 Task: Research Airbnb accommodation in Umm al Qaywayn, United Arab Emirates from 12th December, 2023 to 25th December, 2023 for 2 adults, 1 child. Place can be shared room with 2 bedrooms having 2 beds and 2 bathrooms. Property type can be guest house. Amenities needed are: wifi, air conditioning, kitchen, TV, pool, free parkinig on premises, gym, breakfast. Booking option can be shelf check-in. Look for 3 properties as per requirement.
Action: Mouse moved to (556, 121)
Screenshot: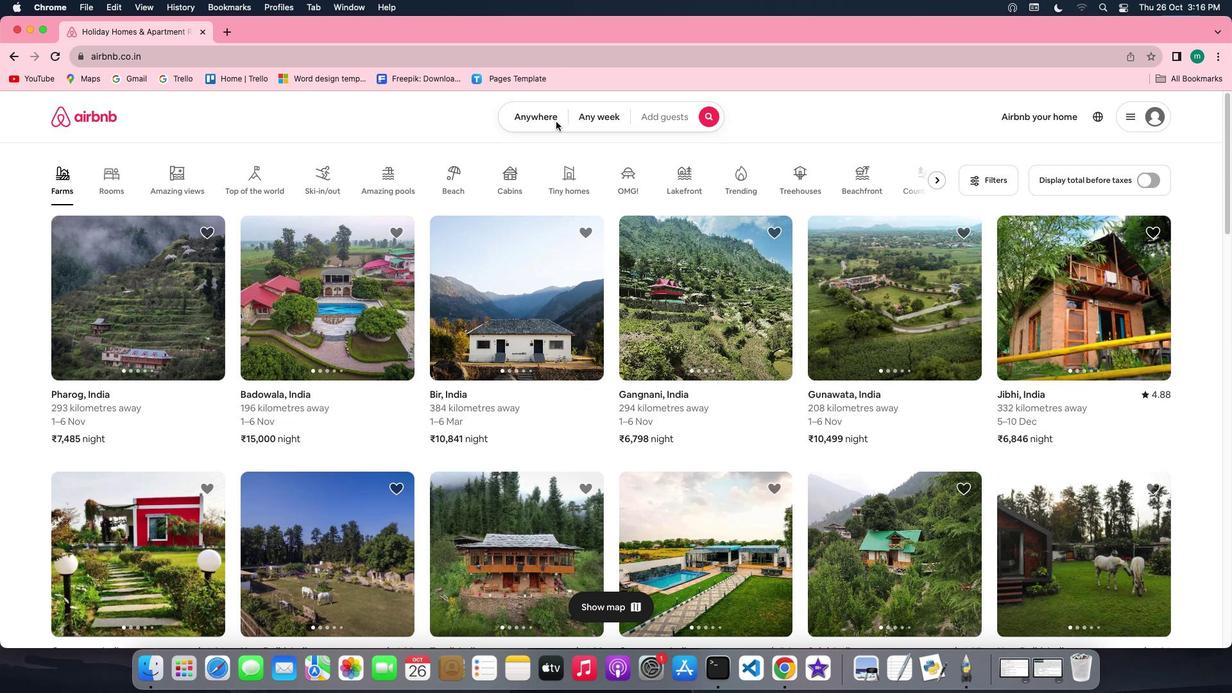 
Action: Mouse pressed left at (556, 121)
Screenshot: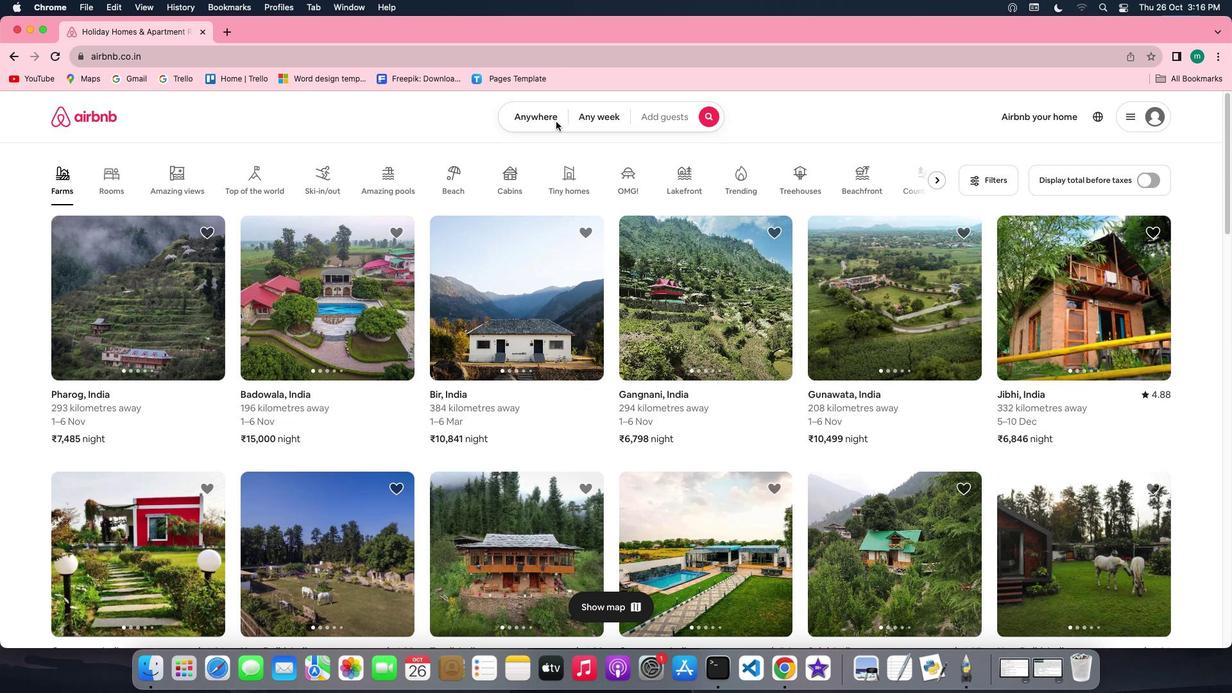 
Action: Mouse pressed left at (556, 121)
Screenshot: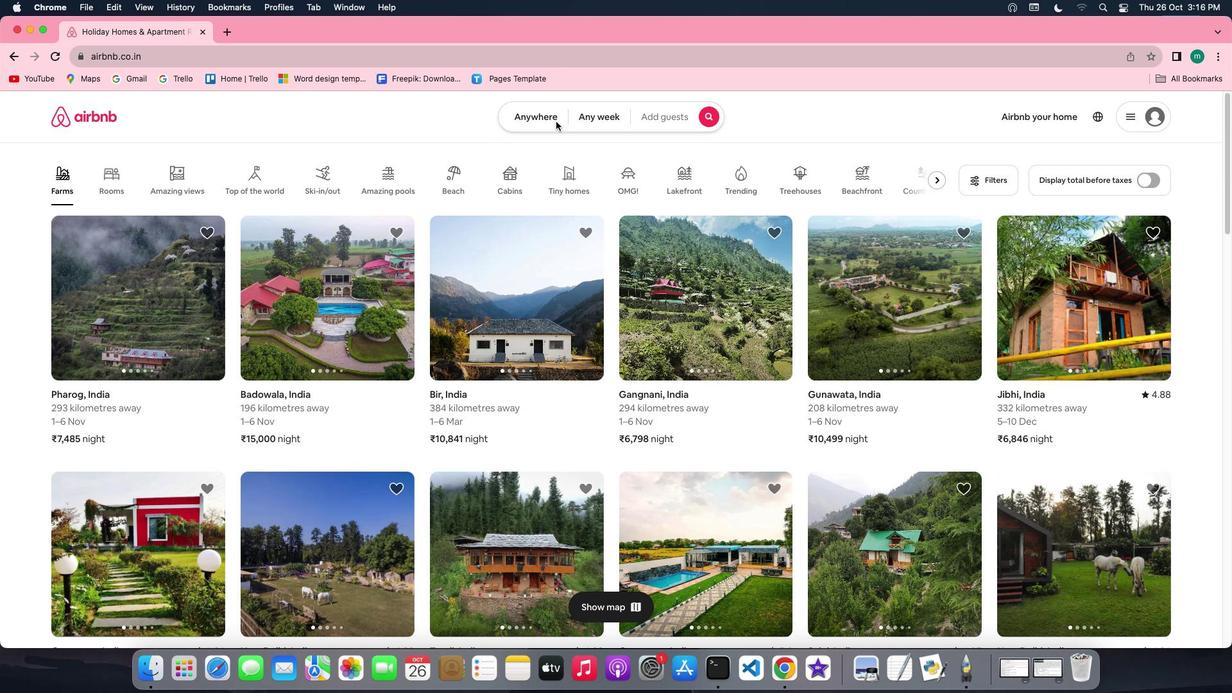 
Action: Mouse moved to (457, 165)
Screenshot: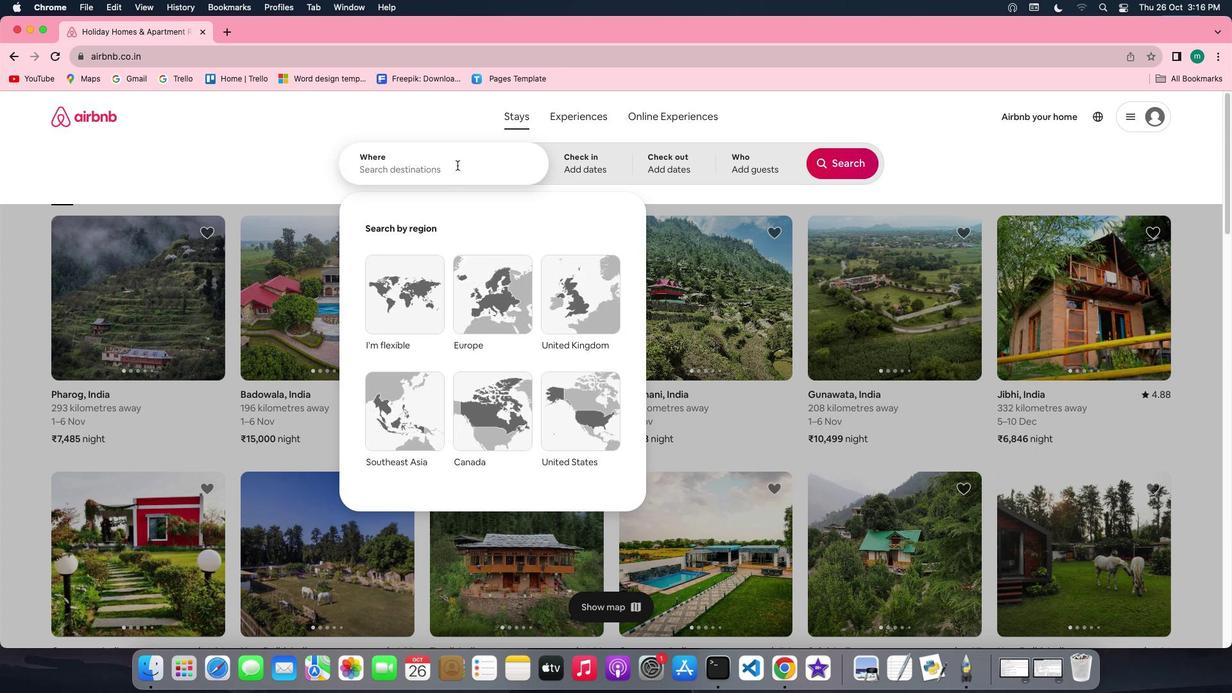
Action: Key pressed Key.shift'U''m''m'Key.space'a''l'Key.spaceKey.shift'Q''a''y''w''a''y''n'','Key.spaceKey.shift'u''n''i''t''e''d'Key.spaceKey.shift'A''r''a''b'Key.spaceKey.shift'E''m''i''r''a''t''e''s'
Screenshot: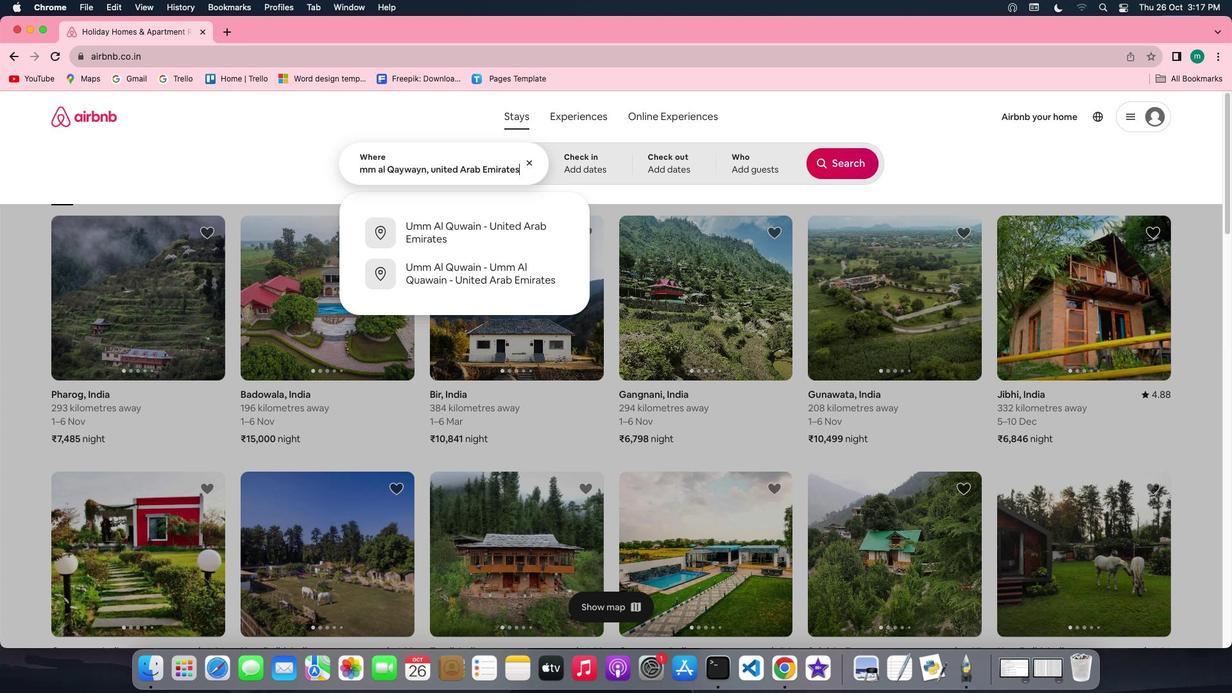 
Action: Mouse moved to (605, 158)
Screenshot: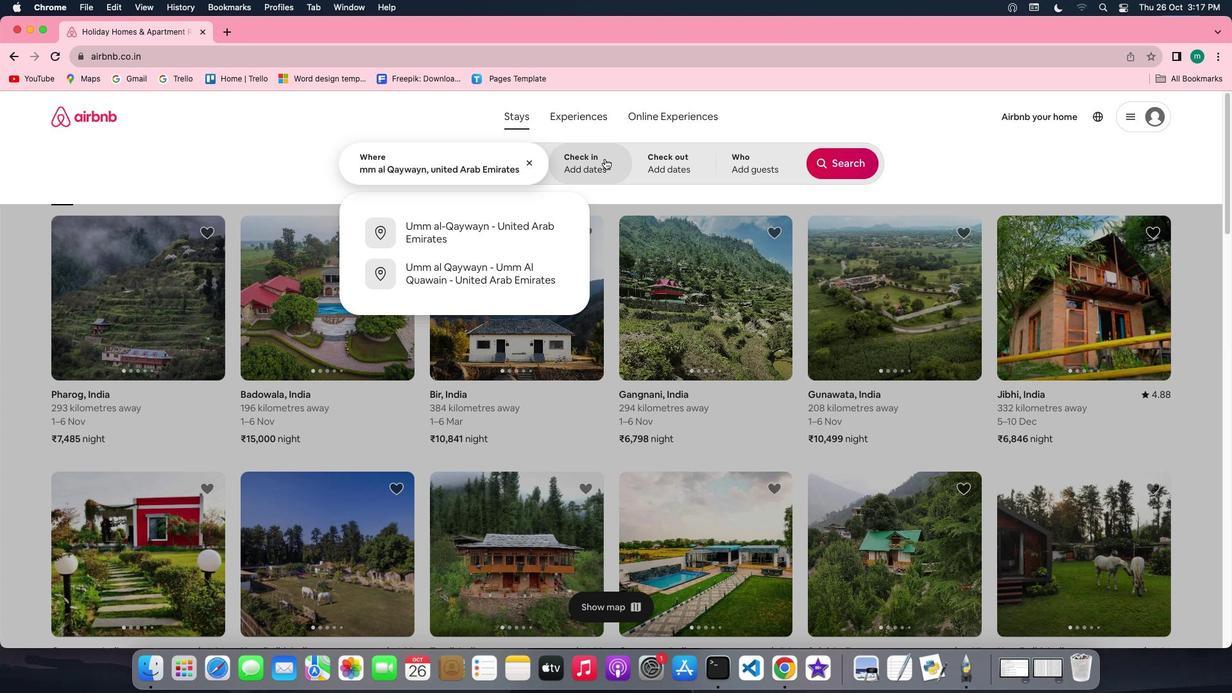 
Action: Mouse pressed left at (605, 158)
Screenshot: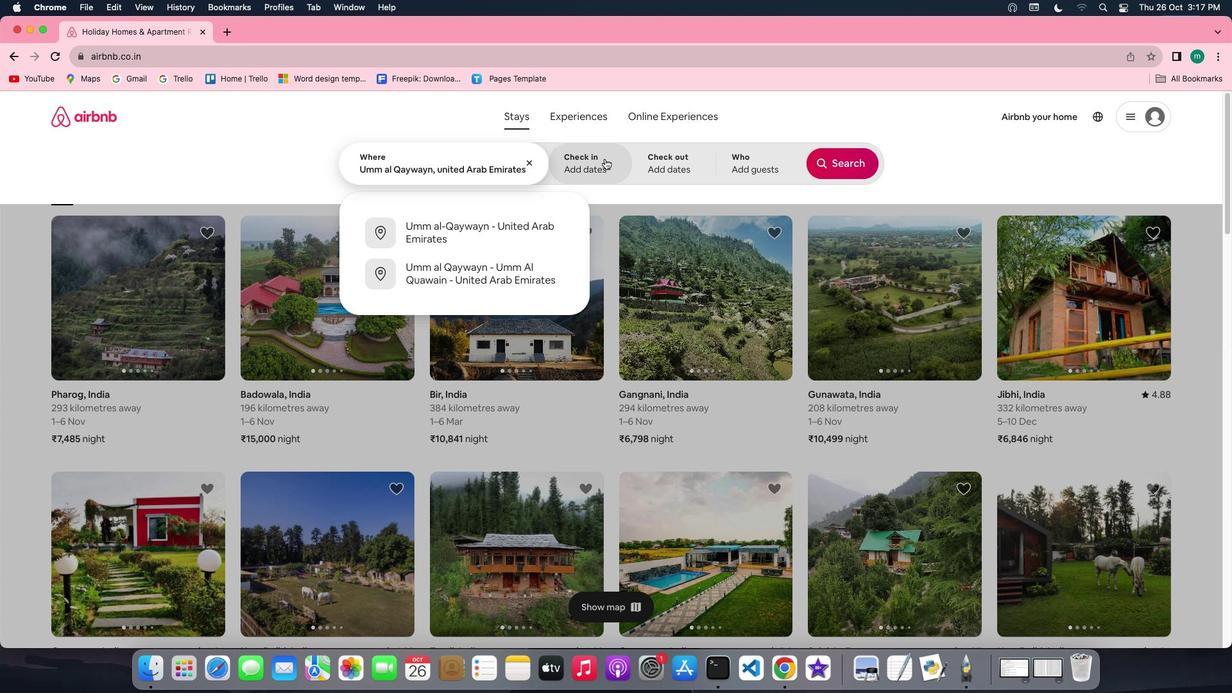
Action: Mouse moved to (840, 267)
Screenshot: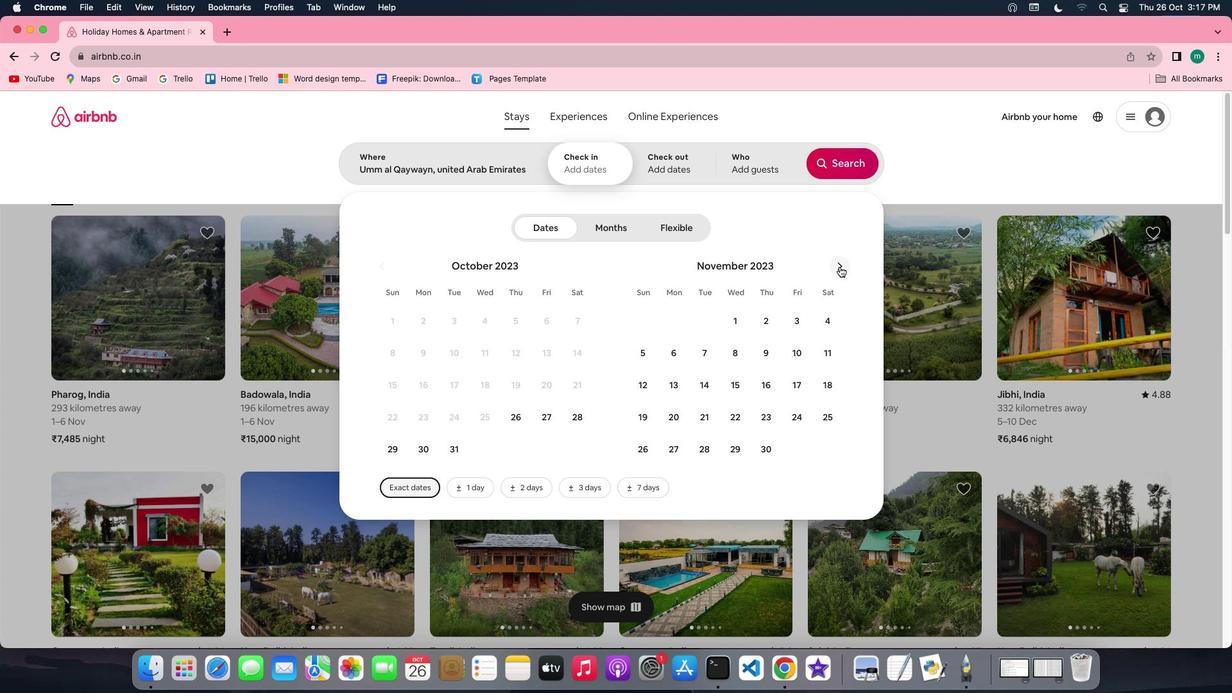 
Action: Mouse pressed left at (840, 267)
Screenshot: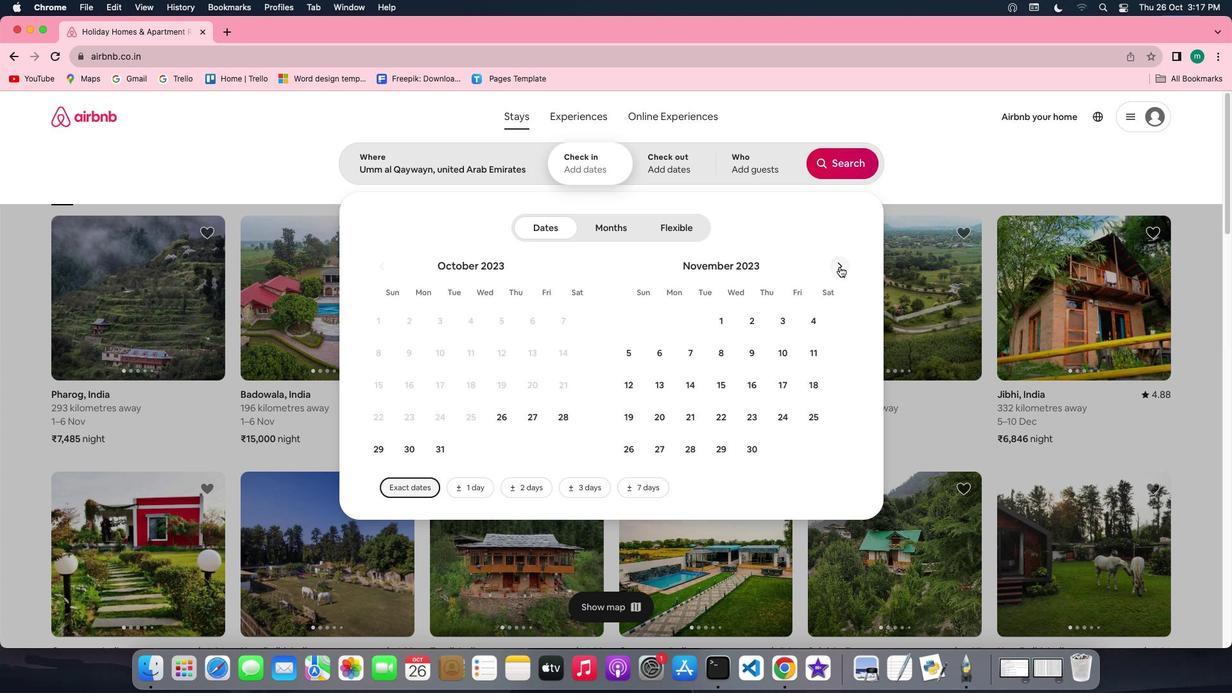 
Action: Mouse moved to (699, 383)
Screenshot: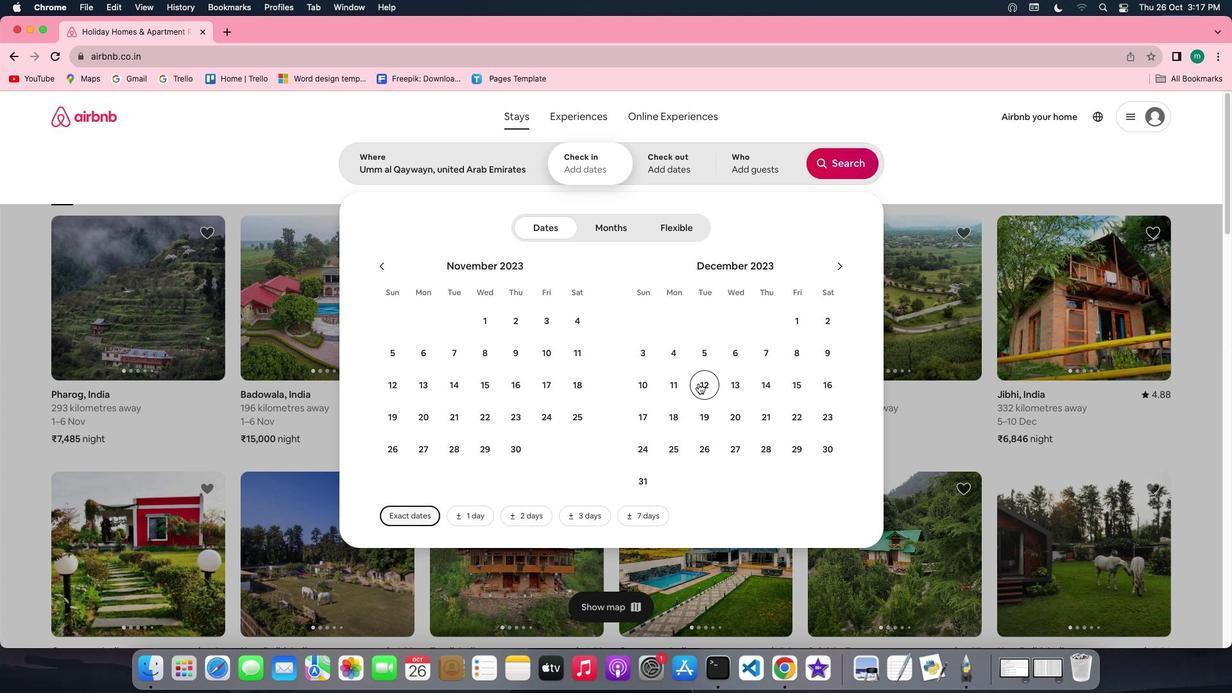
Action: Mouse pressed left at (699, 383)
Screenshot: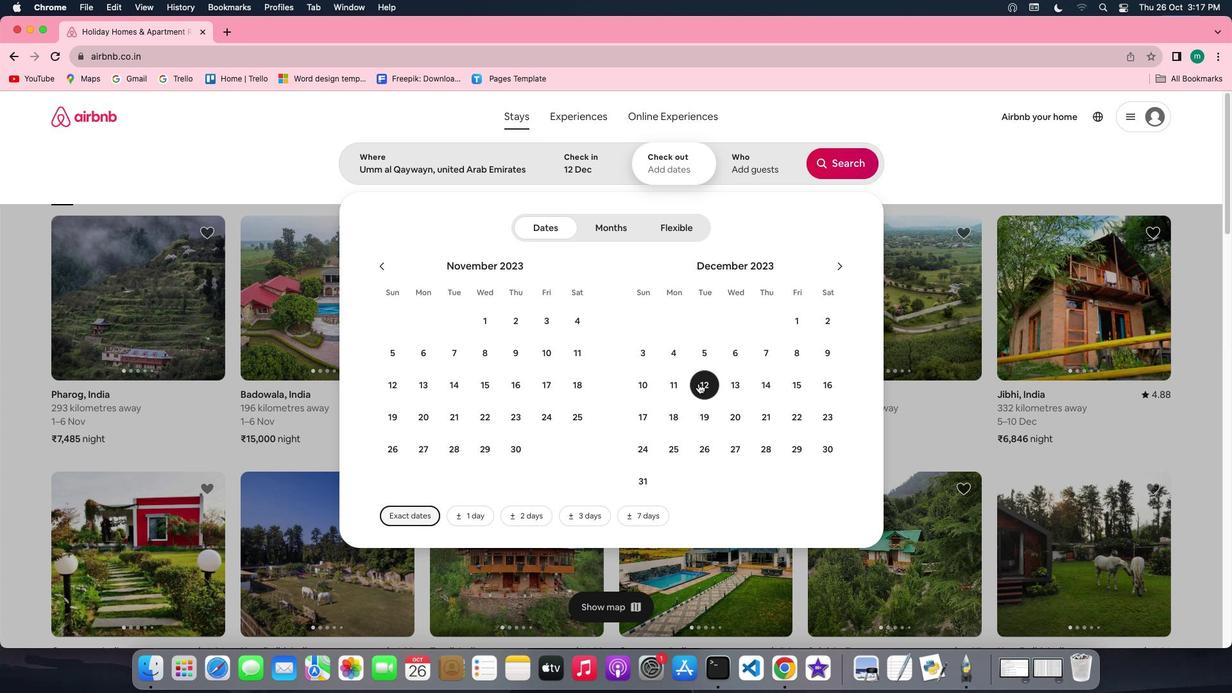 
Action: Mouse moved to (673, 442)
Screenshot: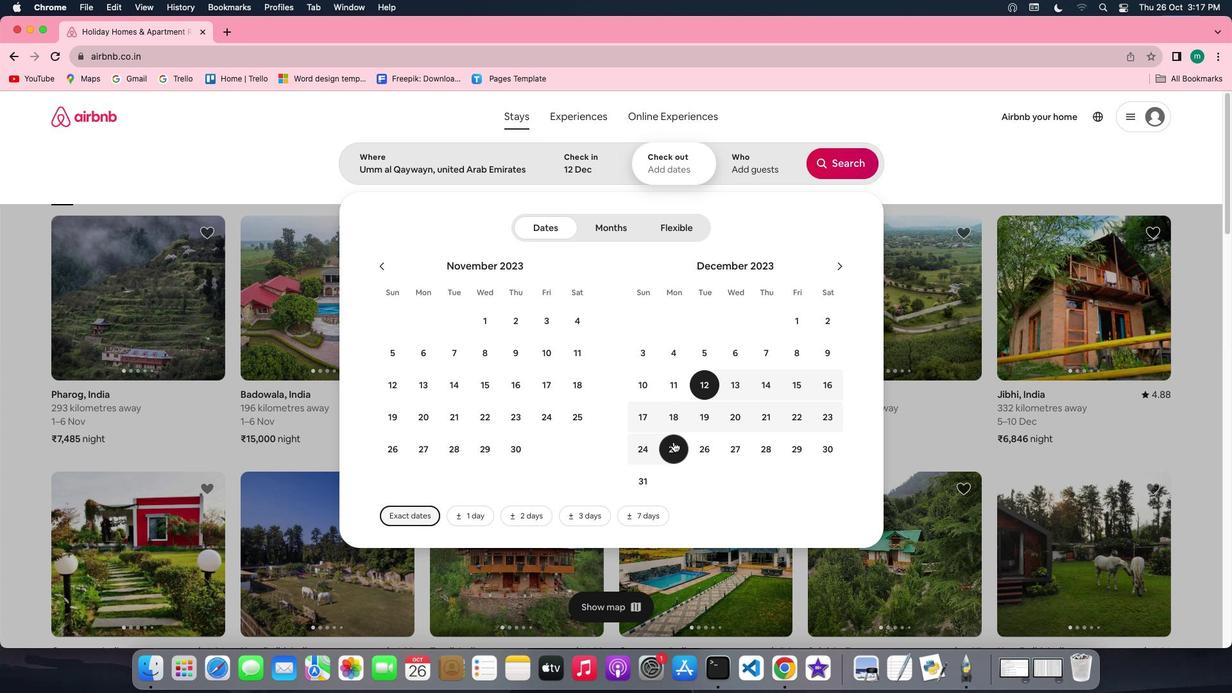 
Action: Mouse pressed left at (673, 442)
Screenshot: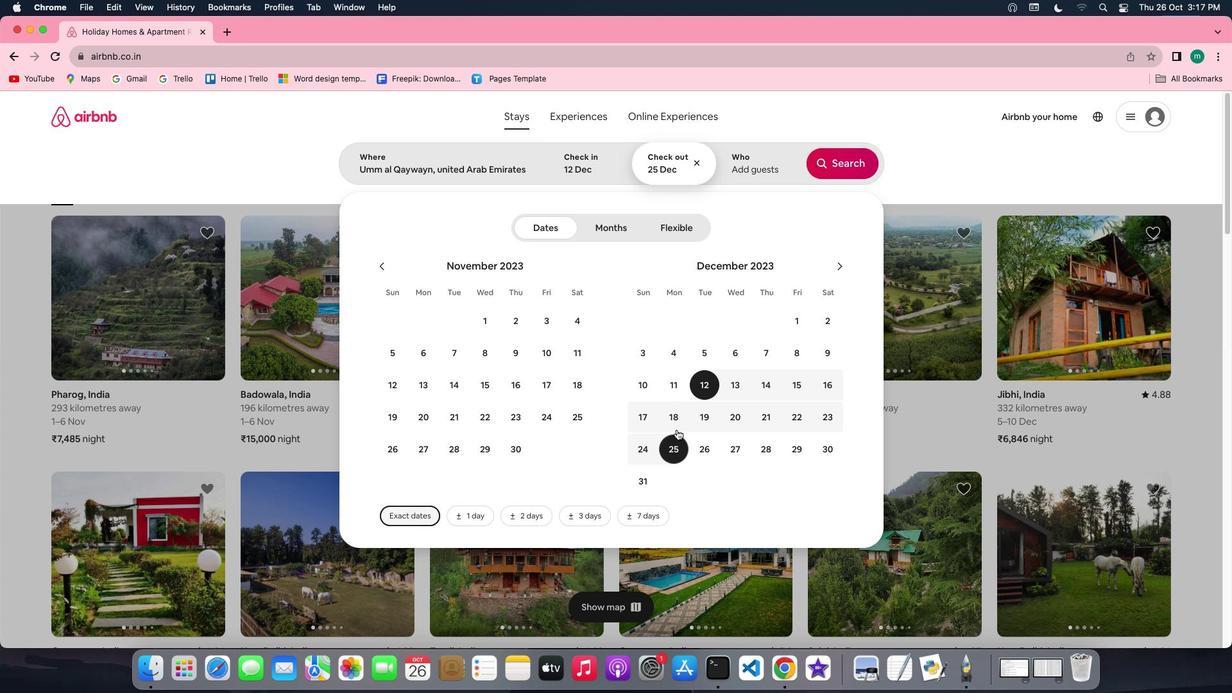 
Action: Mouse moved to (728, 159)
Screenshot: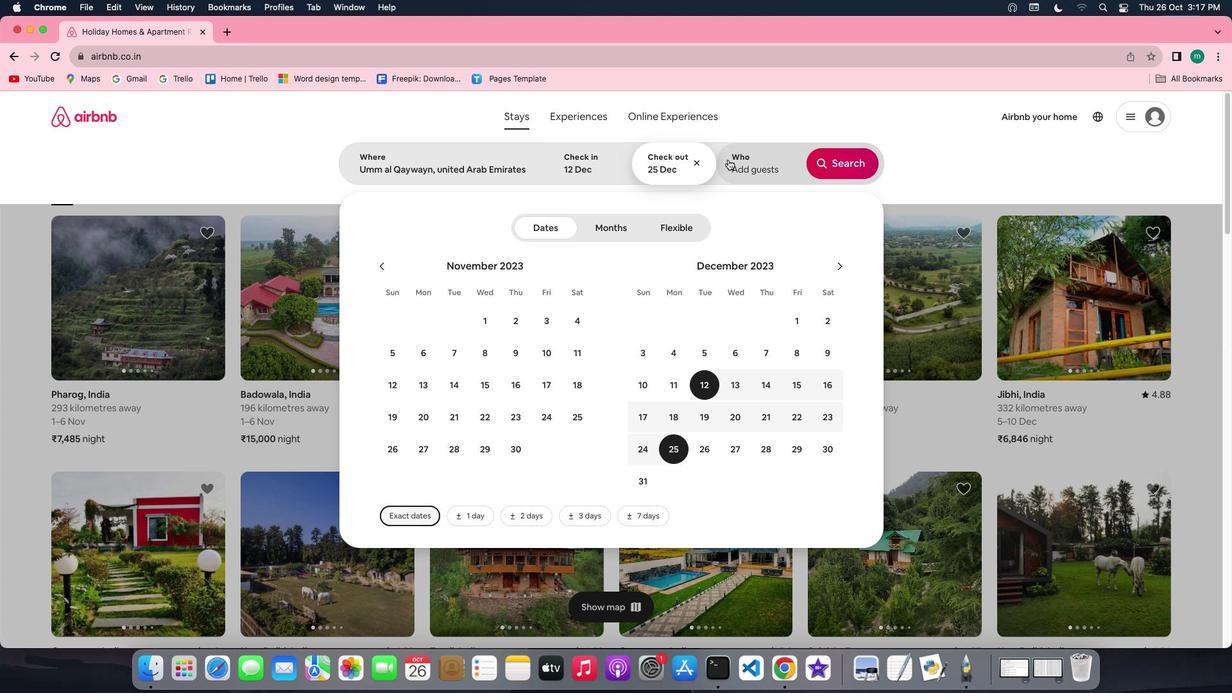 
Action: Mouse pressed left at (728, 159)
Screenshot: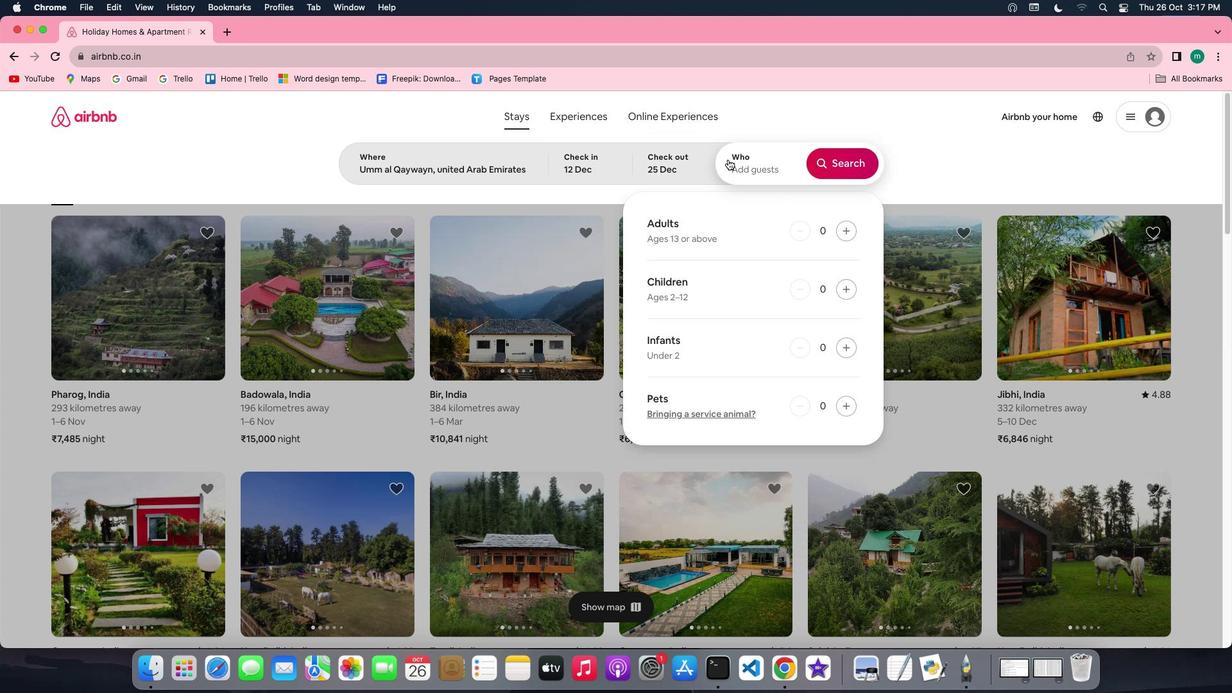 
Action: Mouse moved to (842, 225)
Screenshot: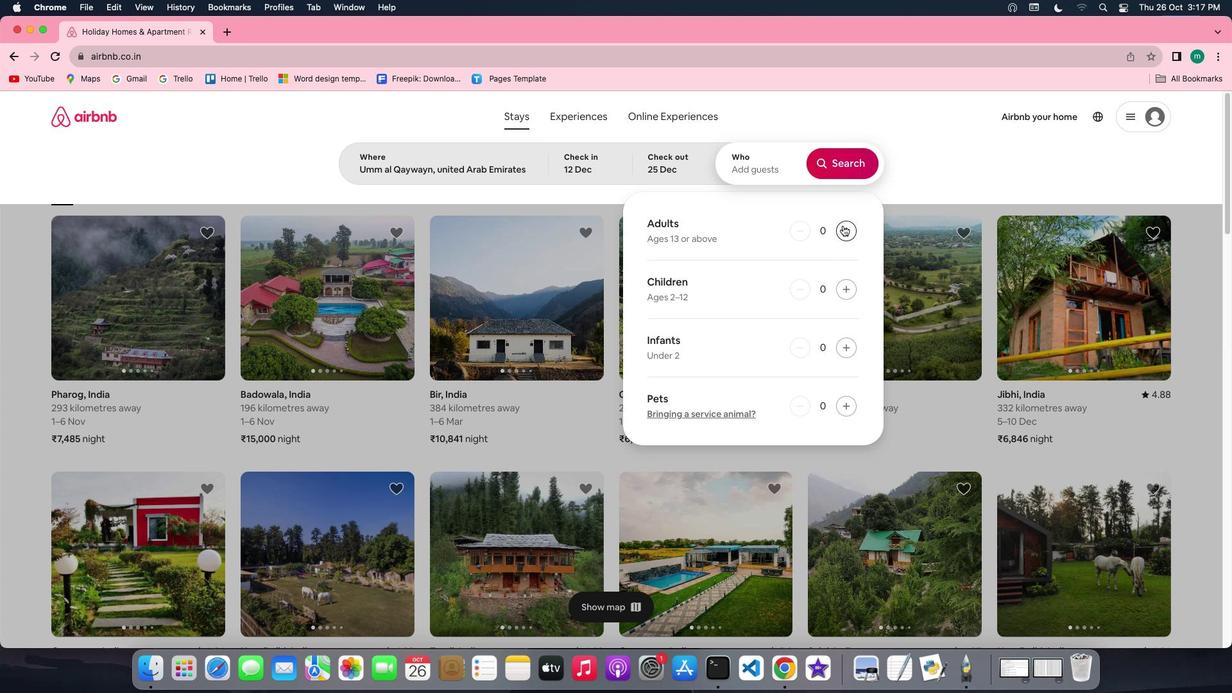 
Action: Mouse pressed left at (842, 225)
Screenshot: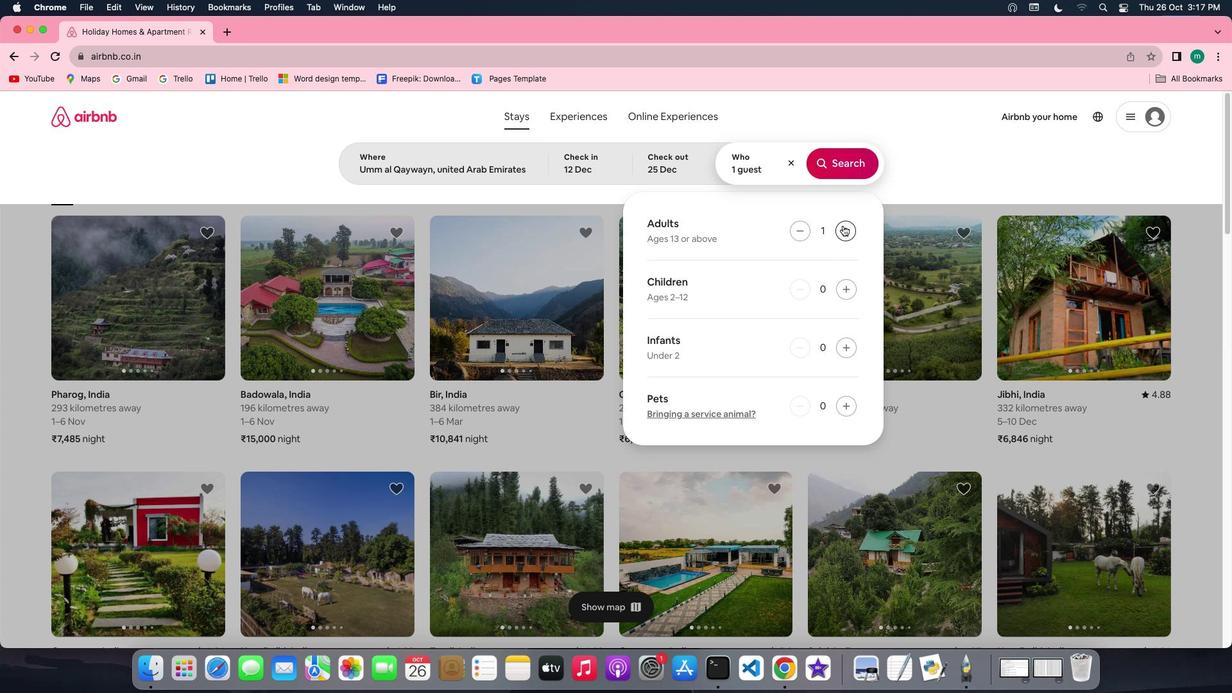 
Action: Mouse pressed left at (842, 225)
Screenshot: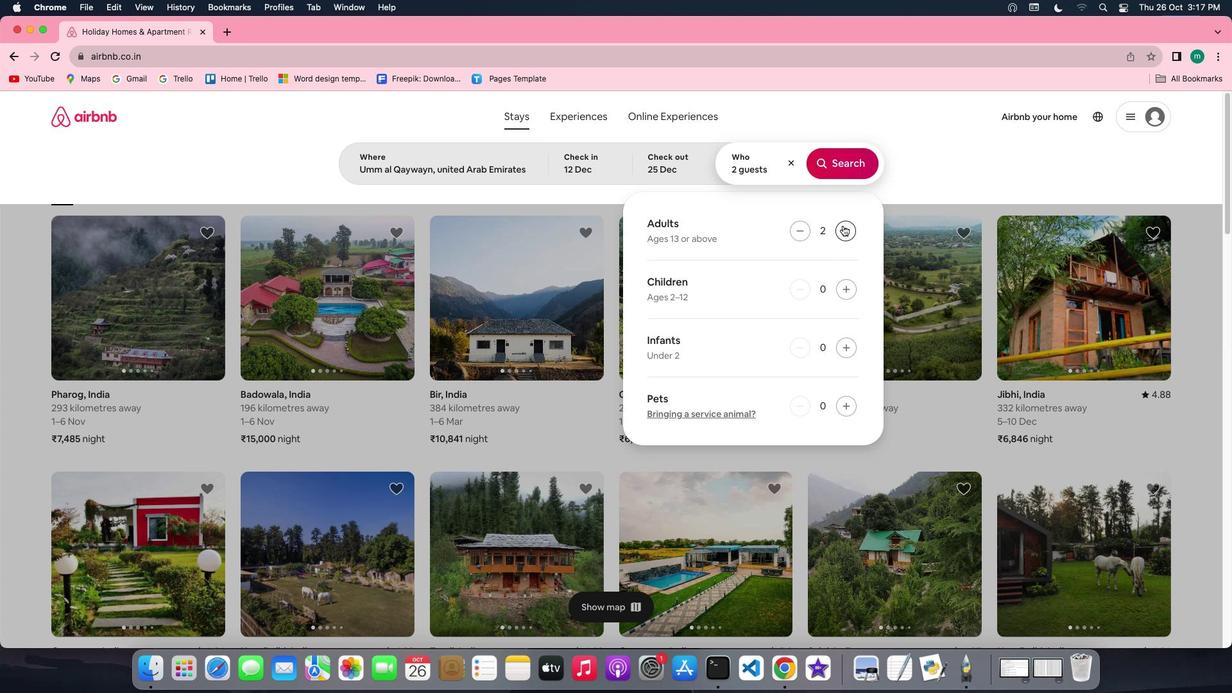 
Action: Mouse moved to (840, 284)
Screenshot: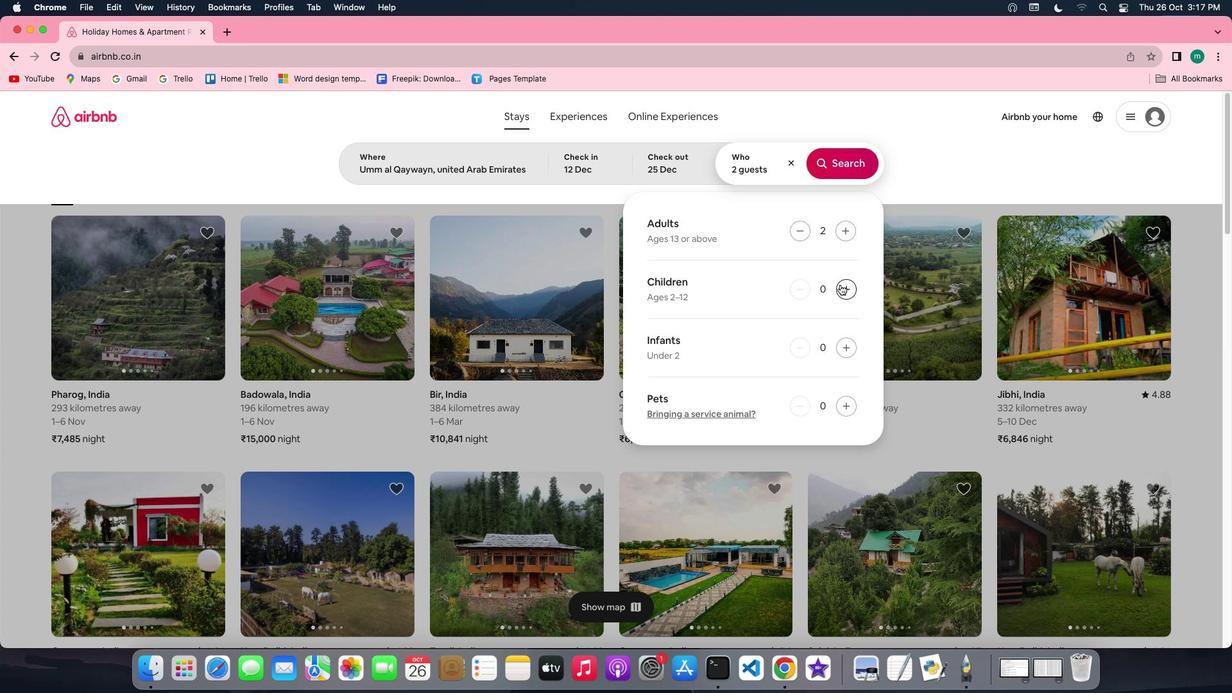 
Action: Mouse pressed left at (840, 284)
Screenshot: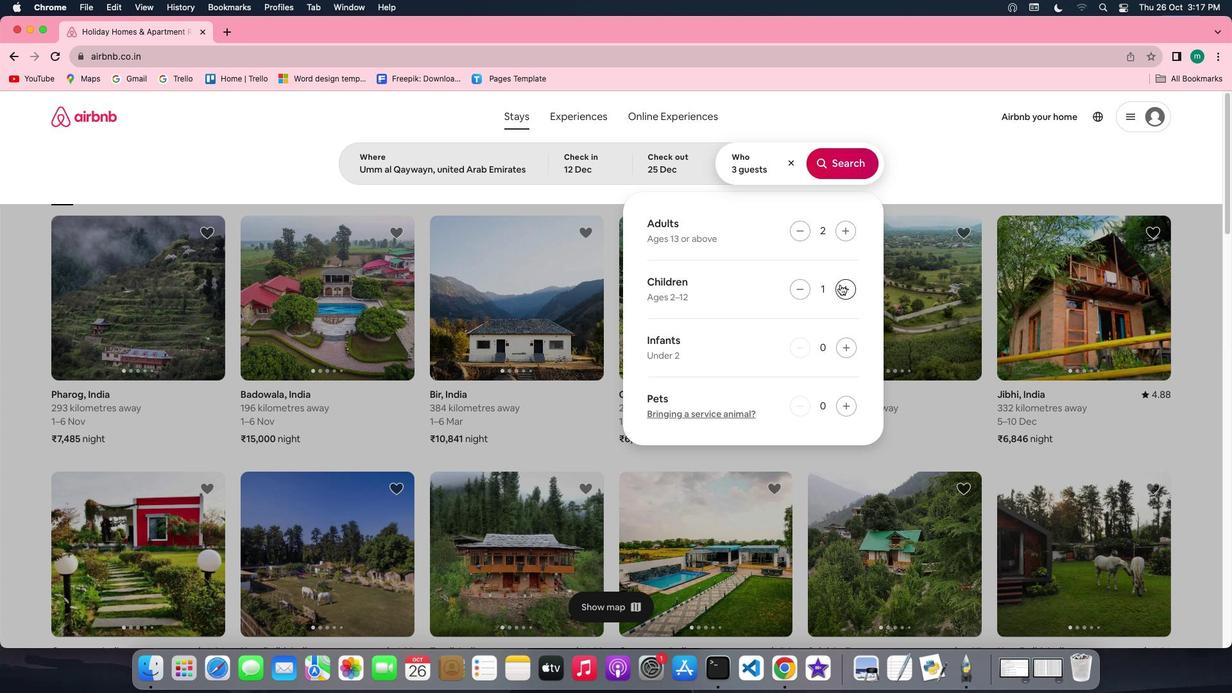 
Action: Mouse moved to (858, 167)
Screenshot: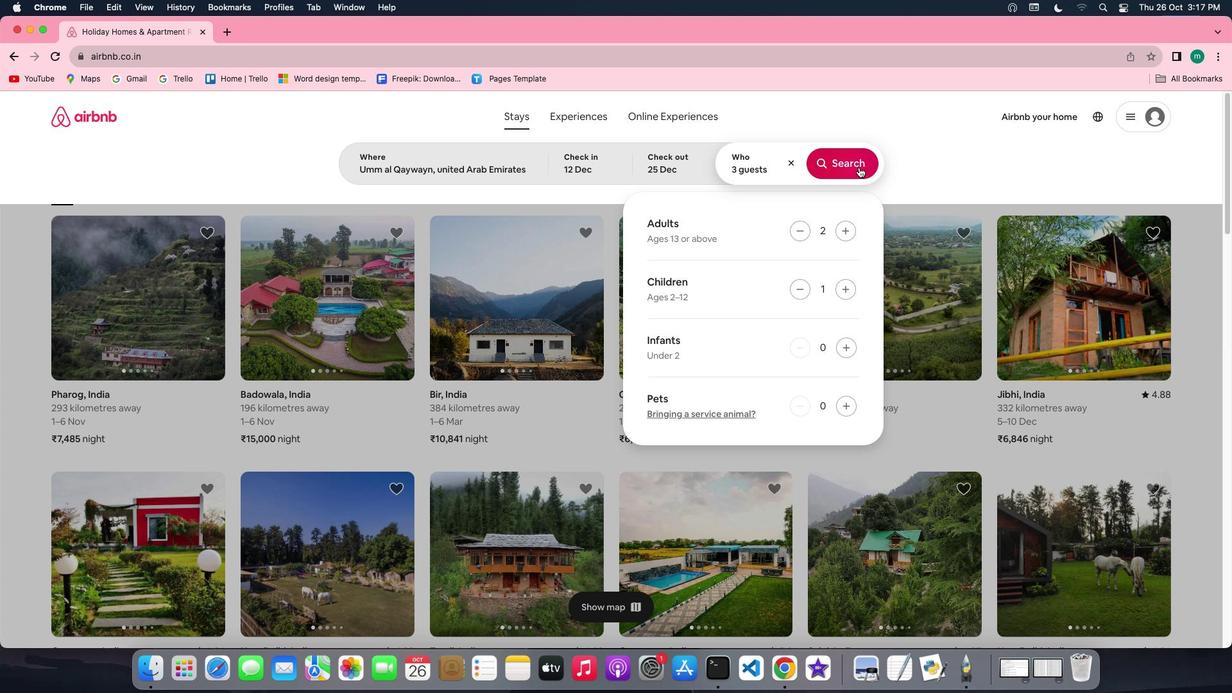 
Action: Mouse pressed left at (858, 167)
Screenshot: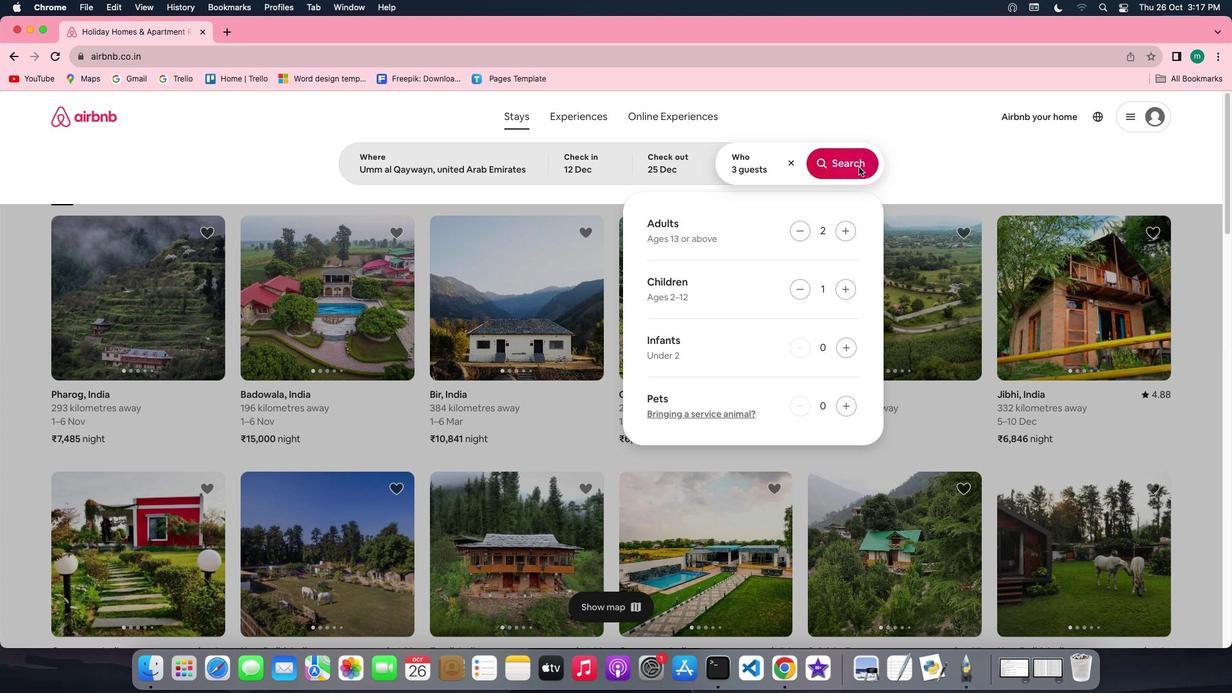 
Action: Mouse moved to (1038, 166)
Screenshot: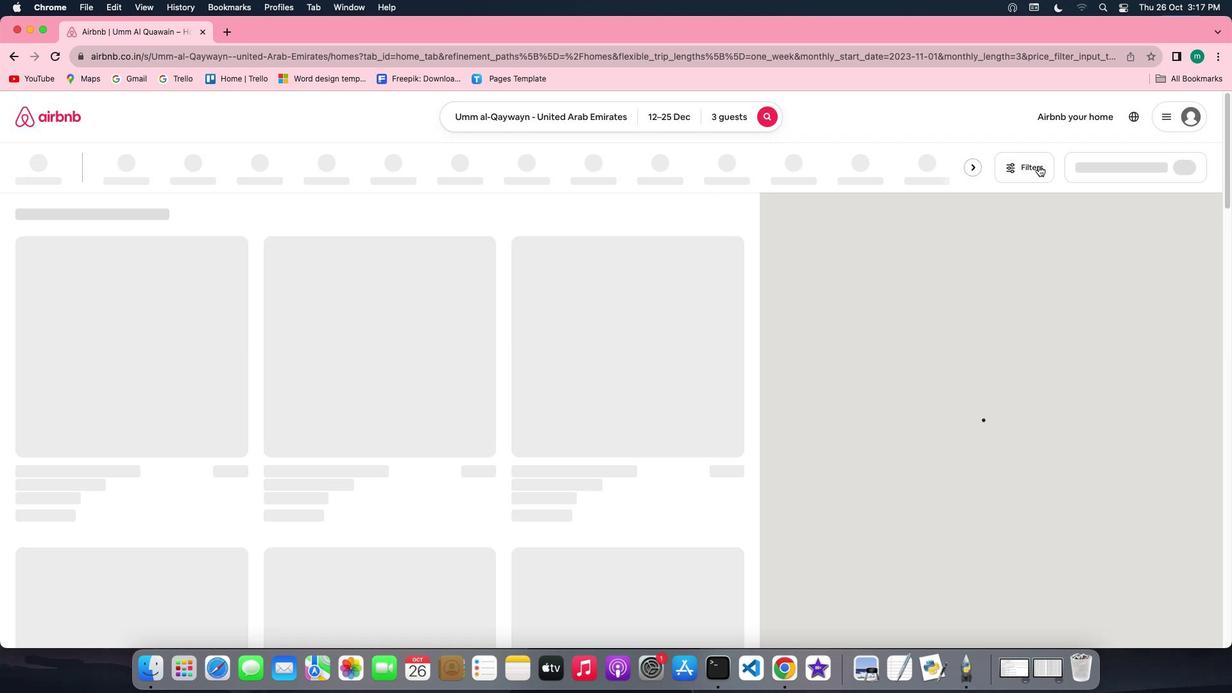 
Action: Mouse pressed left at (1038, 166)
Screenshot: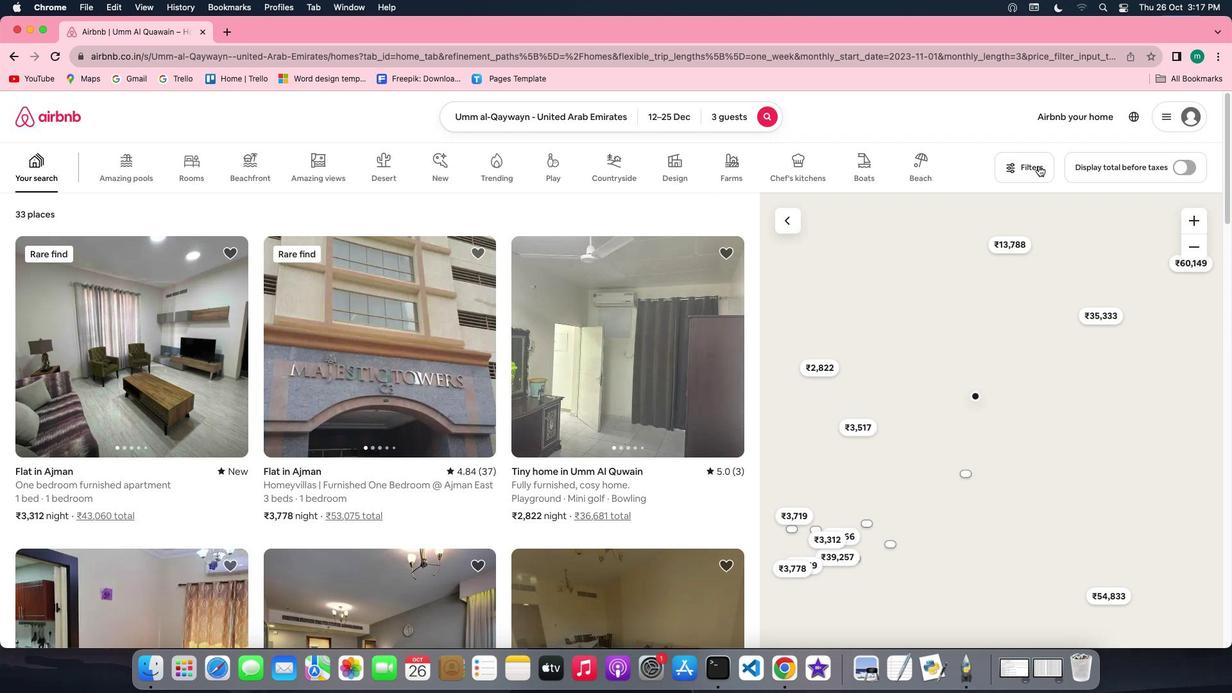 
Action: Mouse moved to (654, 382)
Screenshot: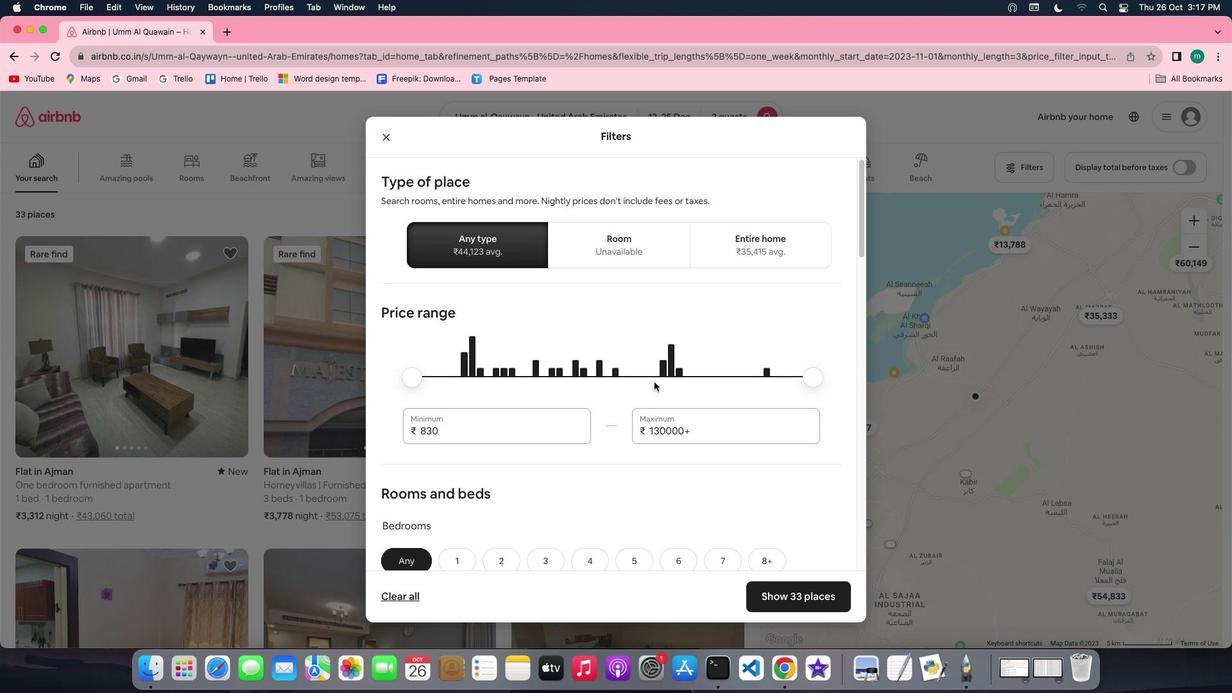 
Action: Mouse scrolled (654, 382) with delta (0, 0)
Screenshot: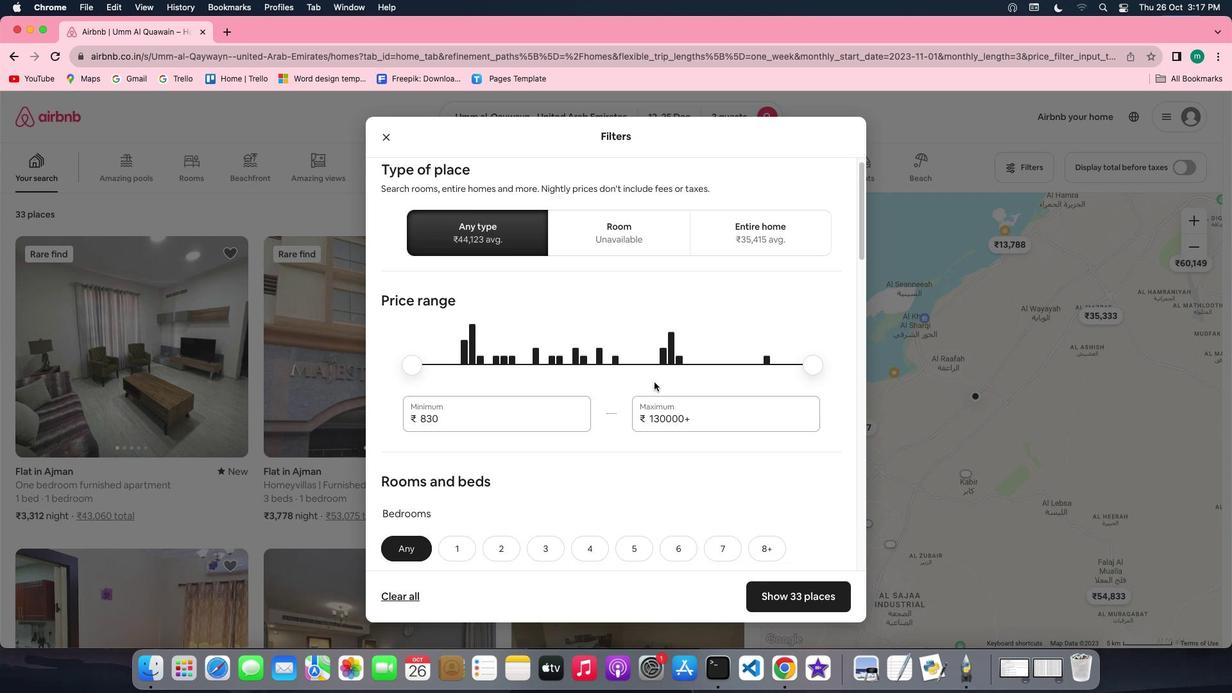 
Action: Mouse scrolled (654, 382) with delta (0, 0)
Screenshot: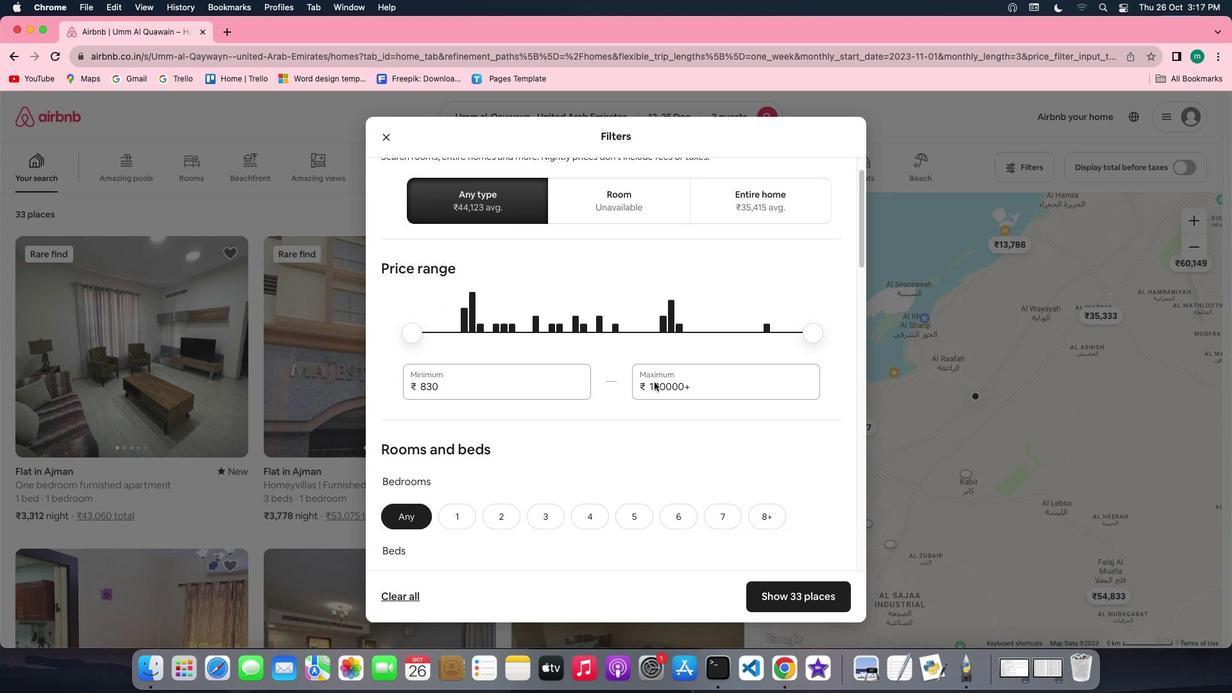 
Action: Mouse scrolled (654, 382) with delta (0, -1)
Screenshot: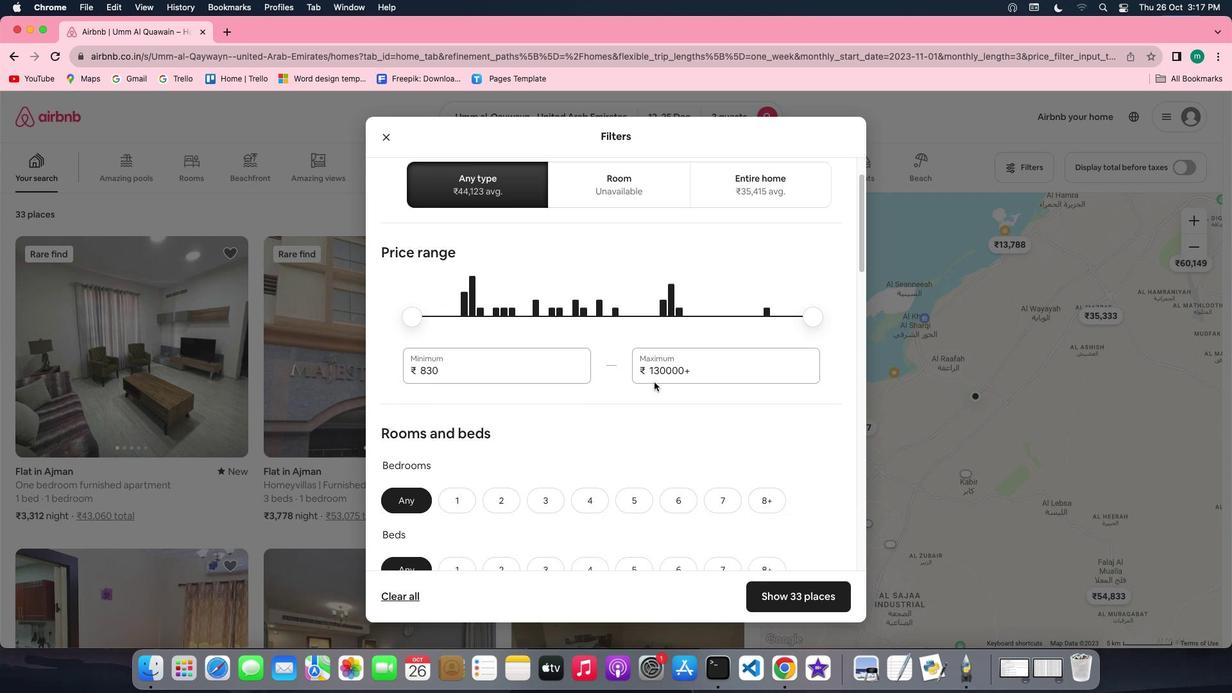 
Action: Mouse scrolled (654, 382) with delta (0, 0)
Screenshot: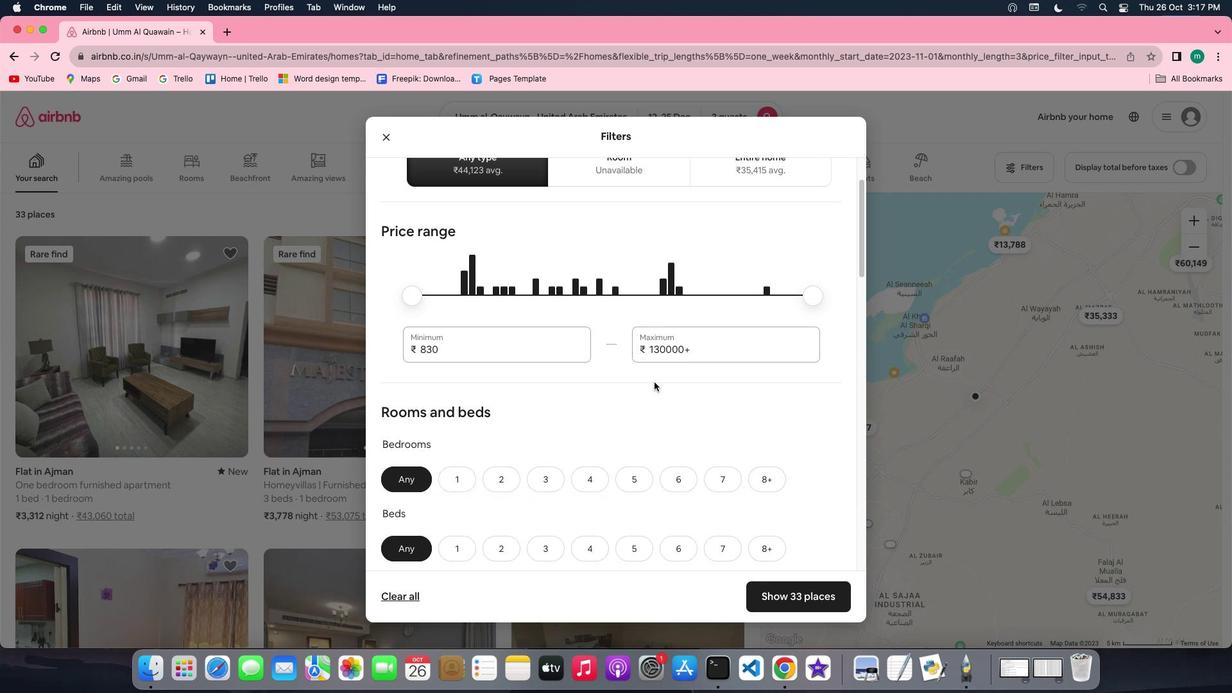 
Action: Mouse scrolled (654, 382) with delta (0, 0)
Screenshot: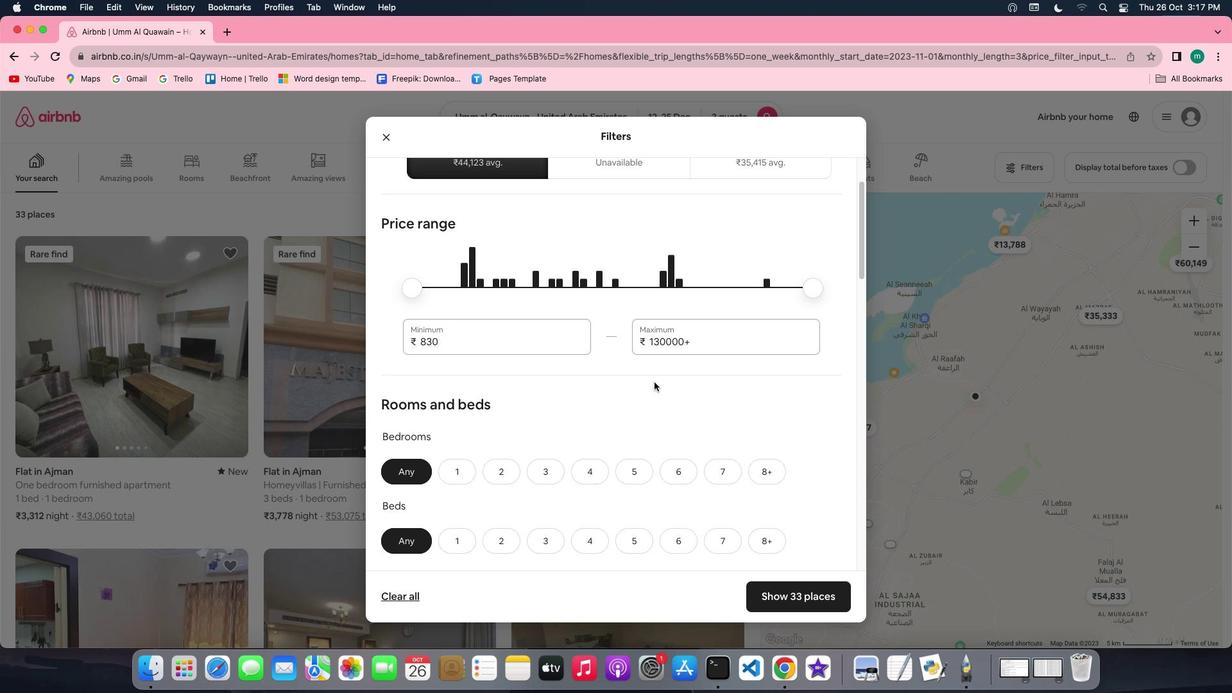 
Action: Mouse scrolled (654, 382) with delta (0, 0)
Screenshot: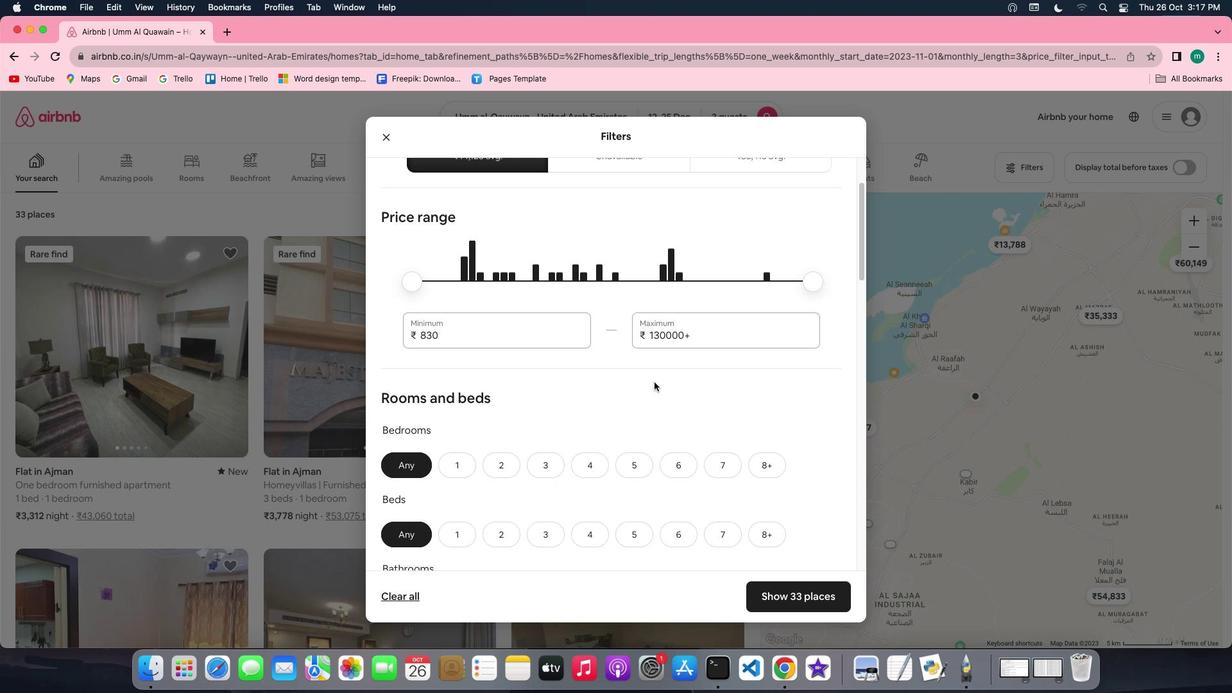 
Action: Mouse scrolled (654, 382) with delta (0, 0)
Screenshot: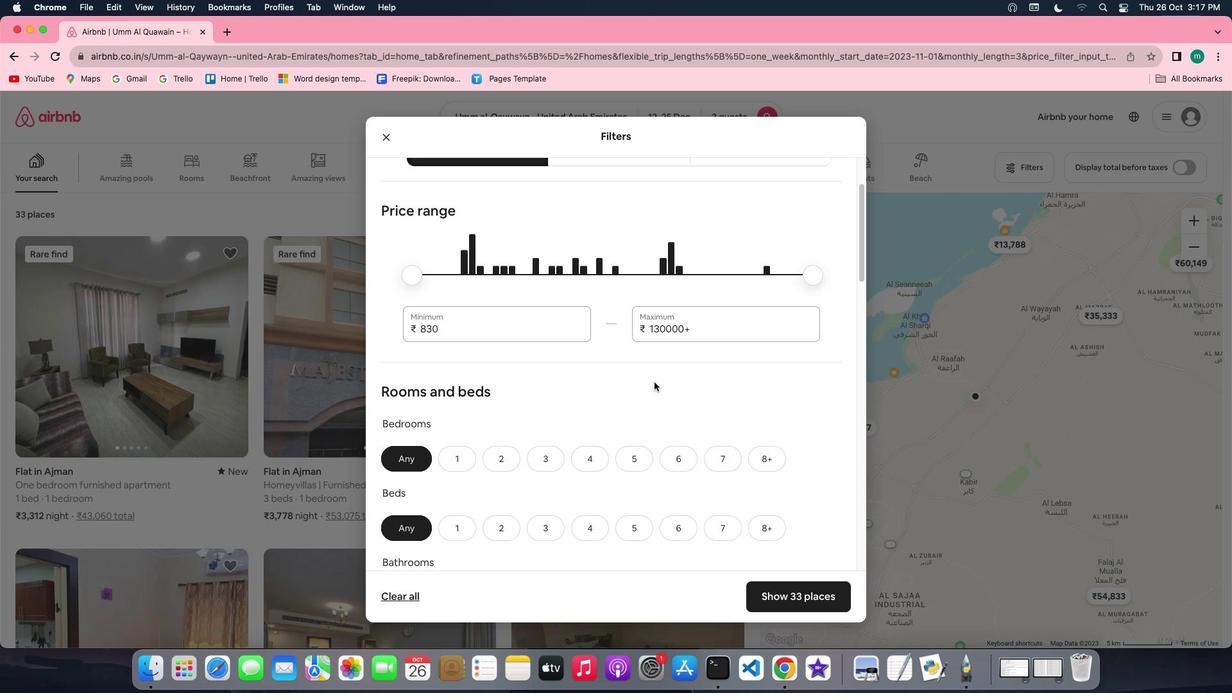 
Action: Mouse scrolled (654, 382) with delta (0, 0)
Screenshot: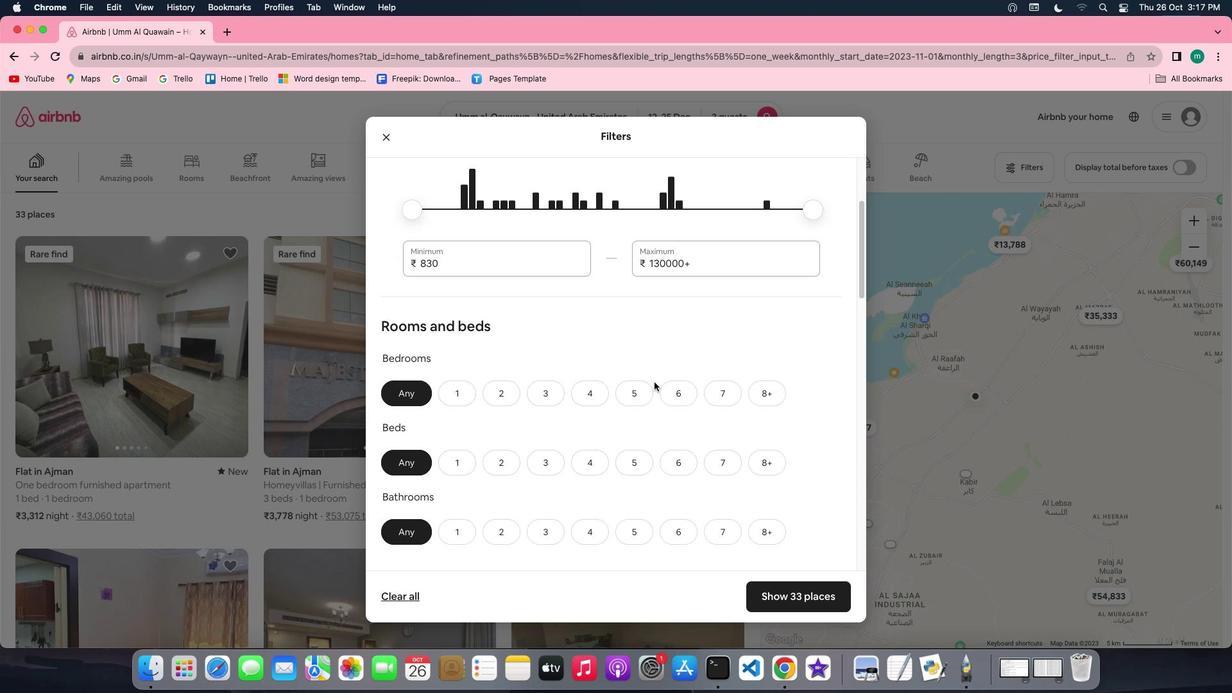 
Action: Mouse scrolled (654, 382) with delta (0, 0)
Screenshot: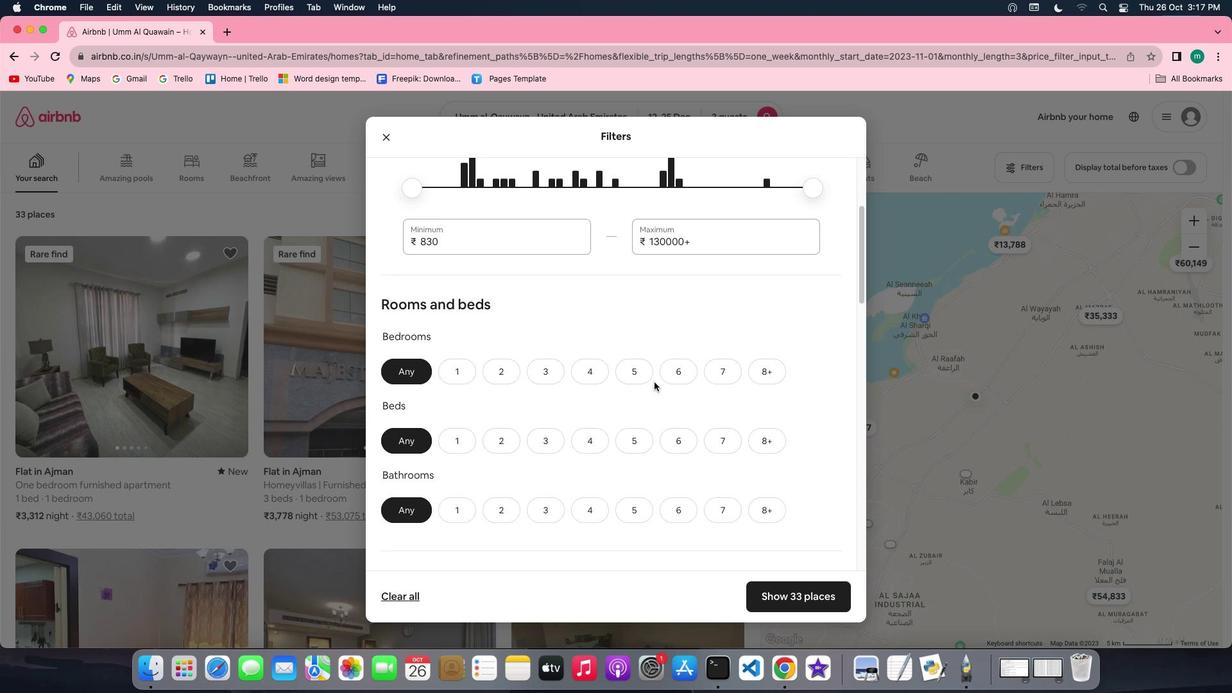 
Action: Mouse scrolled (654, 382) with delta (0, -1)
Screenshot: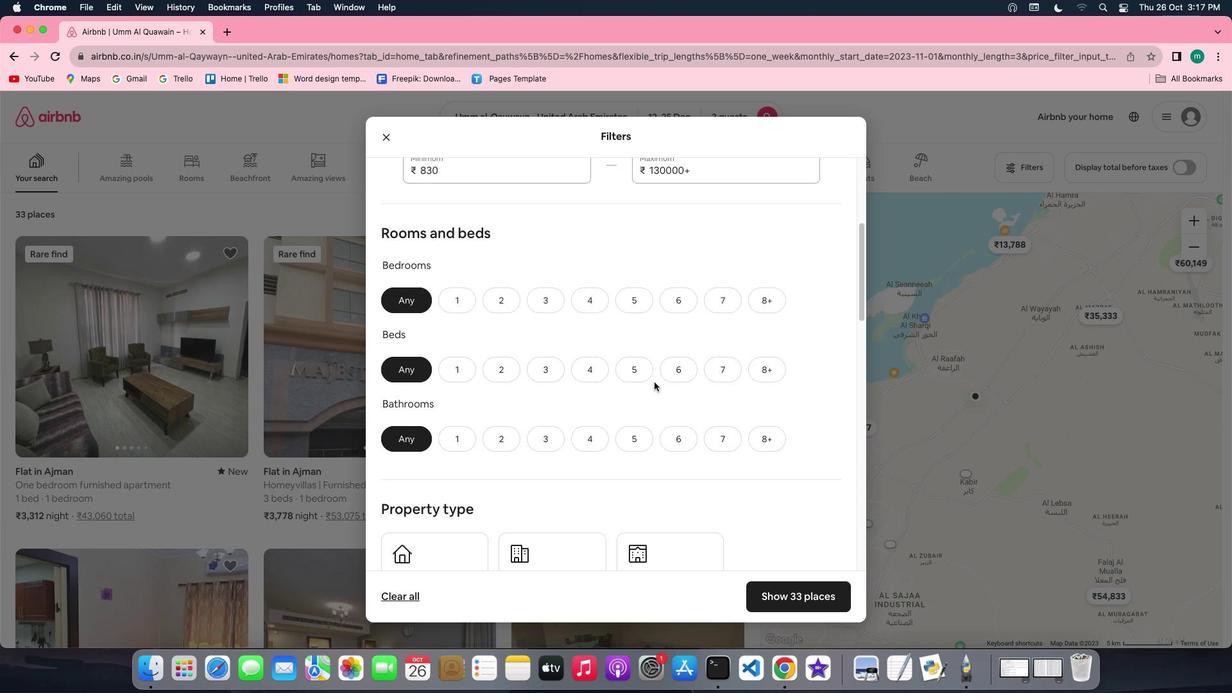 
Action: Mouse scrolled (654, 382) with delta (0, -1)
Screenshot: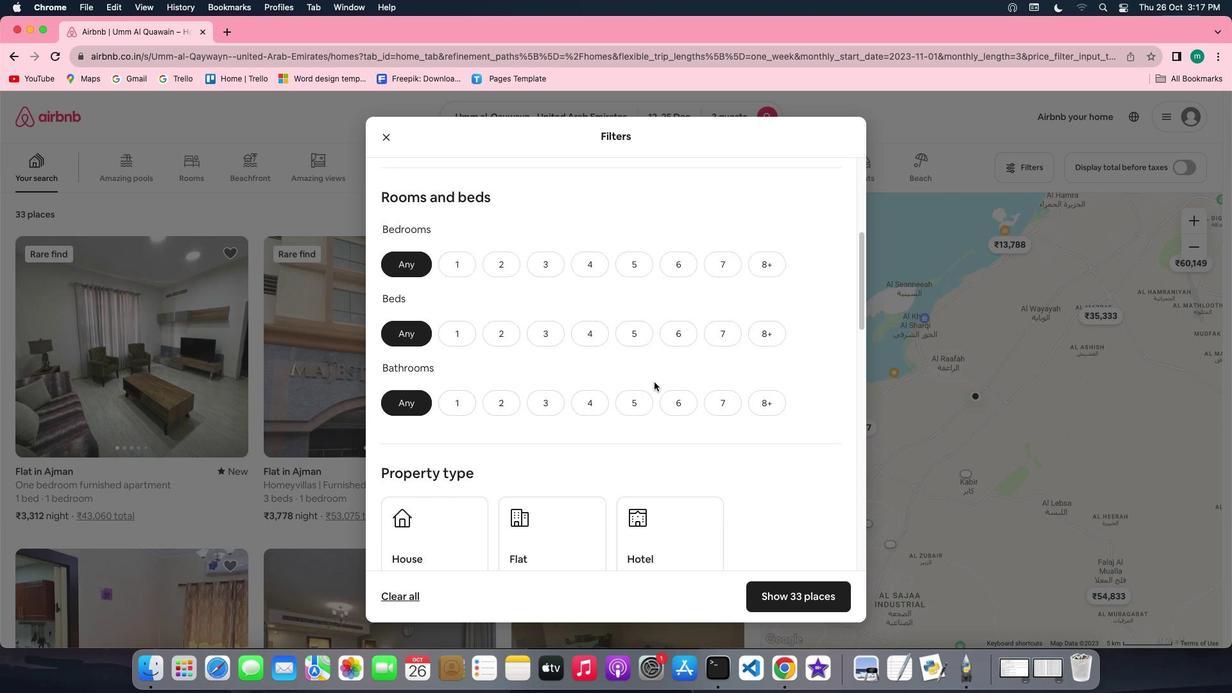 
Action: Mouse moved to (716, 380)
Screenshot: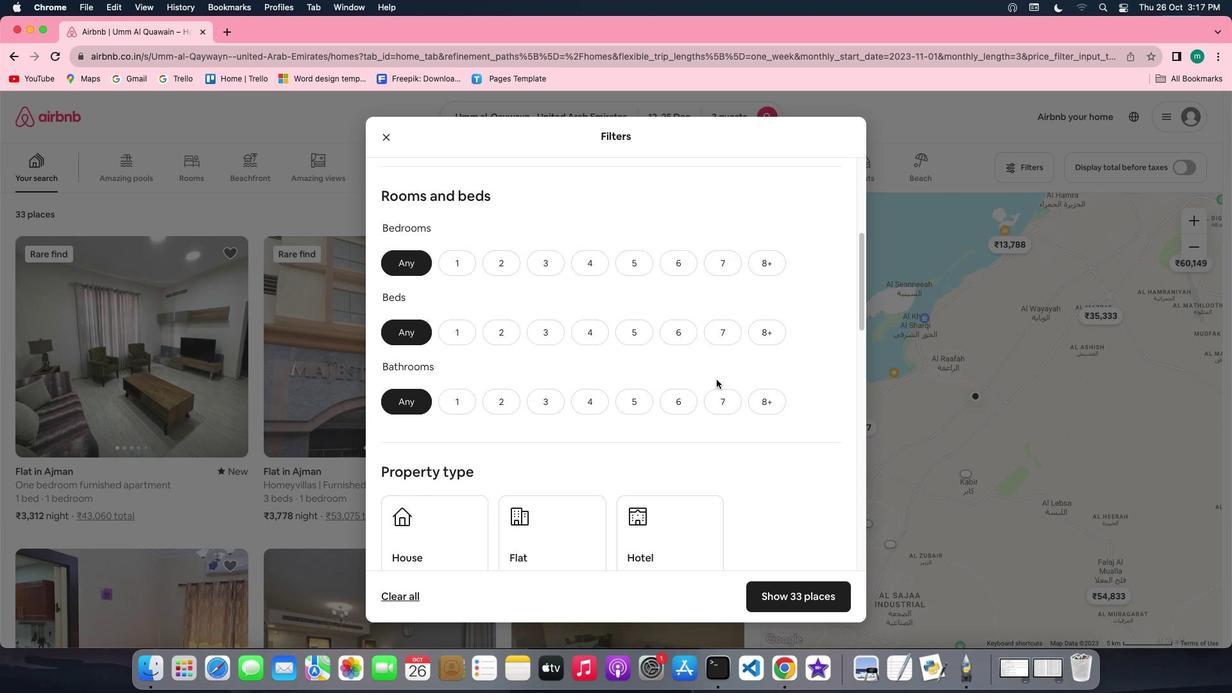 
Action: Mouse scrolled (716, 380) with delta (0, 0)
Screenshot: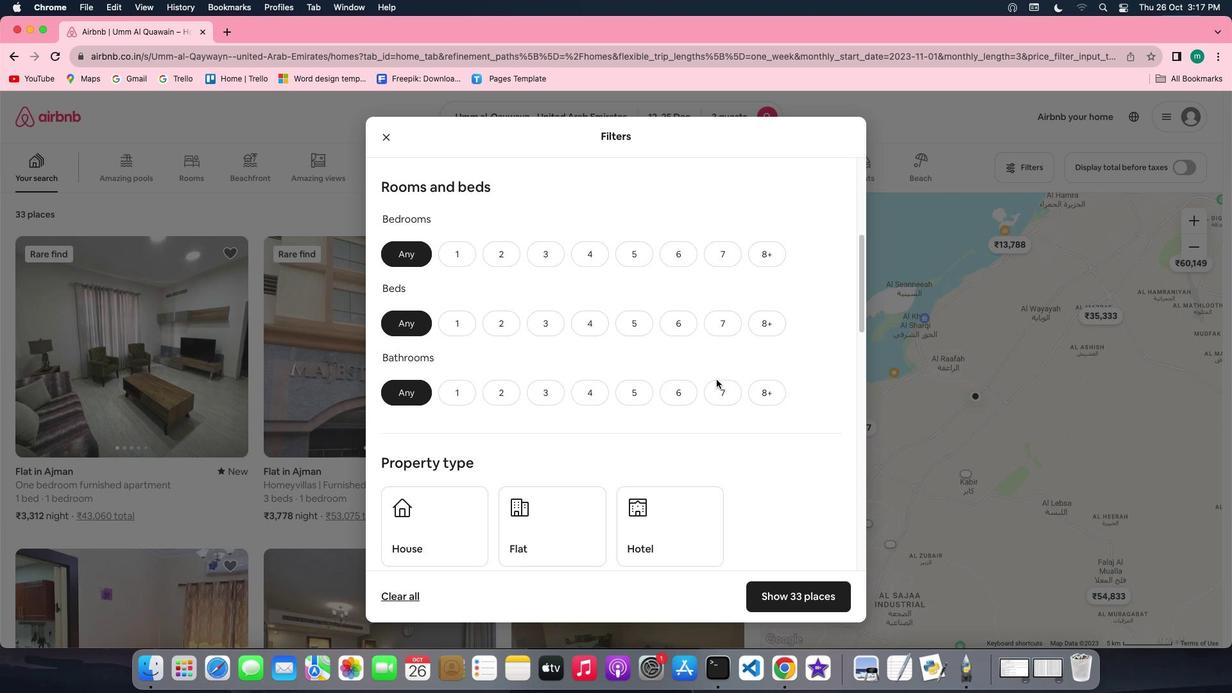 
Action: Mouse scrolled (716, 380) with delta (0, 0)
Screenshot: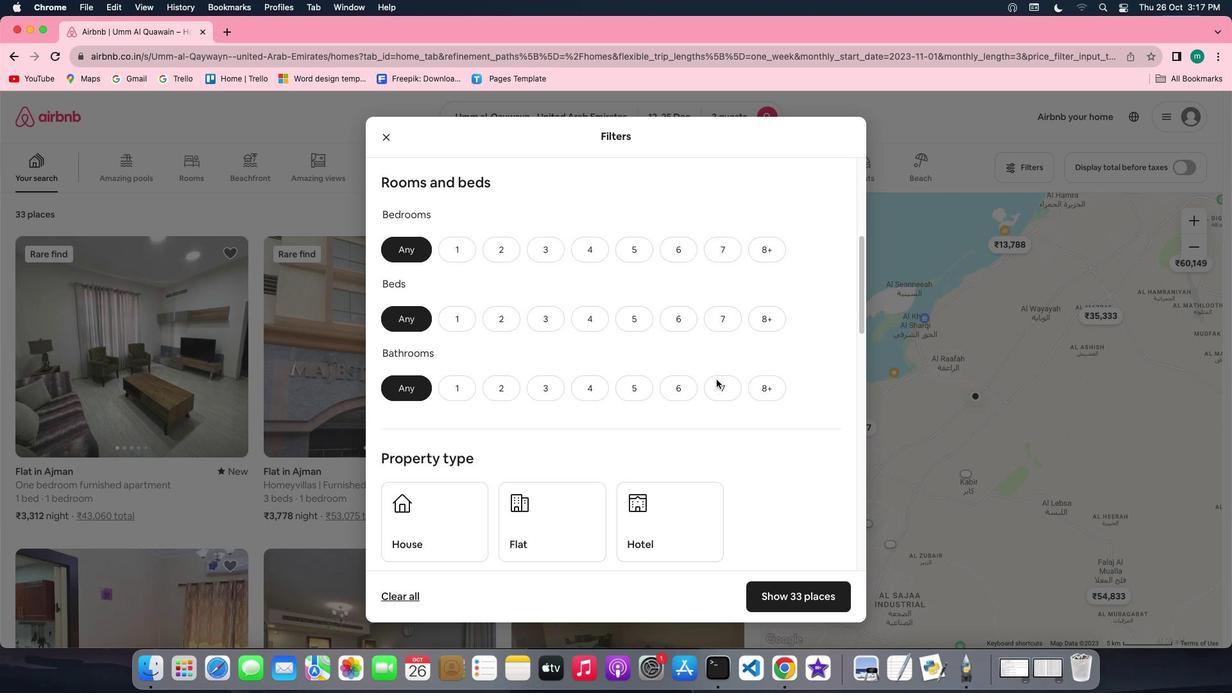 
Action: Mouse scrolled (716, 380) with delta (0, 0)
Screenshot: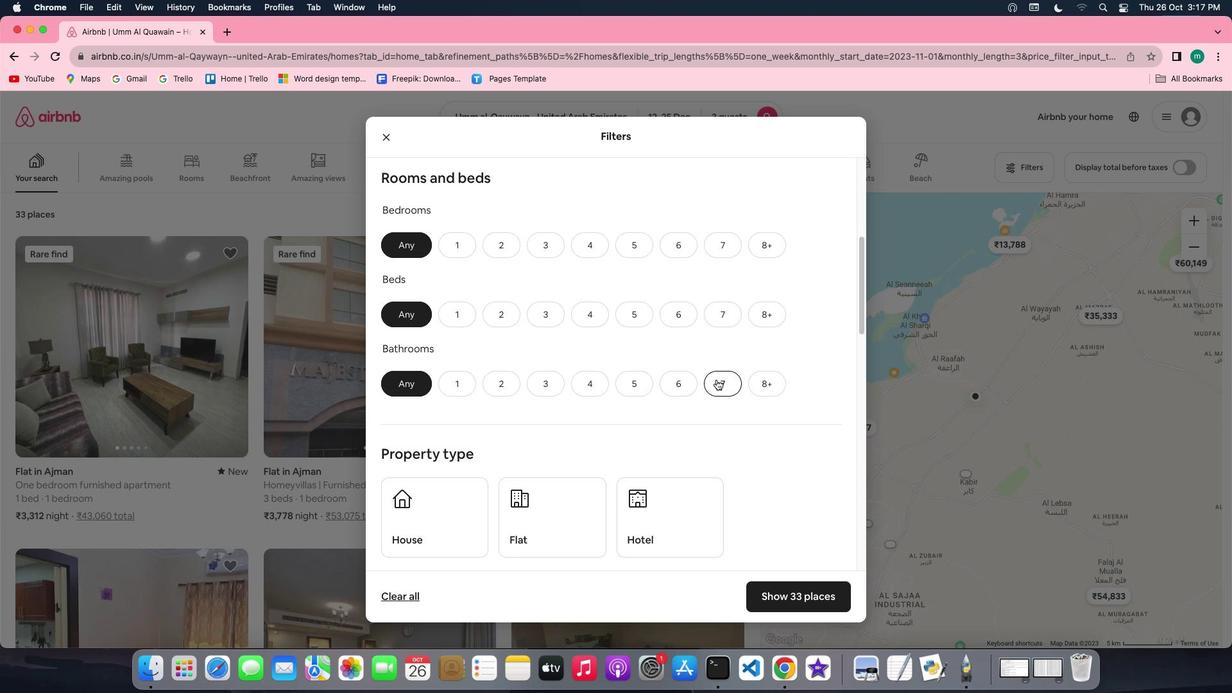 
Action: Mouse moved to (512, 257)
Screenshot: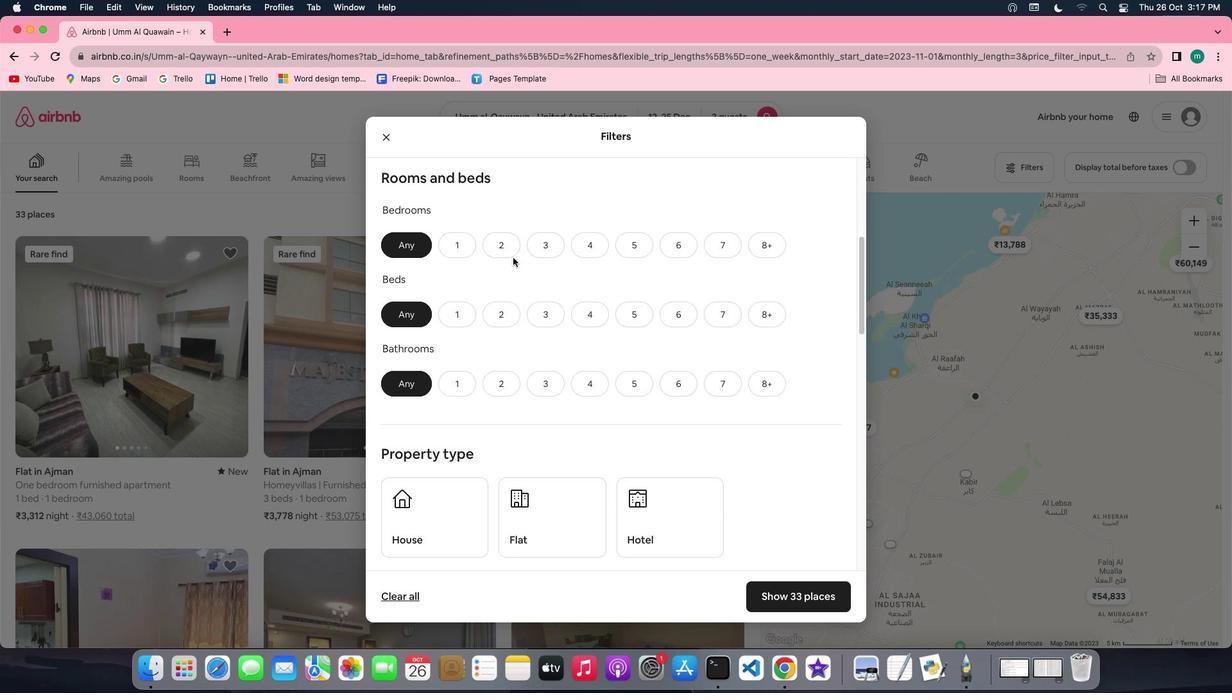 
Action: Mouse pressed left at (512, 257)
Screenshot: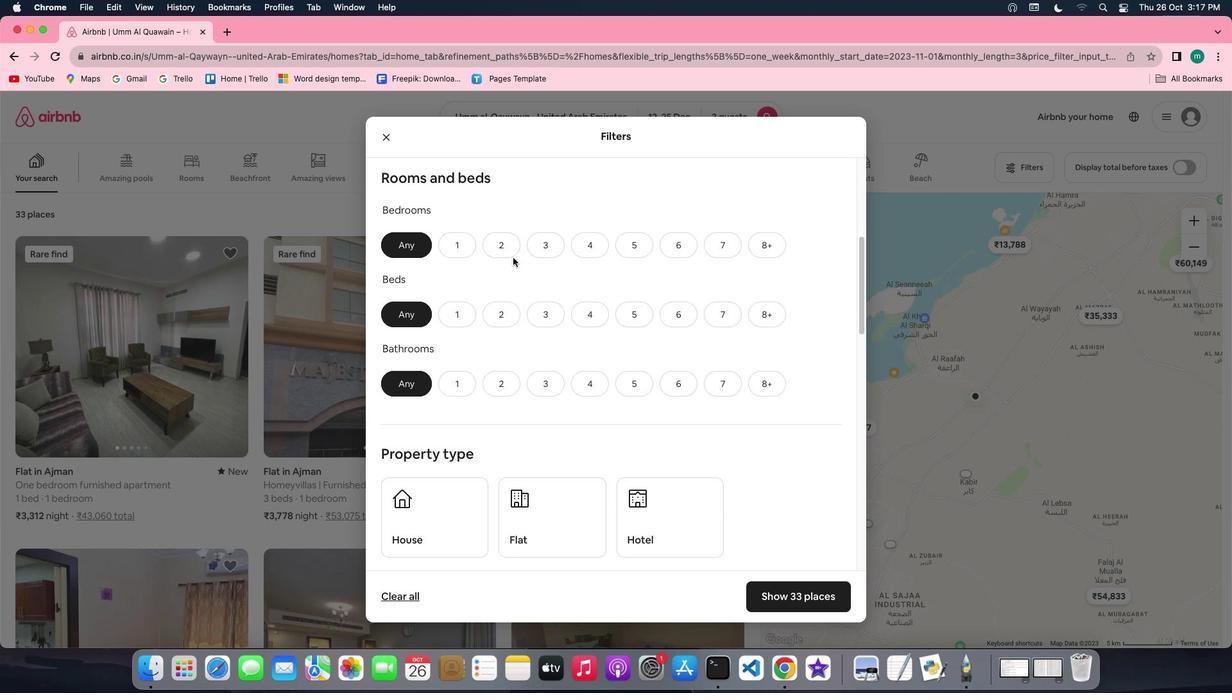 
Action: Mouse moved to (505, 246)
Screenshot: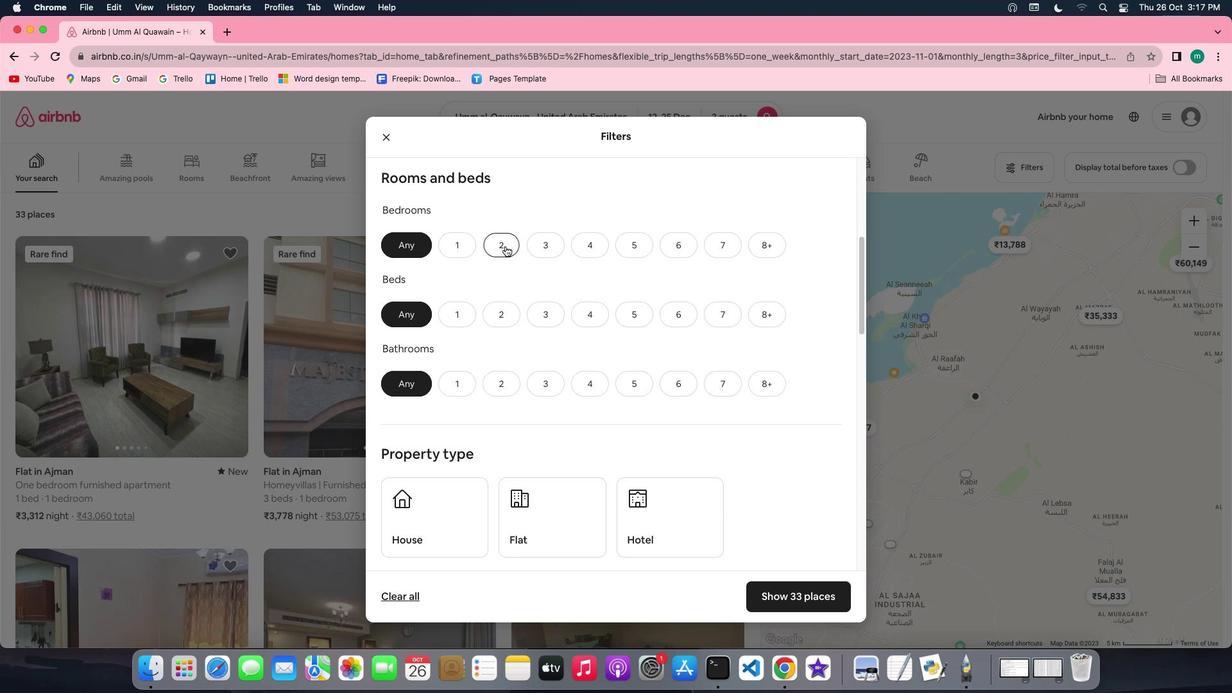 
Action: Mouse pressed left at (505, 246)
Screenshot: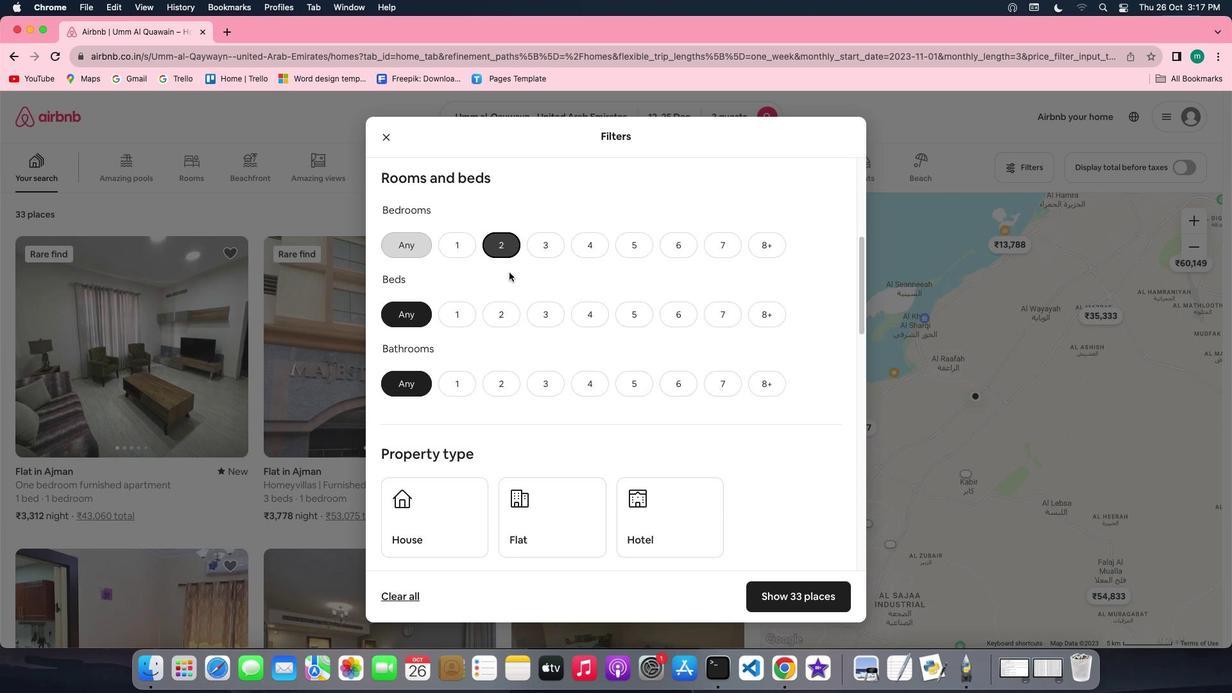 
Action: Mouse moved to (498, 322)
Screenshot: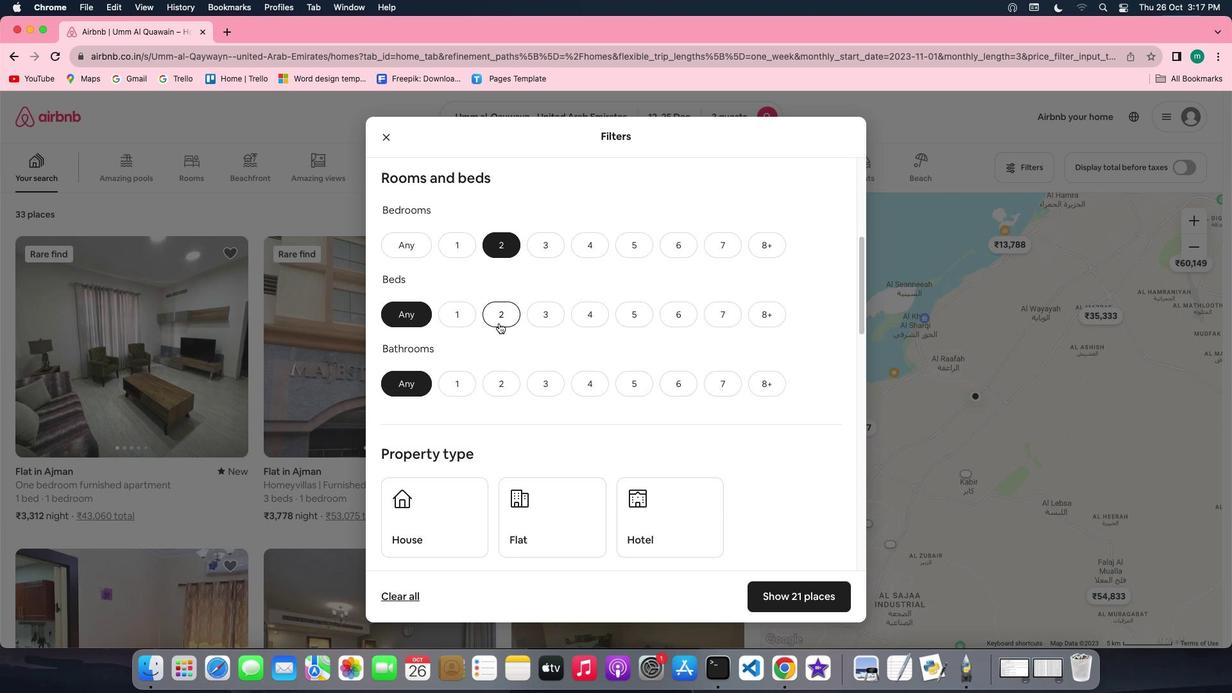 
Action: Mouse pressed left at (498, 322)
Screenshot: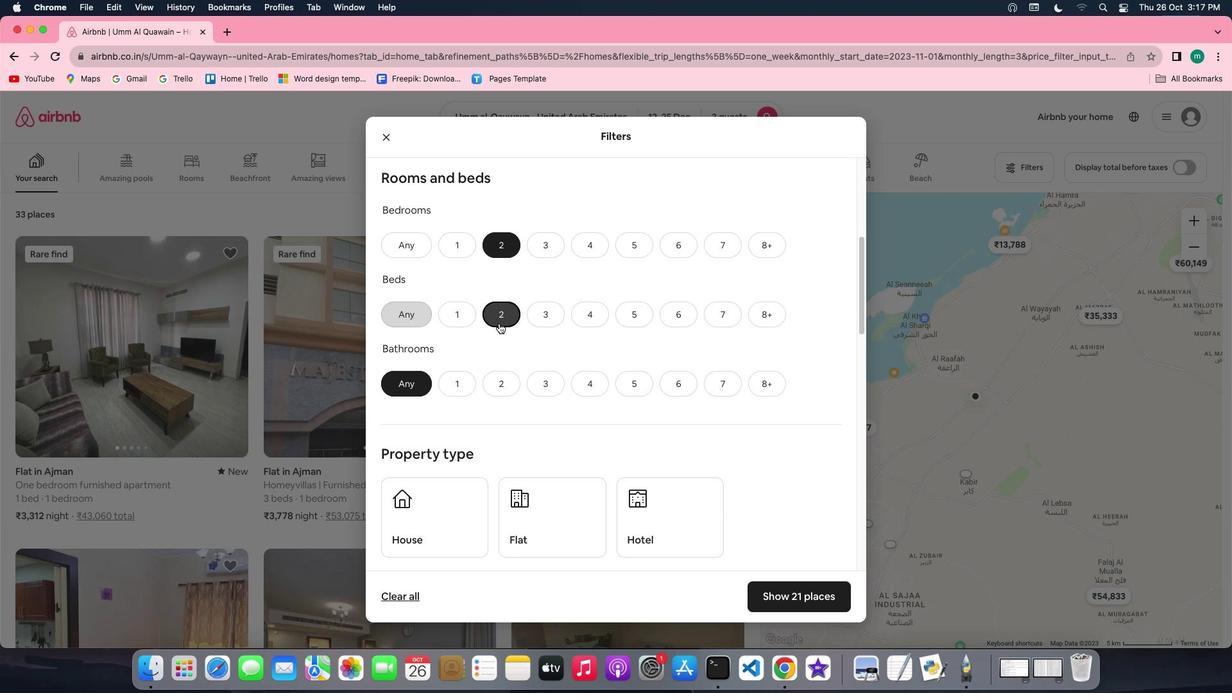 
Action: Mouse moved to (513, 385)
Screenshot: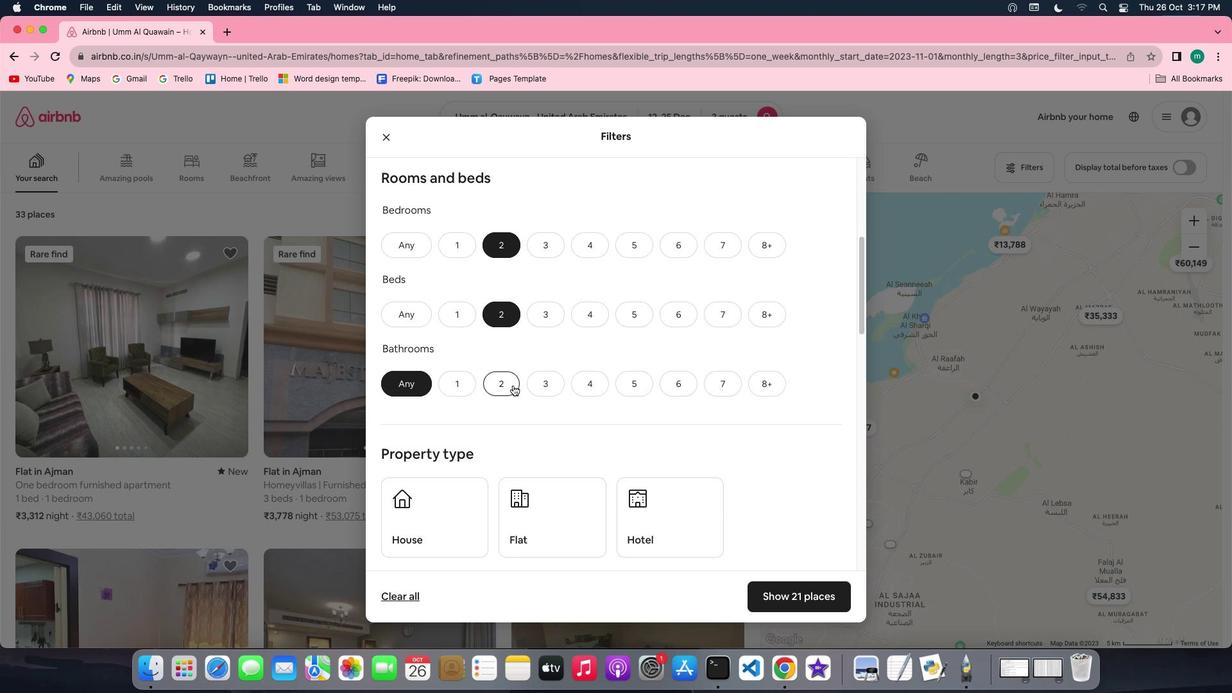 
Action: Mouse pressed left at (513, 385)
Screenshot: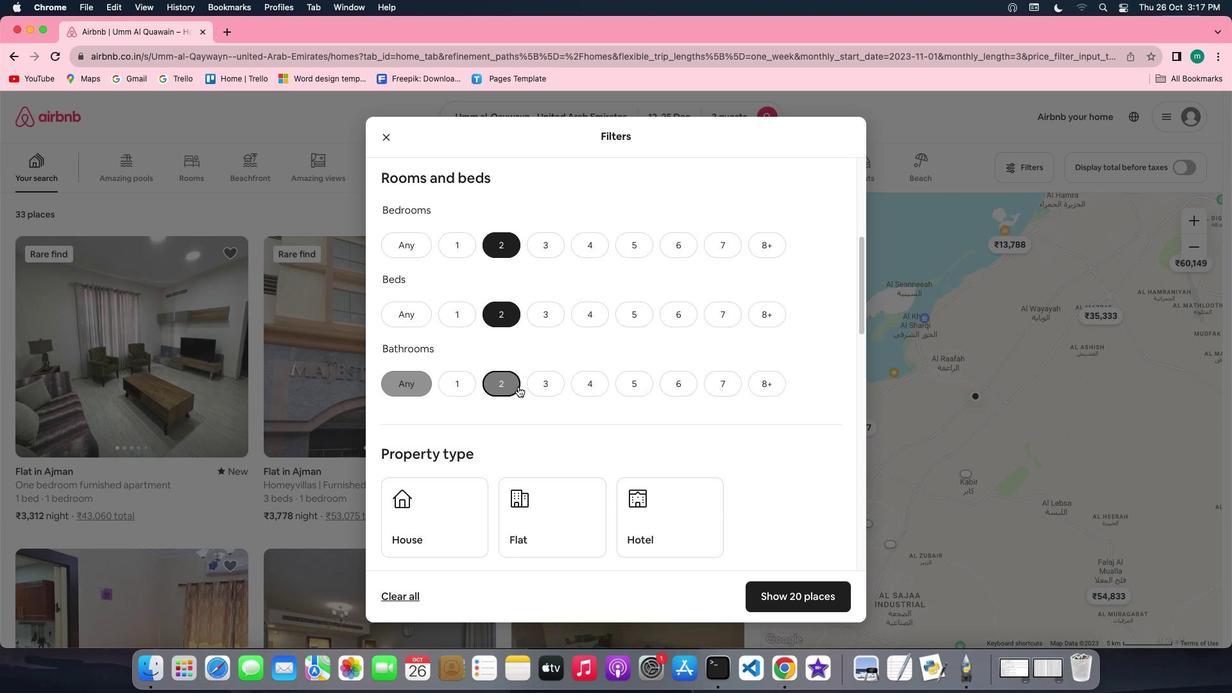 
Action: Mouse moved to (667, 420)
Screenshot: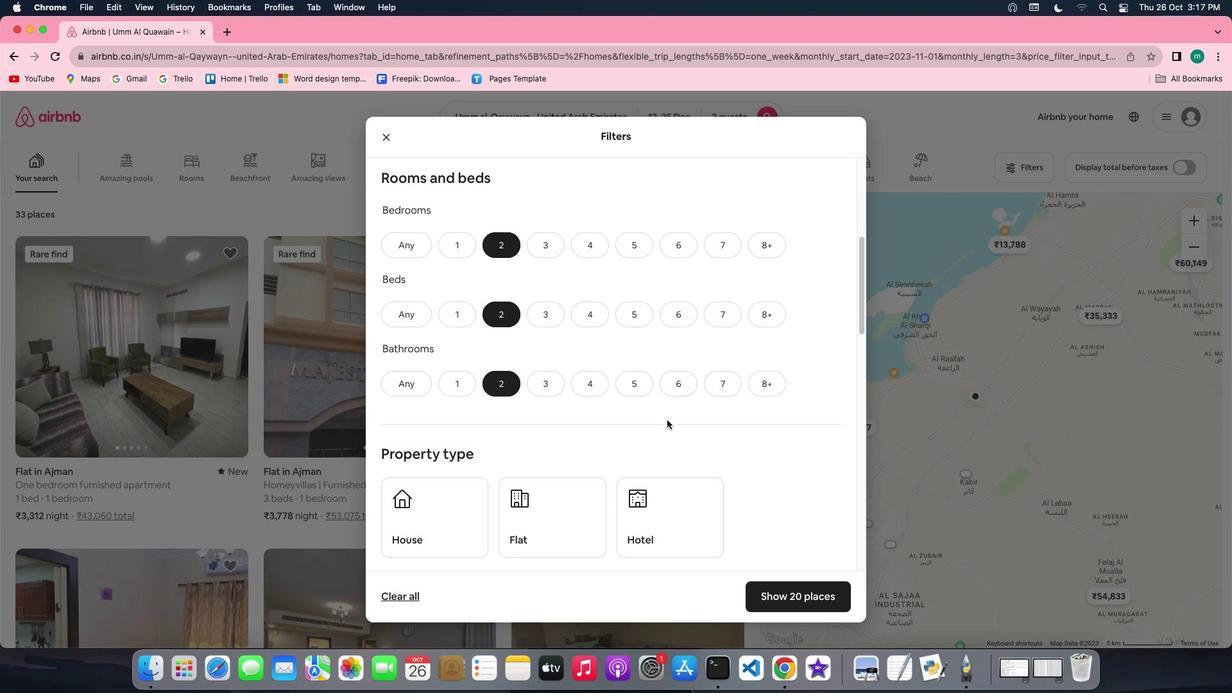 
Action: Mouse scrolled (667, 420) with delta (0, 0)
Screenshot: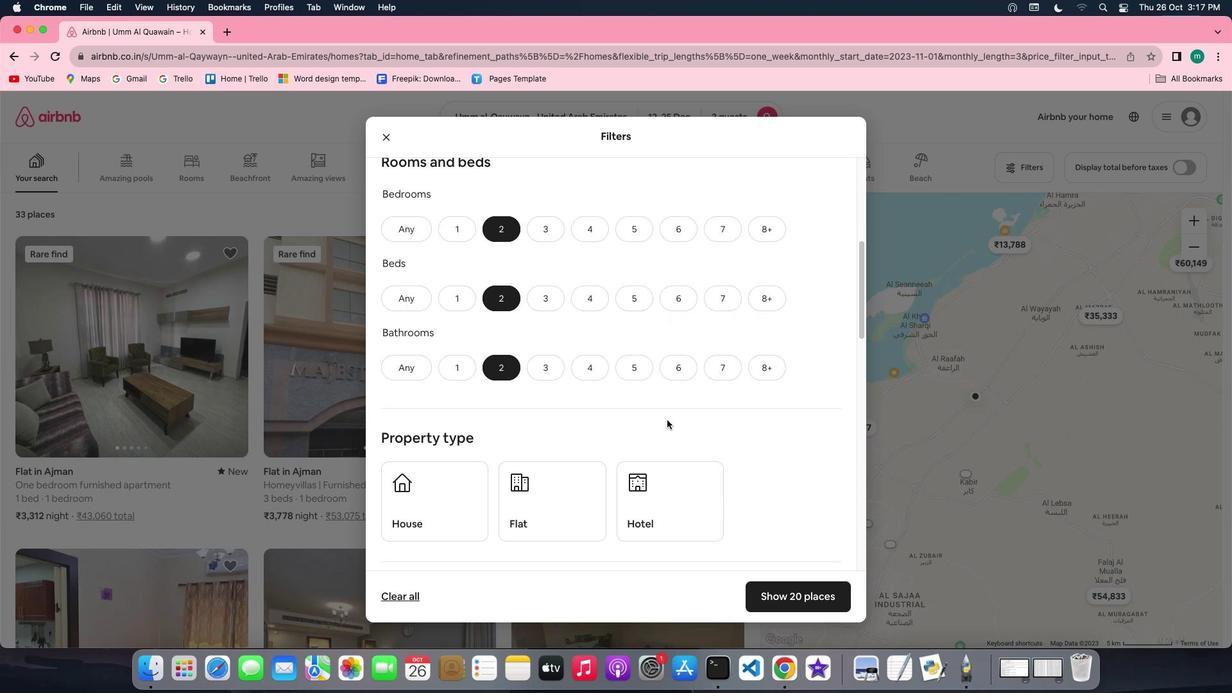 
Action: Mouse scrolled (667, 420) with delta (0, 0)
Screenshot: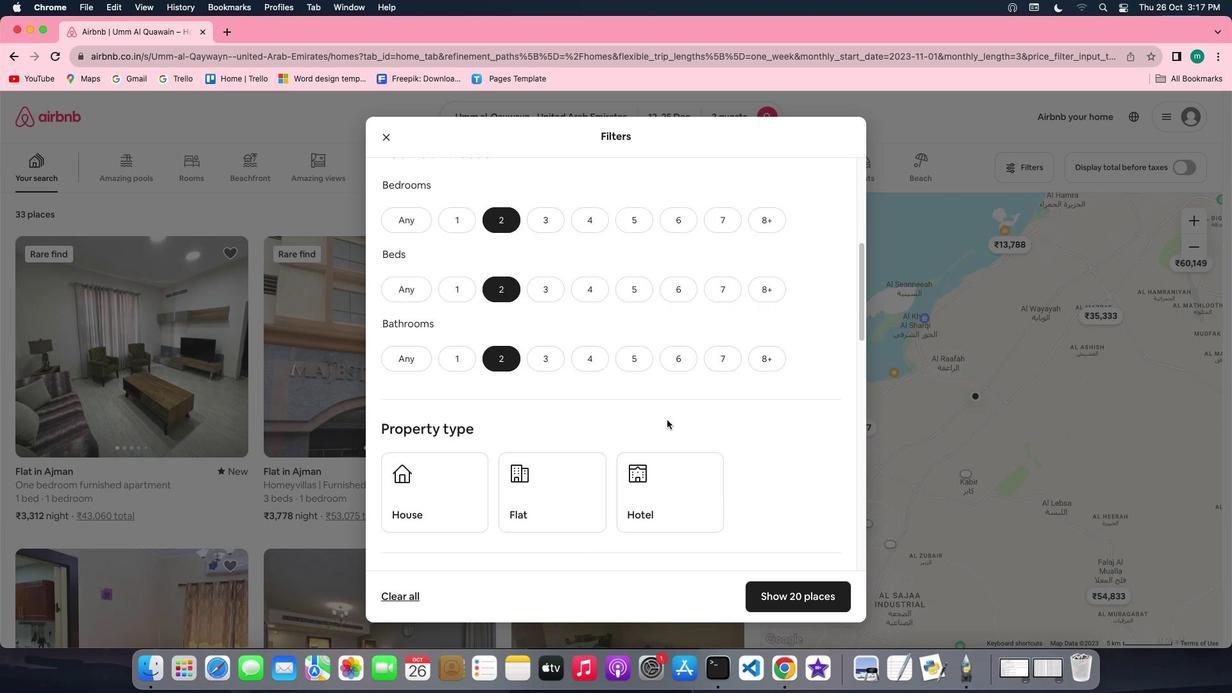 
Action: Mouse scrolled (667, 420) with delta (0, 0)
Screenshot: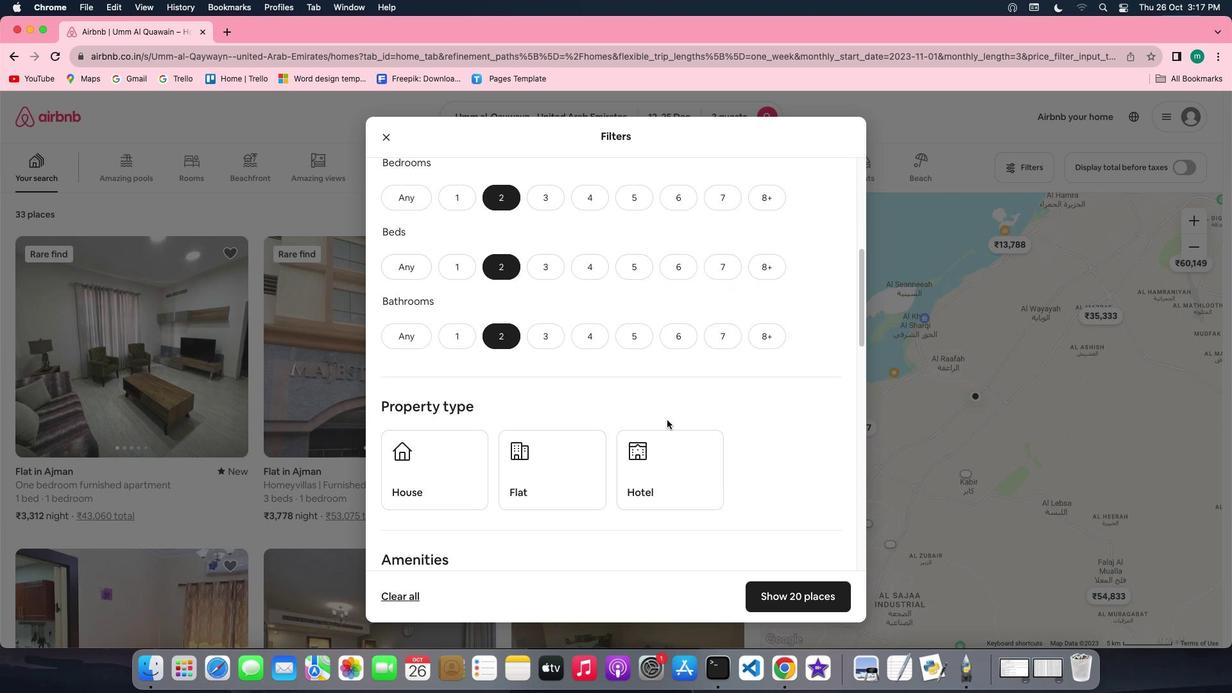 
Action: Mouse scrolled (667, 420) with delta (0, 0)
Screenshot: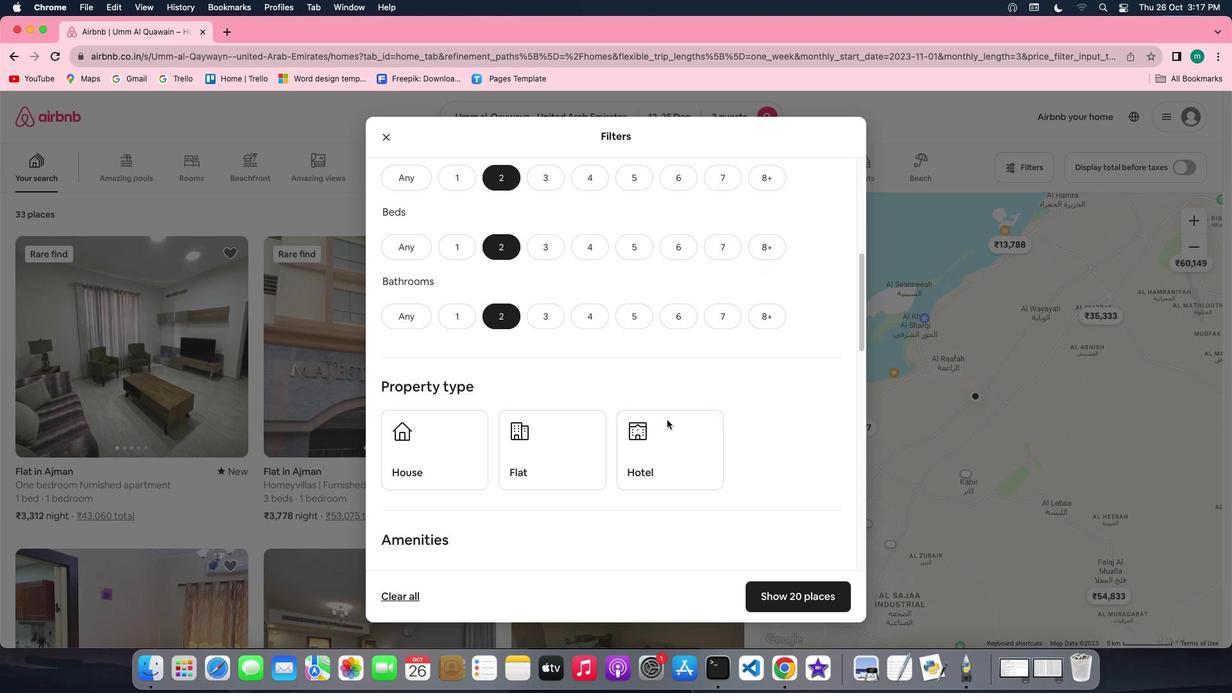 
Action: Mouse scrolled (667, 420) with delta (0, 0)
Screenshot: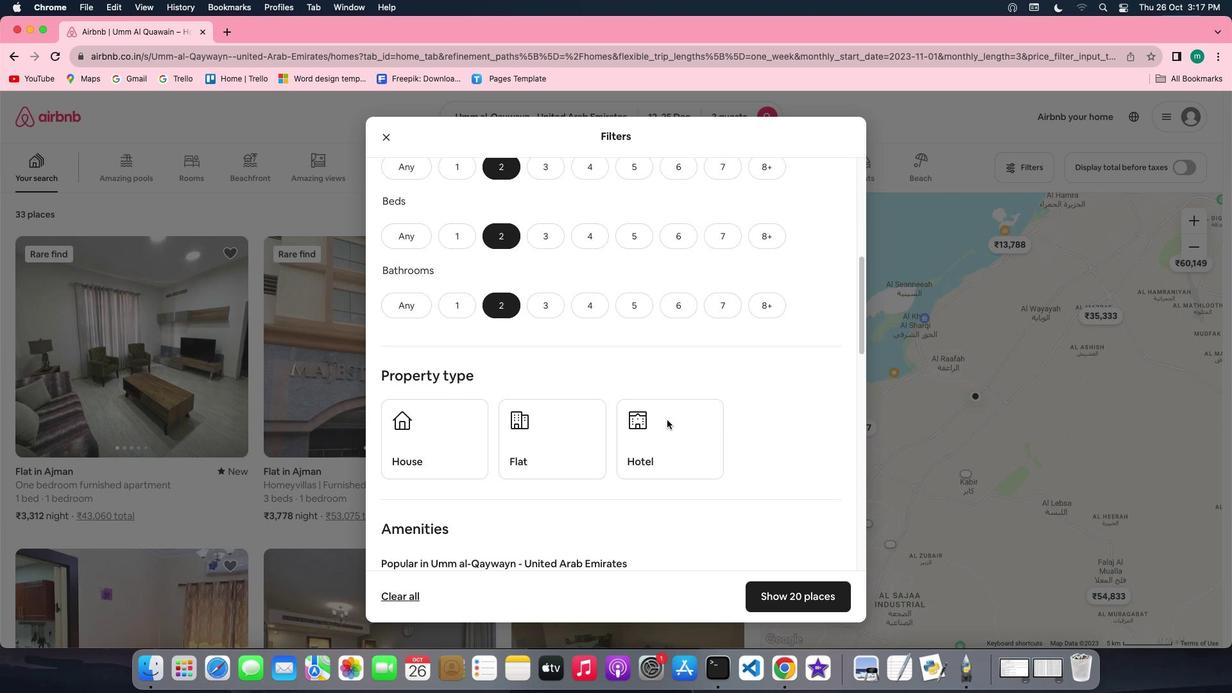 
Action: Mouse scrolled (667, 420) with delta (0, 0)
Screenshot: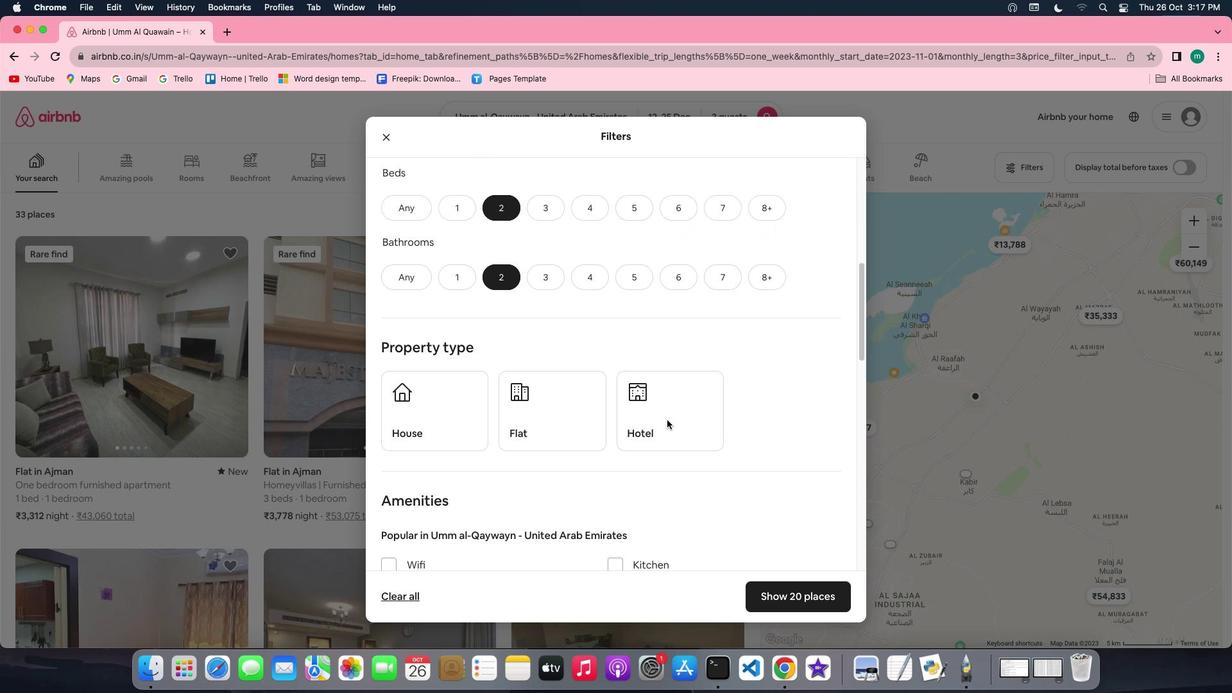 
Action: Mouse scrolled (667, 420) with delta (0, 0)
Screenshot: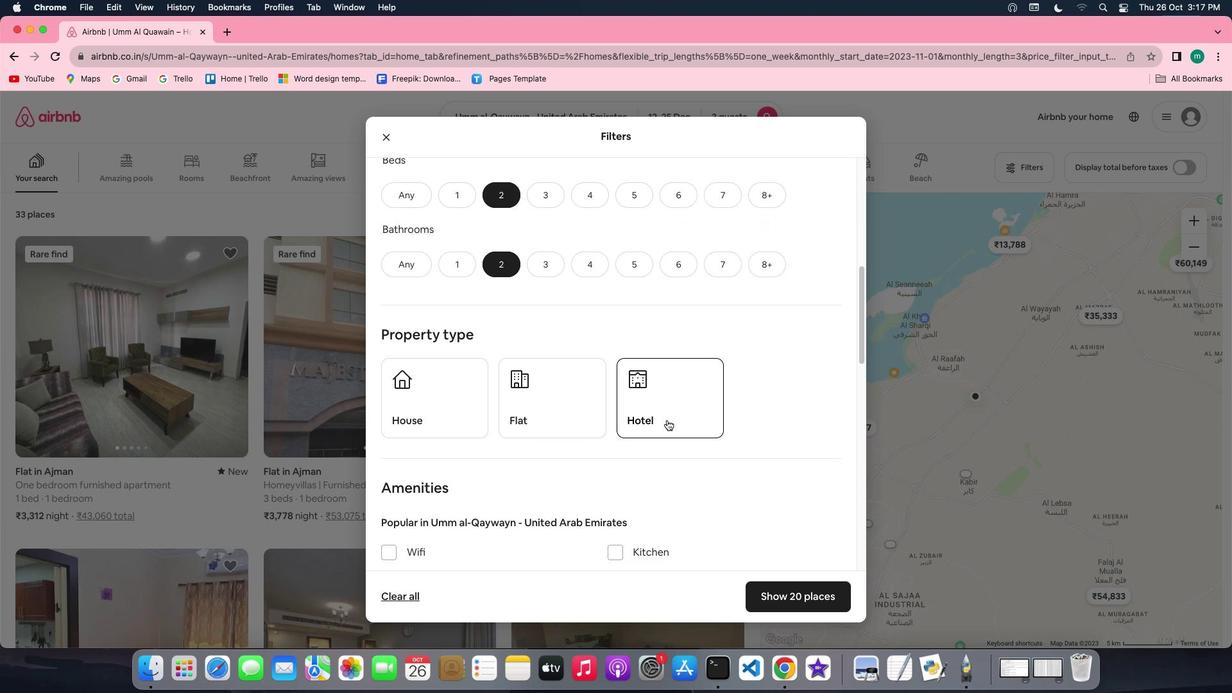 
Action: Mouse scrolled (667, 420) with delta (0, 0)
Screenshot: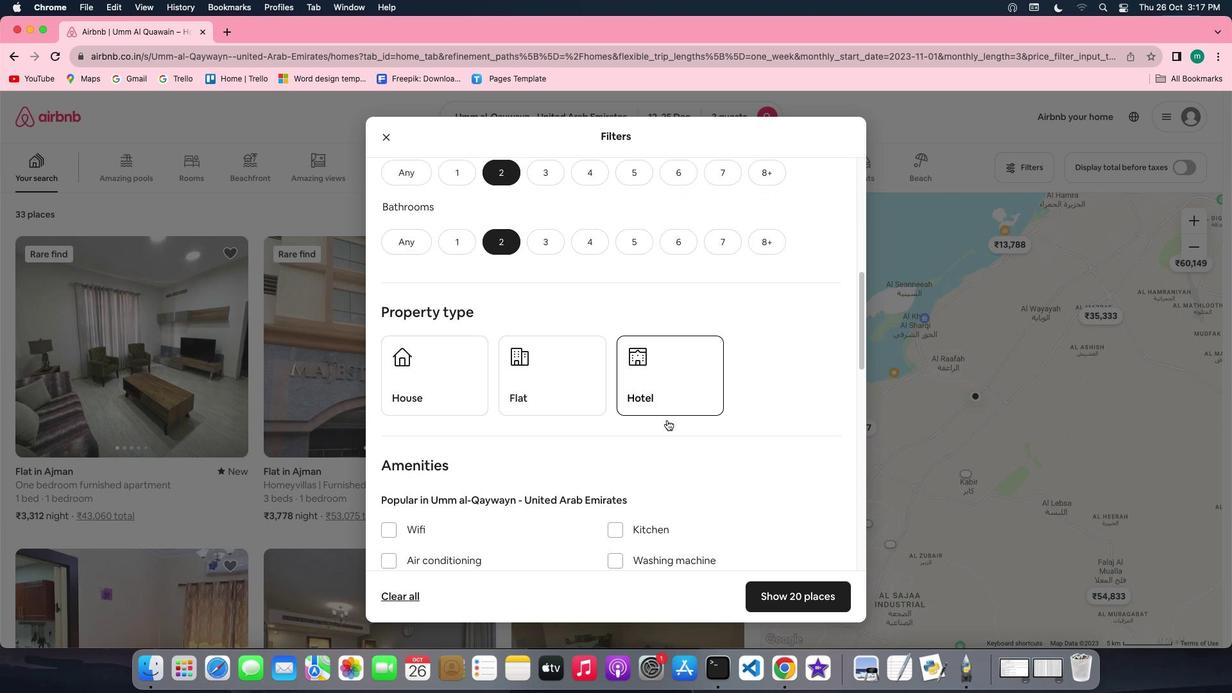 
Action: Mouse scrolled (667, 420) with delta (0, 0)
Screenshot: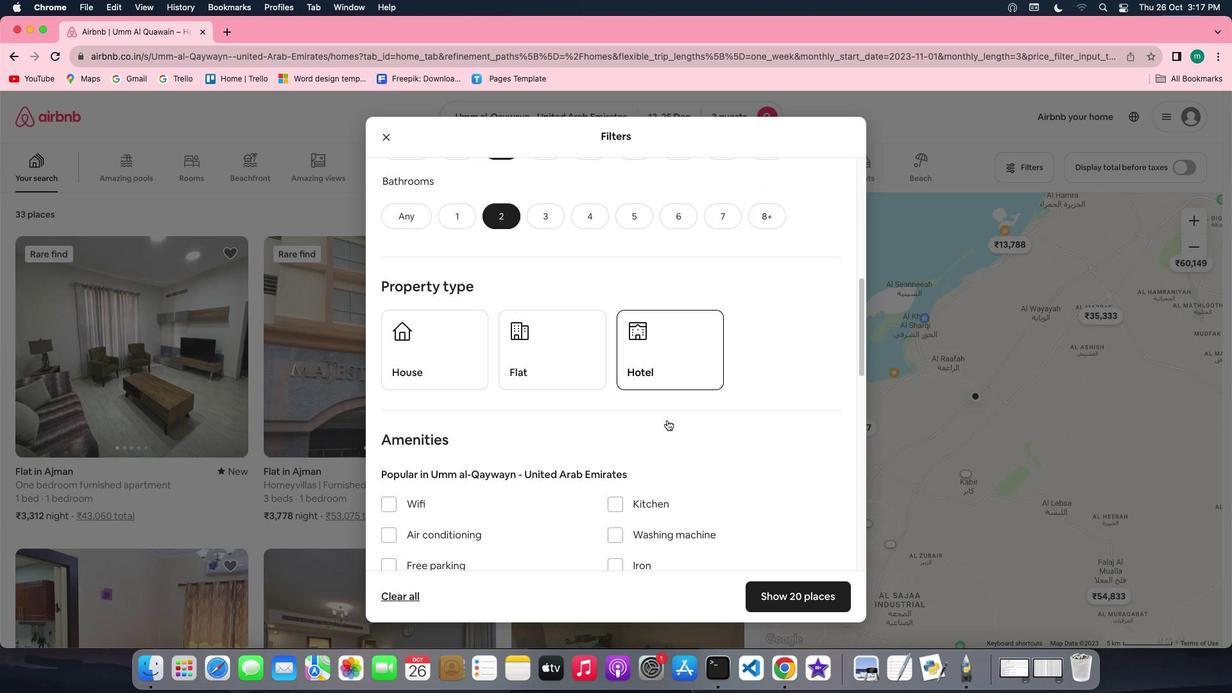 
Action: Mouse scrolled (667, 420) with delta (0, 0)
Screenshot: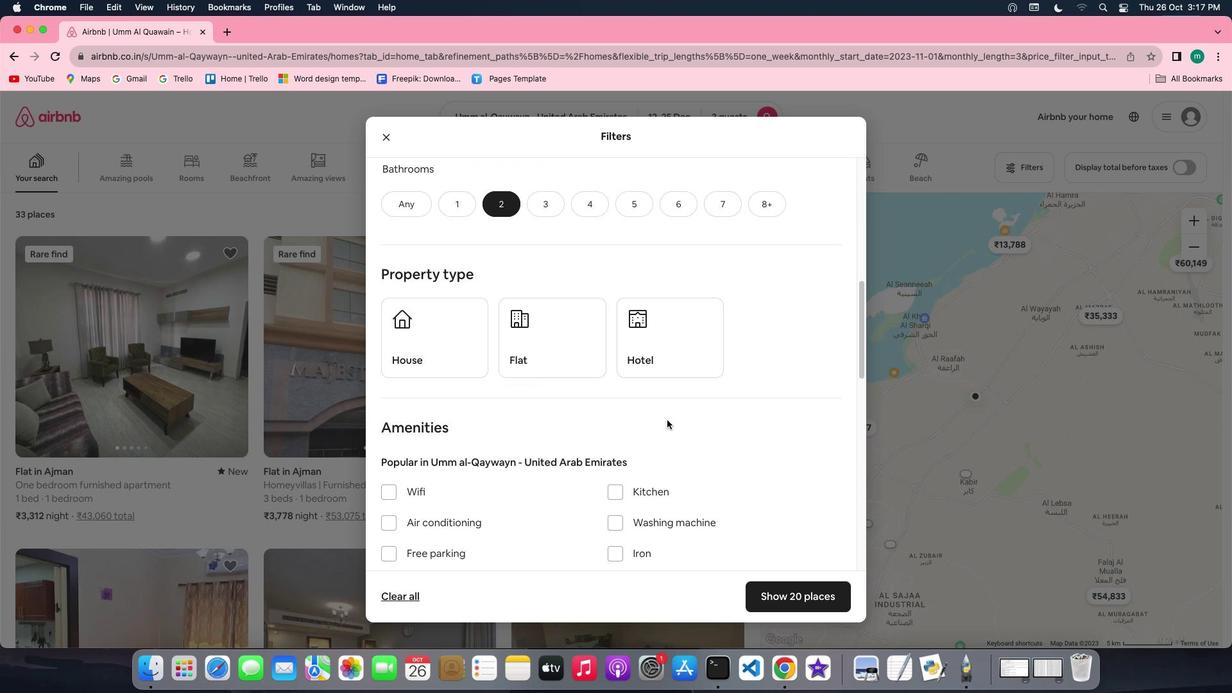 
Action: Mouse scrolled (667, 420) with delta (0, 0)
Screenshot: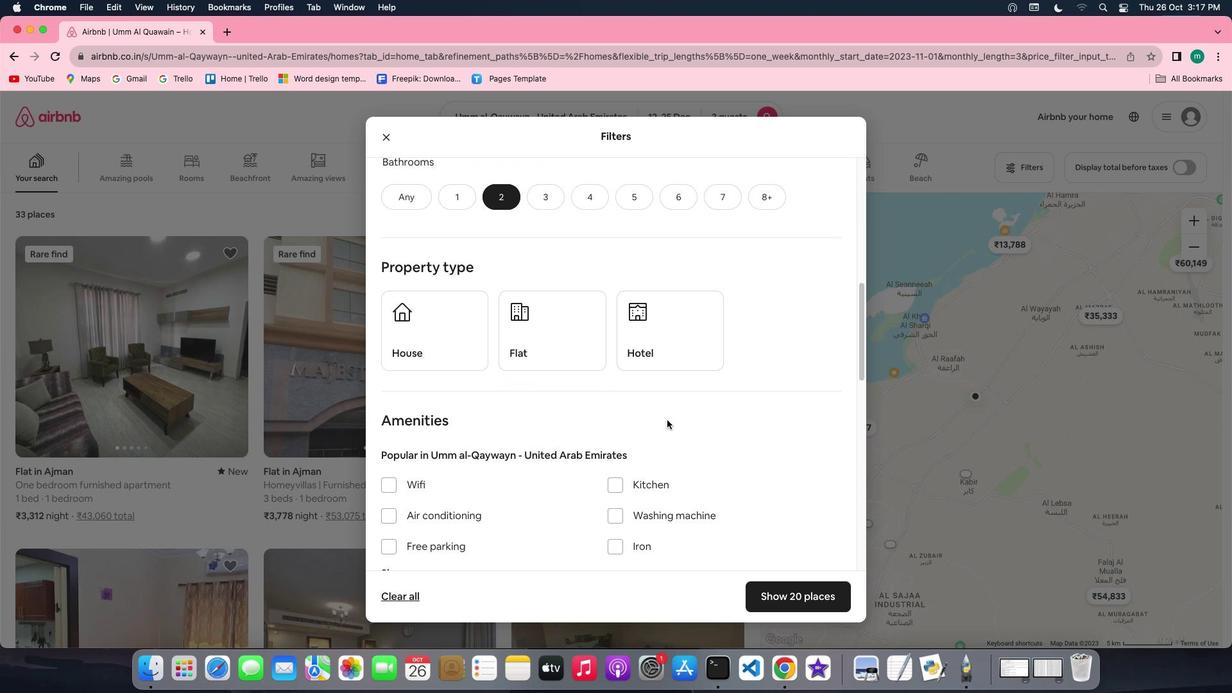 
Action: Mouse moved to (738, 385)
Screenshot: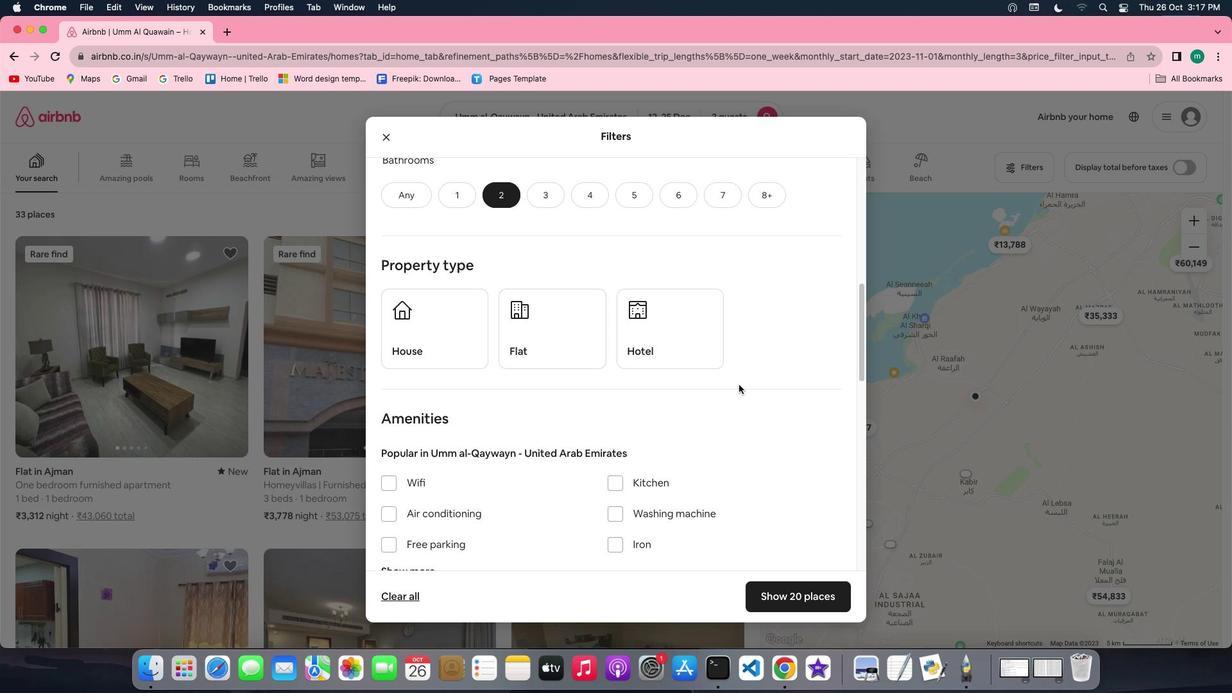 
Action: Mouse scrolled (738, 385) with delta (0, 0)
Screenshot: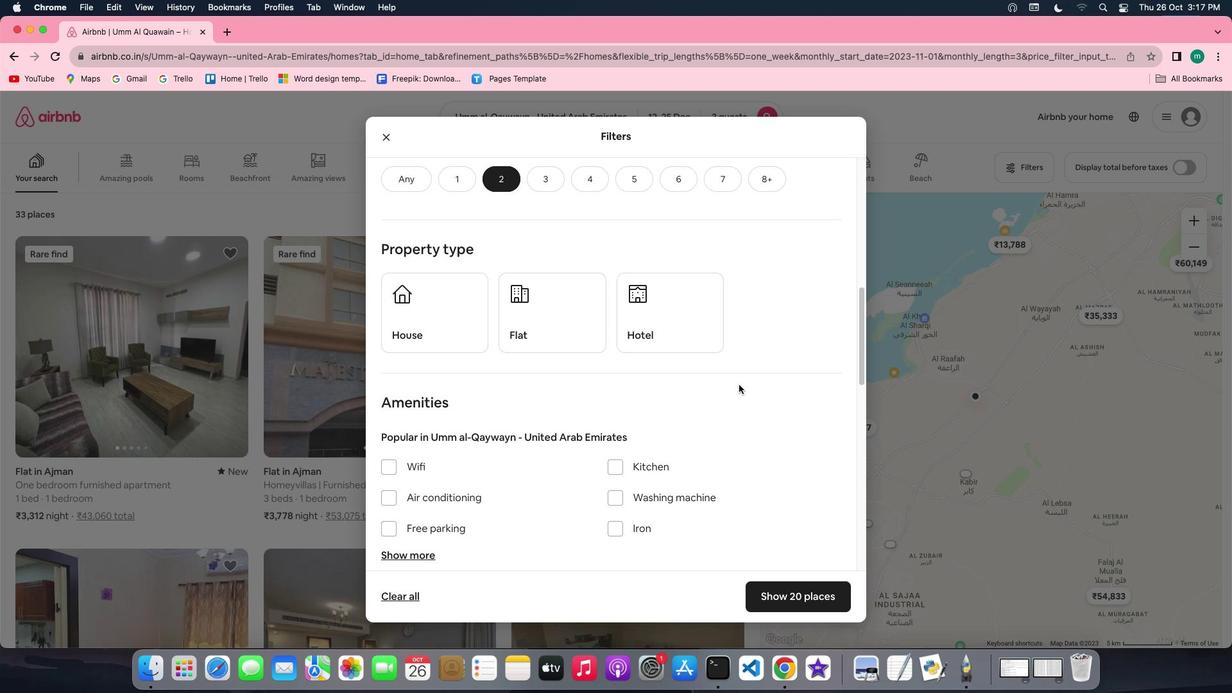 
Action: Mouse scrolled (738, 385) with delta (0, 0)
Screenshot: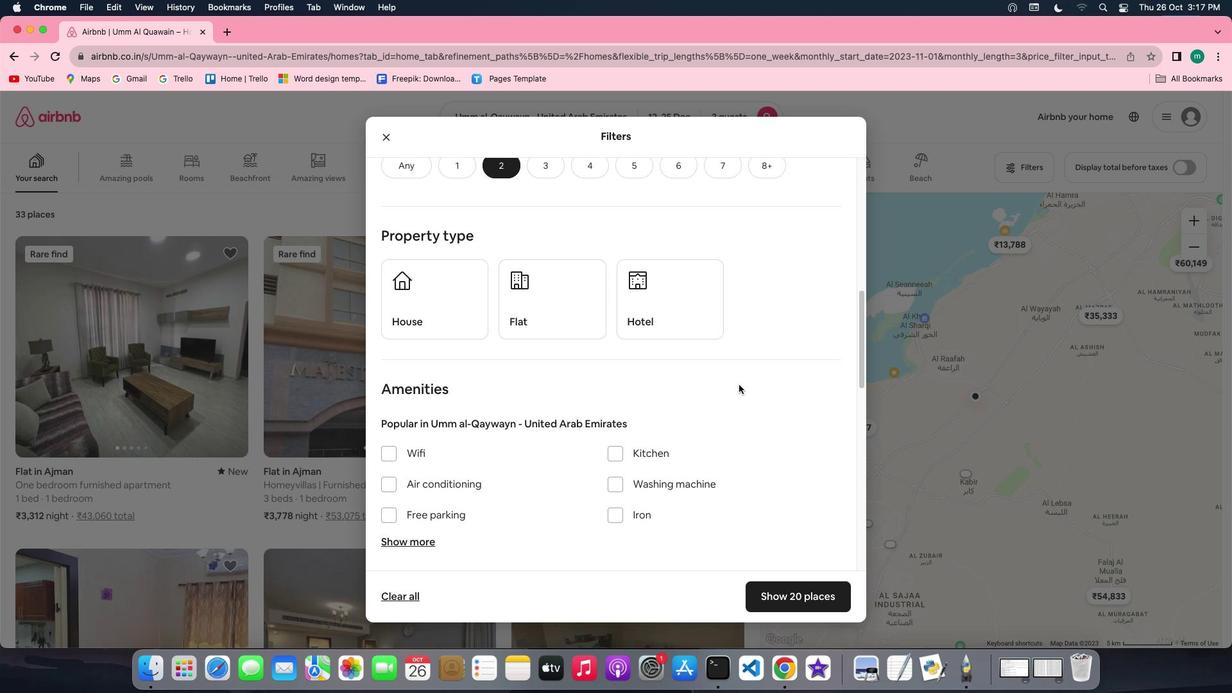 
Action: Mouse scrolled (738, 385) with delta (0, 0)
Screenshot: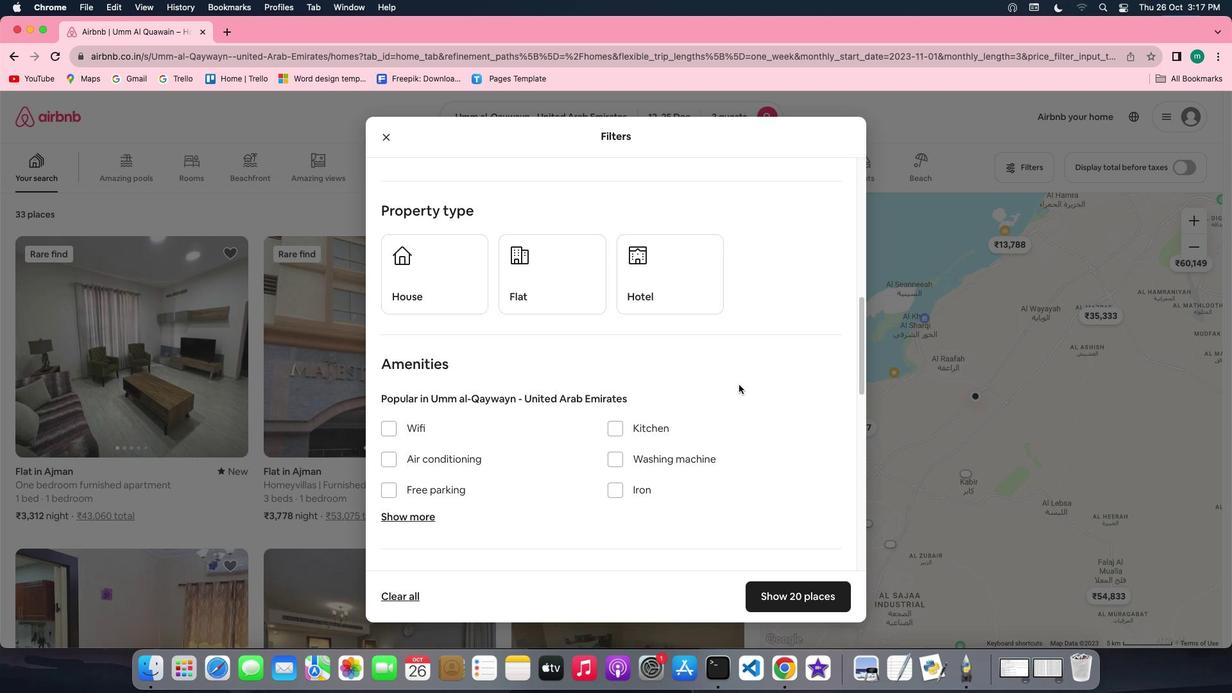 
Action: Mouse scrolled (738, 385) with delta (0, 0)
Screenshot: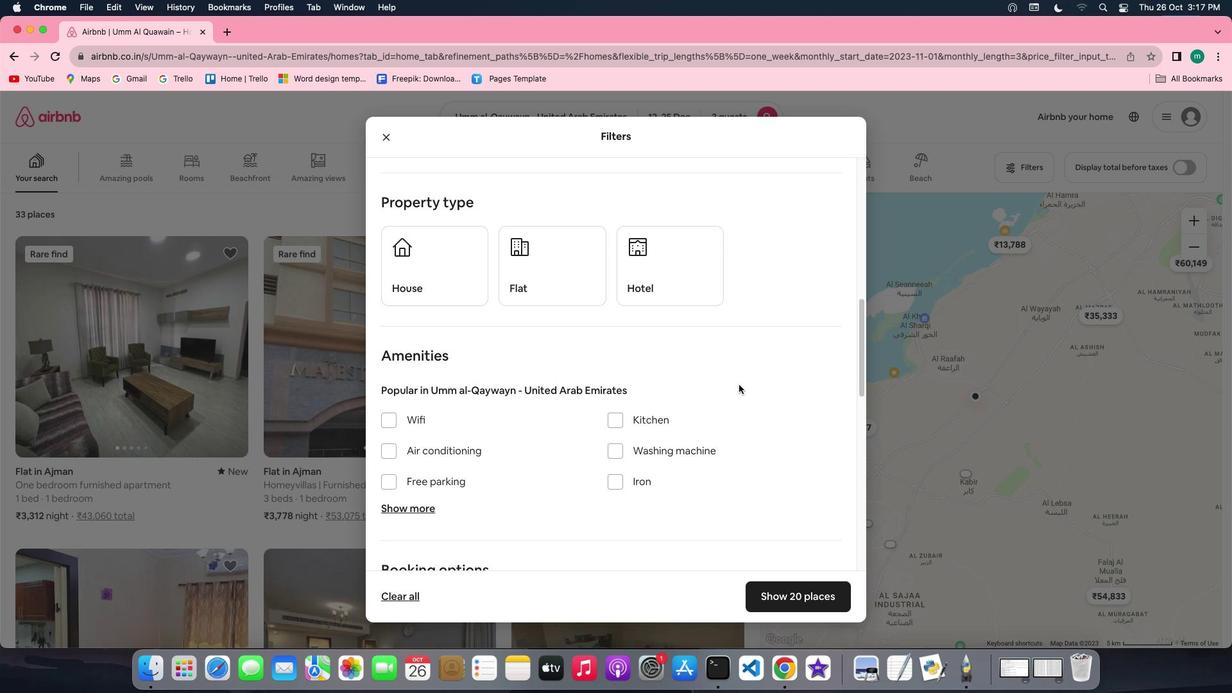 
Action: Mouse scrolled (738, 385) with delta (0, 0)
Screenshot: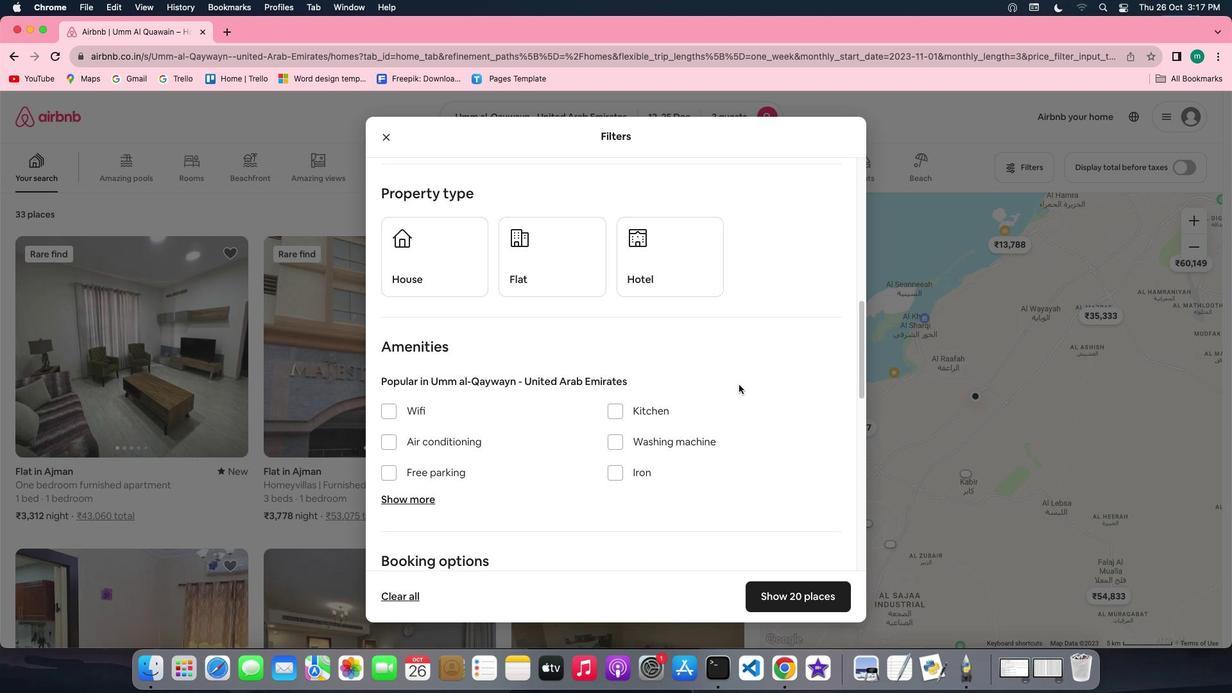 
Action: Mouse scrolled (738, 385) with delta (0, 0)
Screenshot: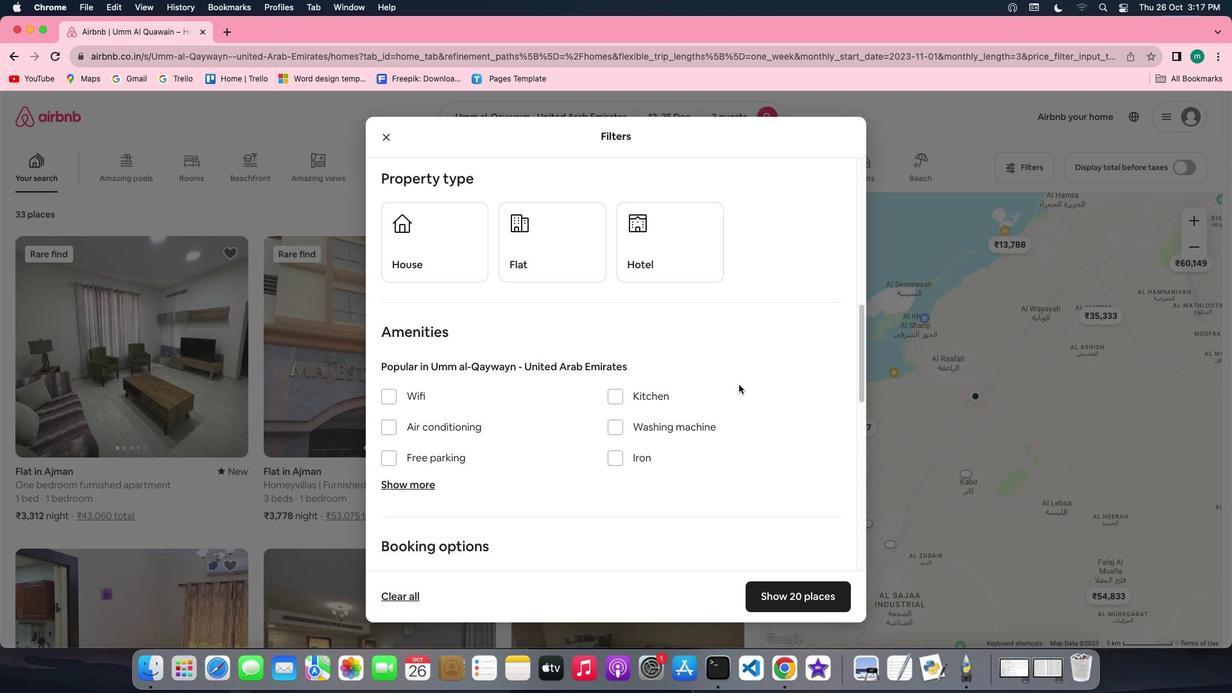 
Action: Mouse scrolled (738, 385) with delta (0, 0)
Screenshot: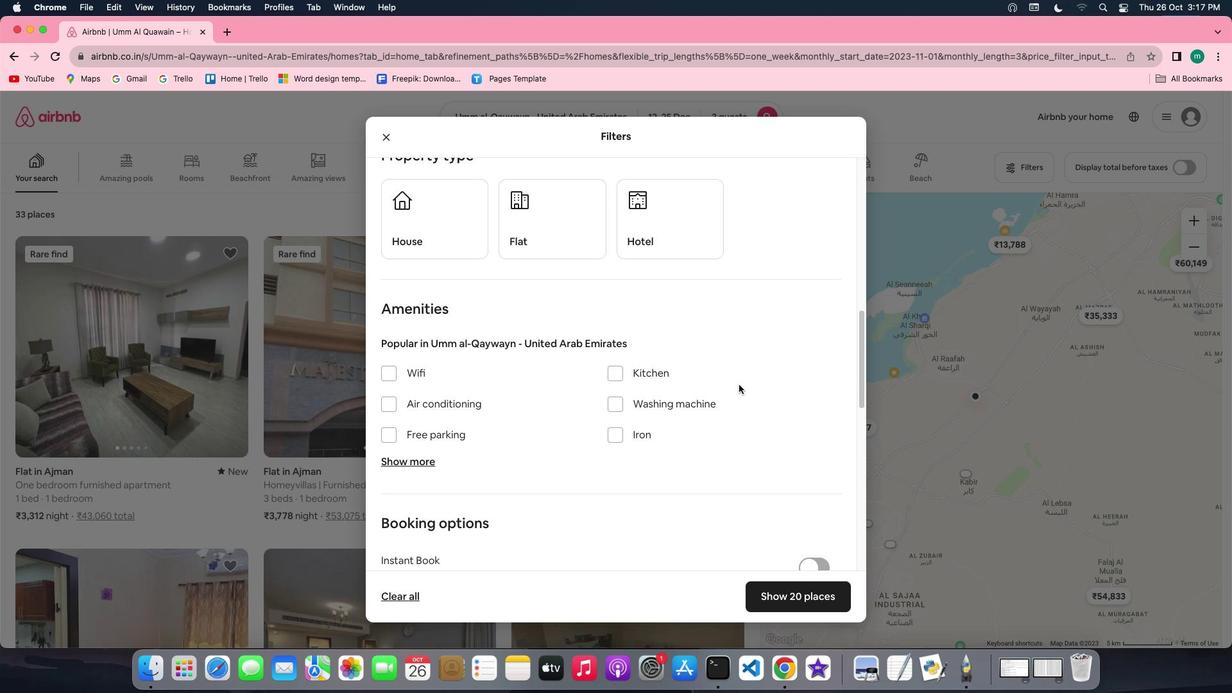 
Action: Mouse scrolled (738, 385) with delta (0, 0)
Screenshot: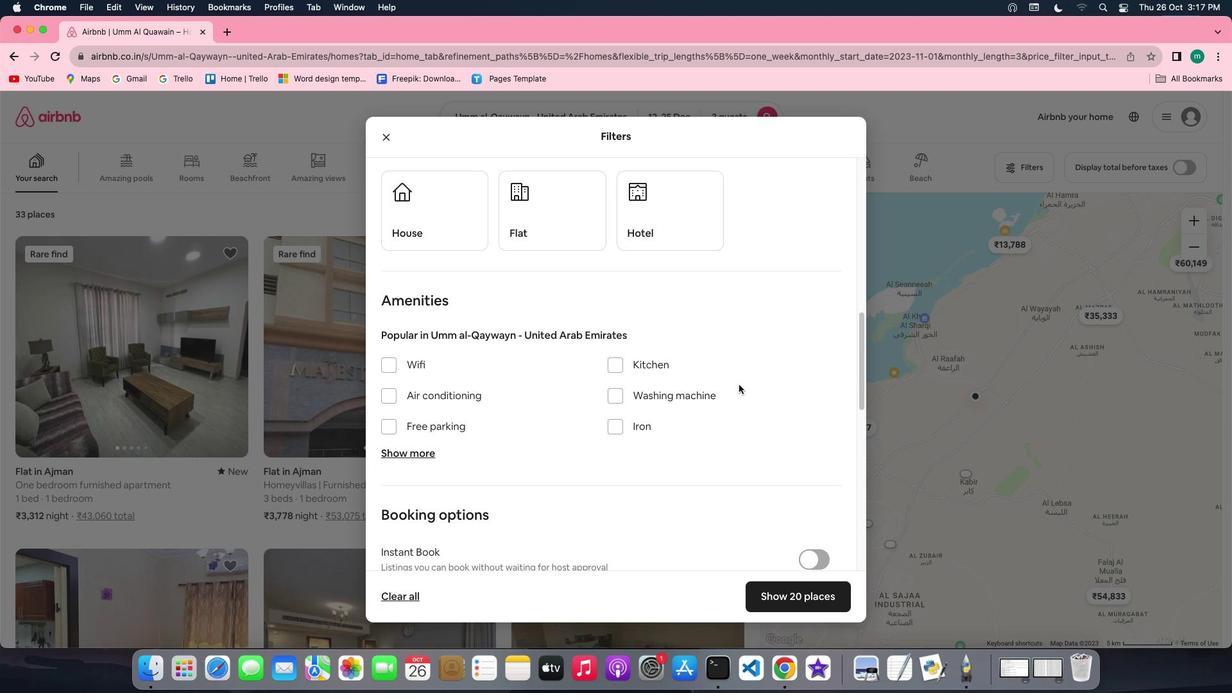 
Action: Mouse scrolled (738, 385) with delta (0, 0)
Screenshot: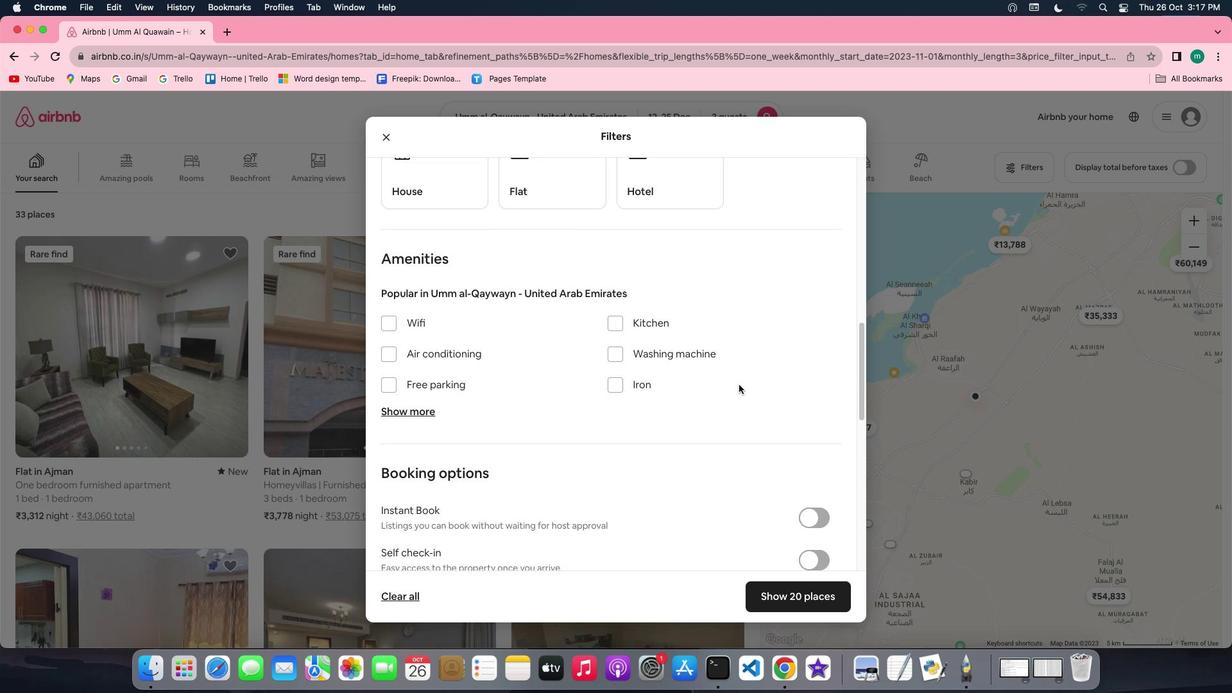 
Action: Mouse scrolled (738, 385) with delta (0, 0)
Screenshot: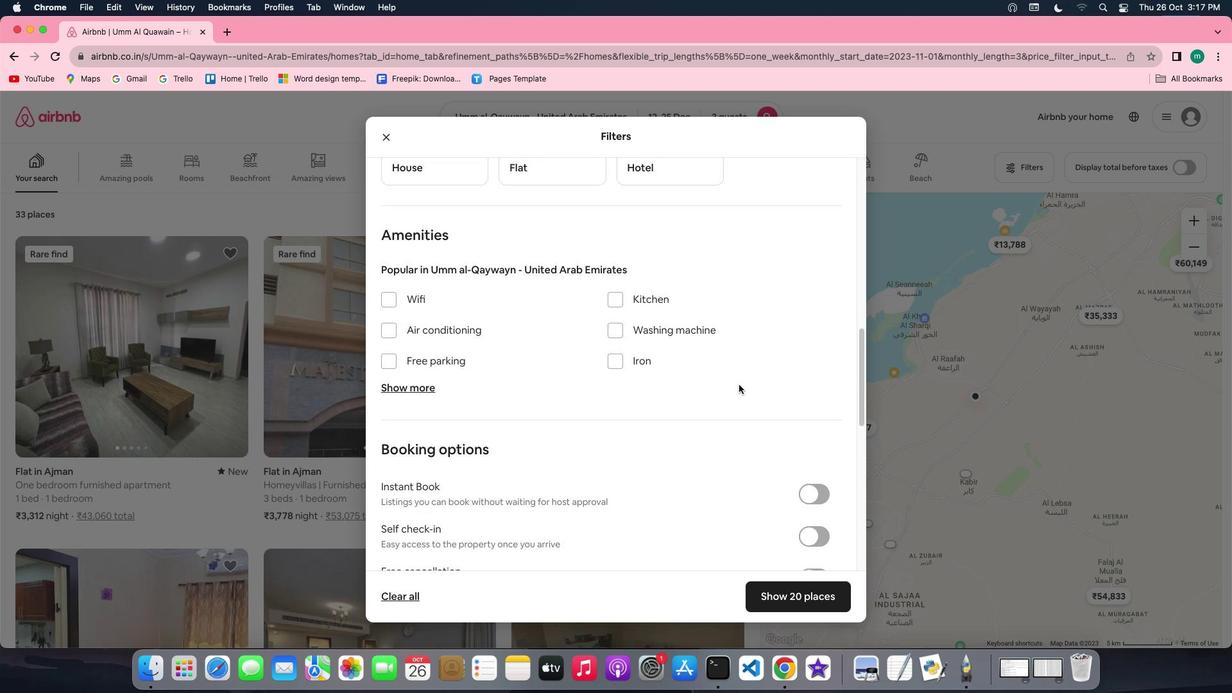 
Action: Mouse scrolled (738, 385) with delta (0, -1)
Screenshot: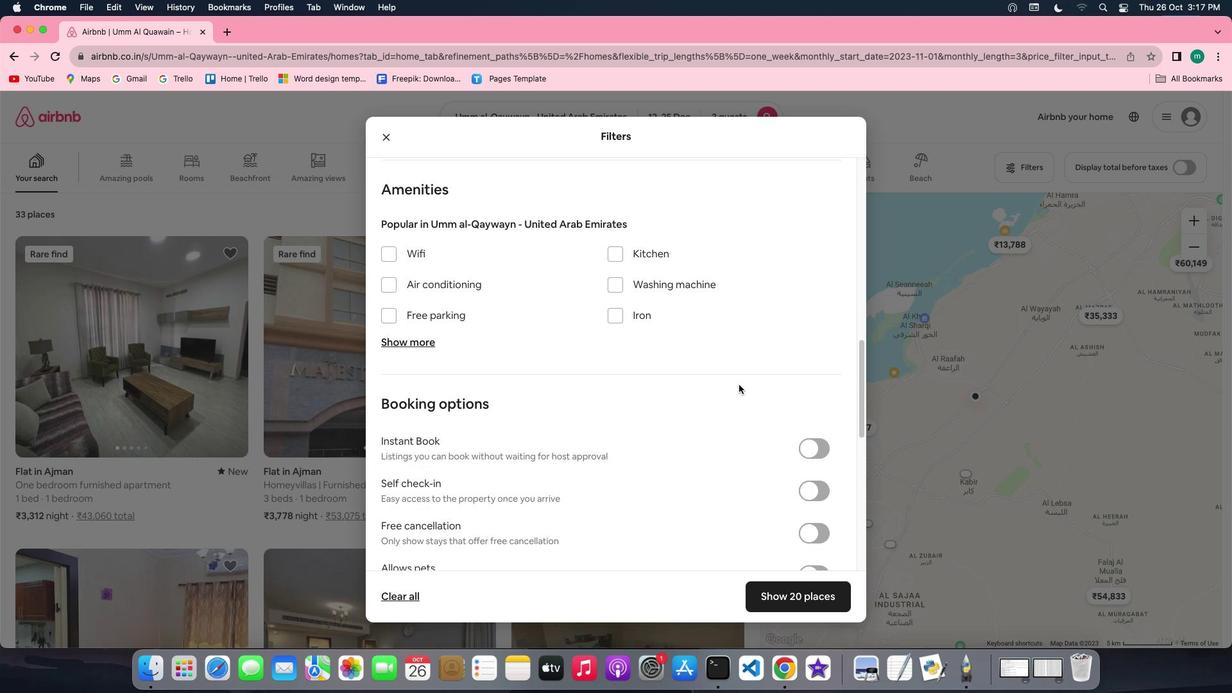
Action: Mouse moved to (387, 247)
Screenshot: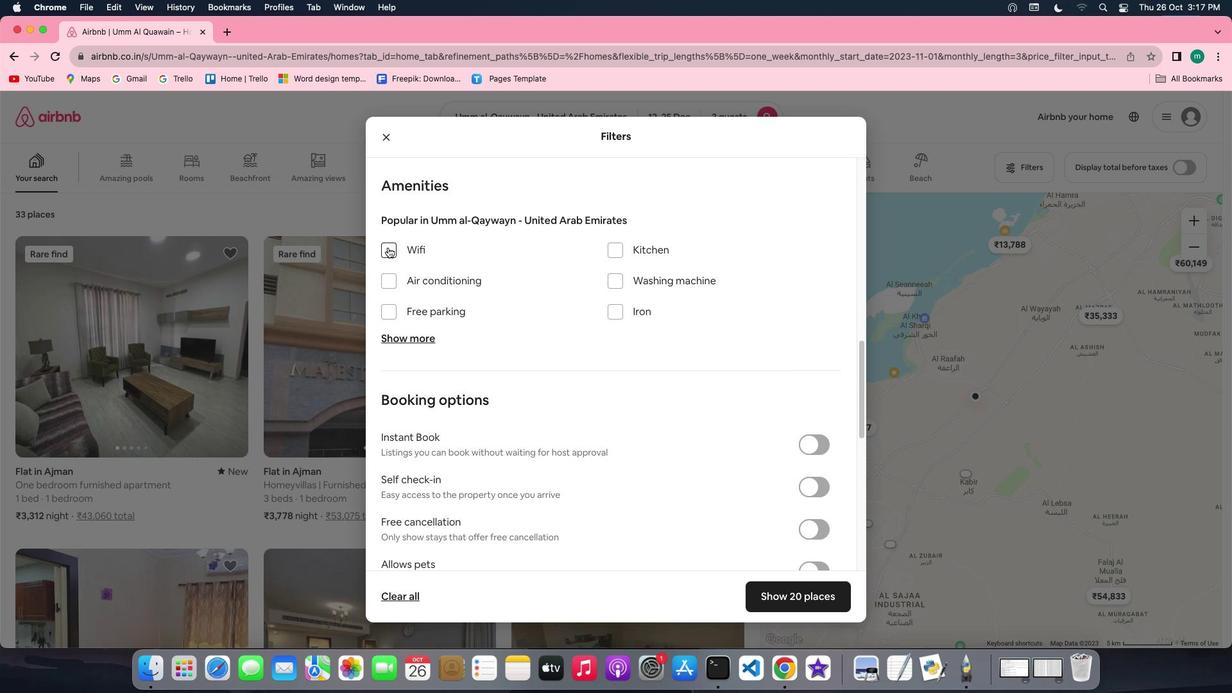
Action: Mouse pressed left at (387, 247)
Screenshot: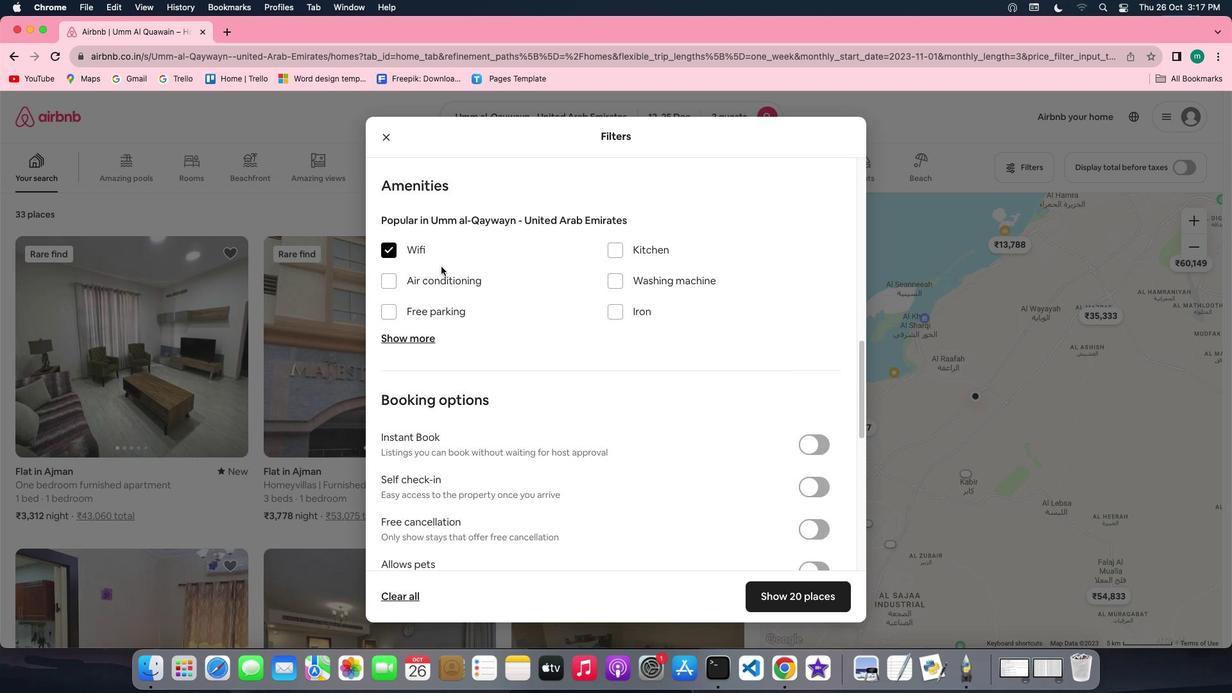 
Action: Mouse moved to (697, 358)
Screenshot: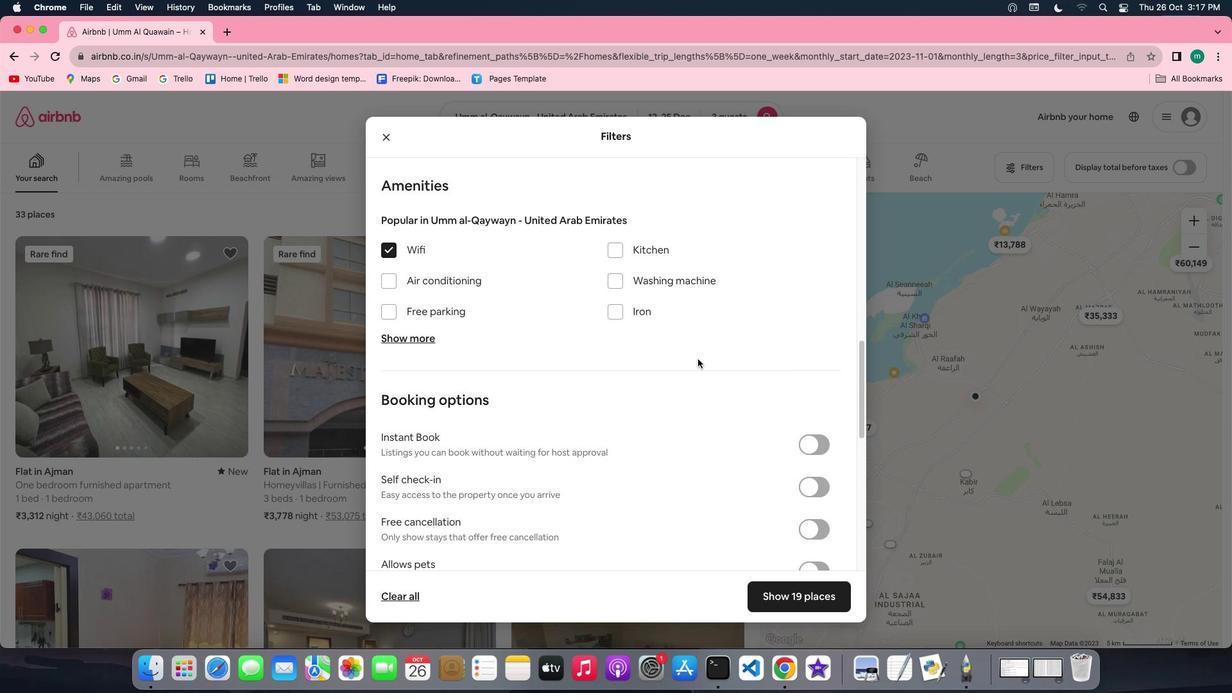 
Action: Mouse scrolled (697, 358) with delta (0, 0)
Screenshot: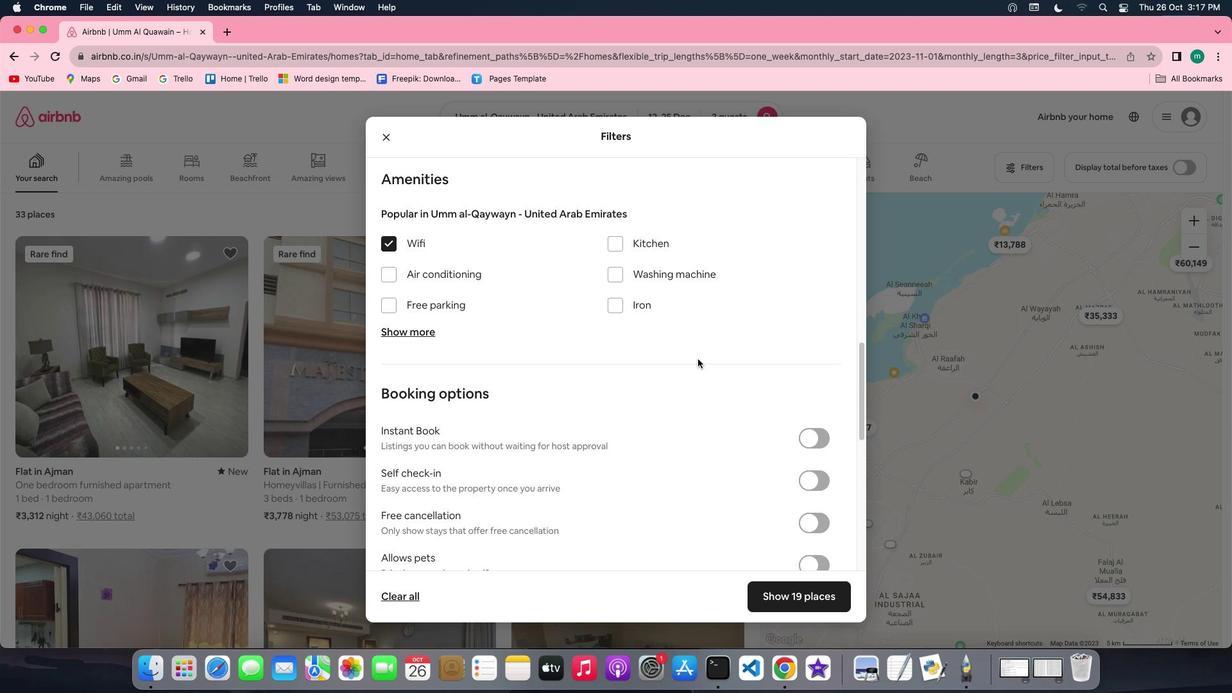 
Action: Mouse scrolled (697, 358) with delta (0, 0)
Screenshot: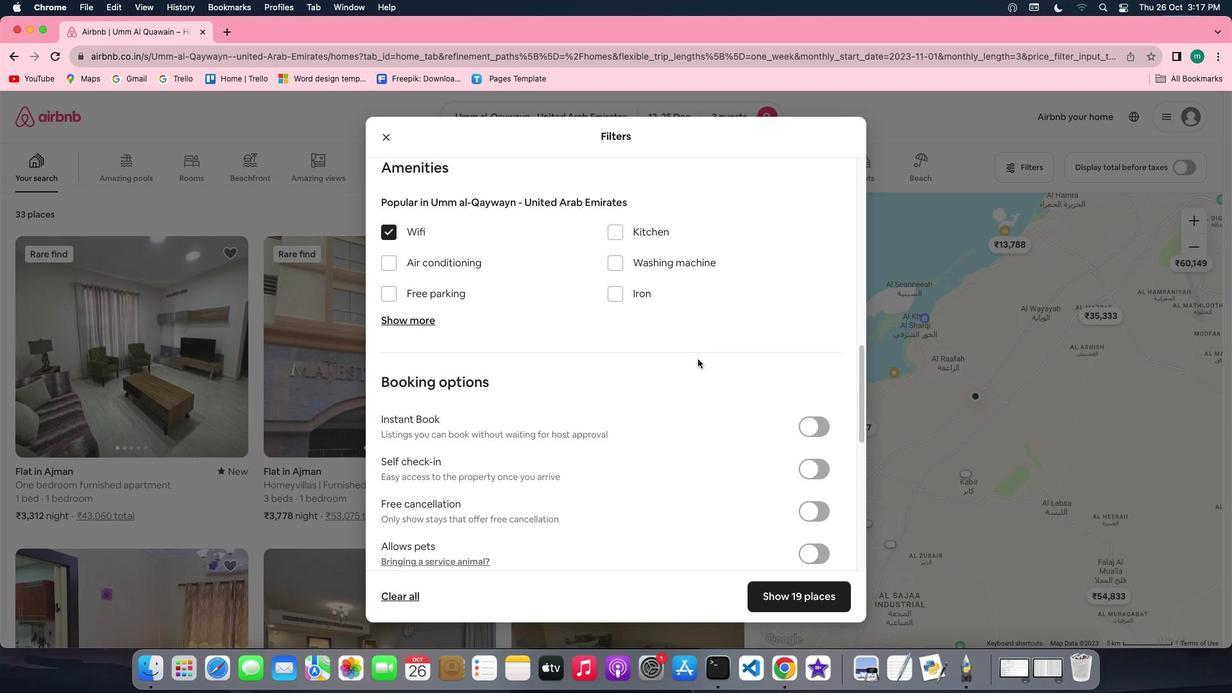 
Action: Mouse scrolled (697, 358) with delta (0, 0)
Screenshot: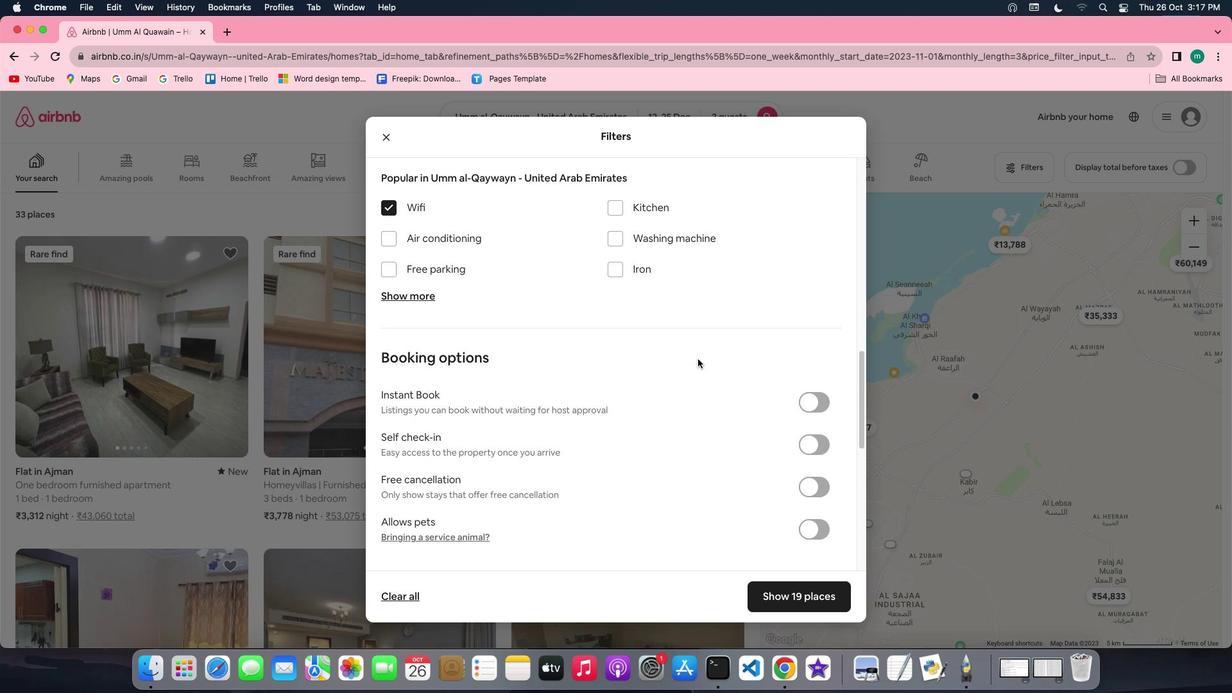 
Action: Mouse scrolled (697, 358) with delta (0, 0)
Screenshot: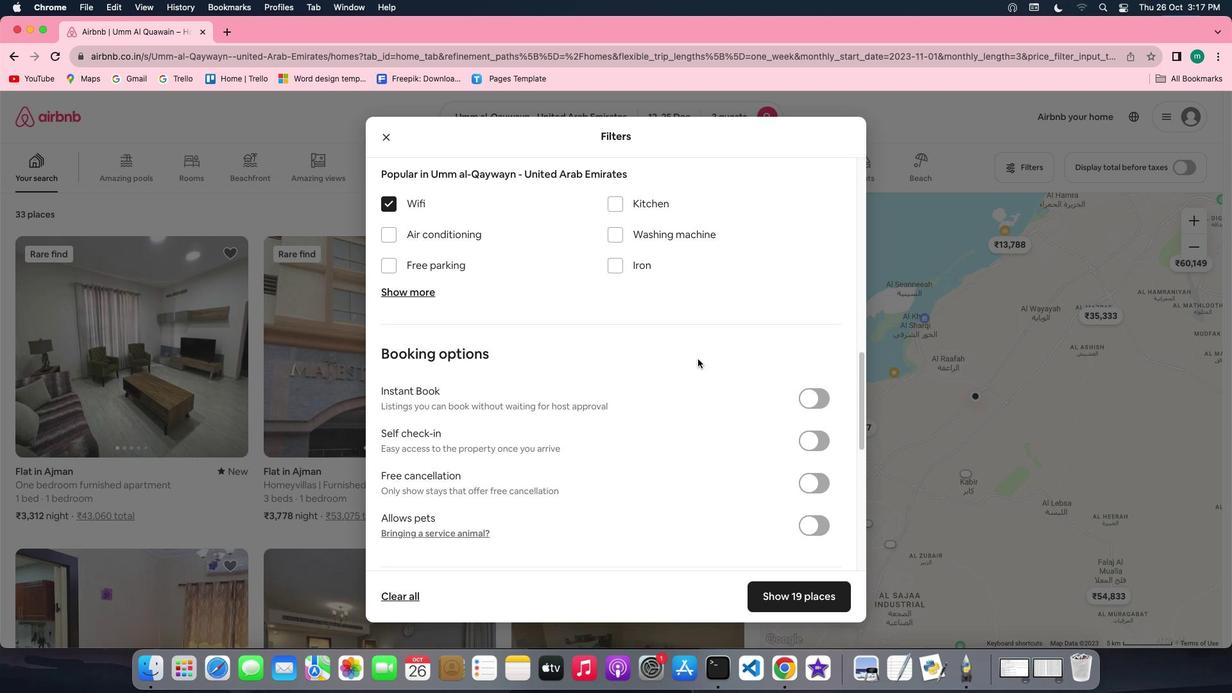 
Action: Mouse scrolled (697, 358) with delta (0, 0)
Screenshot: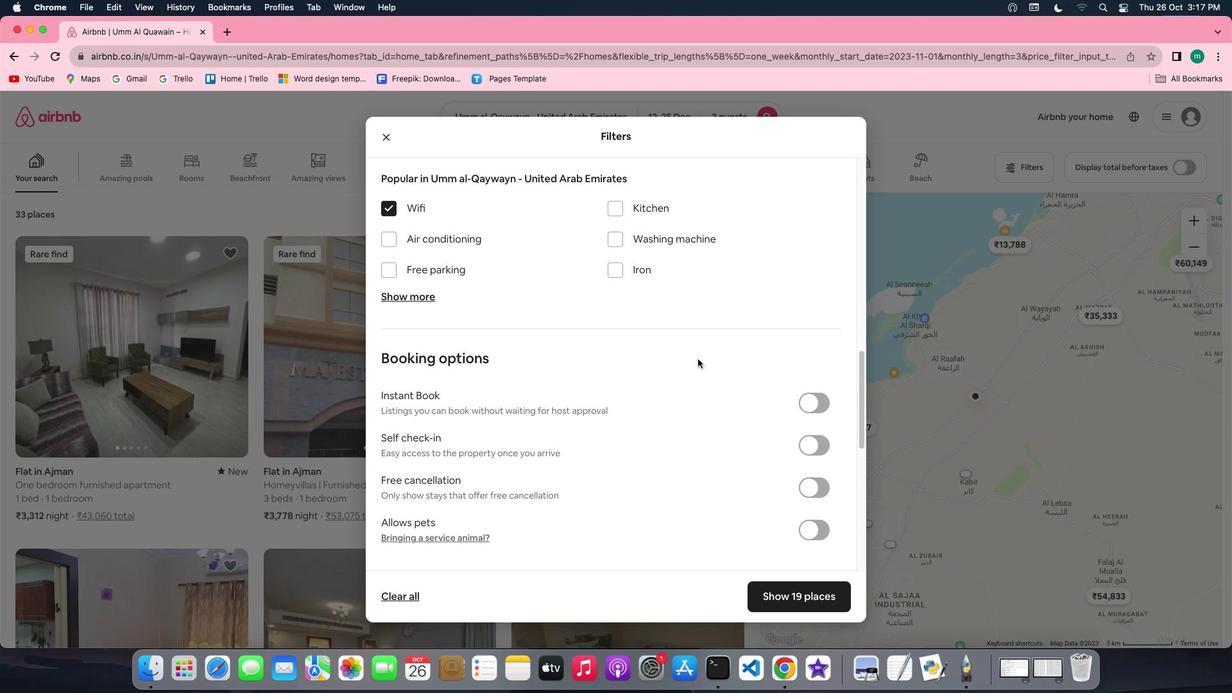 
Action: Mouse moved to (464, 238)
Screenshot: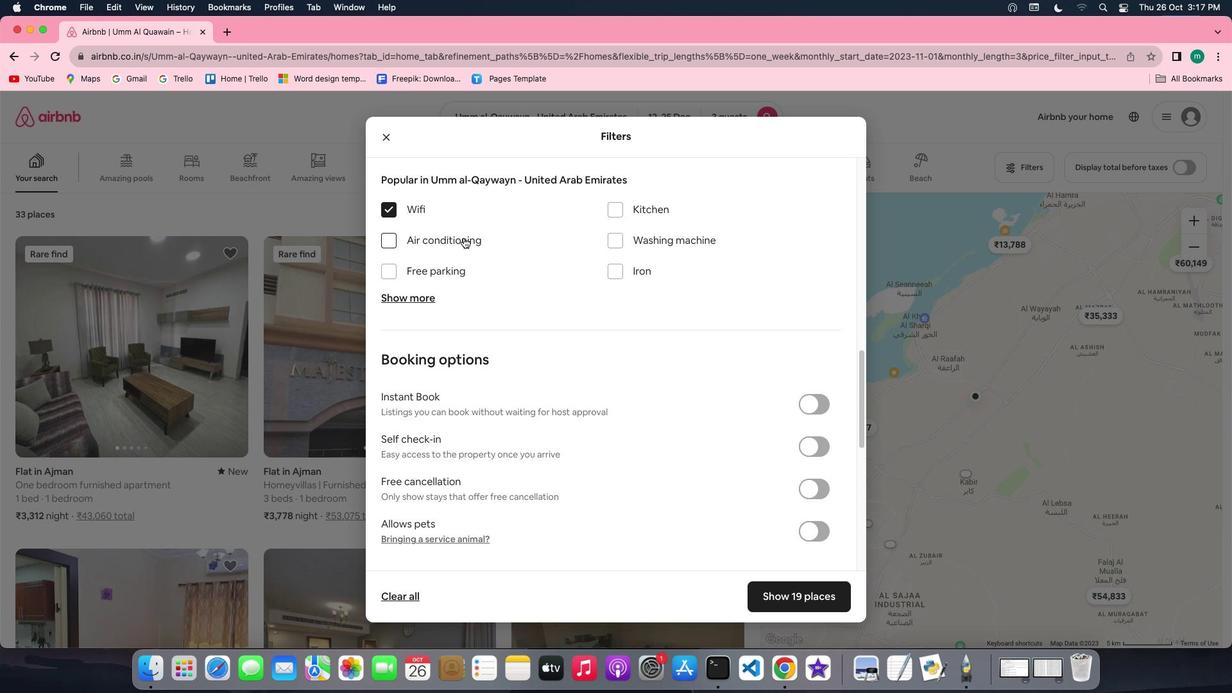 
Action: Mouse pressed left at (464, 238)
Screenshot: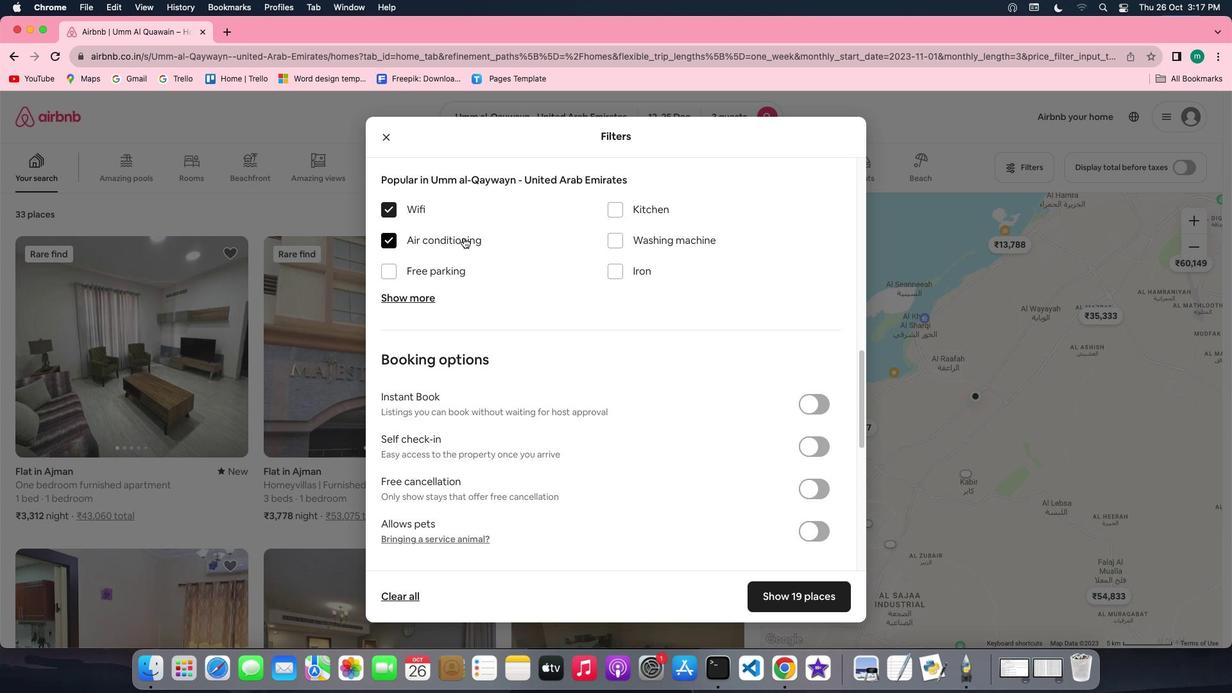 
Action: Mouse moved to (389, 297)
Screenshot: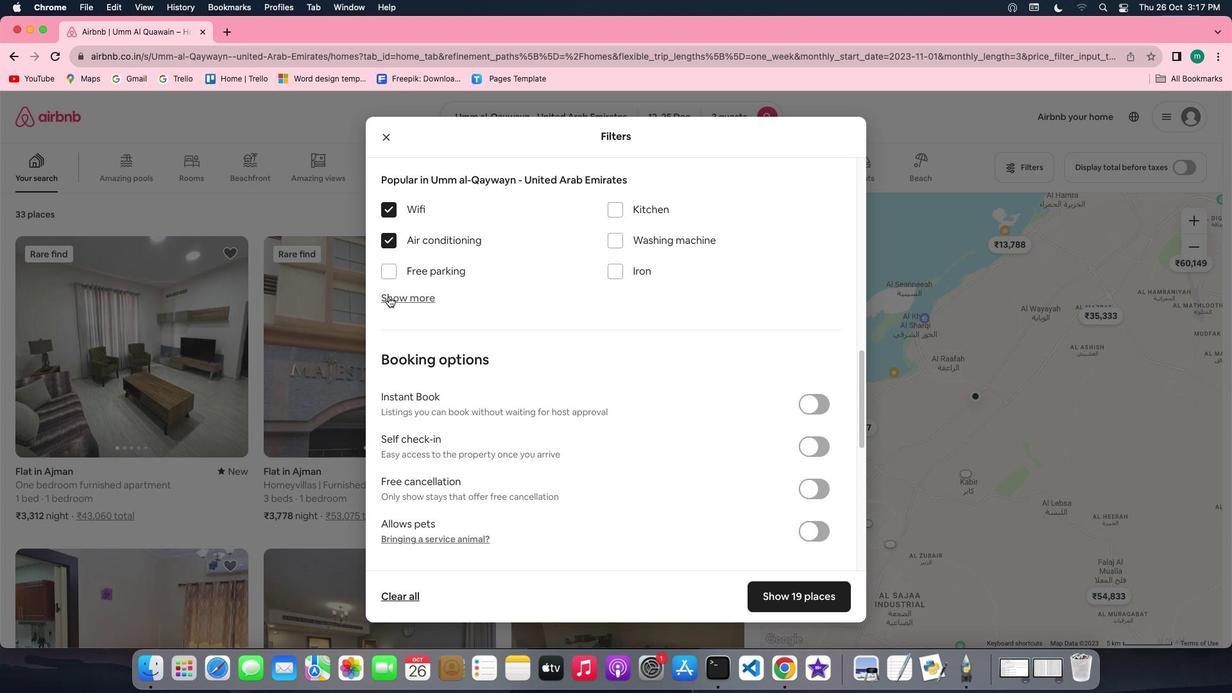 
Action: Mouse pressed left at (389, 297)
Screenshot: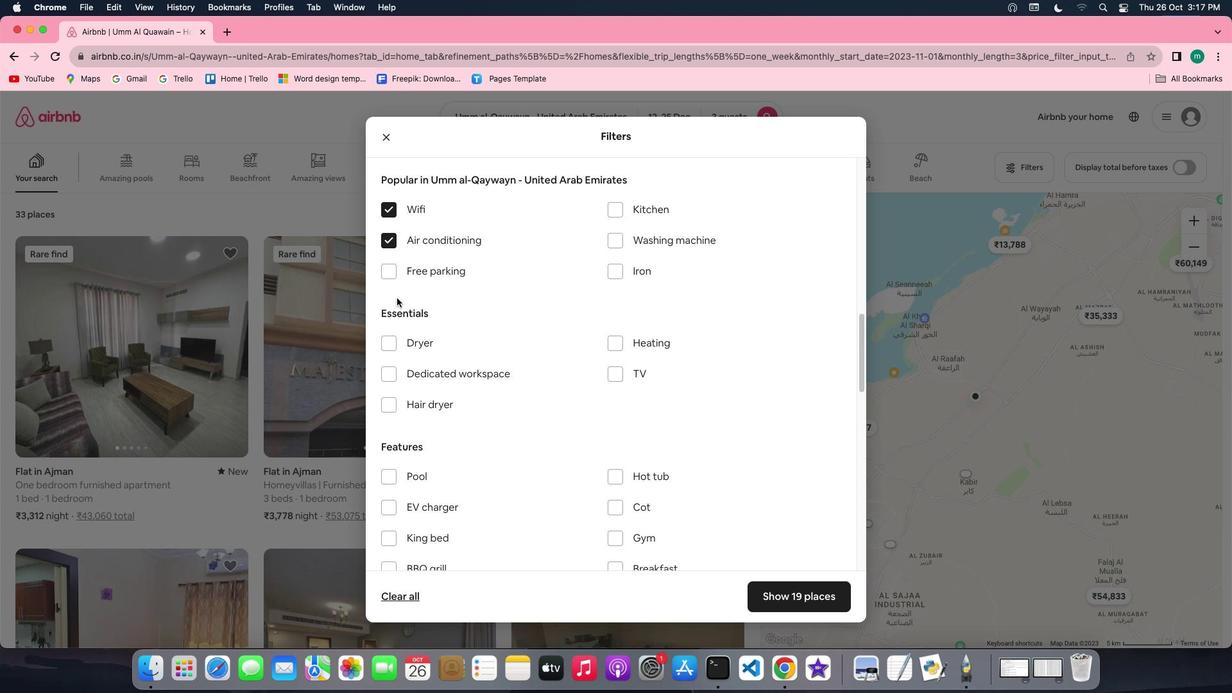 
Action: Mouse moved to (629, 371)
Screenshot: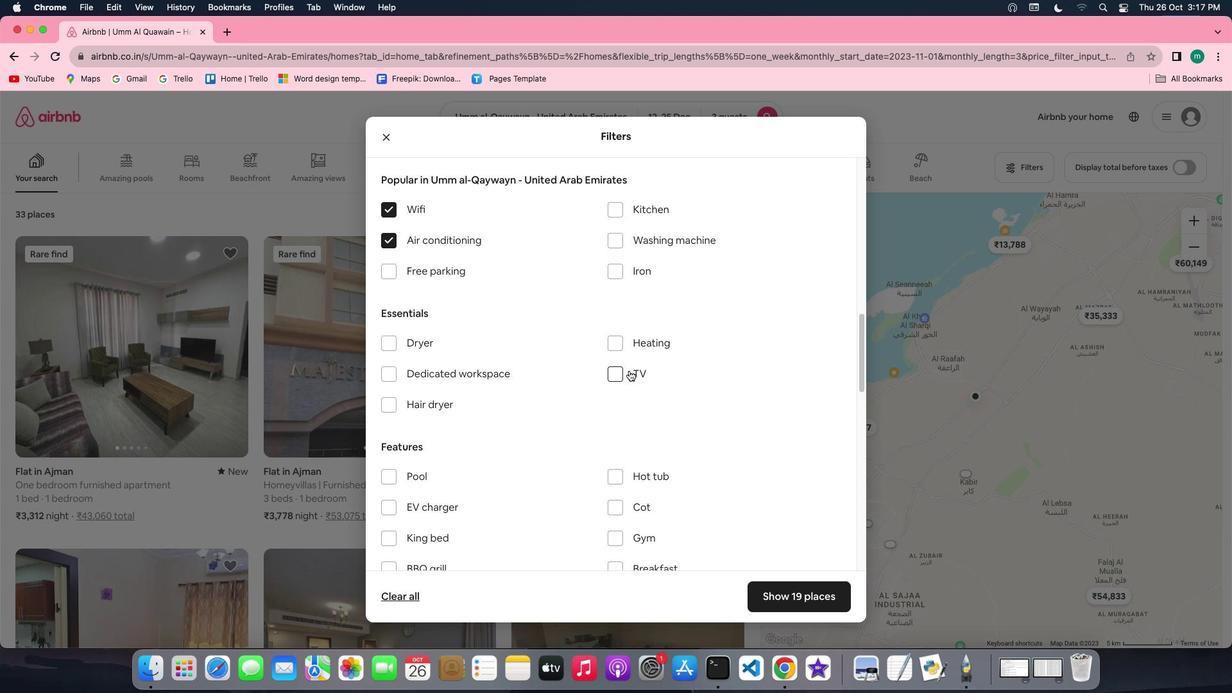 
Action: Mouse scrolled (629, 371) with delta (0, 0)
Screenshot: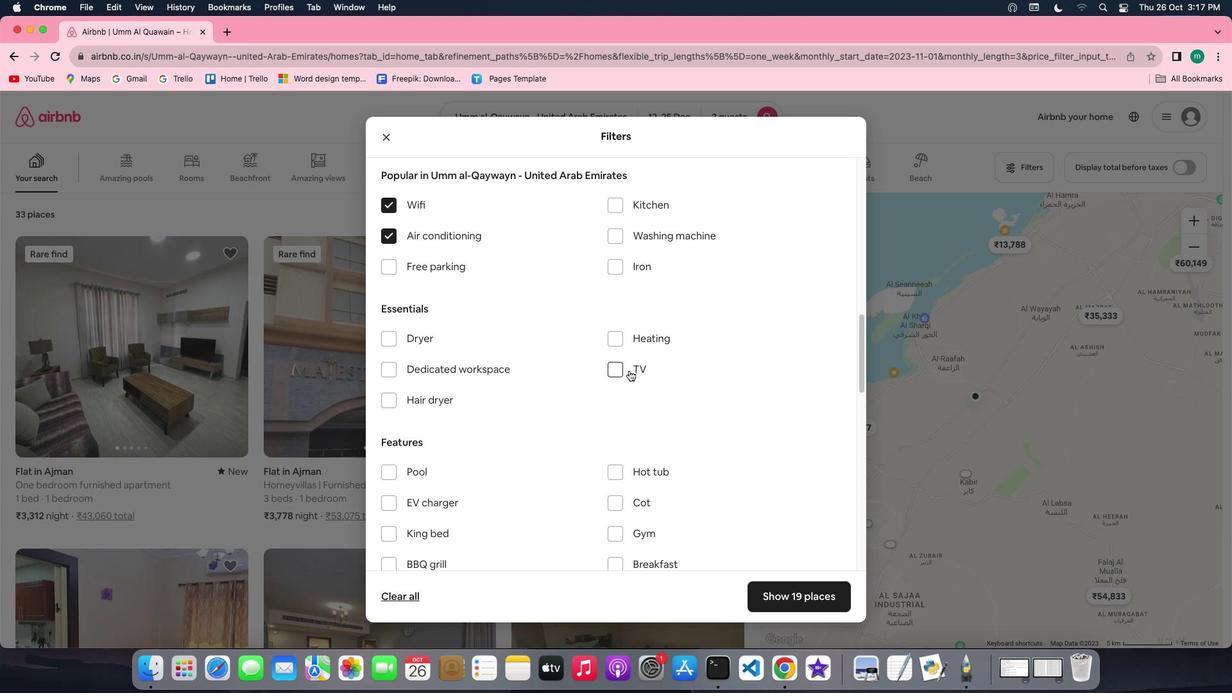 
Action: Mouse scrolled (629, 371) with delta (0, 0)
Screenshot: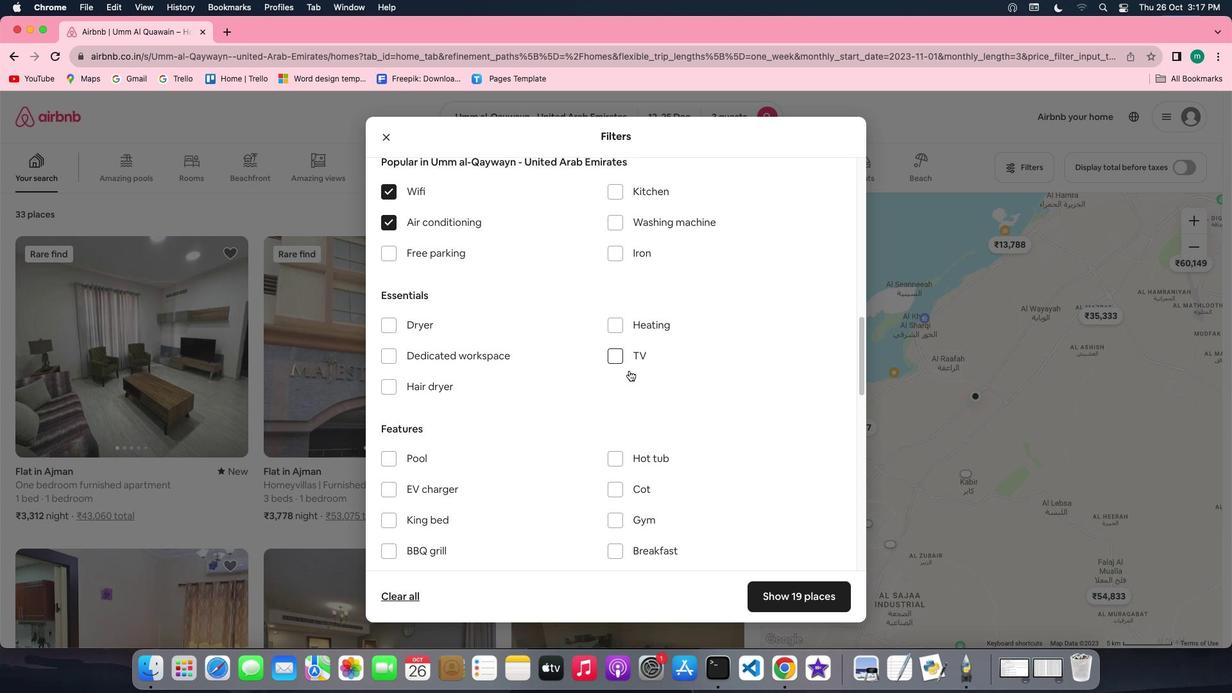 
Action: Mouse scrolled (629, 371) with delta (0, 0)
Screenshot: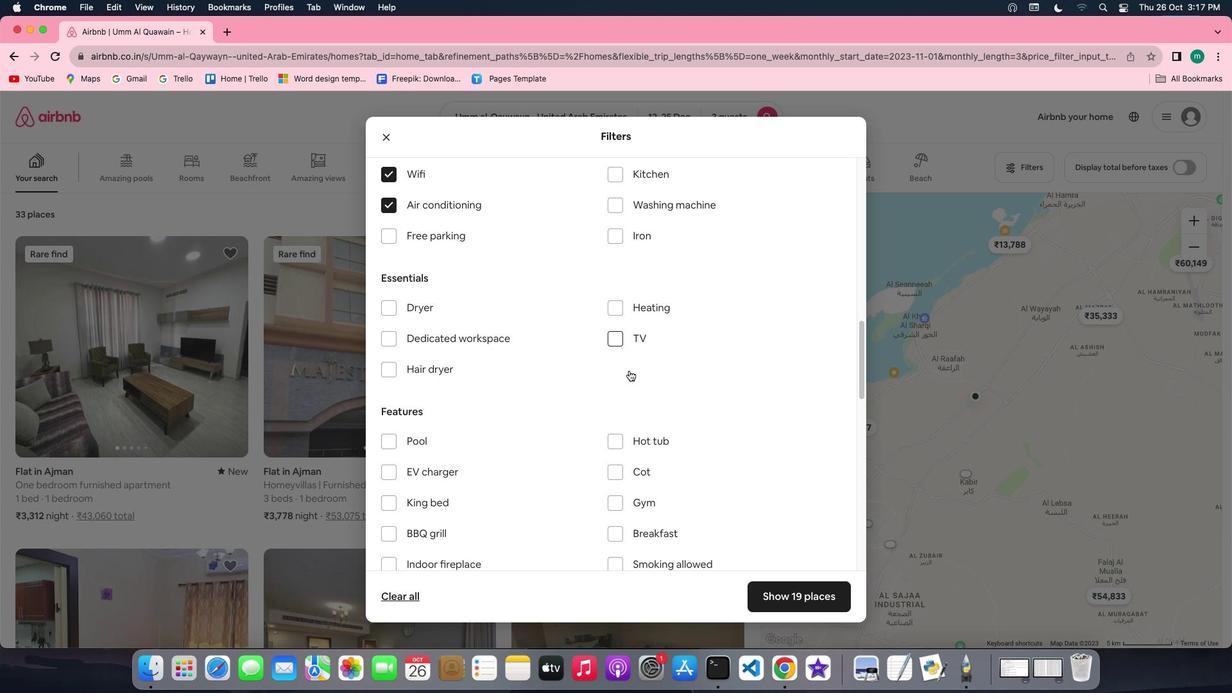 
Action: Mouse moved to (625, 395)
Screenshot: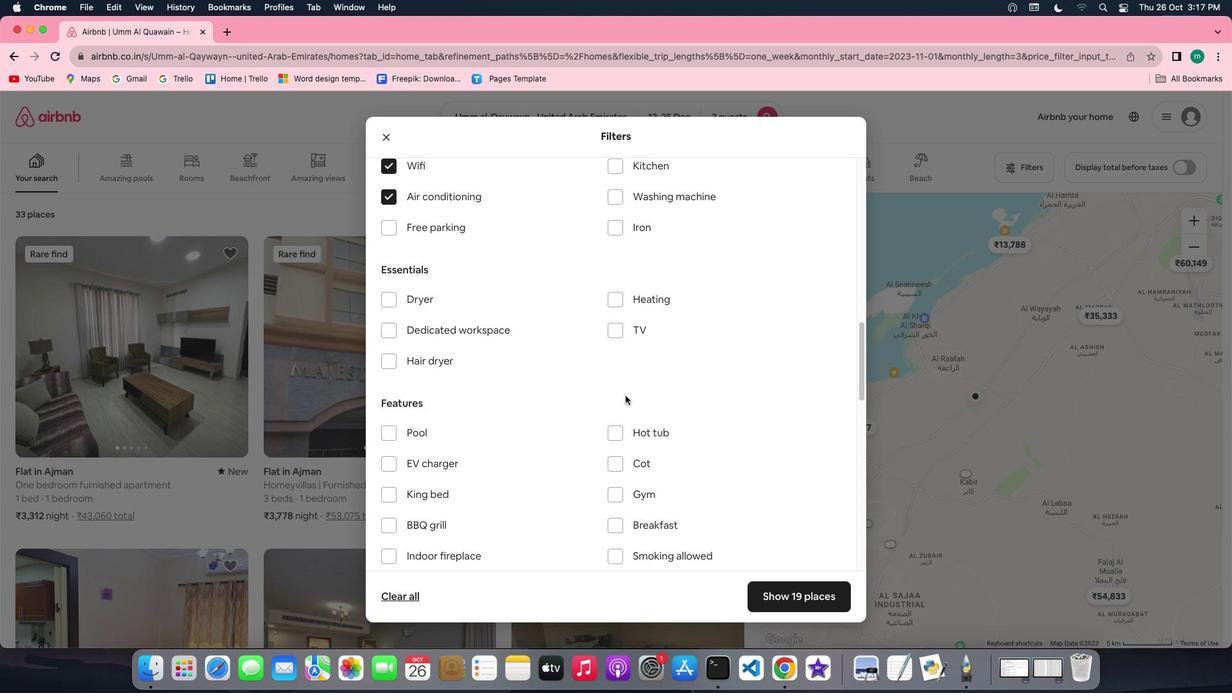 
Action: Mouse scrolled (625, 395) with delta (0, 0)
Screenshot: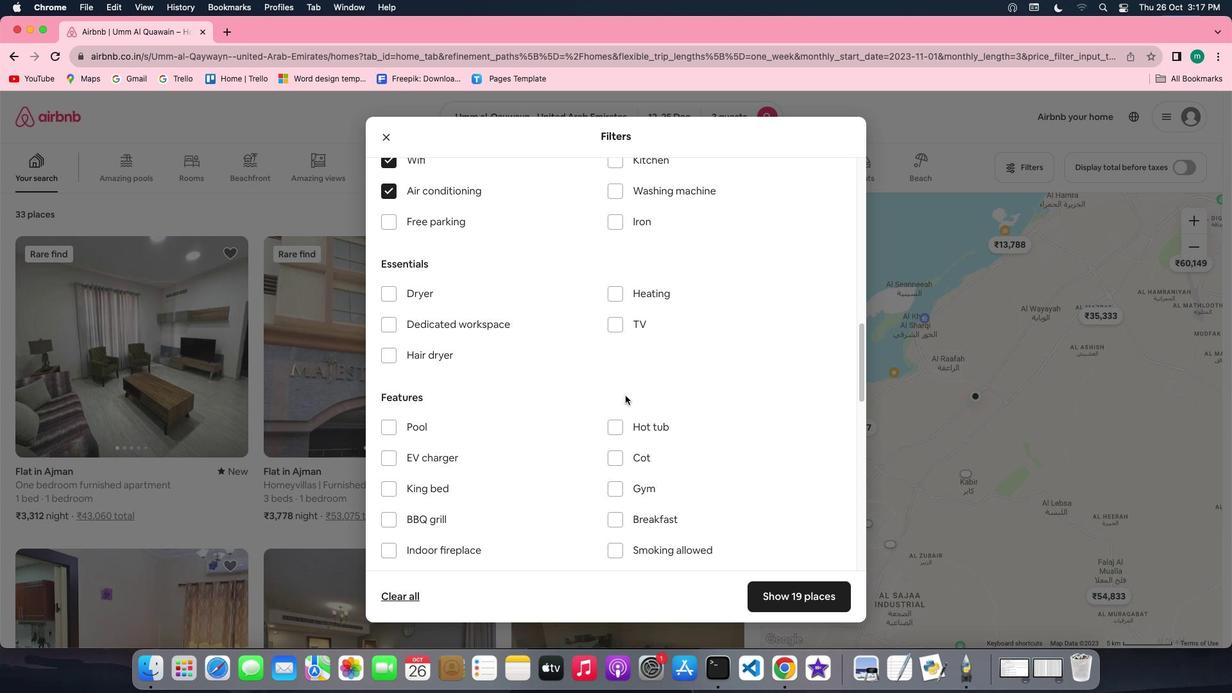 
Action: Mouse scrolled (625, 395) with delta (0, 0)
Screenshot: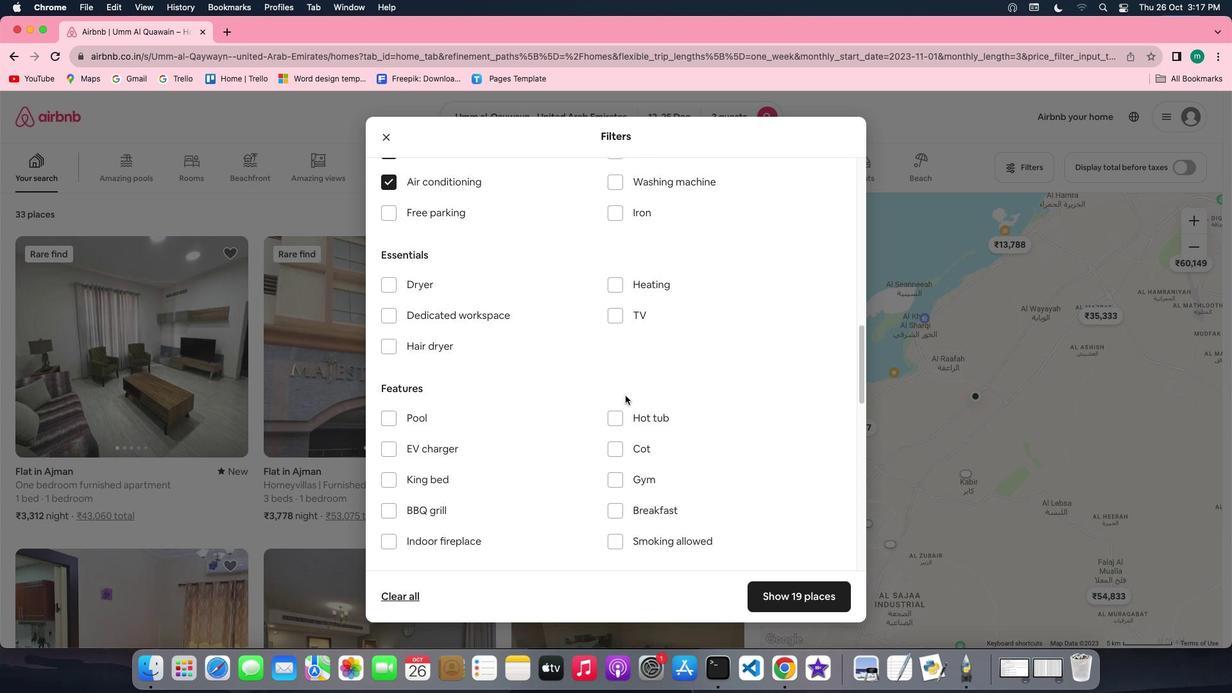 
Action: Mouse scrolled (625, 395) with delta (0, 0)
Screenshot: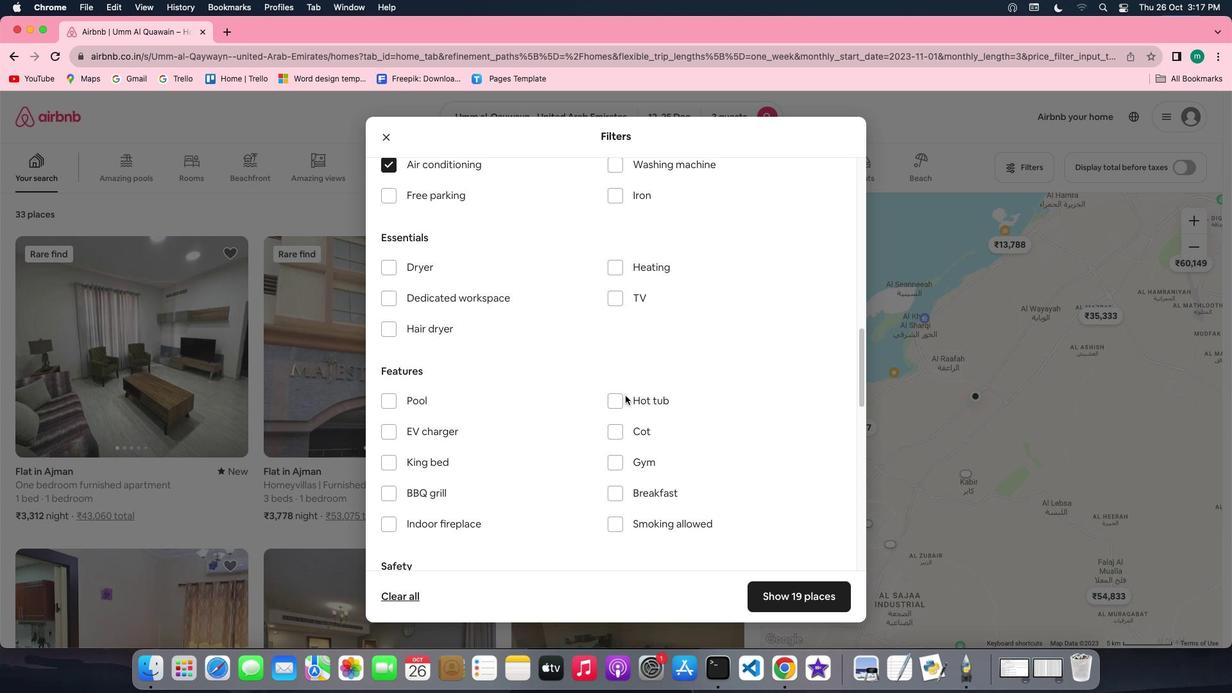 
Action: Mouse scrolled (625, 395) with delta (0, 0)
Screenshot: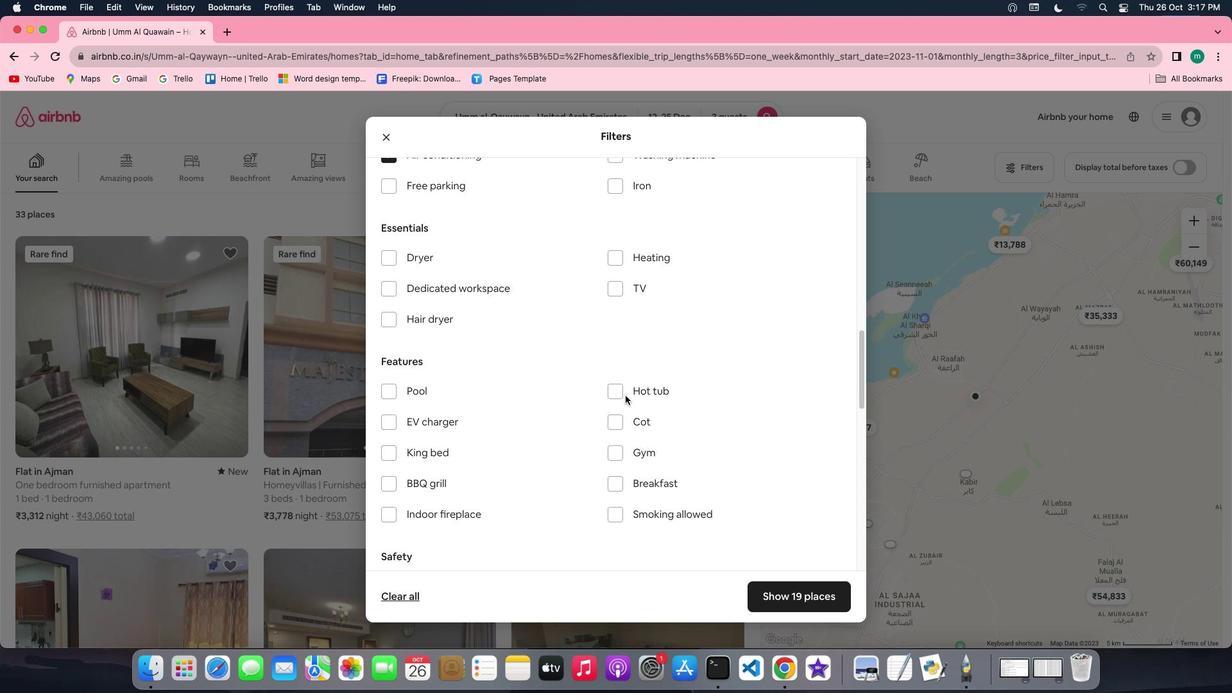 
Action: Mouse scrolled (625, 395) with delta (0, 0)
Screenshot: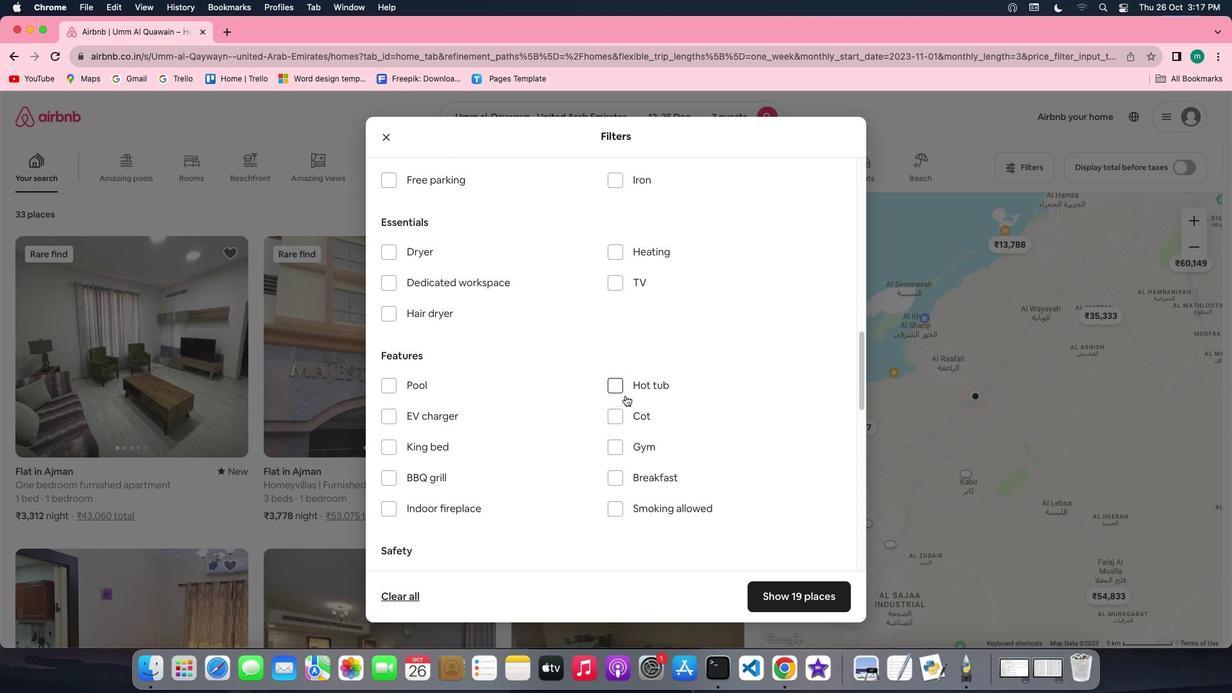 
Action: Mouse scrolled (625, 395) with delta (0, 0)
Screenshot: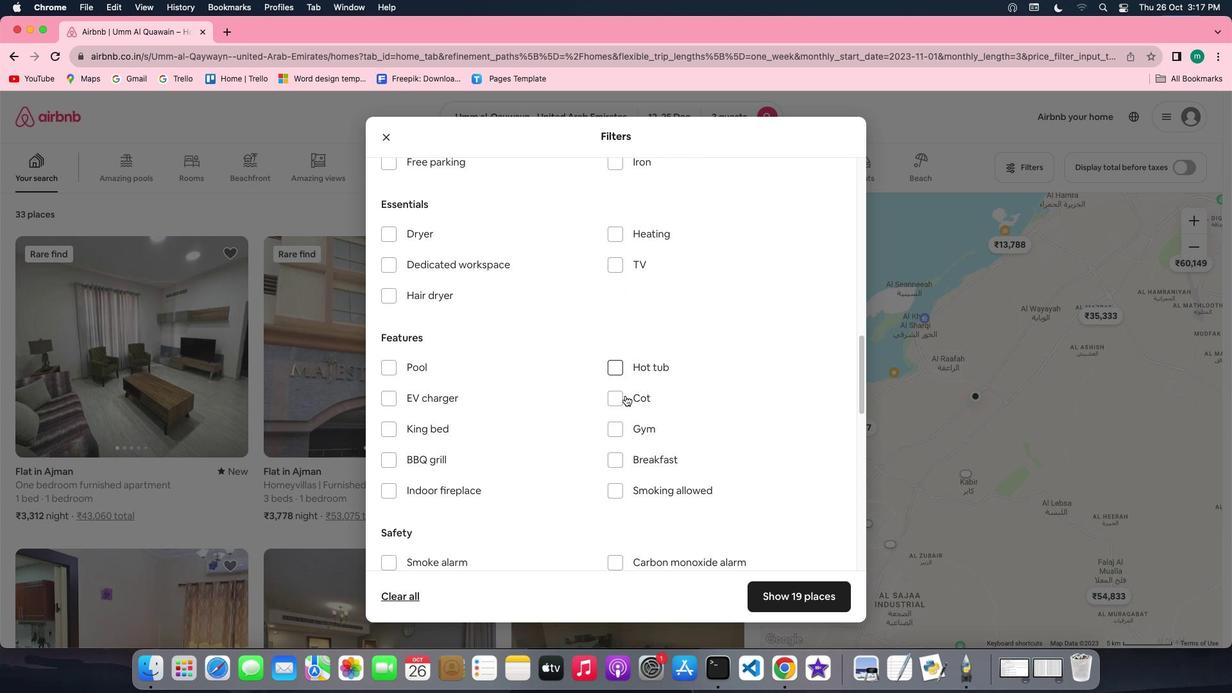 
Action: Mouse scrolled (625, 395) with delta (0, 0)
Screenshot: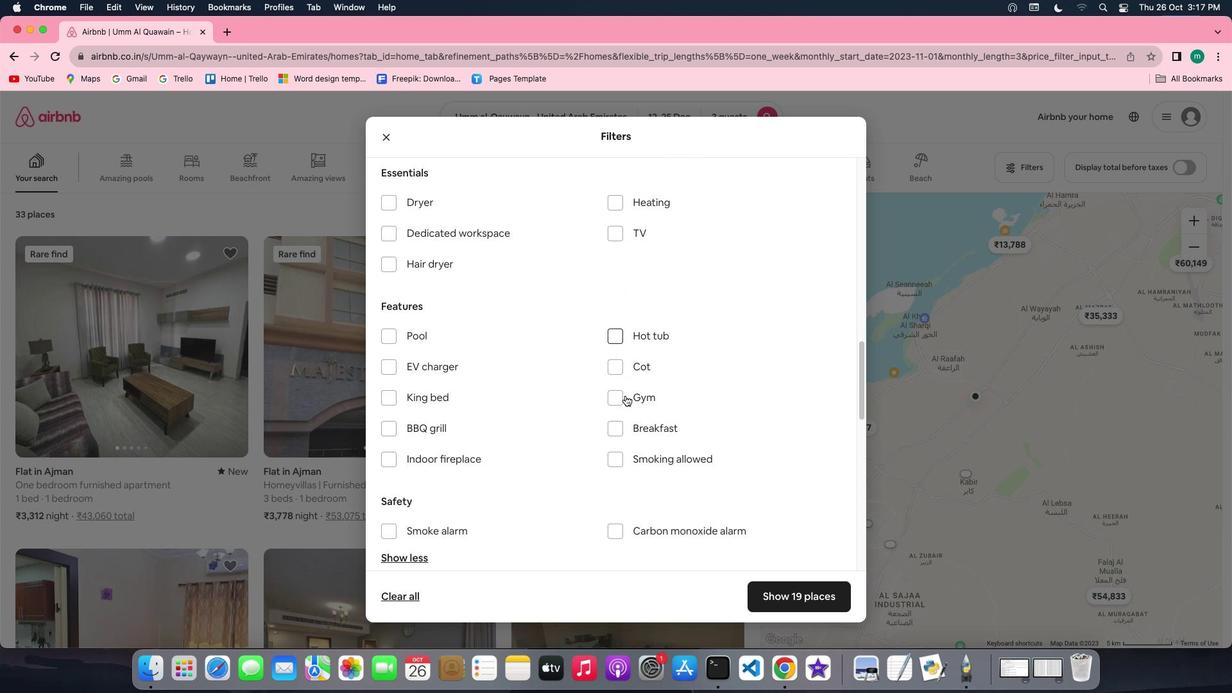 
Action: Mouse scrolled (625, 395) with delta (0, -1)
Screenshot: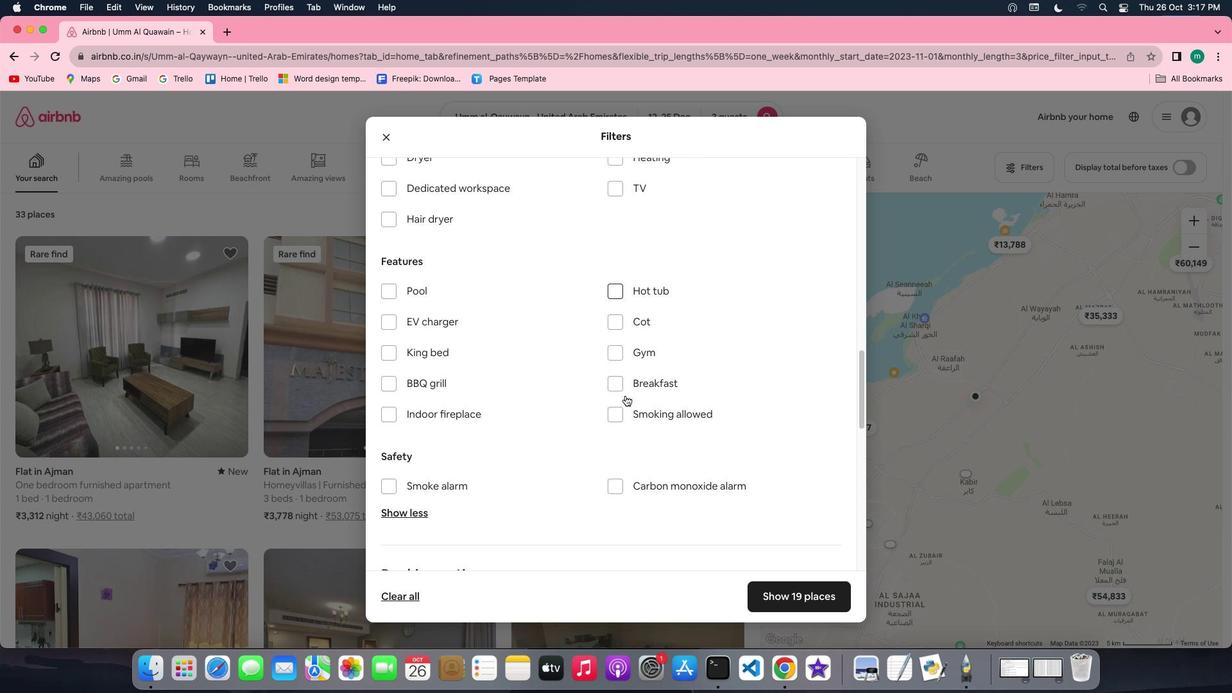 
Action: Mouse scrolled (625, 395) with delta (0, 0)
Screenshot: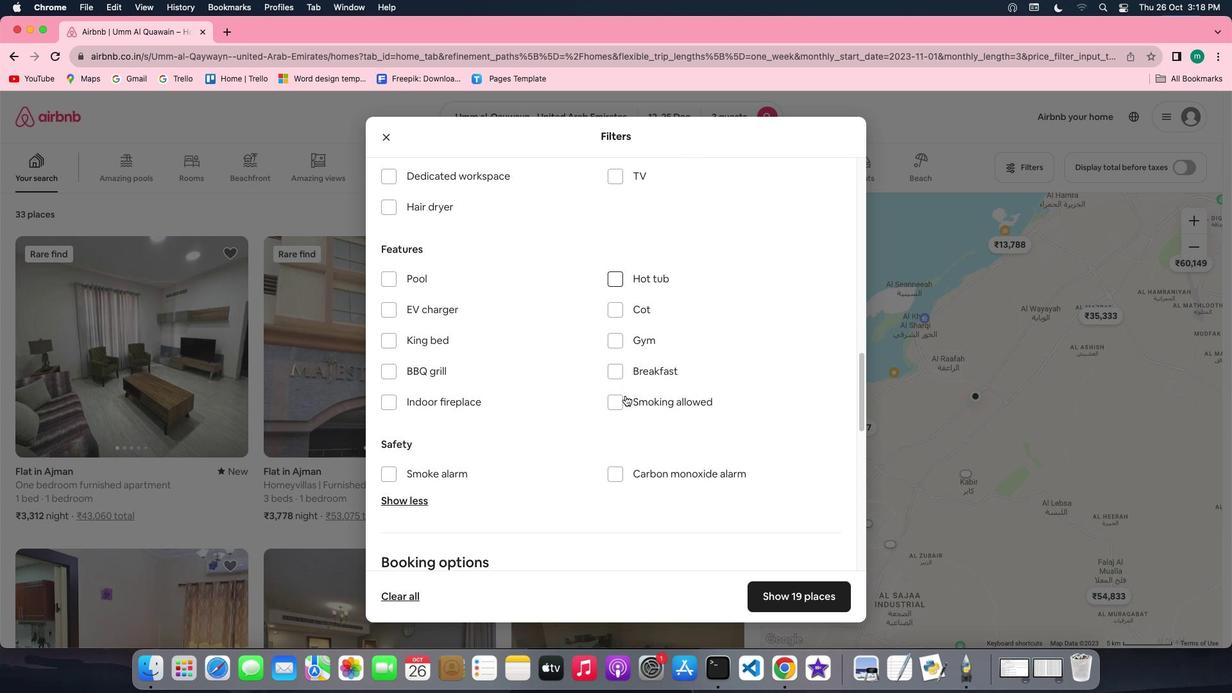 
Action: Mouse scrolled (625, 395) with delta (0, 0)
Screenshot: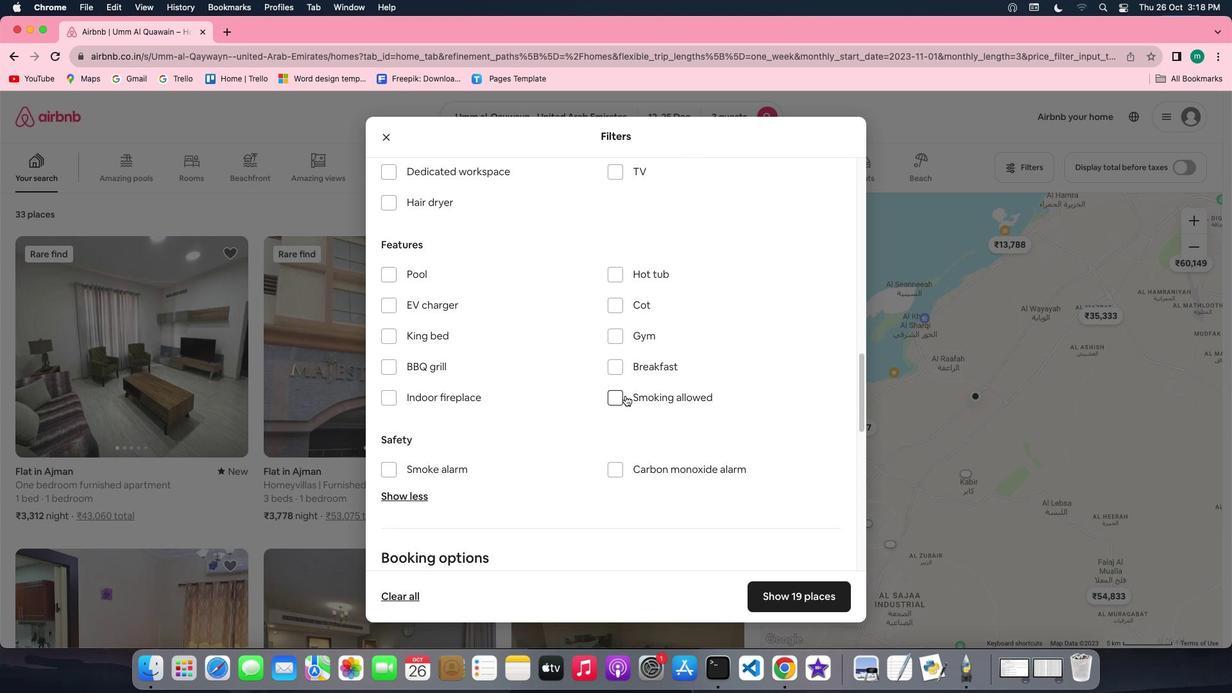 
Action: Mouse scrolled (625, 395) with delta (0, 0)
Screenshot: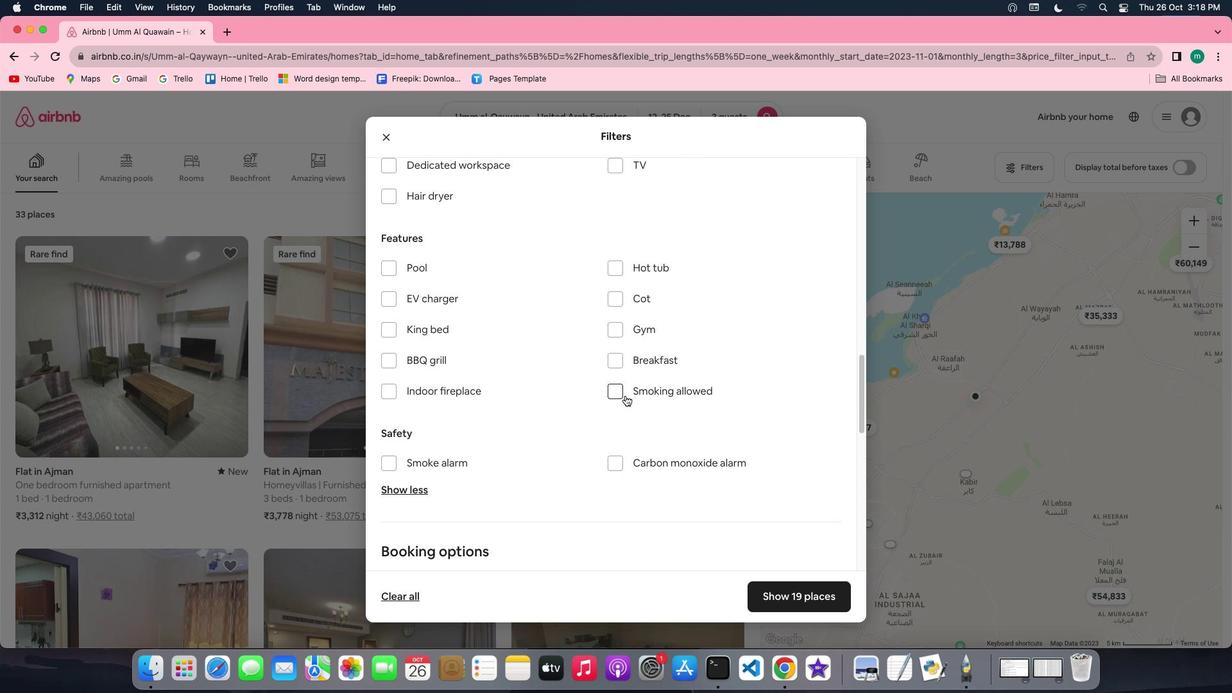 
Action: Mouse scrolled (625, 395) with delta (0, 0)
Screenshot: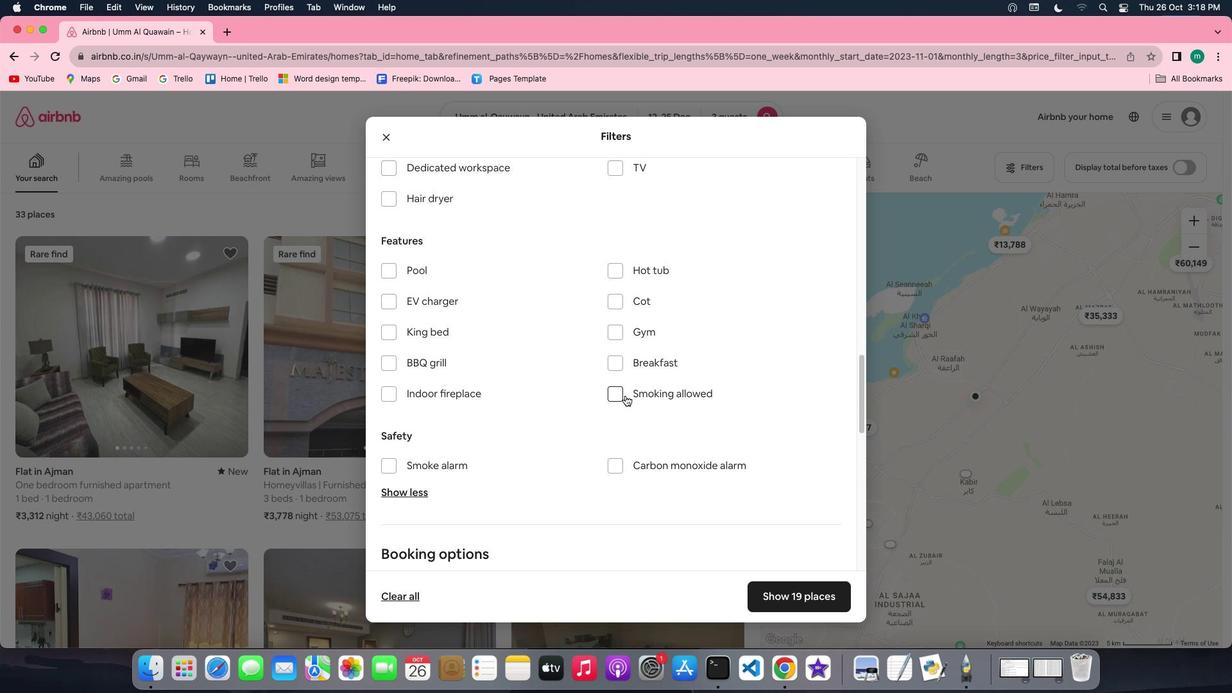 
Action: Mouse scrolled (625, 395) with delta (0, 0)
Screenshot: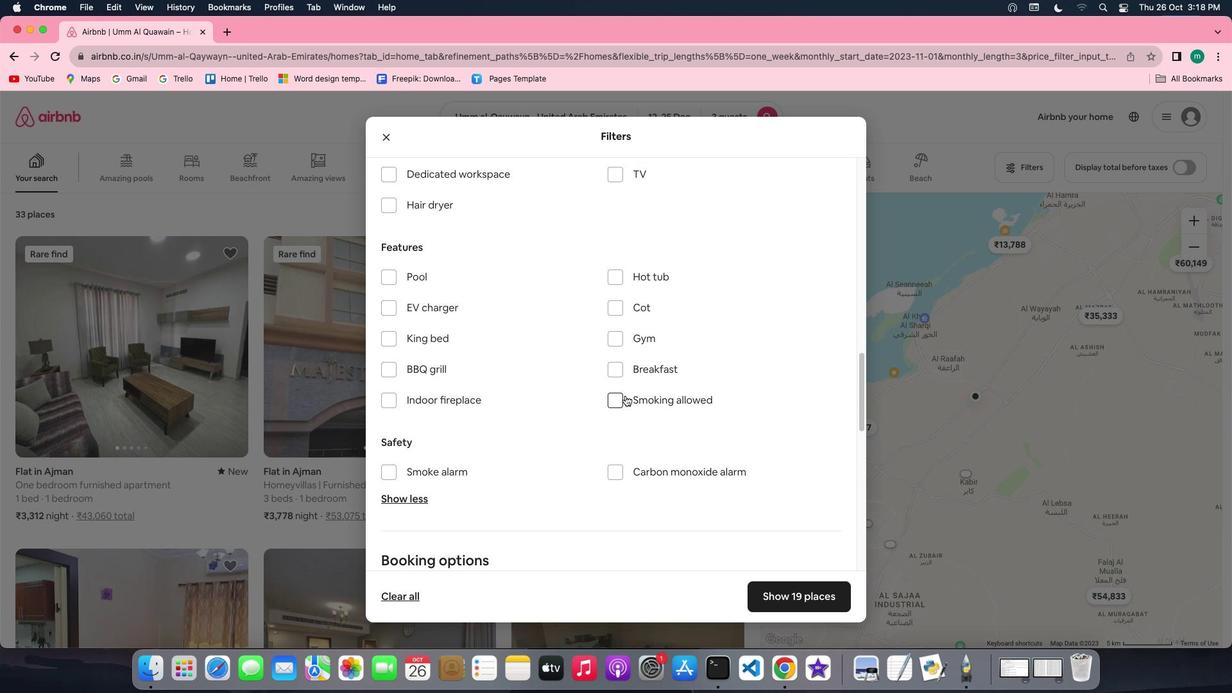 
Action: Mouse scrolled (625, 395) with delta (0, 0)
Screenshot: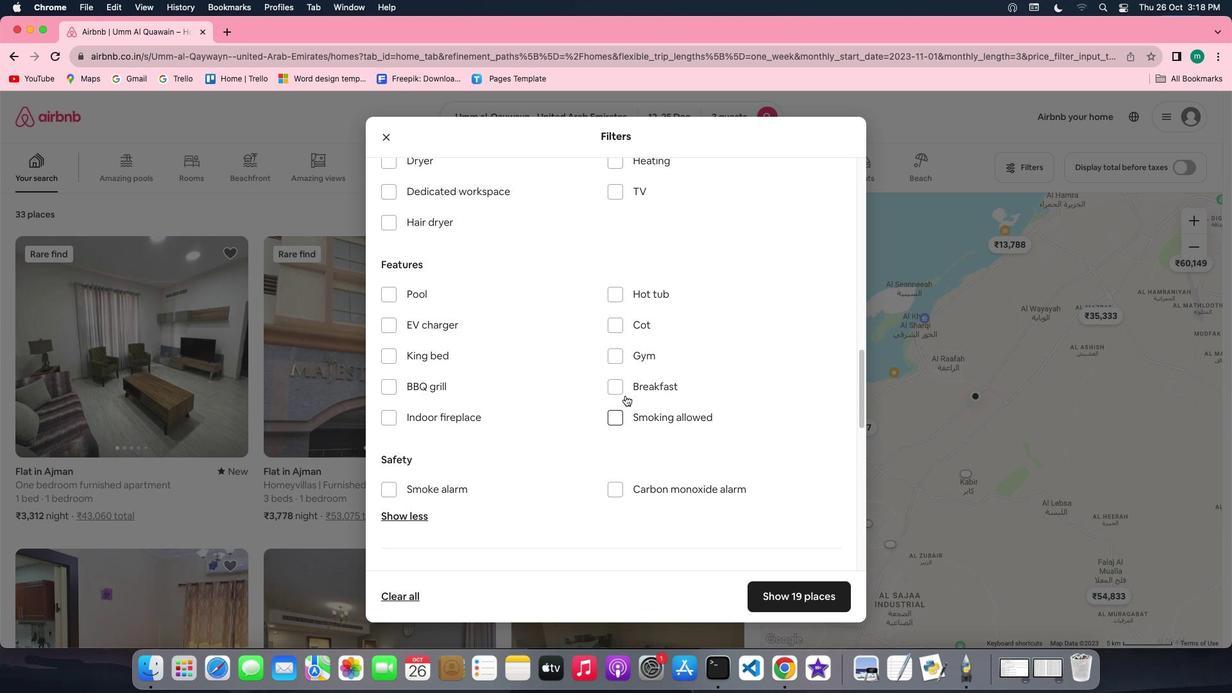 
Action: Mouse scrolled (625, 395) with delta (0, 0)
Screenshot: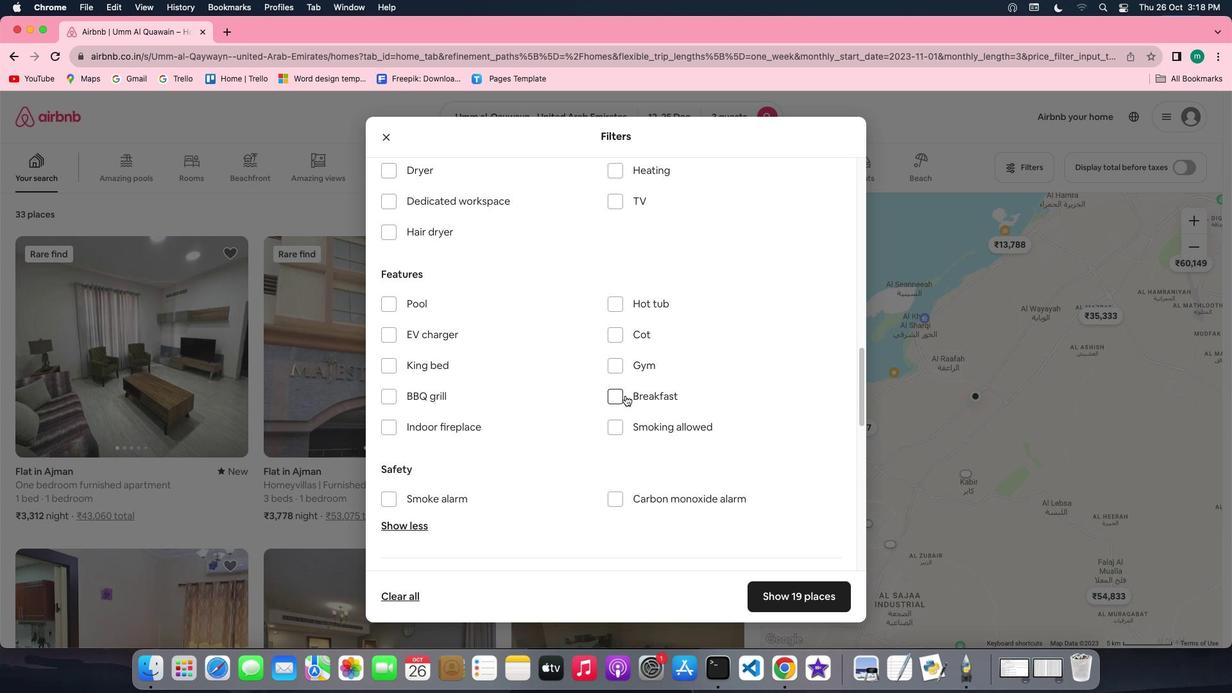 
Action: Mouse scrolled (625, 395) with delta (0, 0)
Screenshot: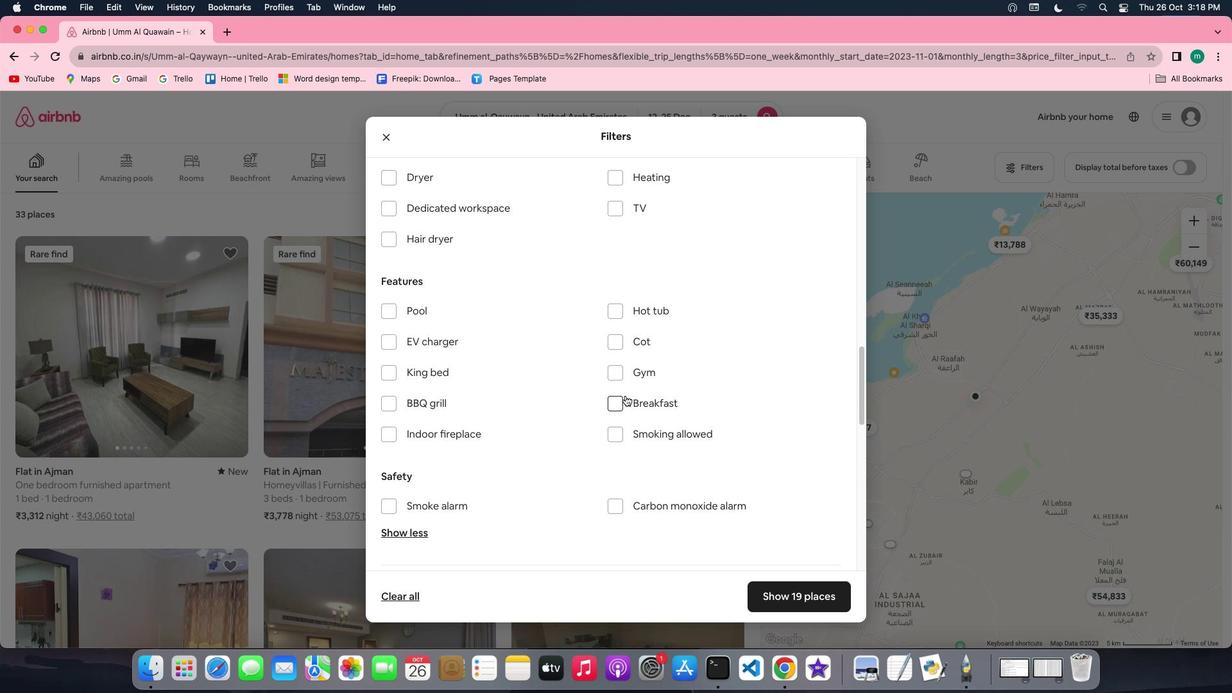 
Action: Mouse scrolled (625, 395) with delta (0, 0)
Screenshot: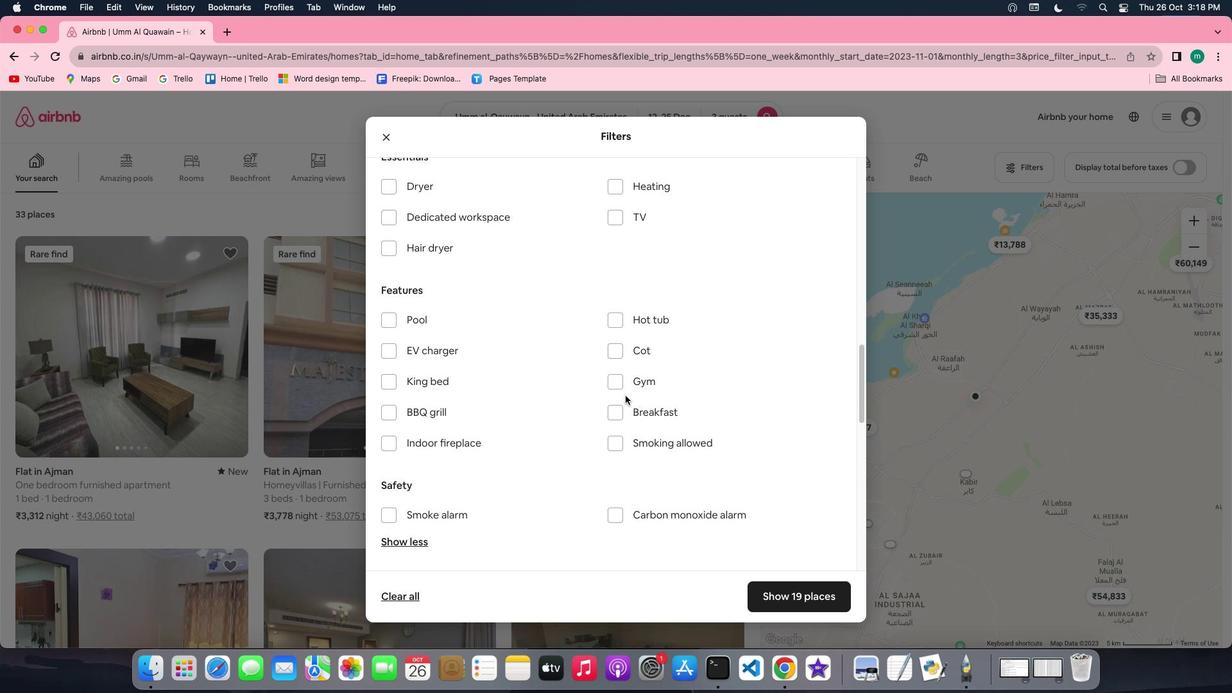 
Action: Mouse scrolled (625, 395) with delta (0, 0)
Screenshot: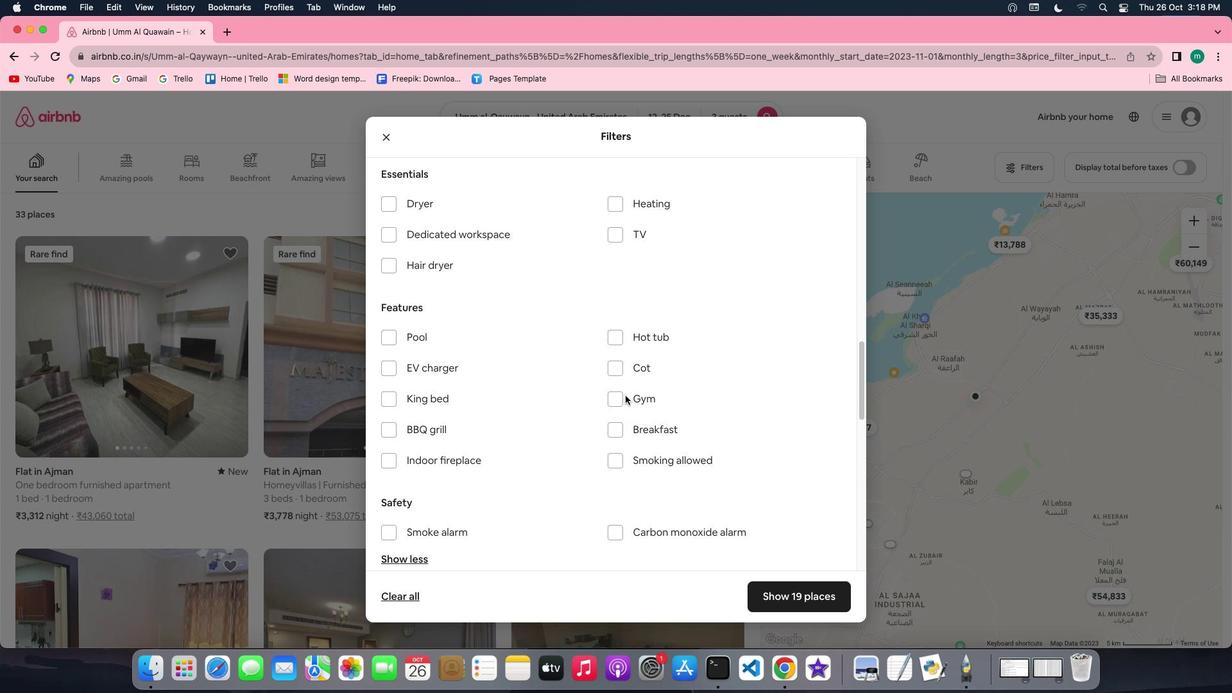 
Action: Mouse scrolled (625, 395) with delta (0, 0)
Screenshot: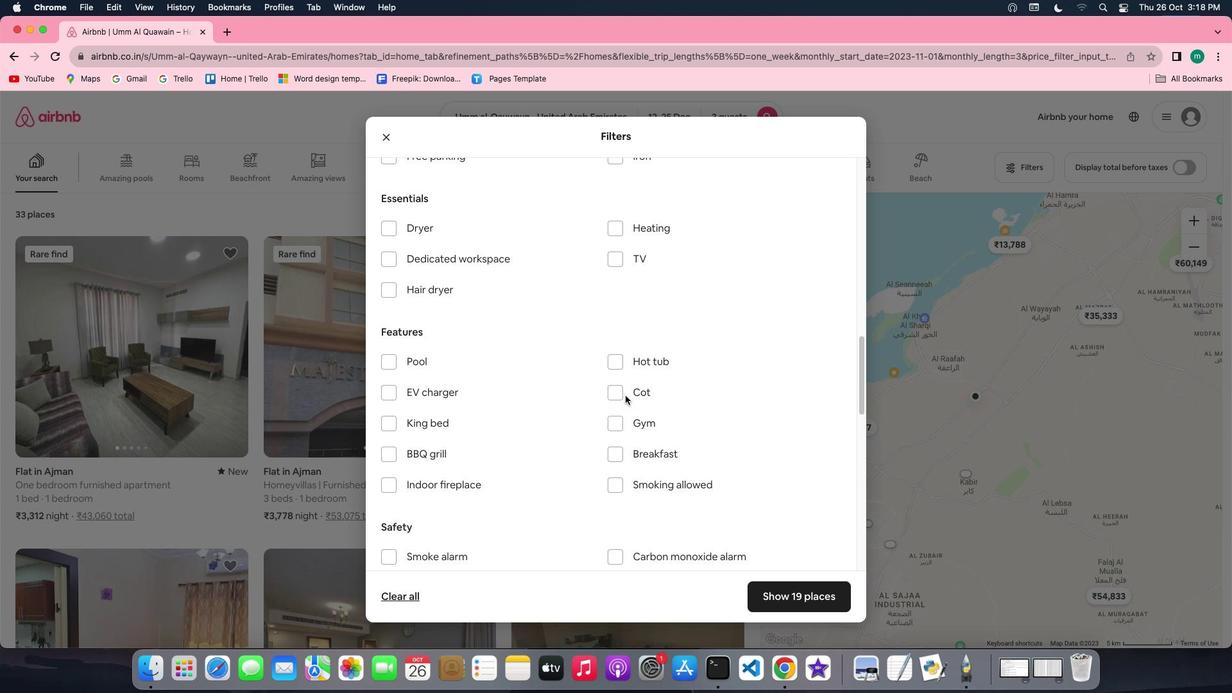 
Action: Mouse scrolled (625, 395) with delta (0, 0)
Screenshot: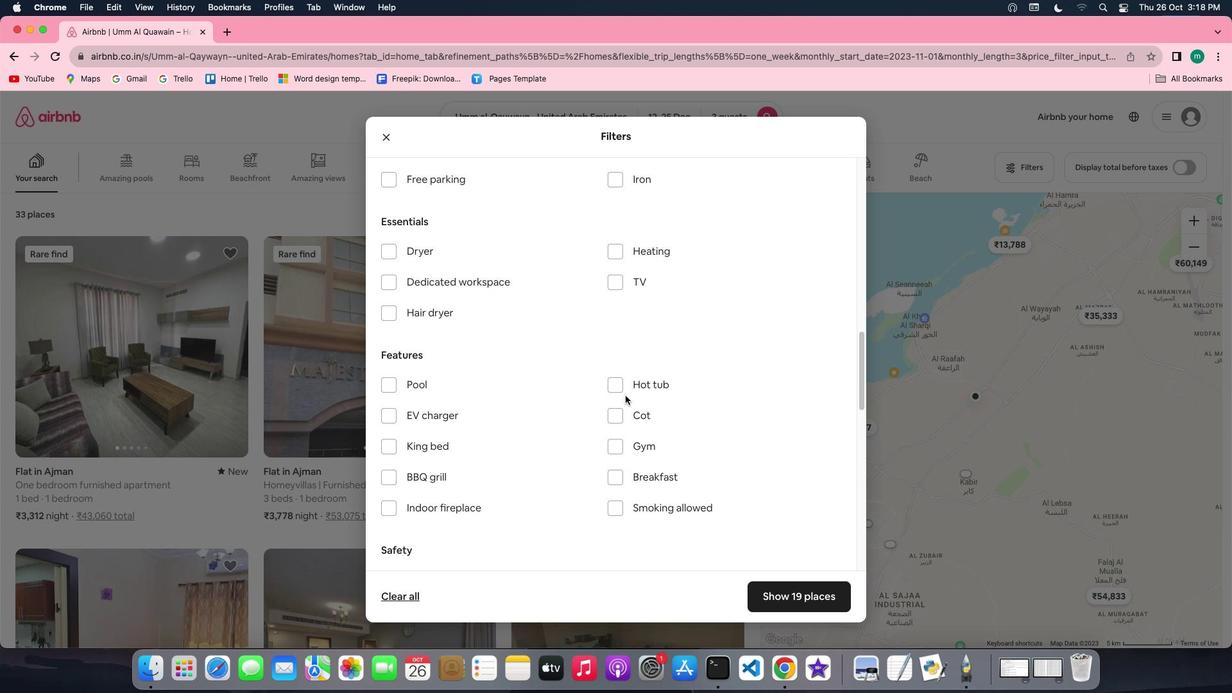 
Action: Mouse scrolled (625, 395) with delta (0, 0)
Screenshot: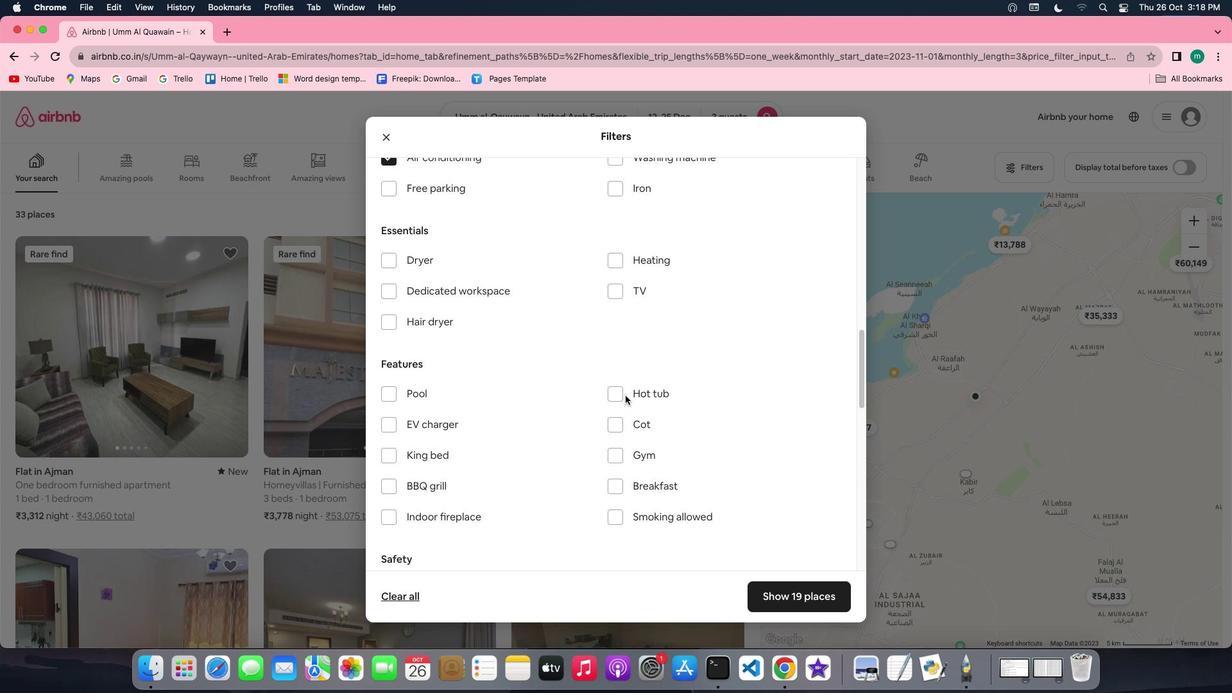 
Action: Mouse scrolled (625, 395) with delta (0, 0)
Screenshot: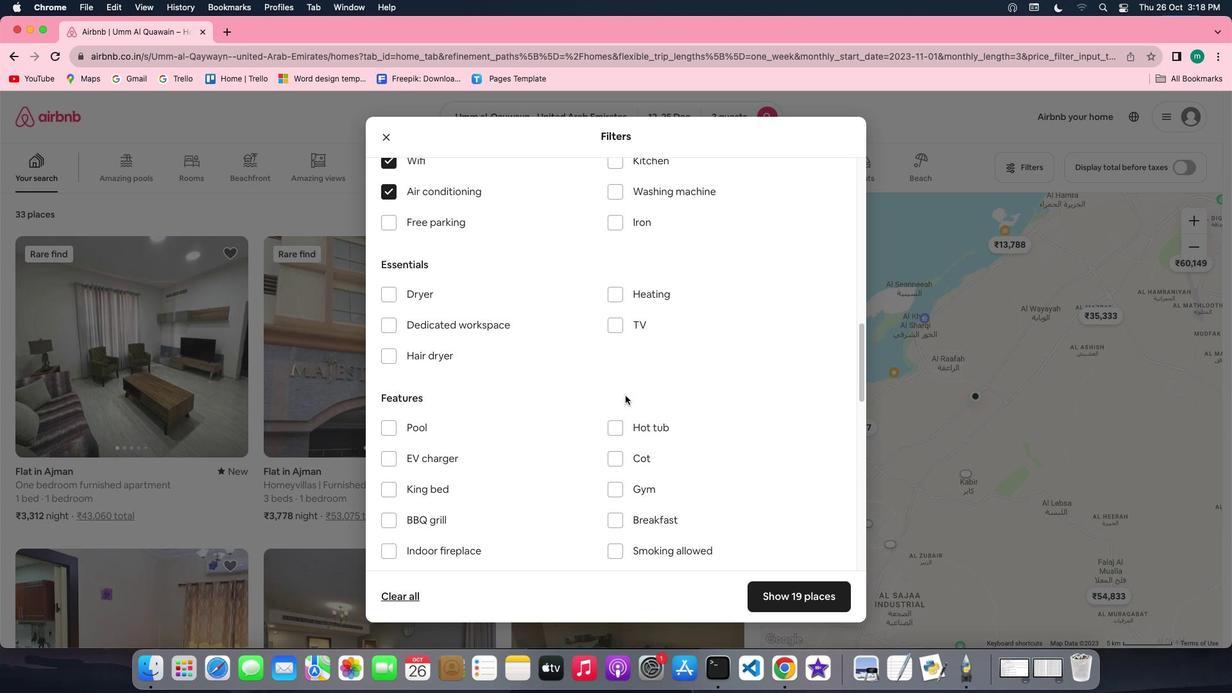 
Action: Mouse scrolled (625, 395) with delta (0, 0)
Screenshot: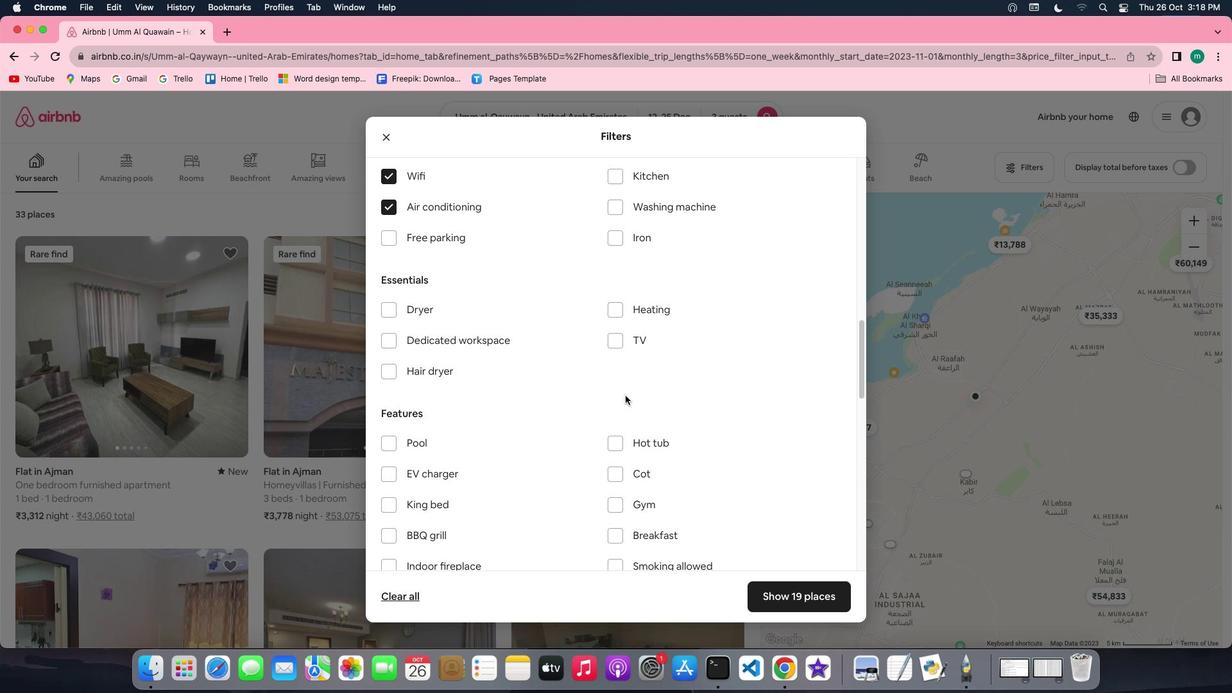 
Action: Mouse scrolled (625, 395) with delta (0, 0)
Screenshot: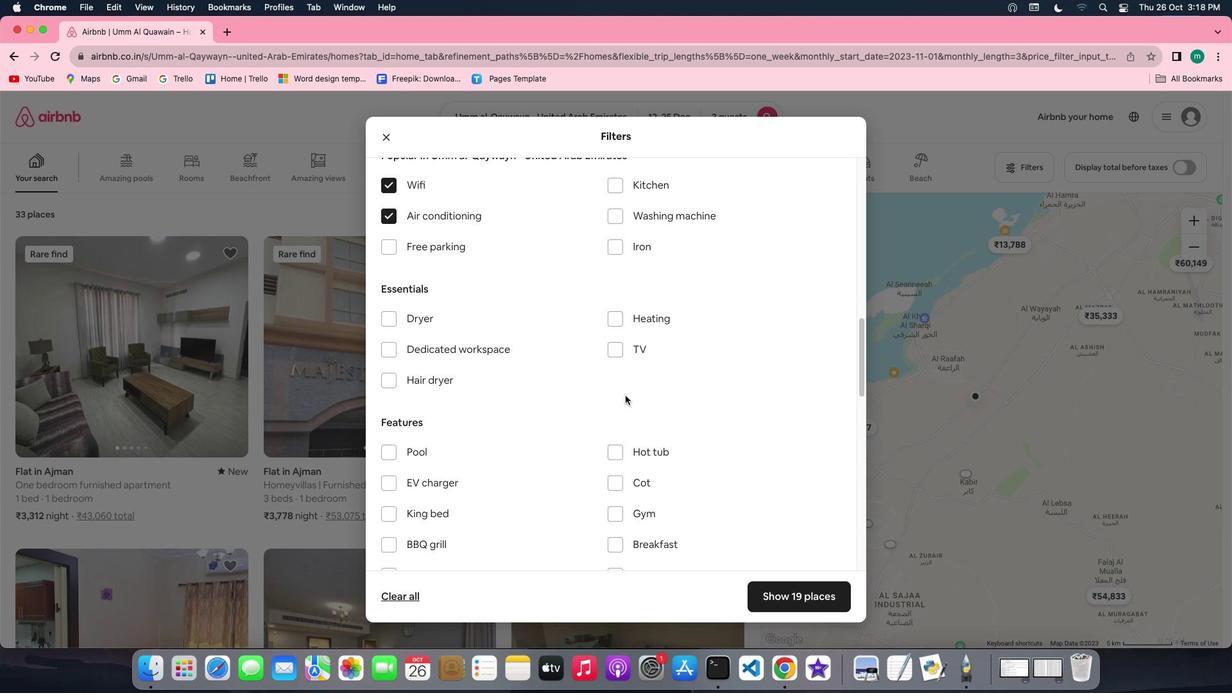 
Action: Mouse moved to (626, 355)
Screenshot: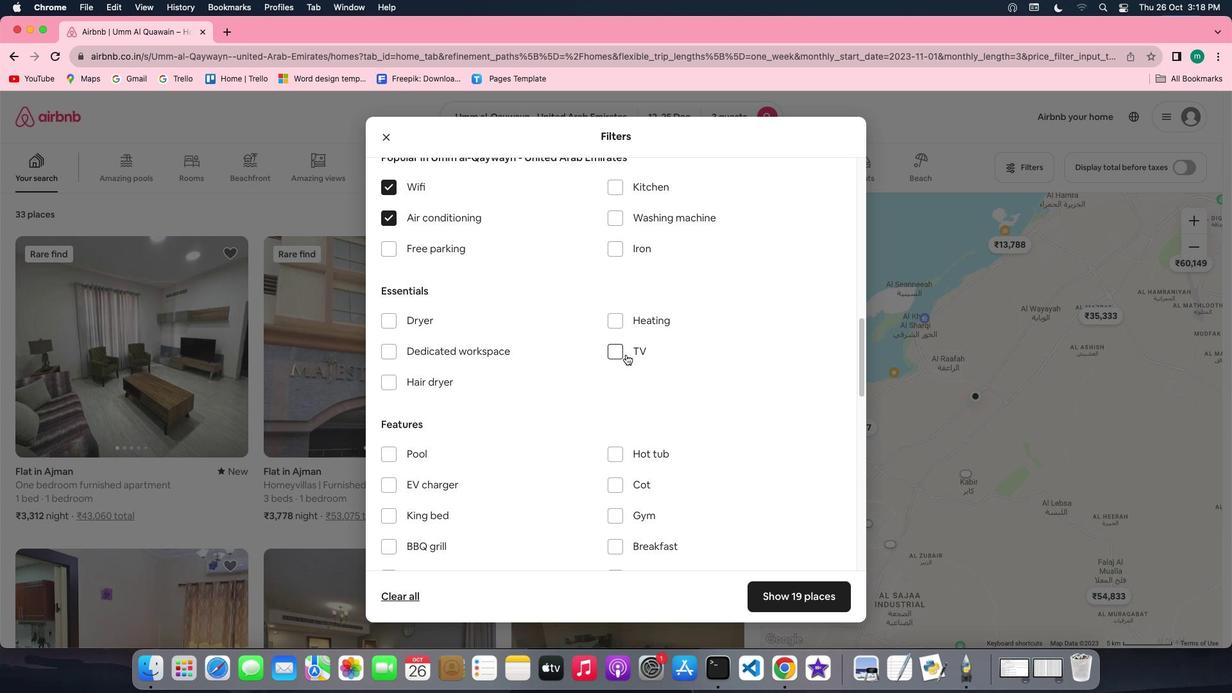 
Action: Mouse pressed left at (626, 355)
Screenshot: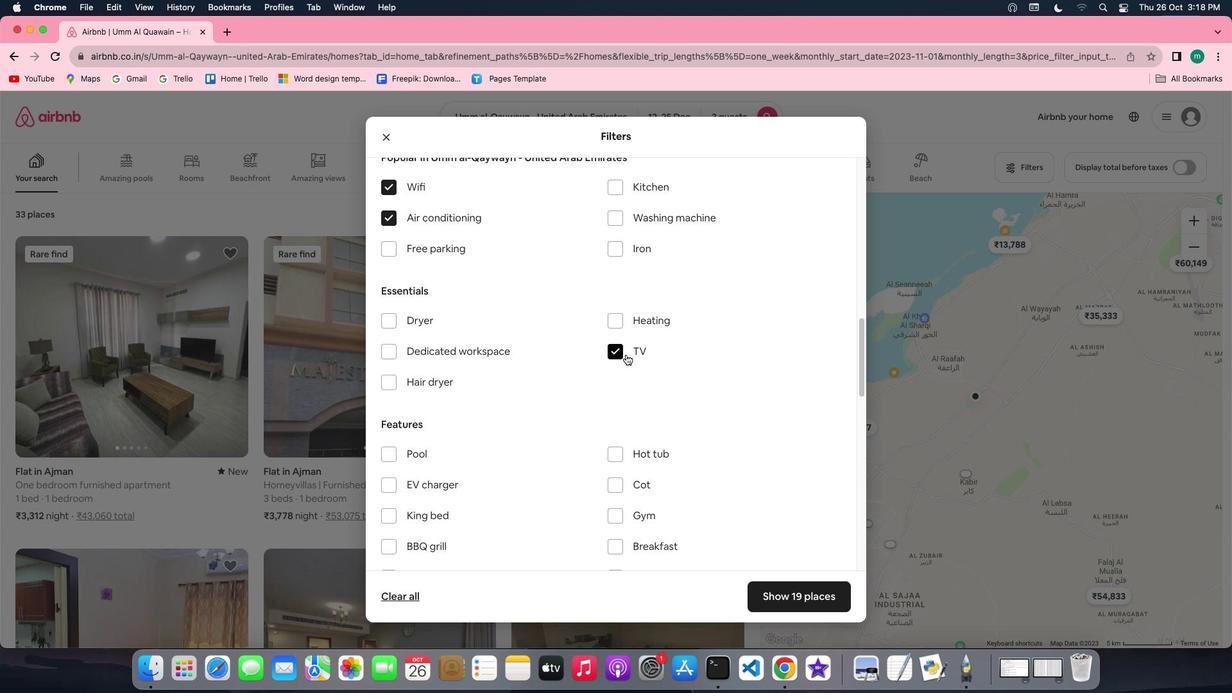 
Action: Mouse moved to (677, 385)
Screenshot: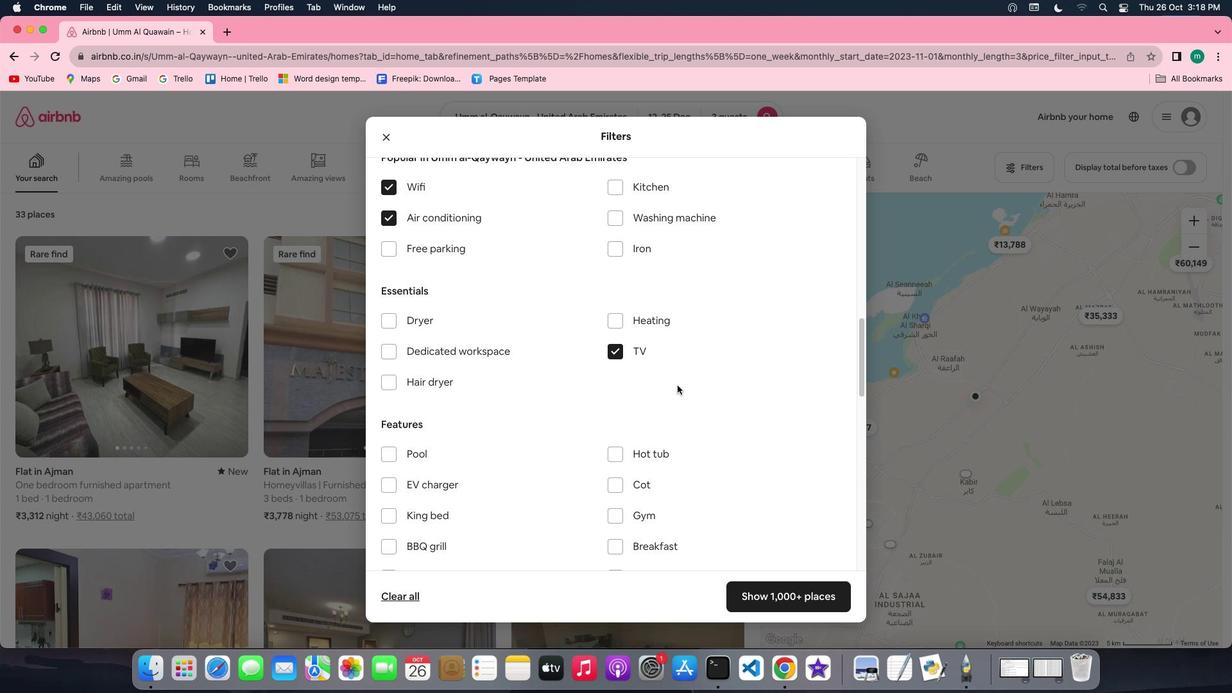 
Action: Mouse scrolled (677, 385) with delta (0, 0)
Screenshot: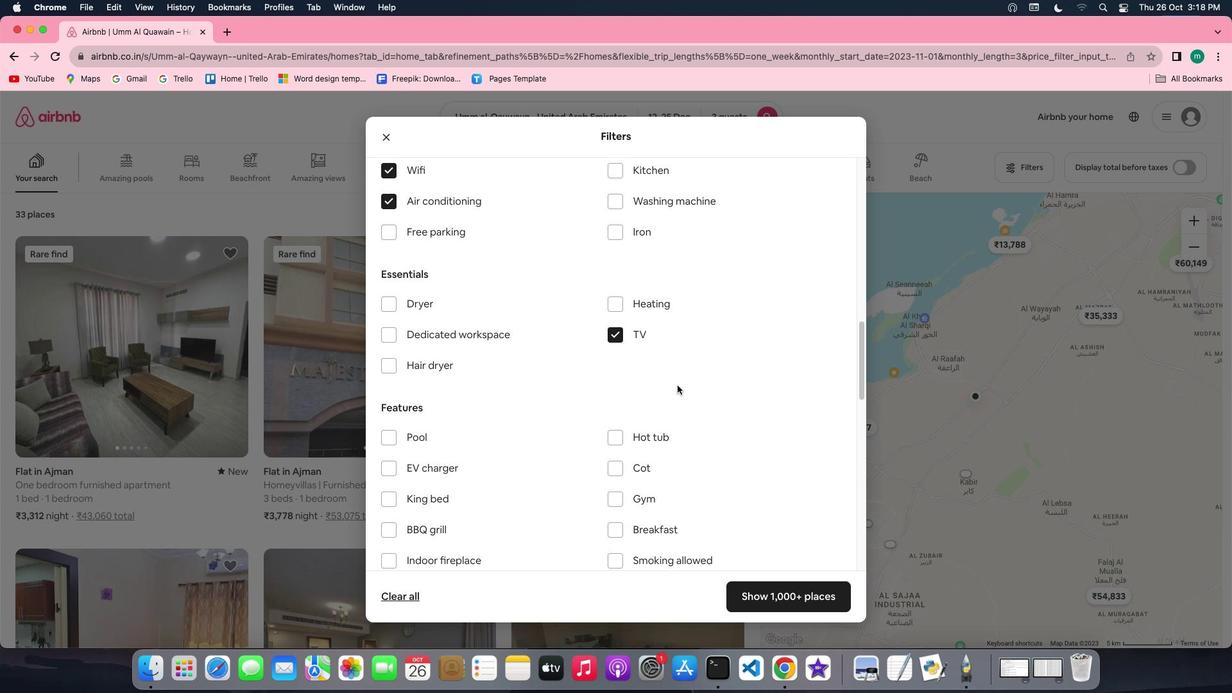 
Action: Mouse scrolled (677, 385) with delta (0, 0)
Screenshot: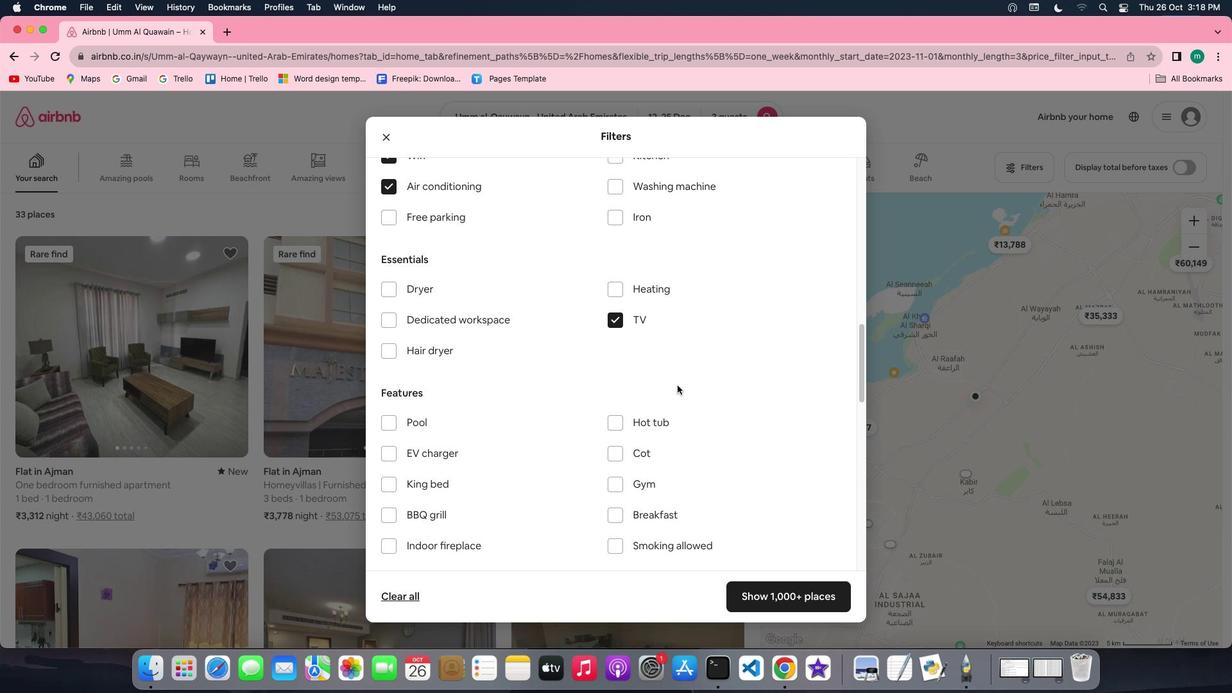 
Action: Mouse scrolled (677, 385) with delta (0, -1)
Screenshot: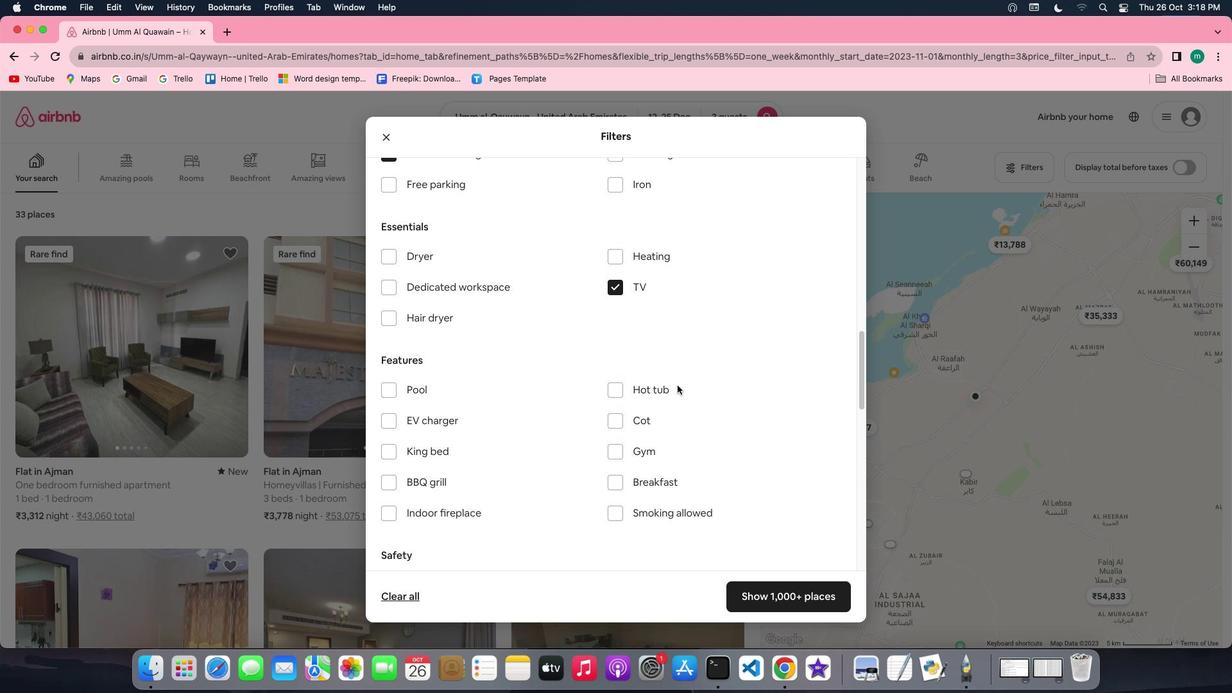 
Action: Mouse moved to (394, 378)
Screenshot: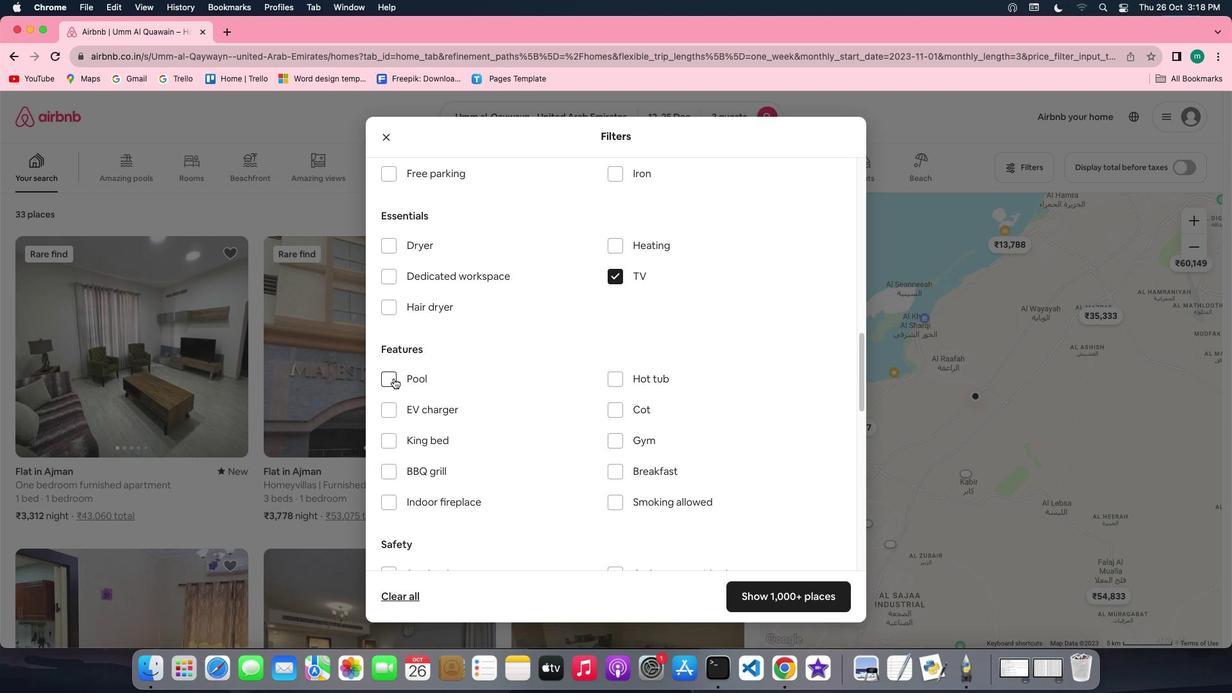 
Action: Mouse pressed left at (394, 378)
Screenshot: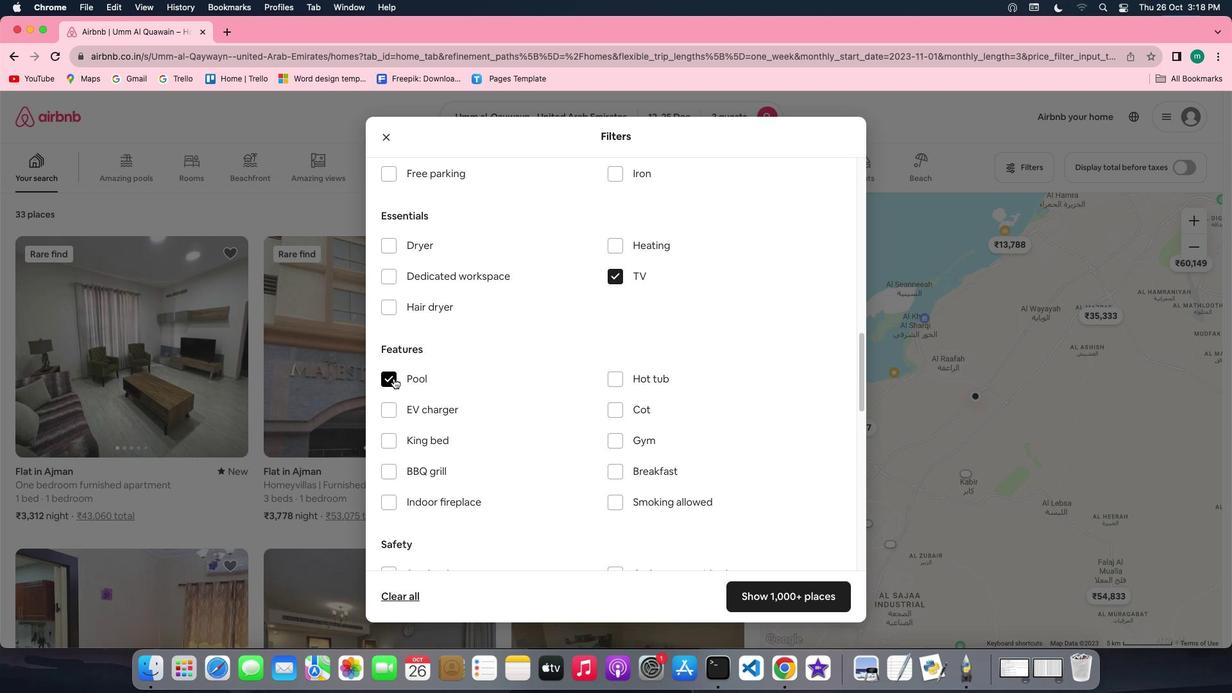 
Action: Mouse moved to (574, 429)
Screenshot: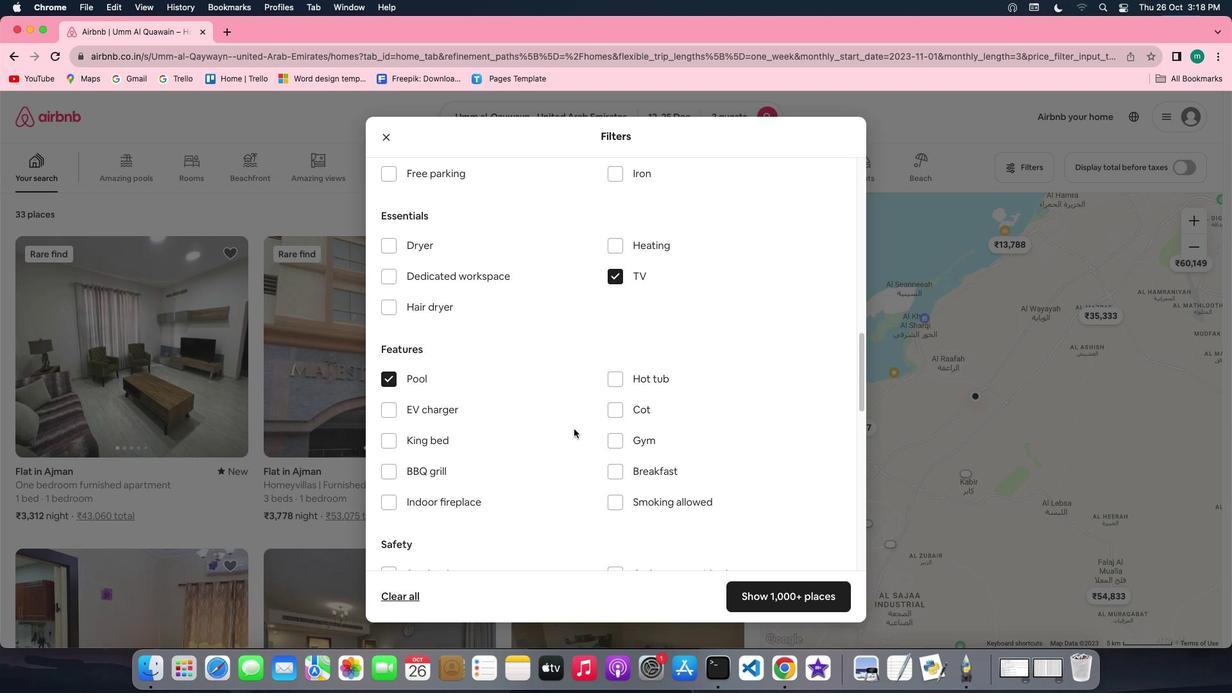 
Action: Mouse scrolled (574, 429) with delta (0, 0)
Screenshot: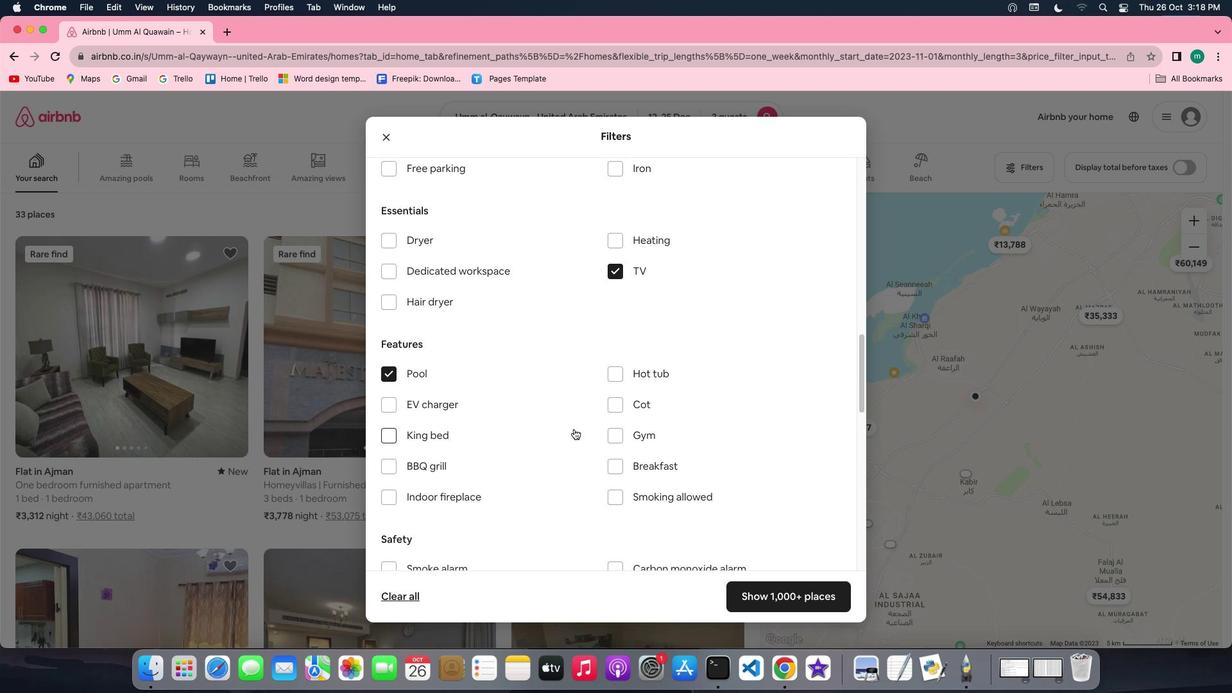 
Action: Mouse scrolled (574, 429) with delta (0, 0)
Screenshot: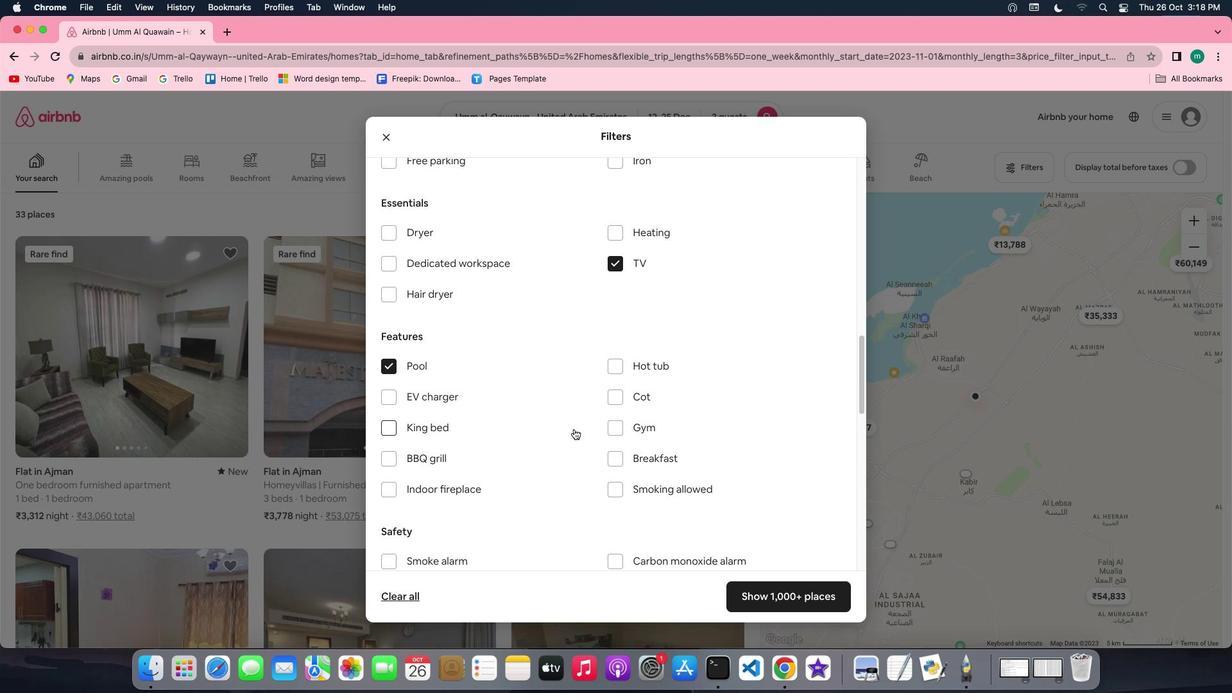 
Action: Mouse scrolled (574, 429) with delta (0, 0)
Screenshot: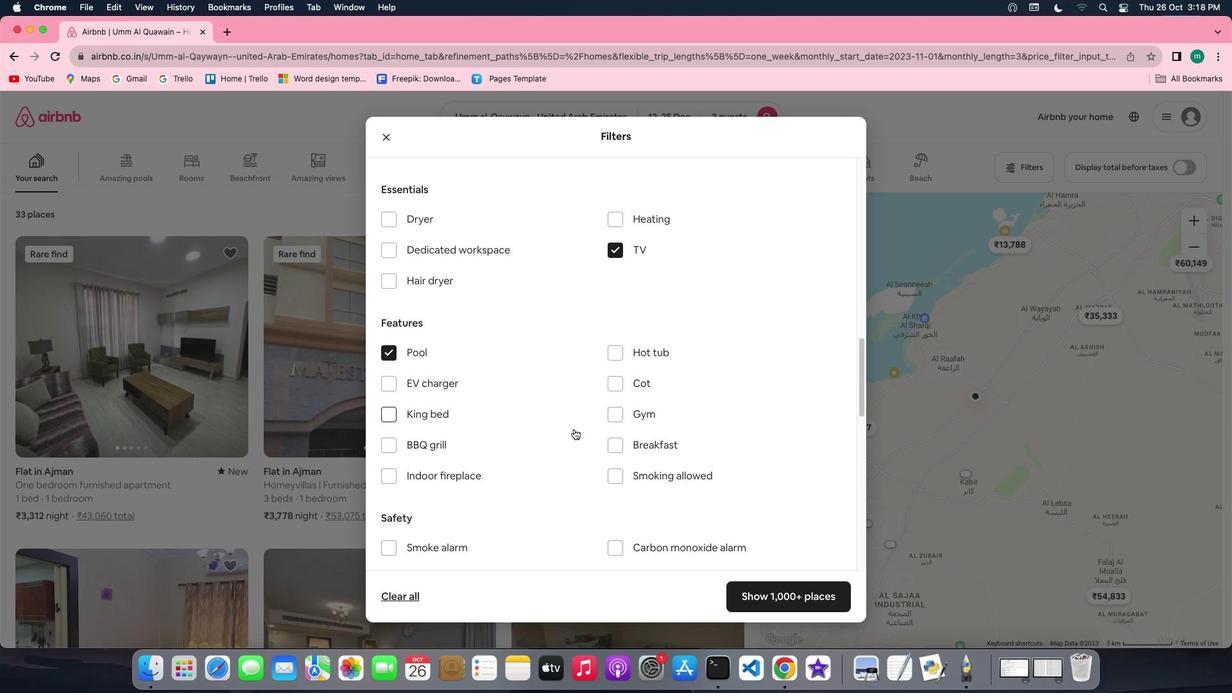
Action: Mouse scrolled (574, 429) with delta (0, 0)
Screenshot: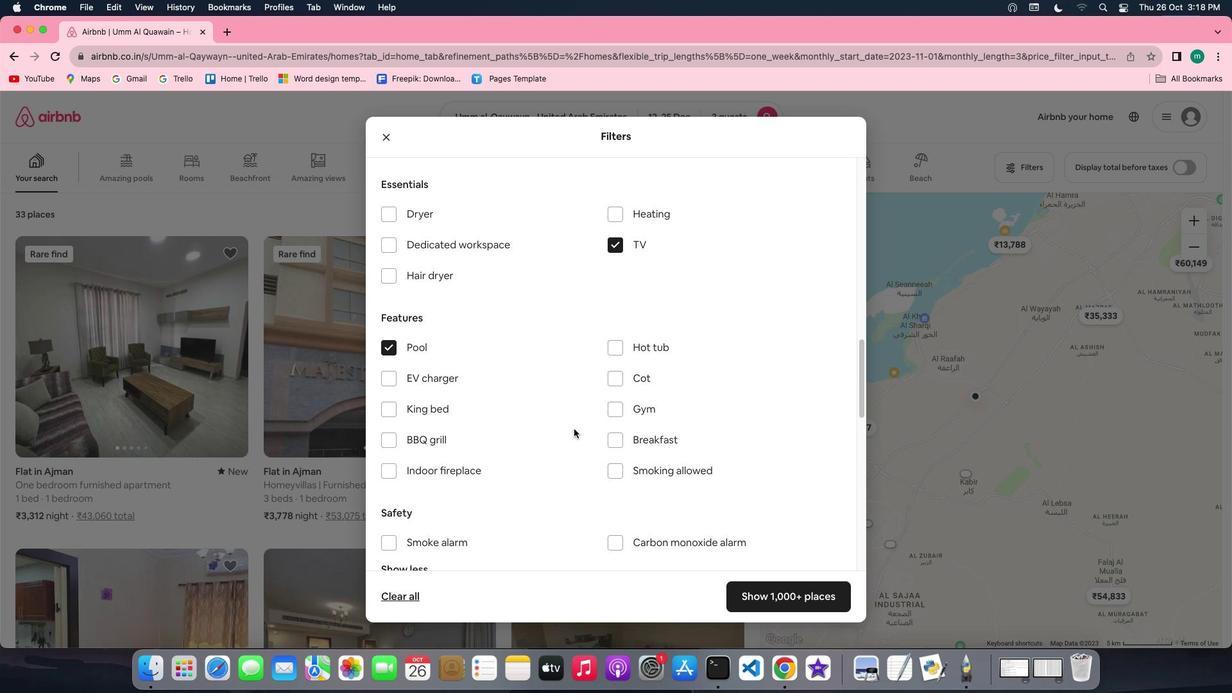 
Action: Mouse scrolled (574, 429) with delta (0, 0)
Screenshot: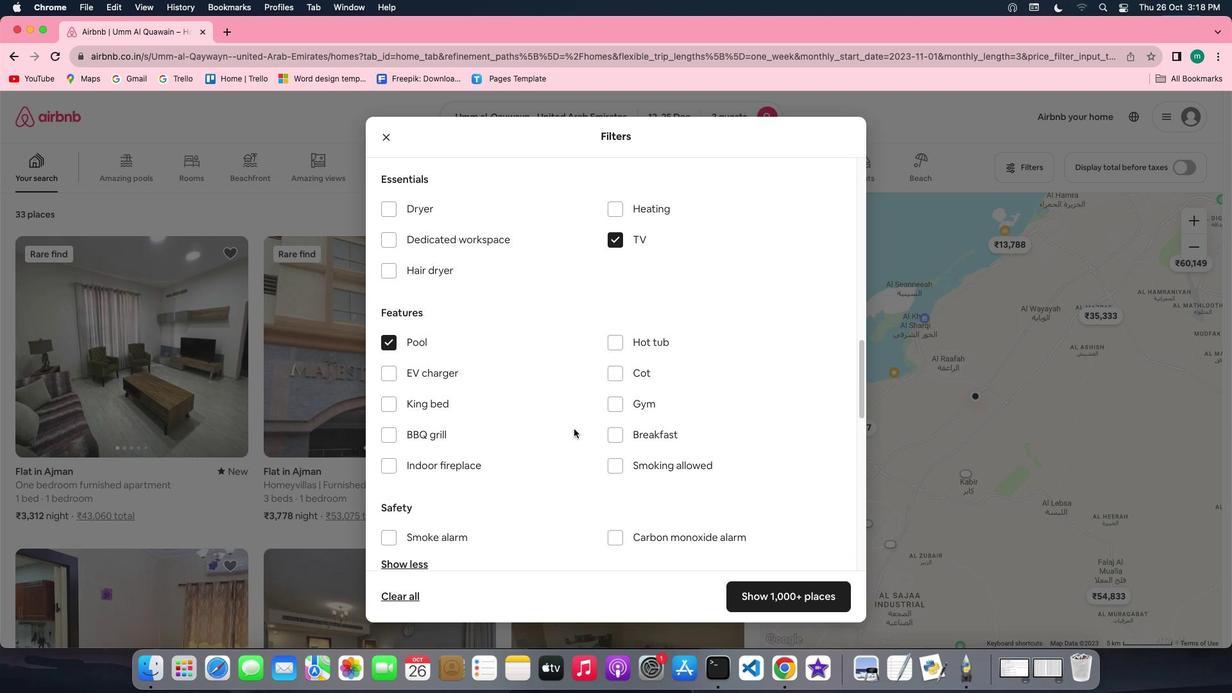 
Action: Mouse scrolled (574, 429) with delta (0, 0)
Screenshot: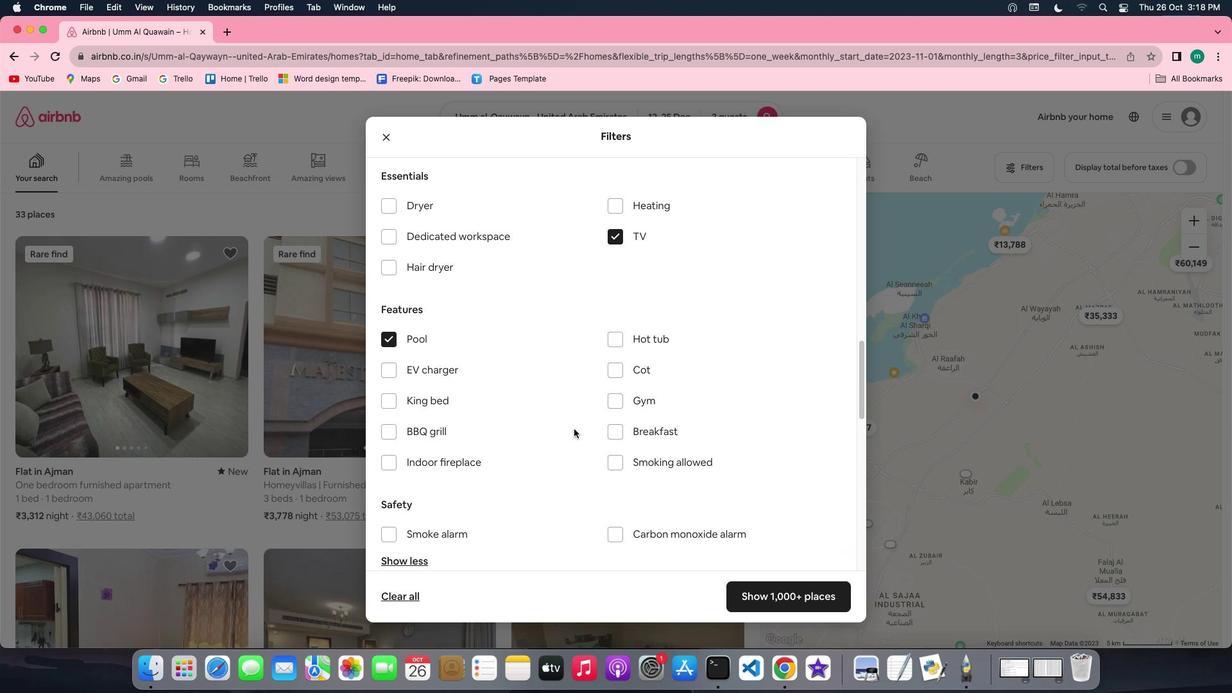 
Action: Mouse scrolled (574, 429) with delta (0, 0)
Screenshot: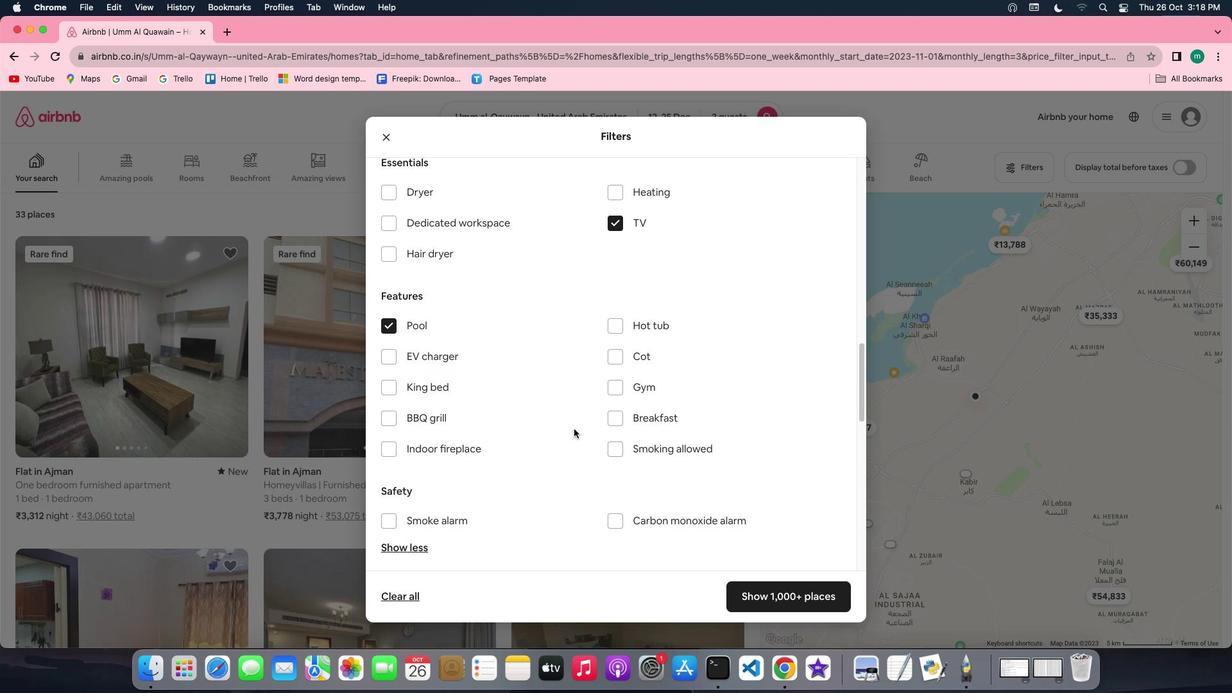 
Action: Mouse scrolled (574, 429) with delta (0, 0)
Screenshot: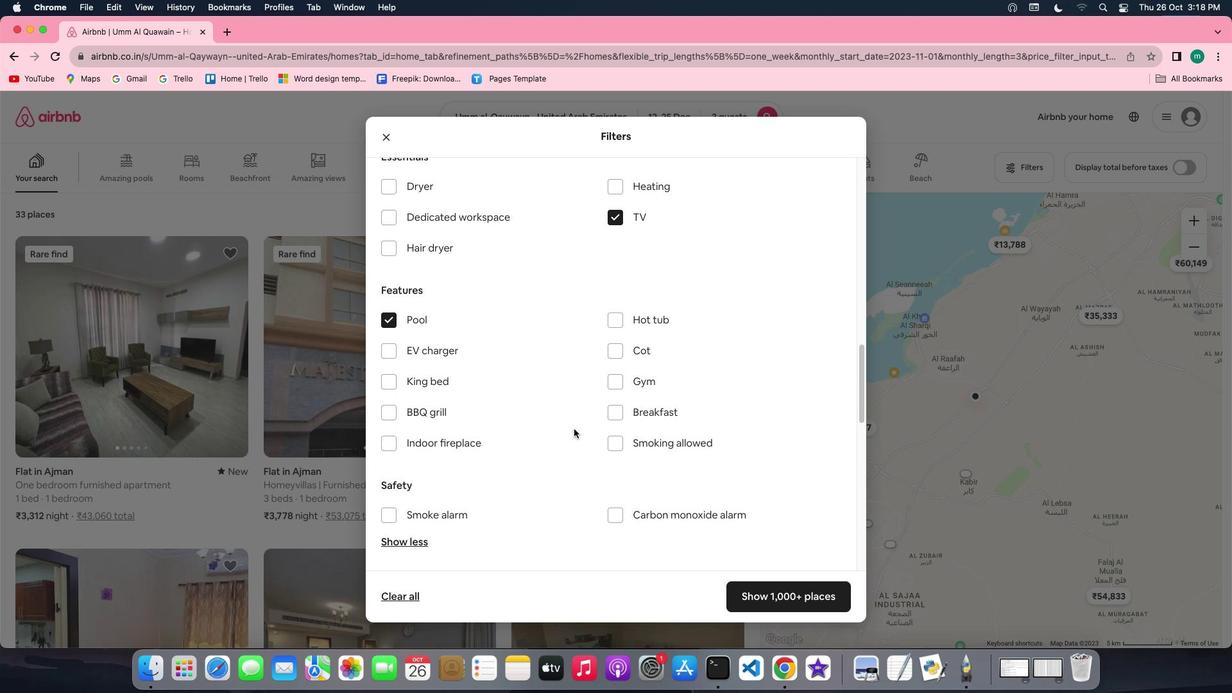 
Action: Mouse scrolled (574, 429) with delta (0, 0)
Screenshot: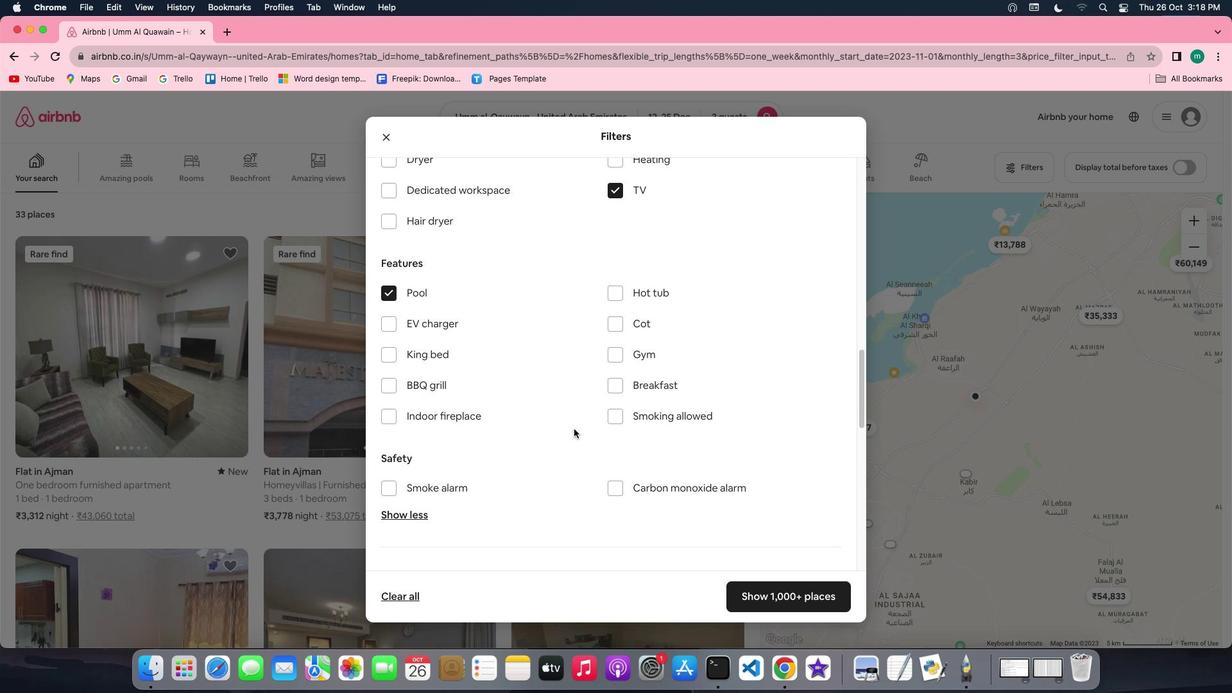 
Action: Mouse scrolled (574, 429) with delta (0, 0)
Screenshot: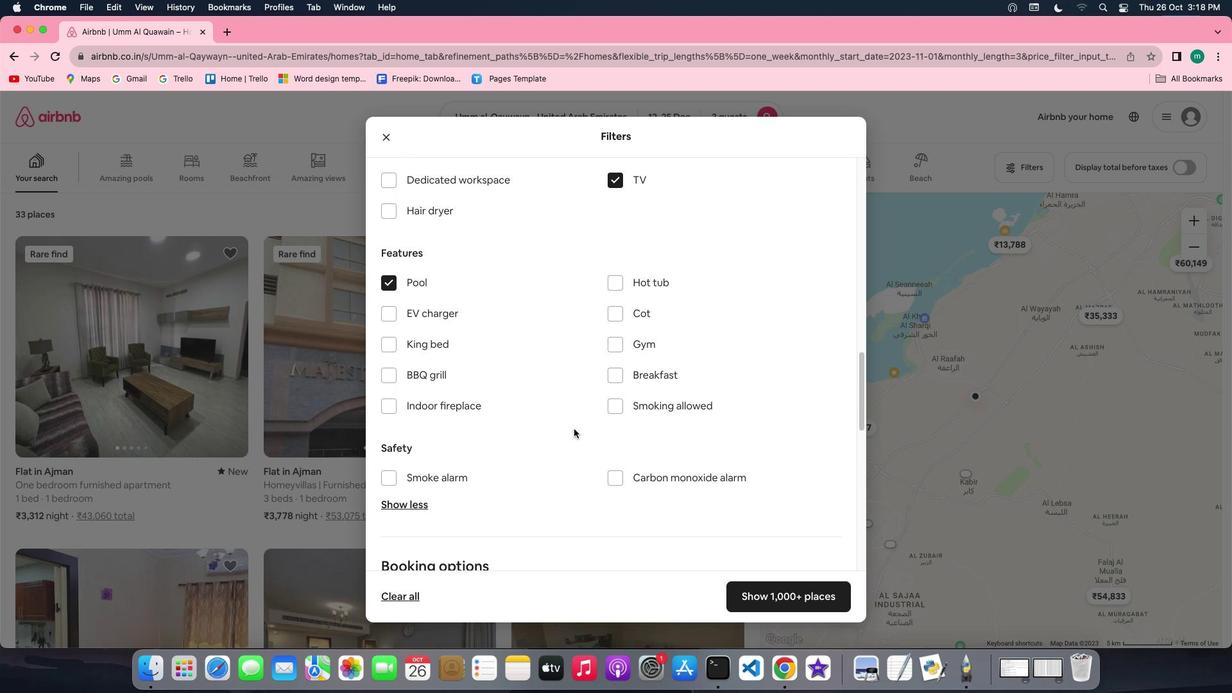 
Action: Mouse scrolled (574, 429) with delta (0, 0)
Screenshot: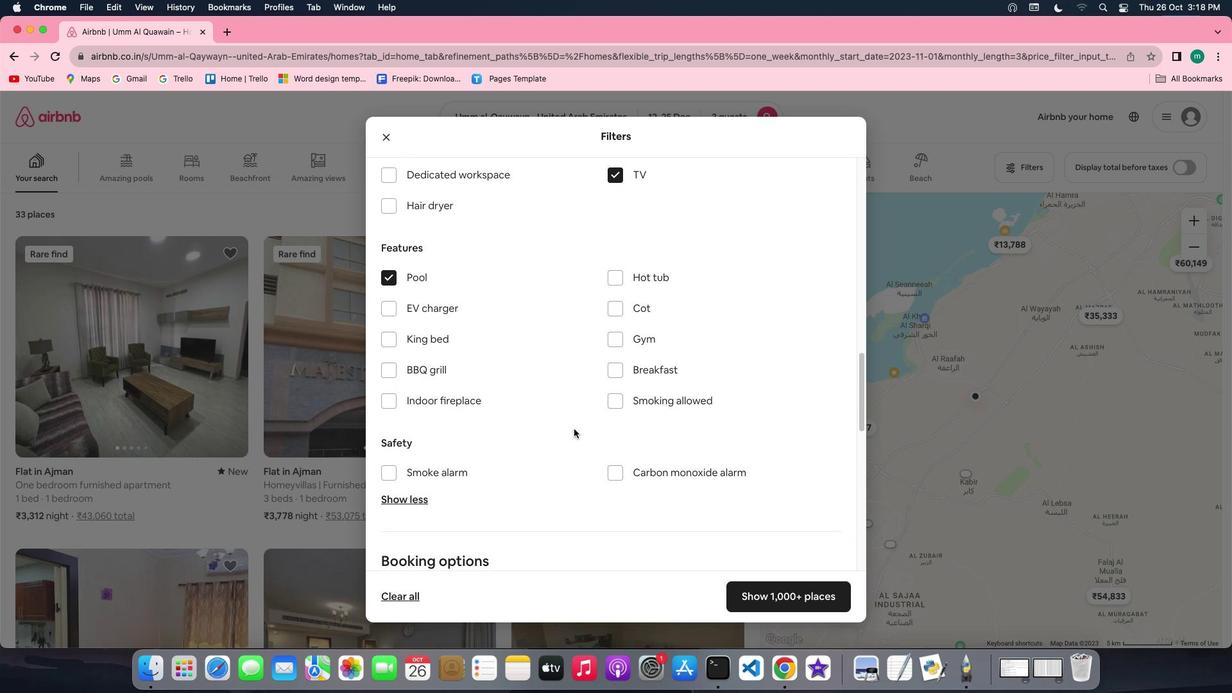 
Action: Mouse moved to (498, 376)
Screenshot: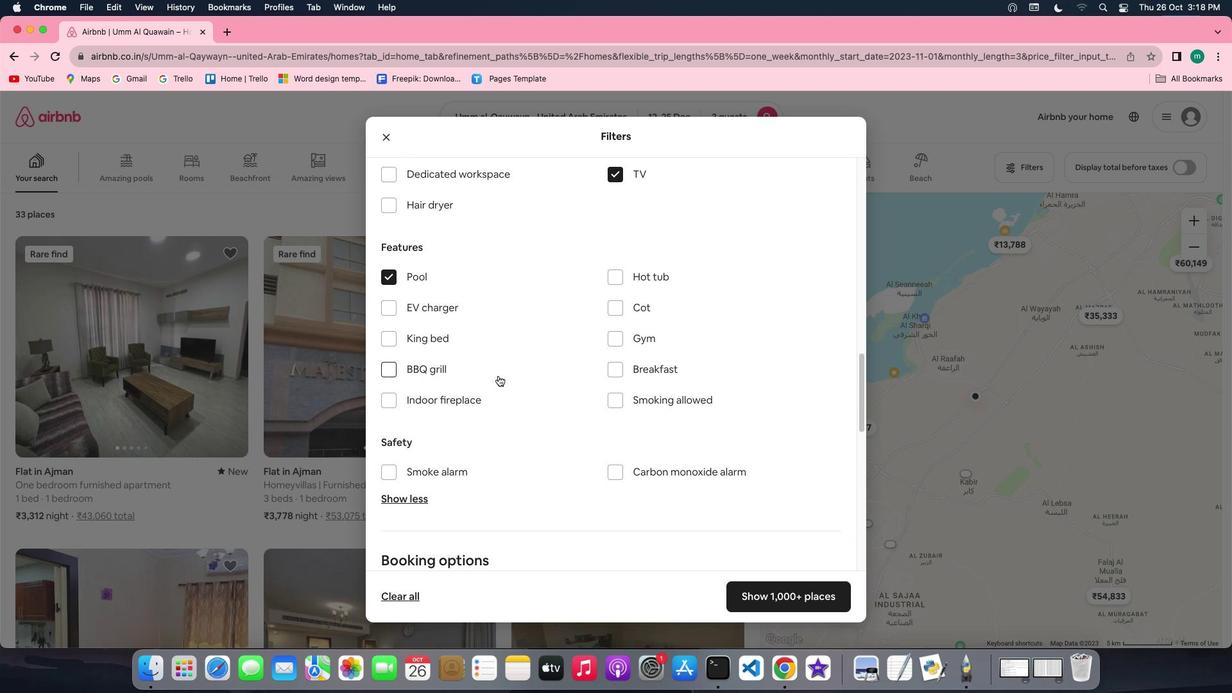 
Action: Mouse scrolled (498, 376) with delta (0, 0)
Screenshot: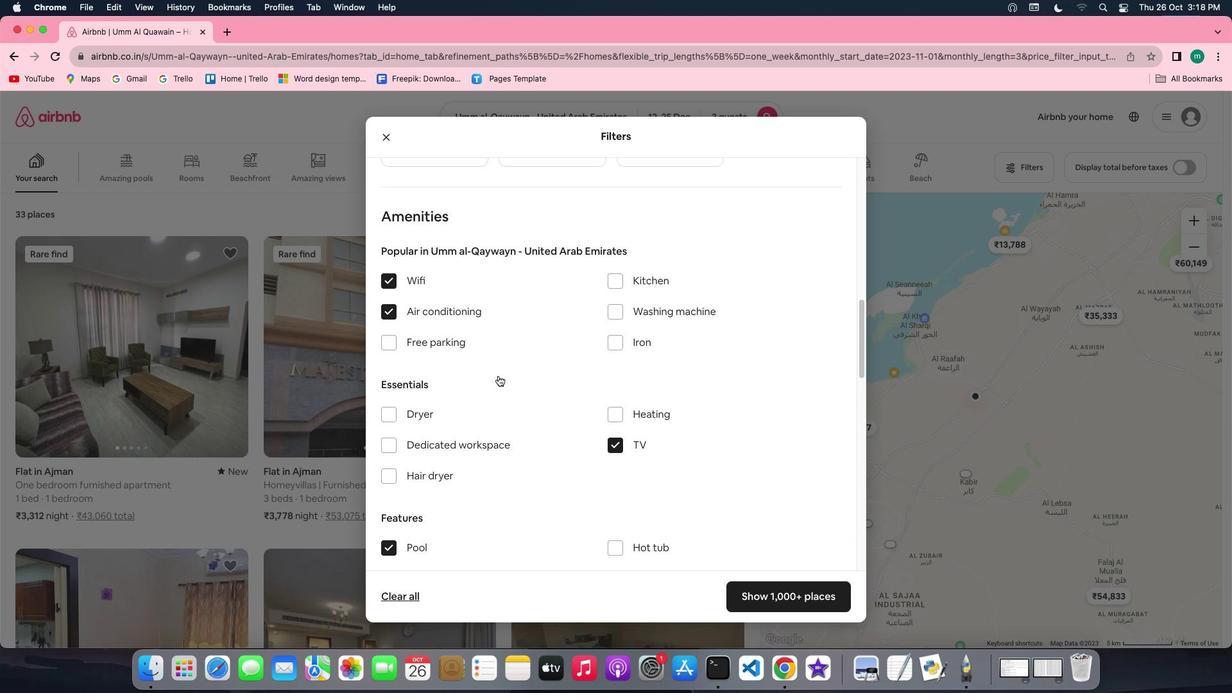 
Action: Mouse scrolled (498, 376) with delta (0, 0)
Screenshot: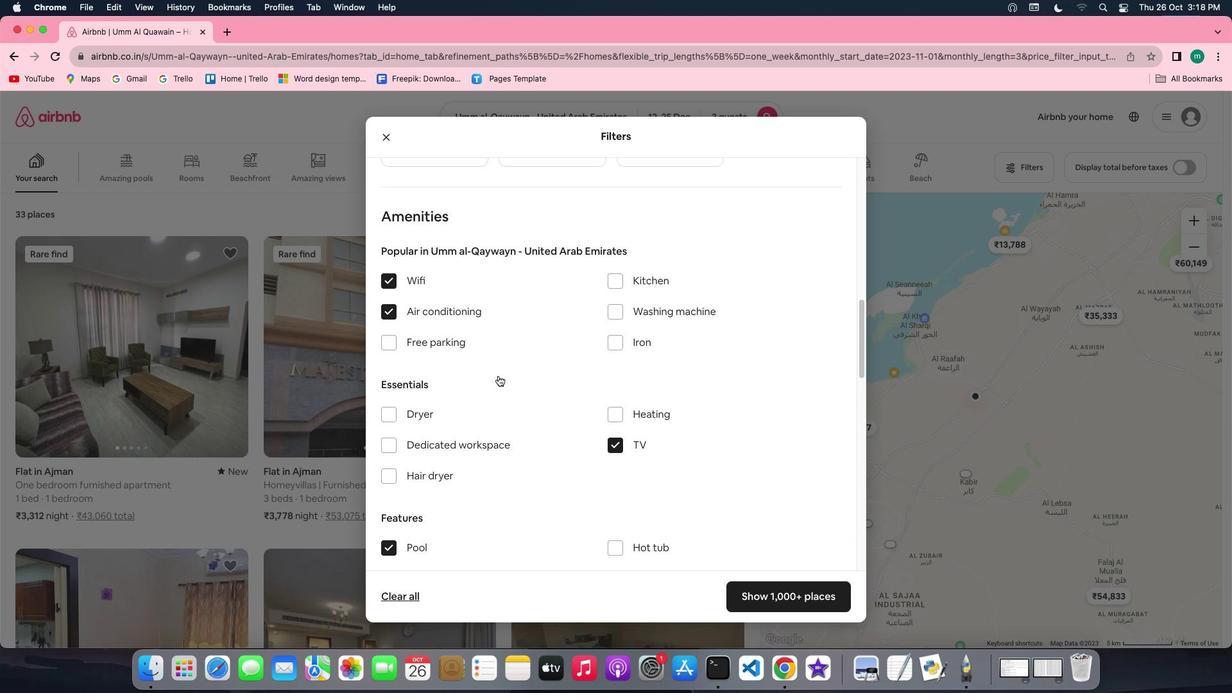 
Action: Mouse scrolled (498, 376) with delta (0, 1)
Screenshot: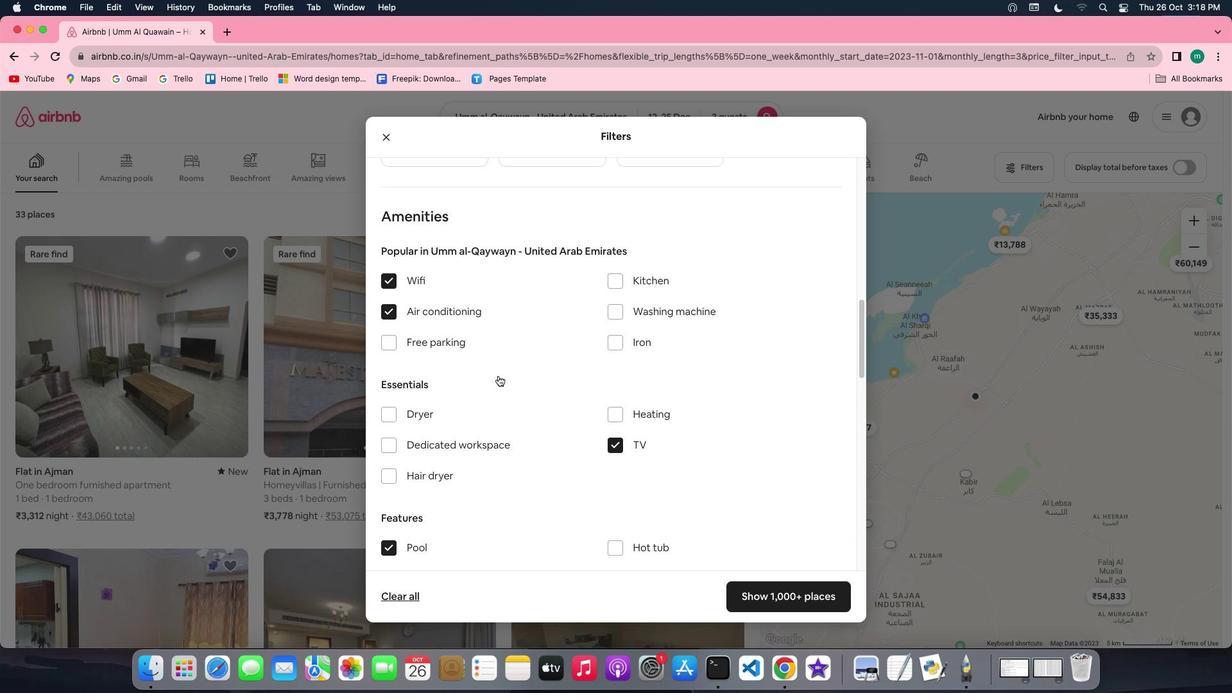 
Action: Mouse scrolled (498, 376) with delta (0, 3)
Screenshot: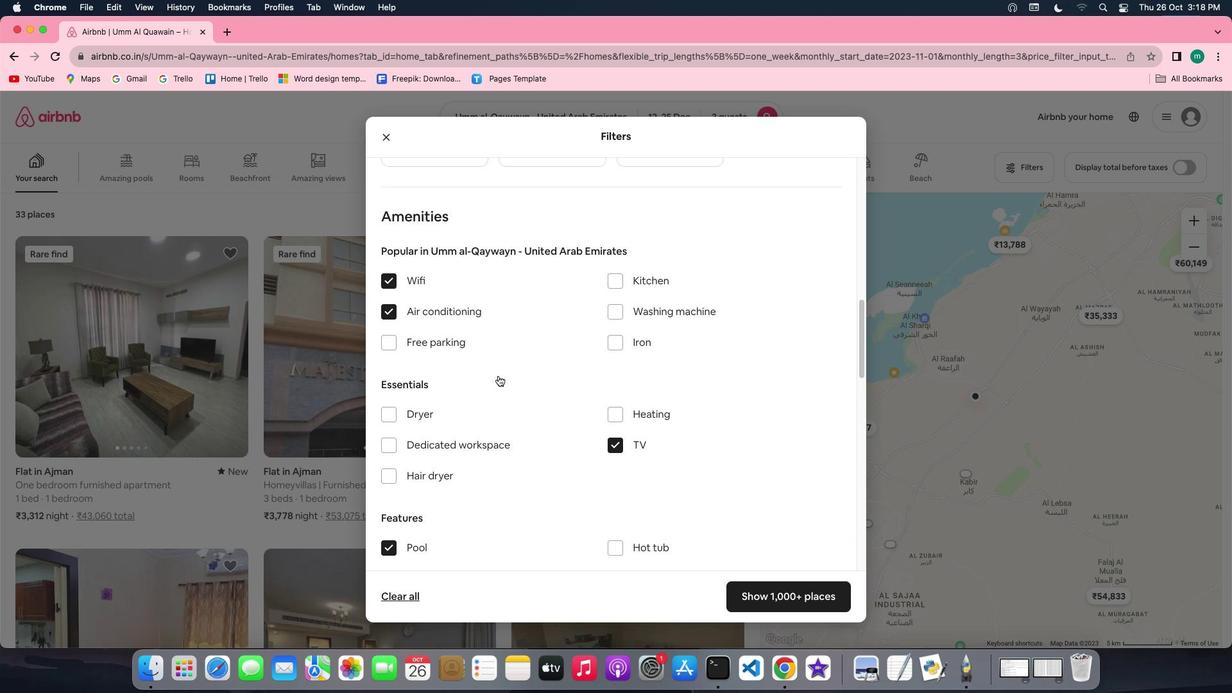 
Action: Mouse moved to (412, 341)
Screenshot: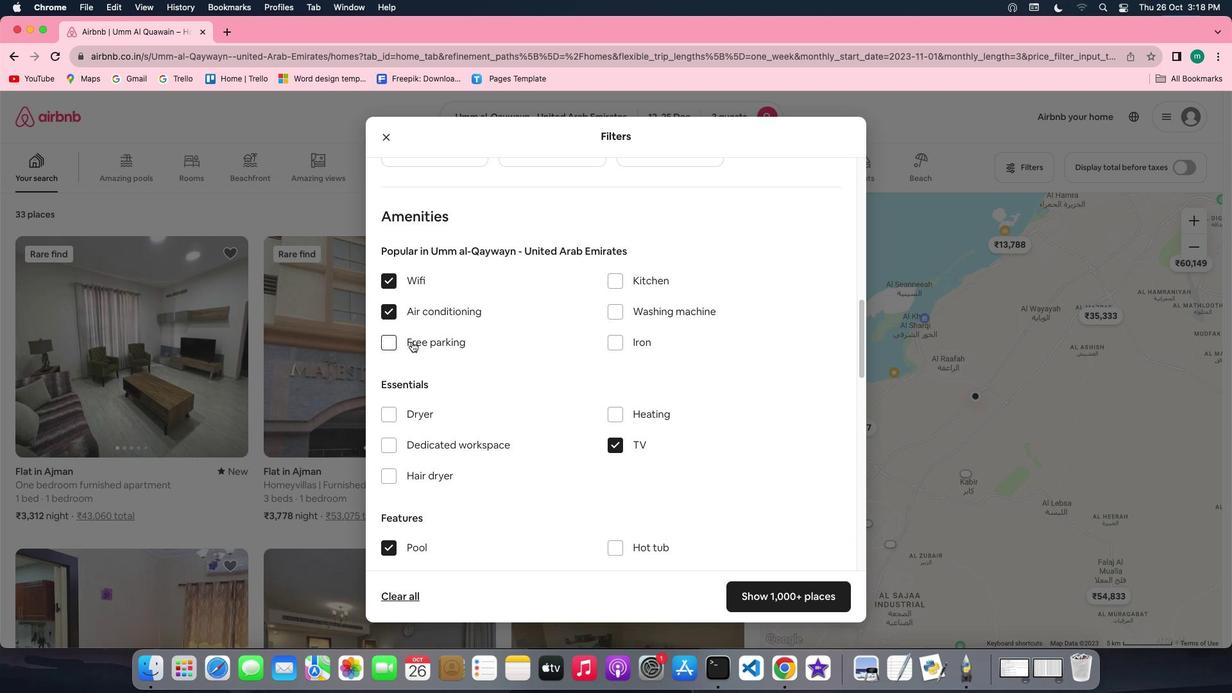 
Action: Mouse pressed left at (412, 341)
Screenshot: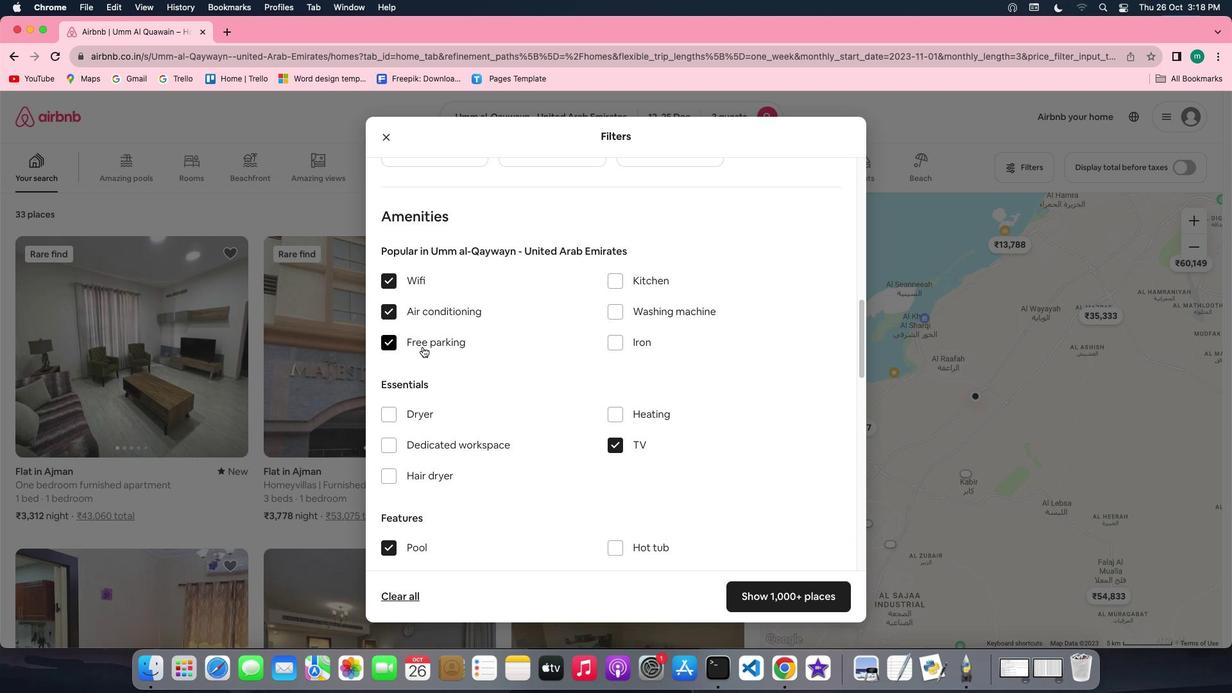 
Action: Mouse moved to (558, 432)
Screenshot: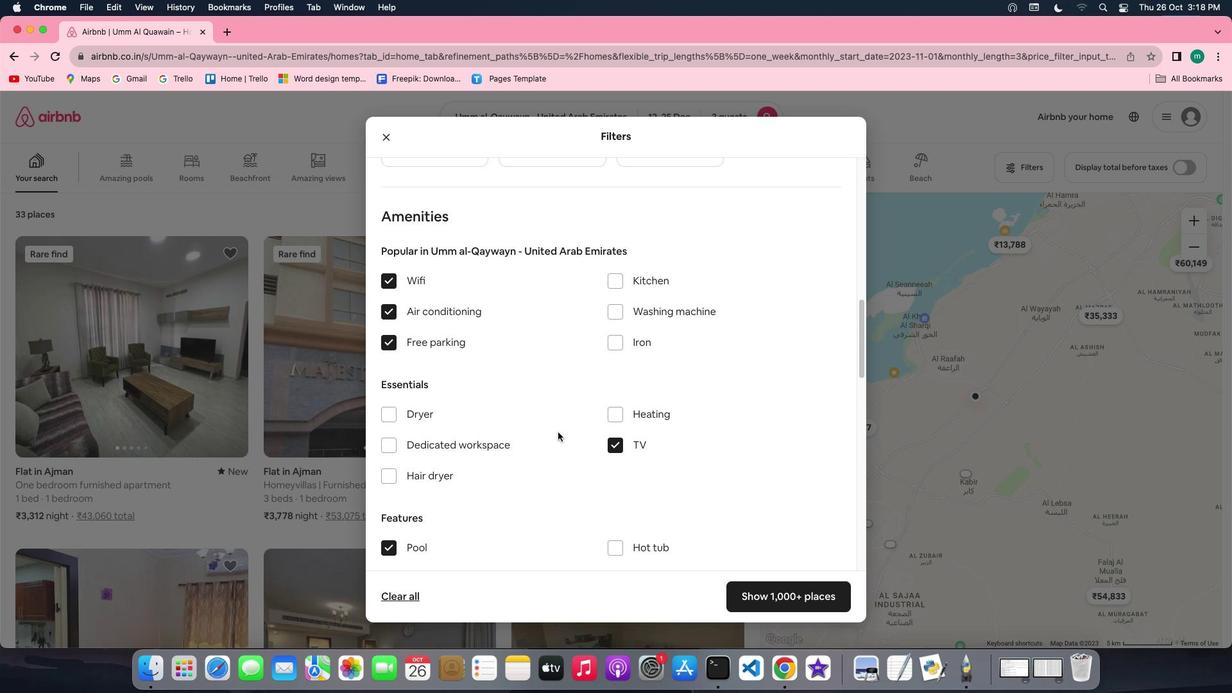 
Action: Mouse scrolled (558, 432) with delta (0, 0)
Screenshot: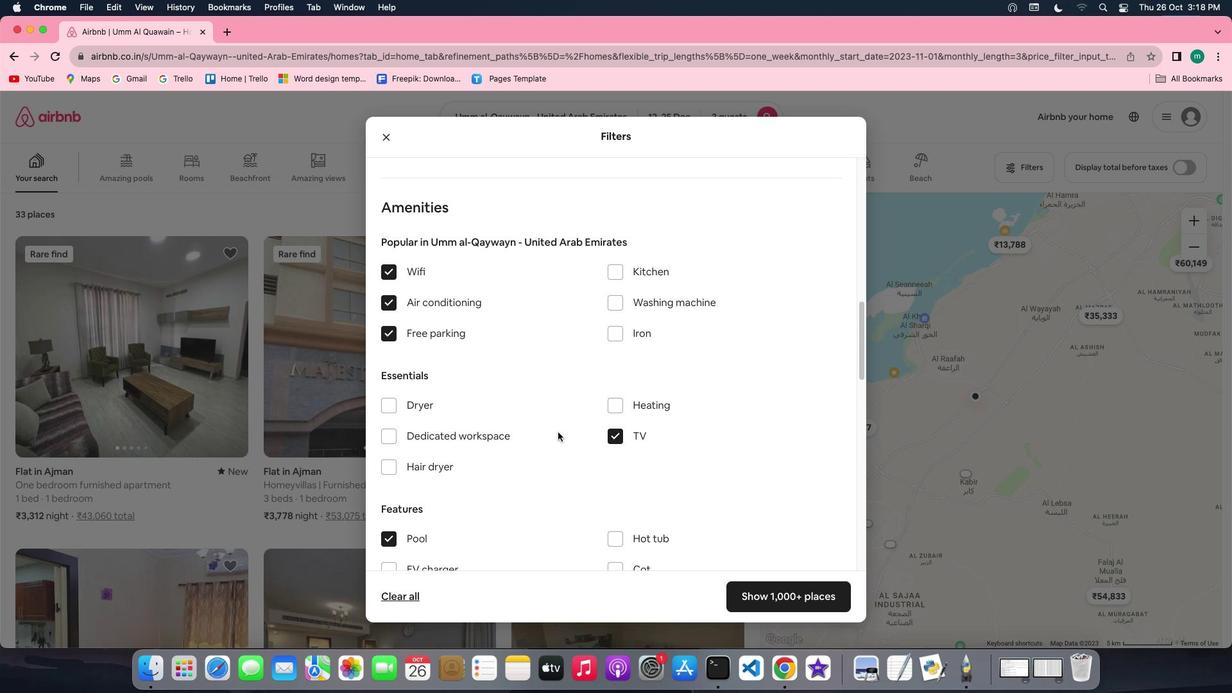 
Action: Mouse scrolled (558, 432) with delta (0, 0)
Screenshot: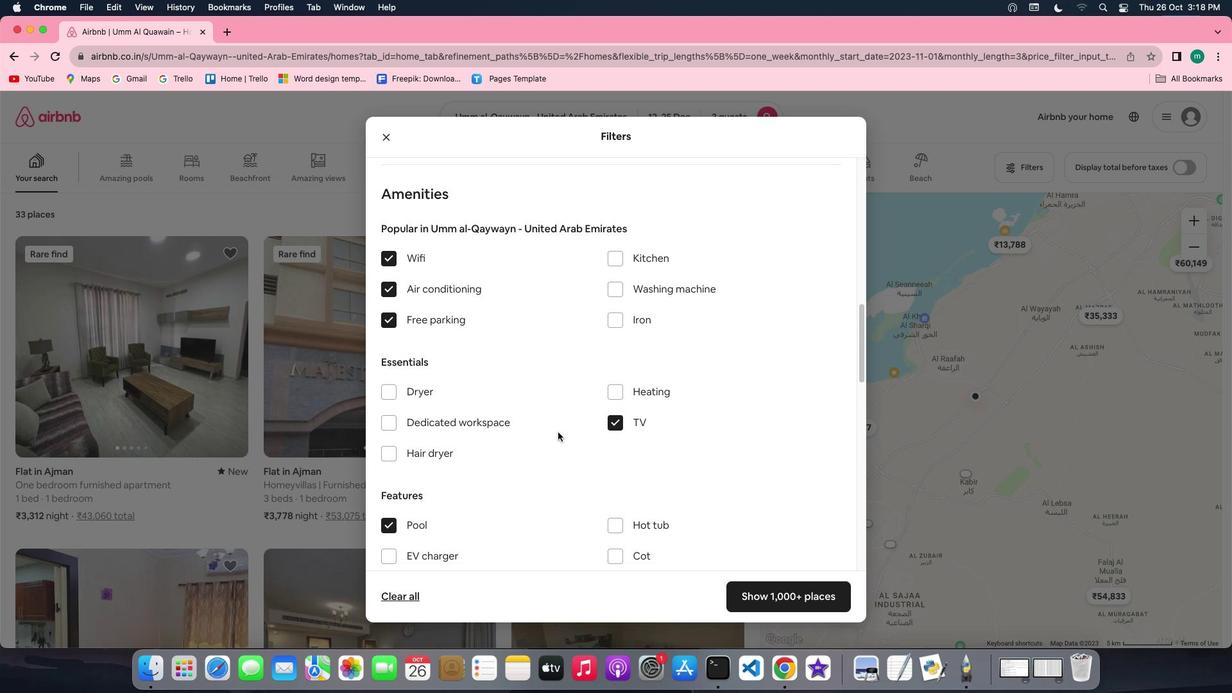 
Action: Mouse scrolled (558, 432) with delta (0, 0)
Screenshot: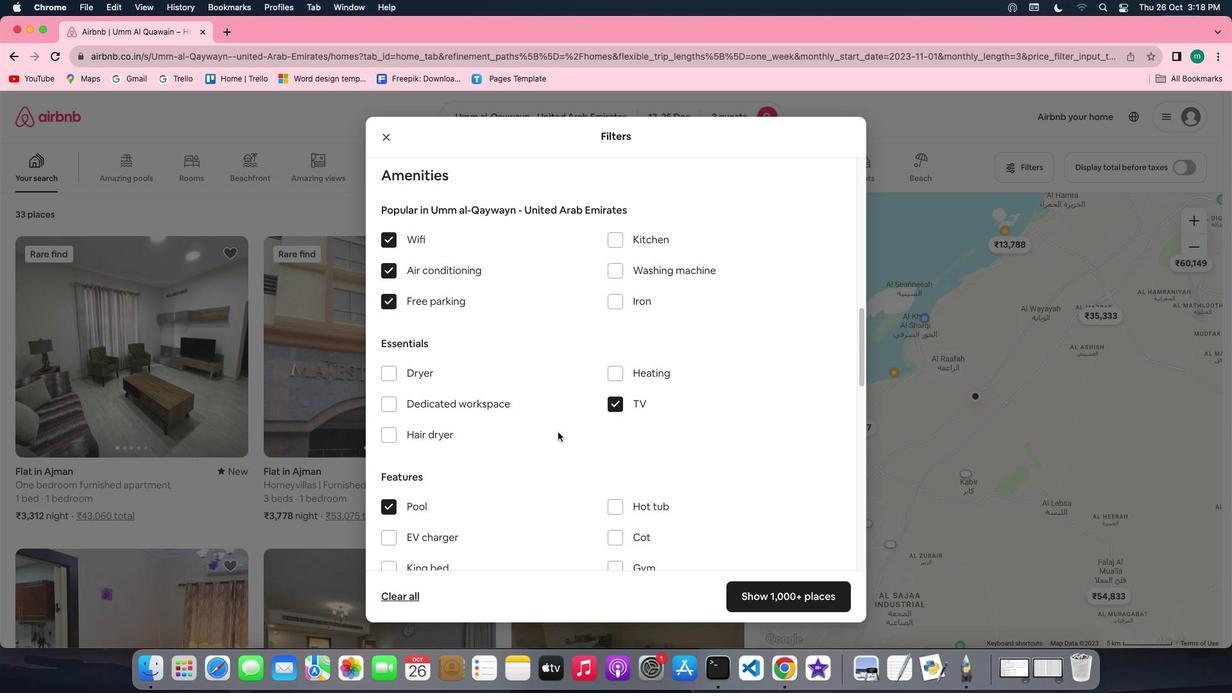 
Action: Mouse scrolled (558, 432) with delta (0, 0)
Screenshot: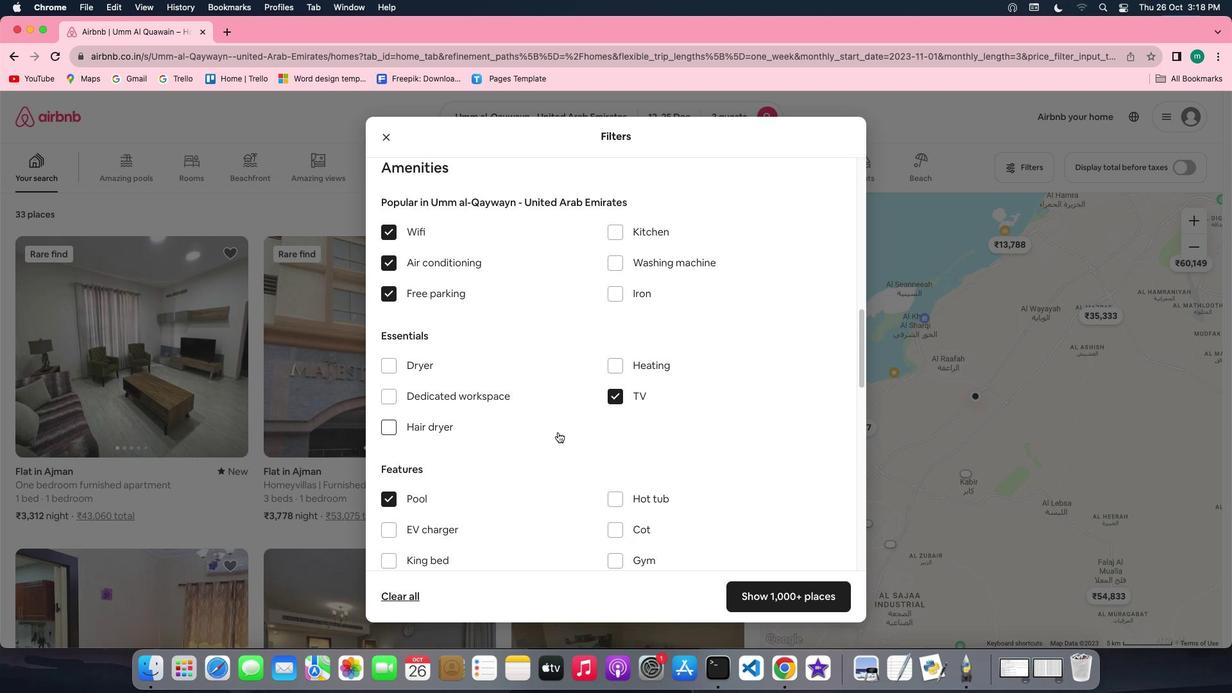 
Action: Mouse scrolled (558, 432) with delta (0, 0)
Screenshot: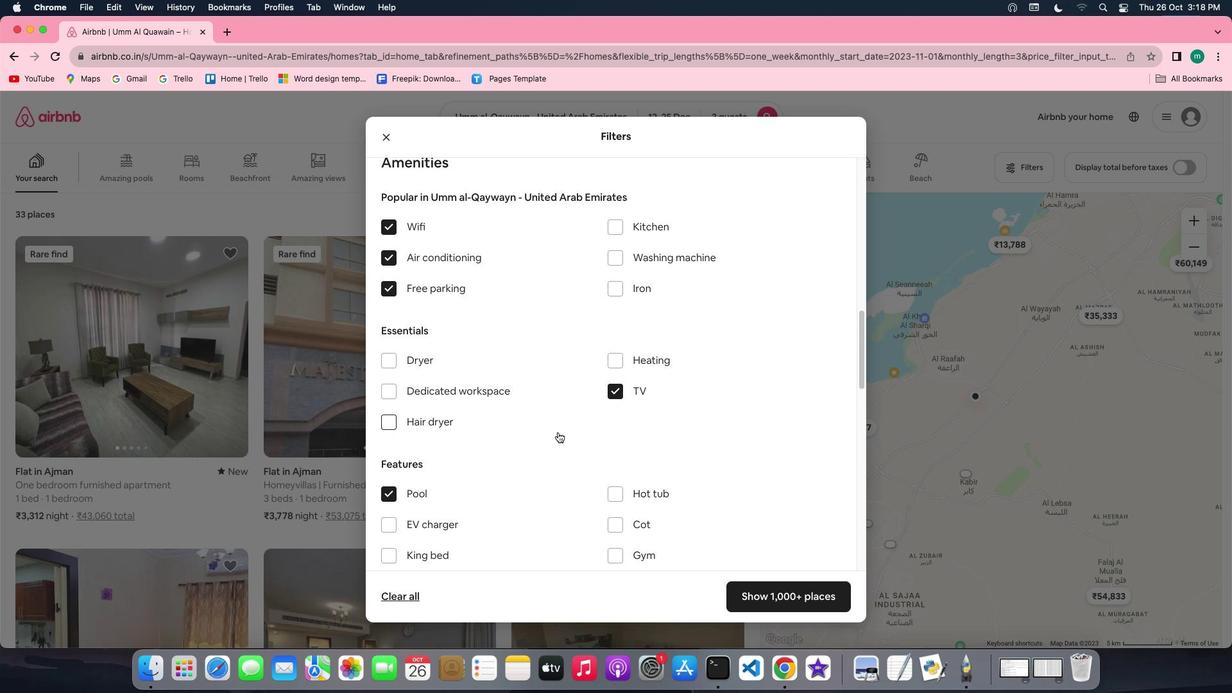 
Action: Mouse scrolled (558, 432) with delta (0, 0)
Screenshot: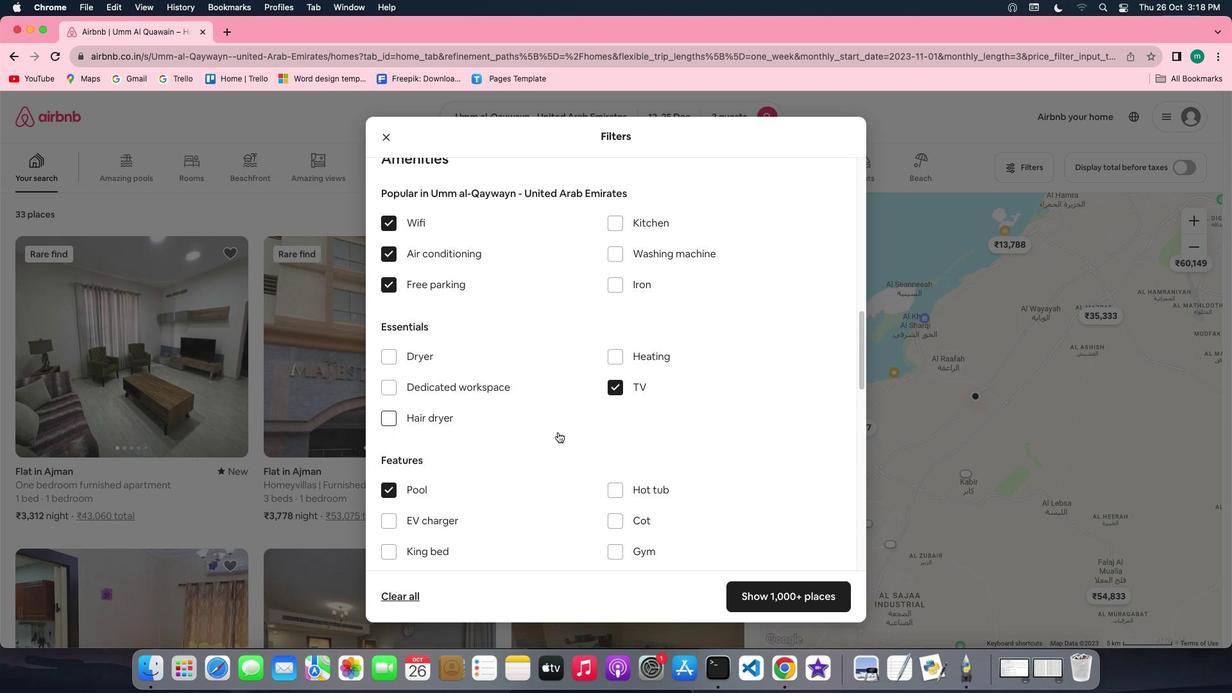 
Action: Mouse scrolled (558, 432) with delta (0, 0)
Screenshot: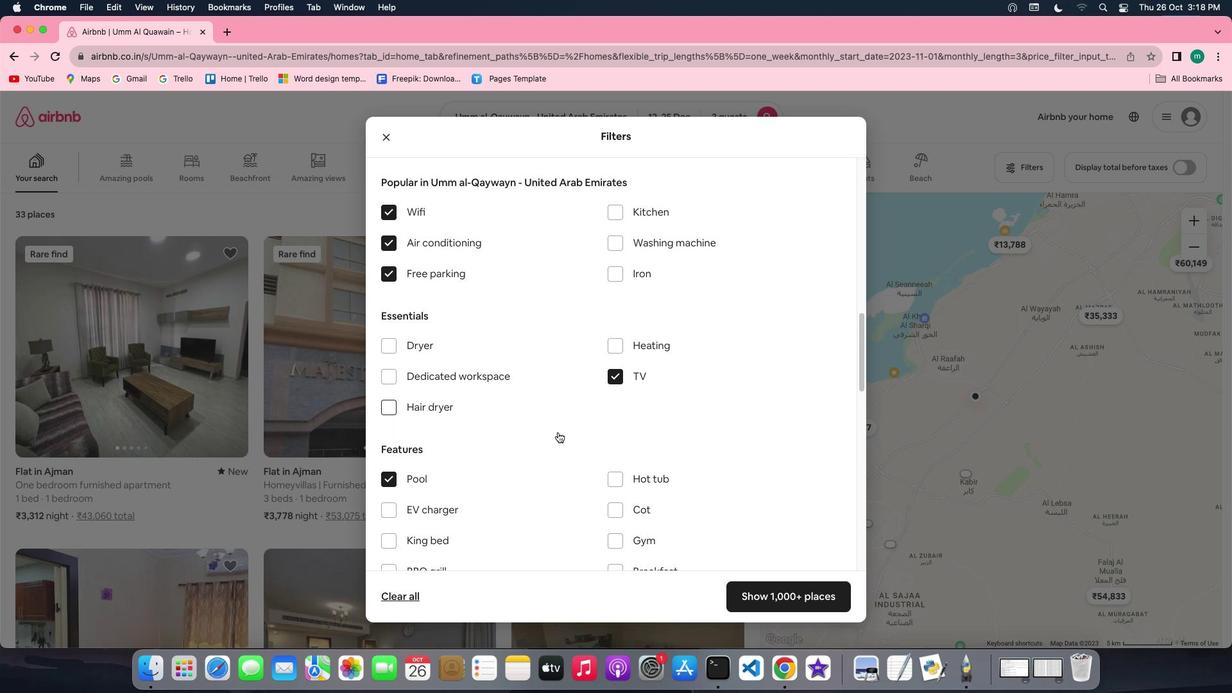 
Action: Mouse scrolled (558, 432) with delta (0, 0)
Screenshot: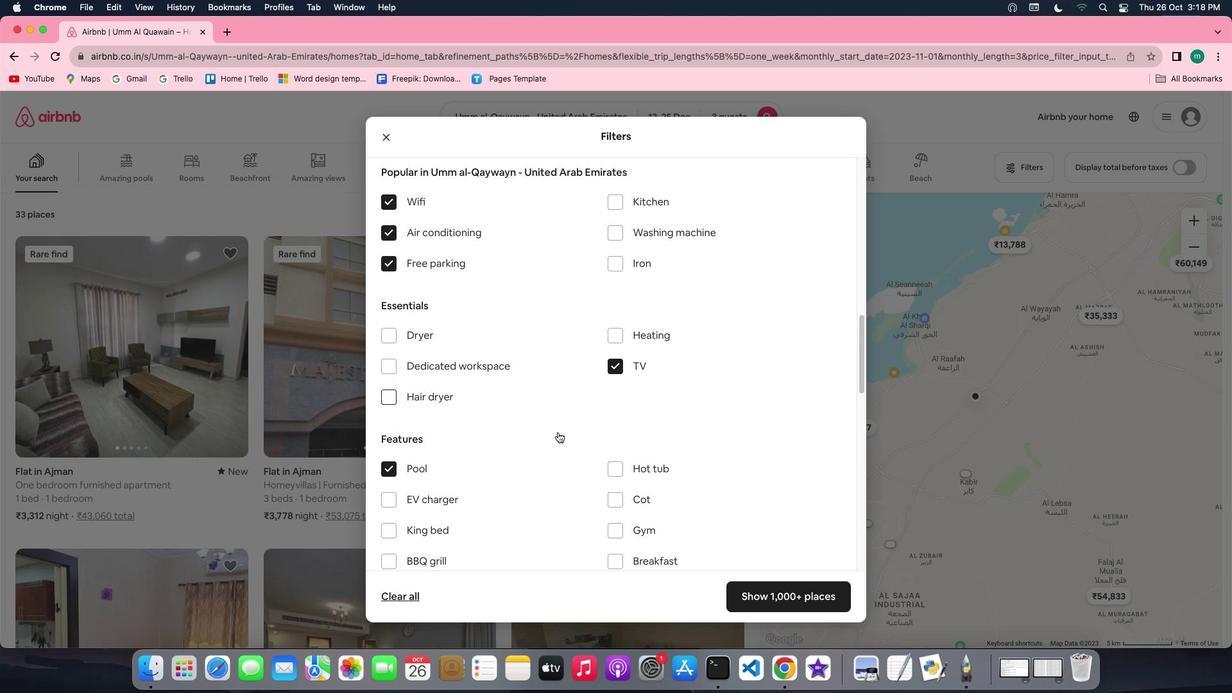 
Action: Mouse scrolled (558, 432) with delta (0, 0)
Screenshot: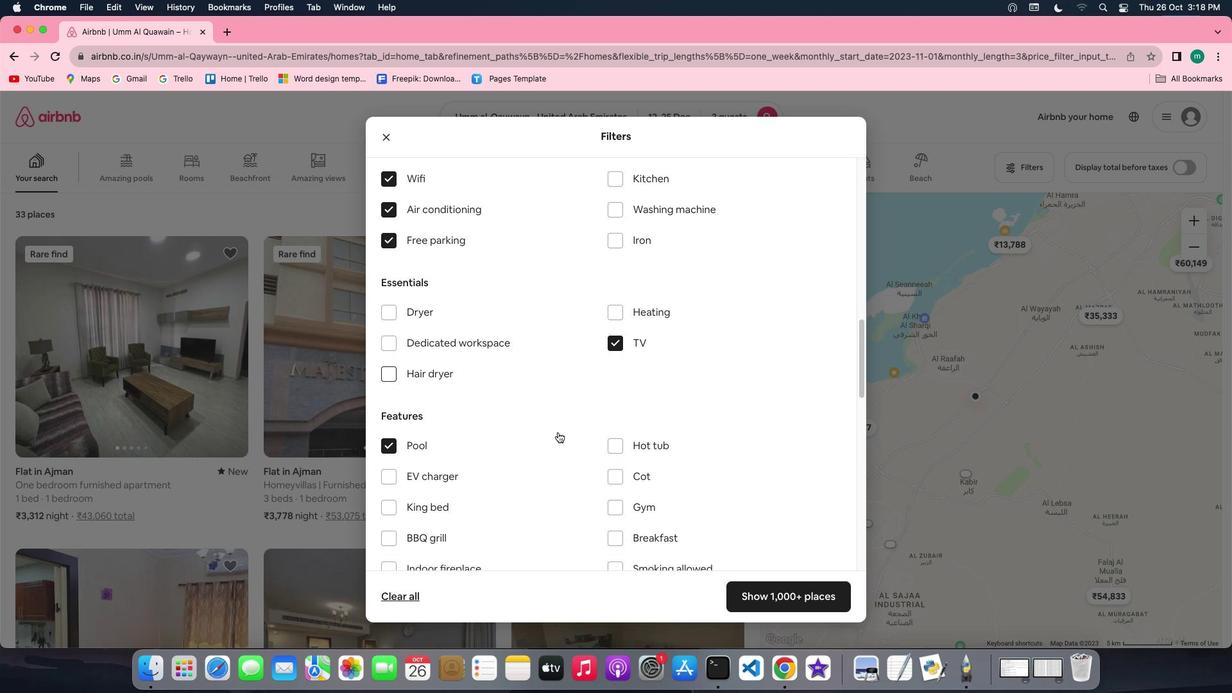 
Action: Mouse scrolled (558, 432) with delta (0, 0)
Screenshot: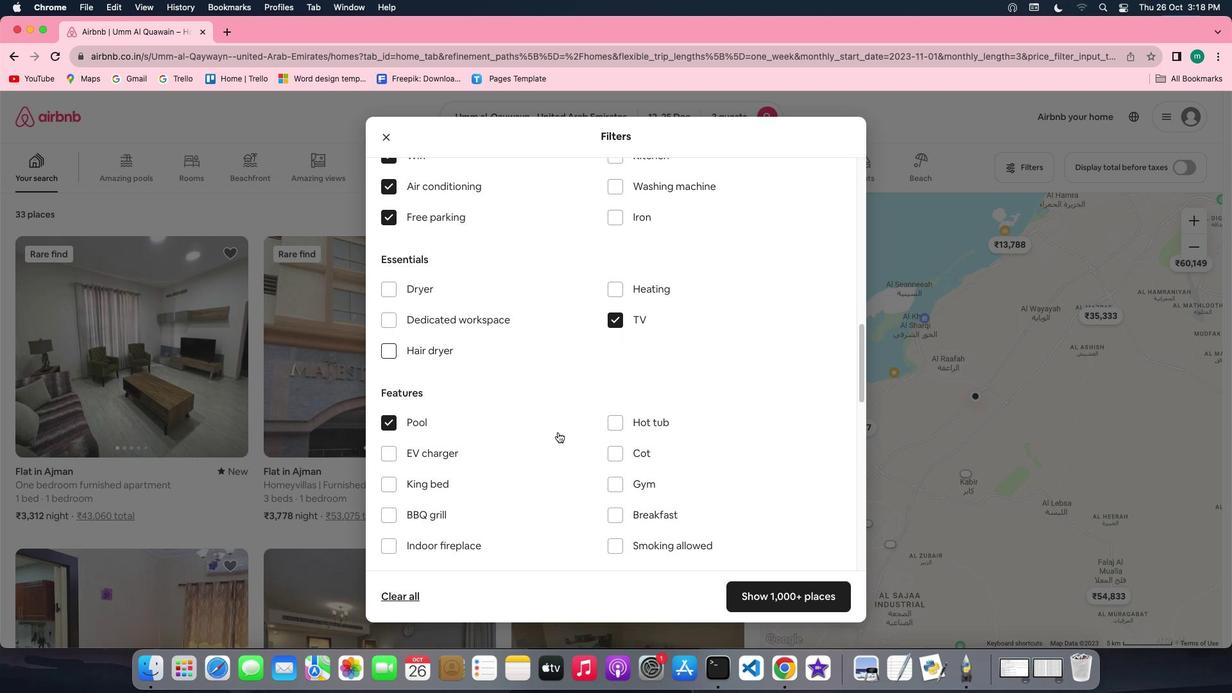 
Action: Mouse scrolled (558, 432) with delta (0, 0)
Screenshot: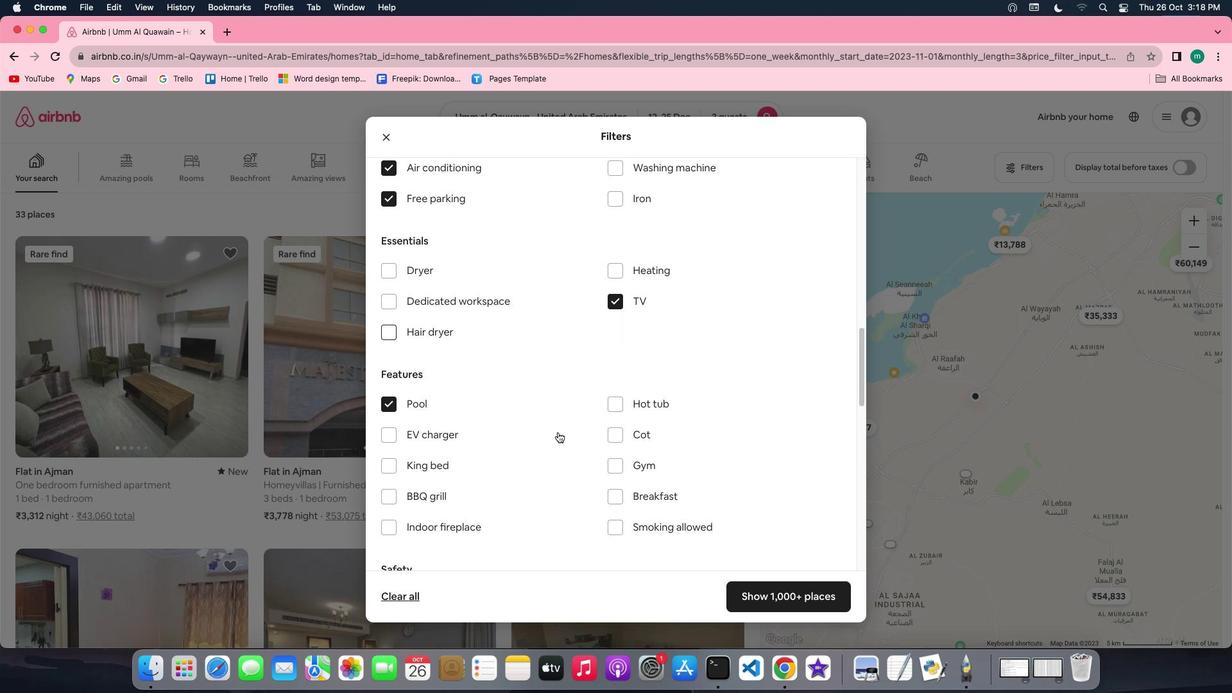 
Action: Mouse scrolled (558, 432) with delta (0, 0)
Screenshot: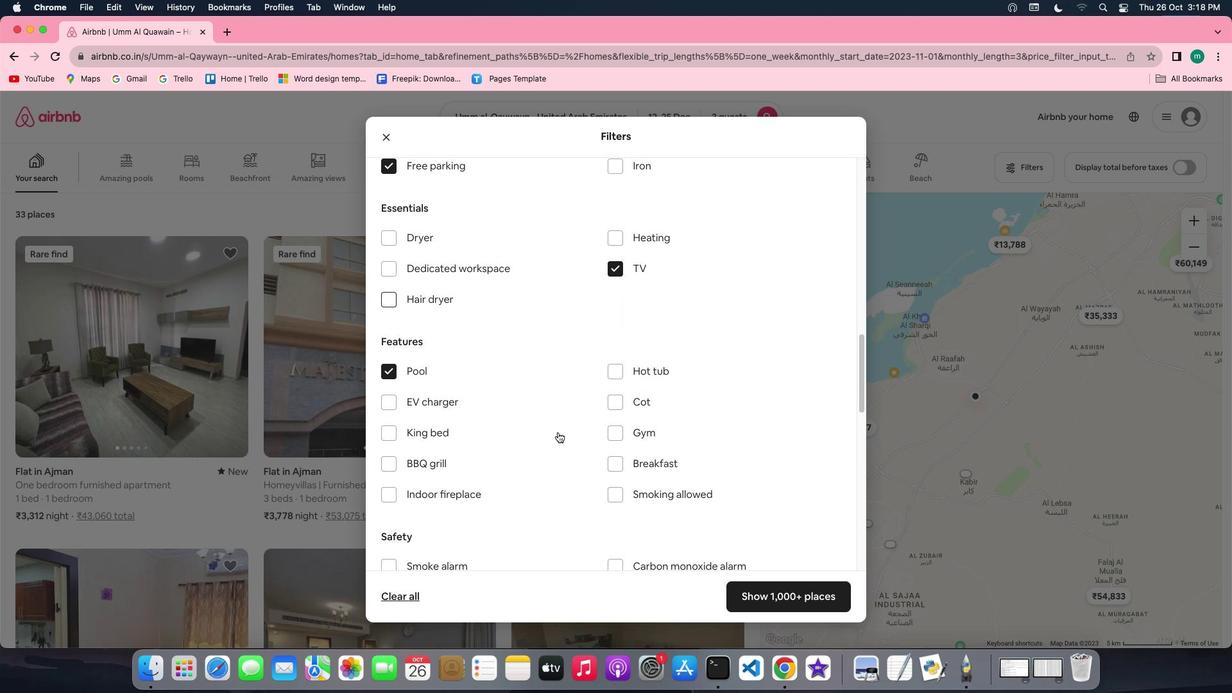 
Action: Mouse scrolled (558, 432) with delta (0, -1)
Screenshot: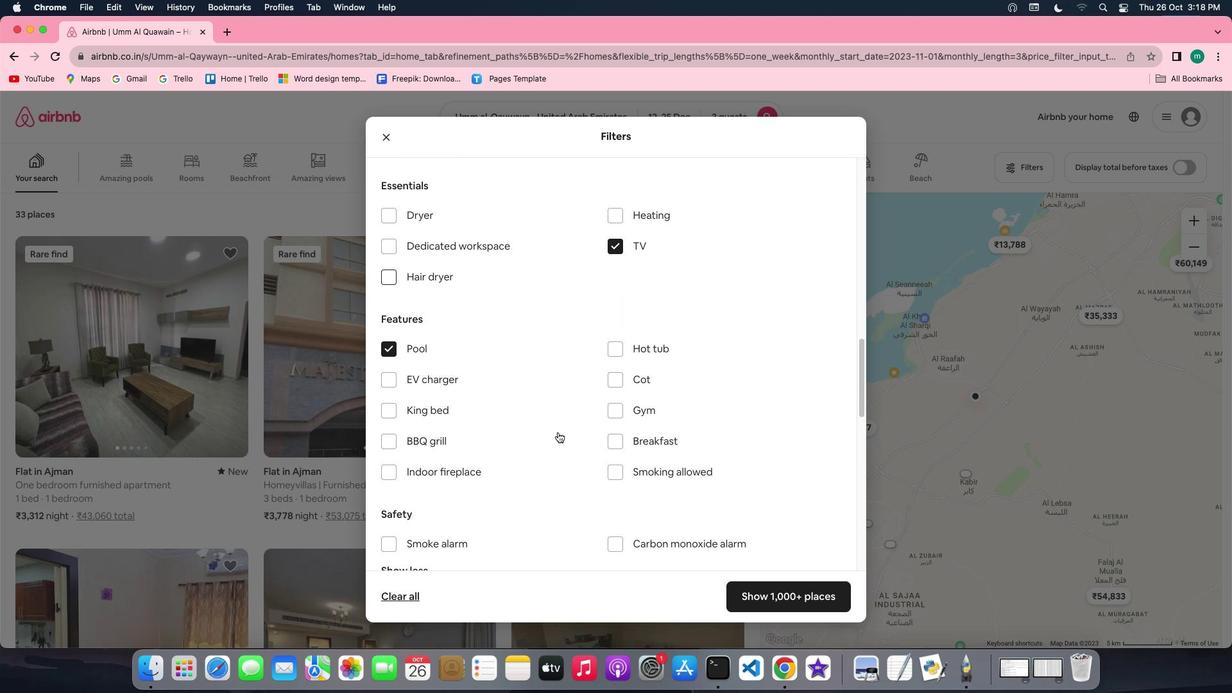 
Action: Mouse moved to (621, 410)
Screenshot: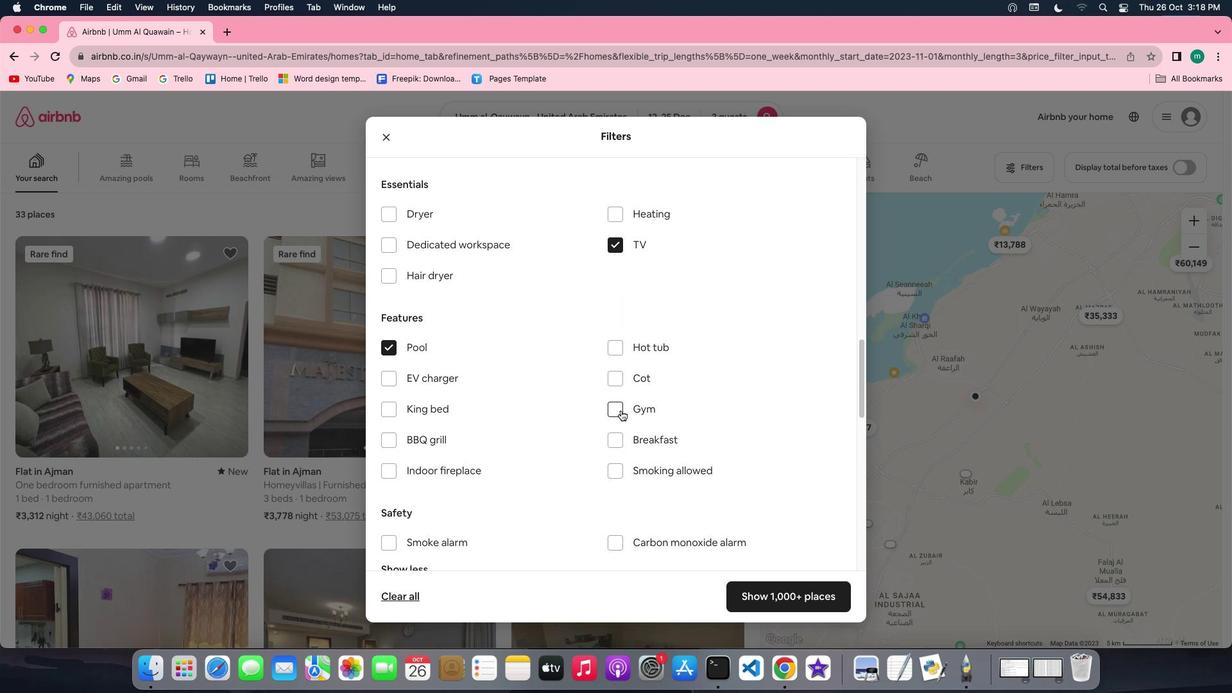 
Action: Mouse pressed left at (621, 410)
Screenshot: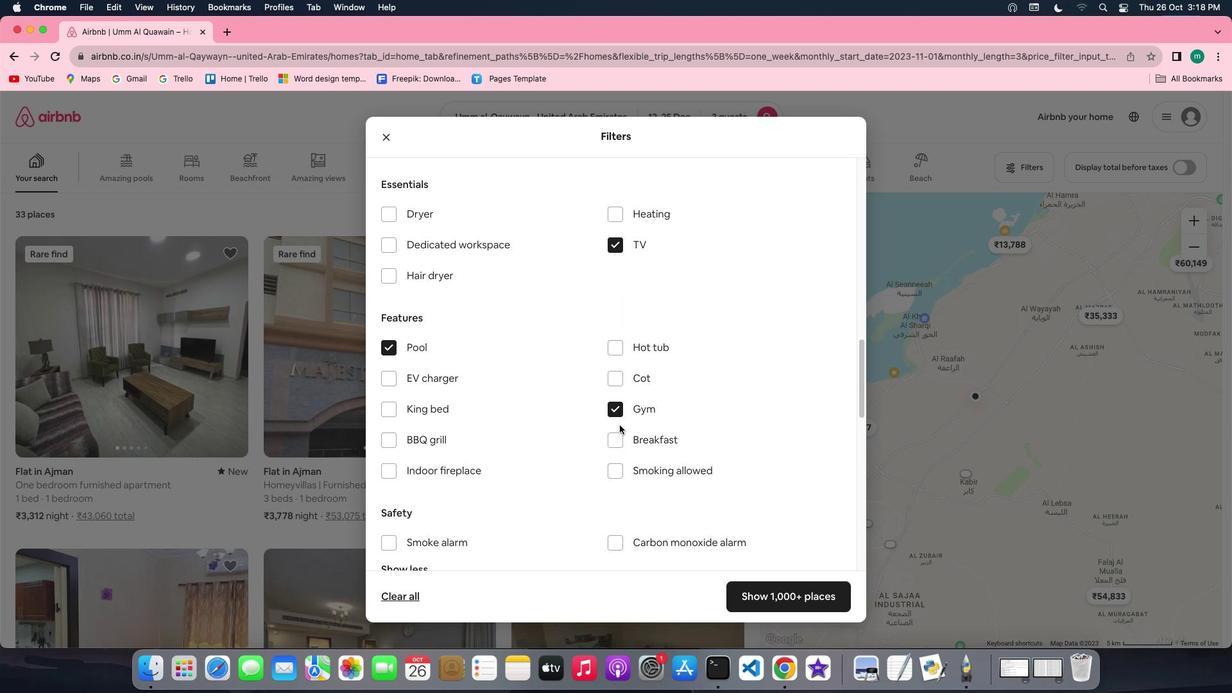 
Action: Mouse moved to (615, 437)
Screenshot: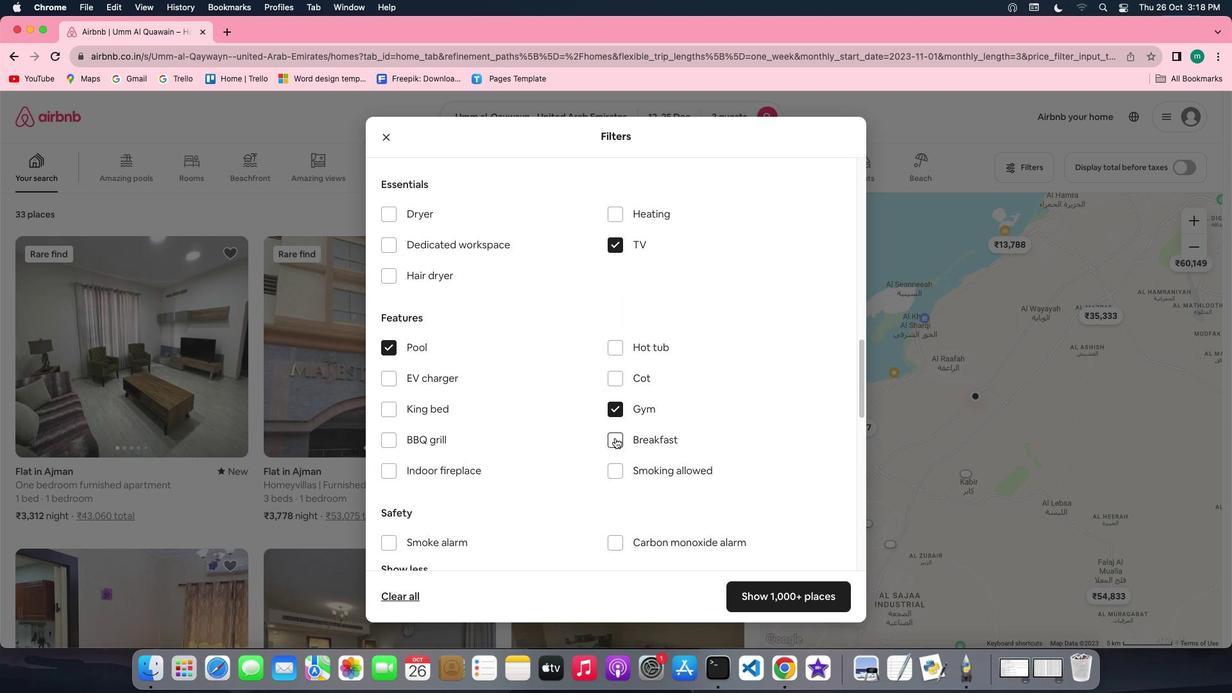 
Action: Mouse pressed left at (615, 437)
Screenshot: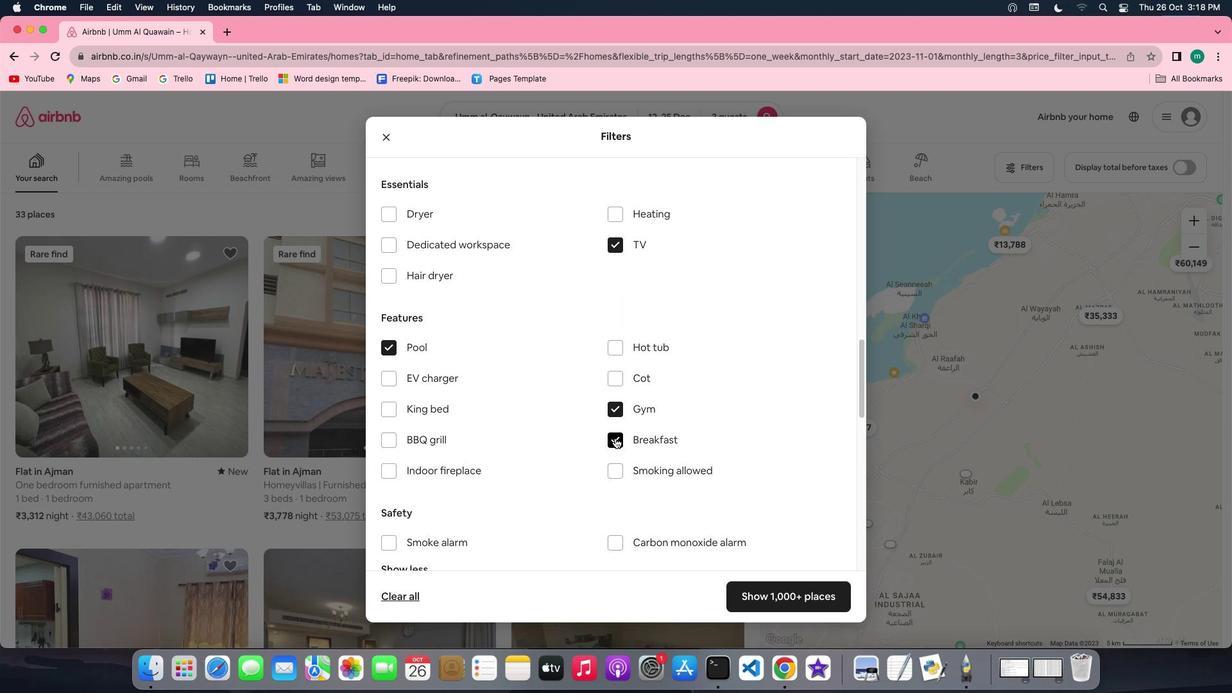 
Action: Mouse moved to (675, 449)
Screenshot: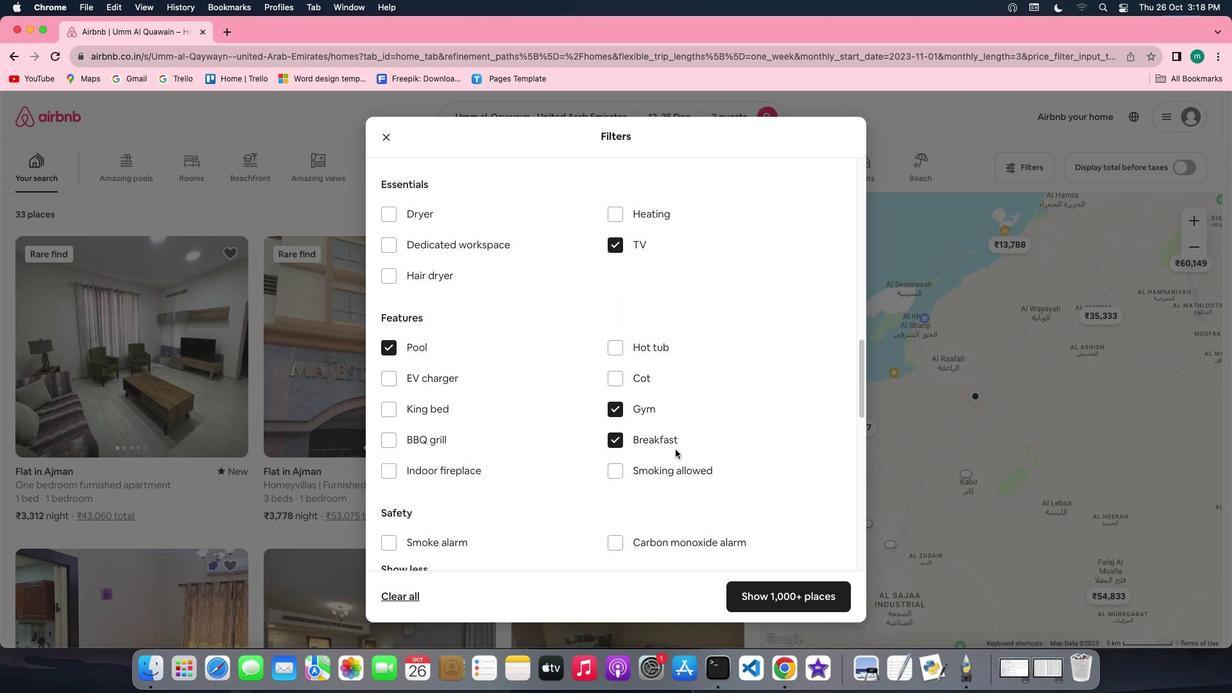 
Action: Mouse scrolled (675, 449) with delta (0, 0)
Screenshot: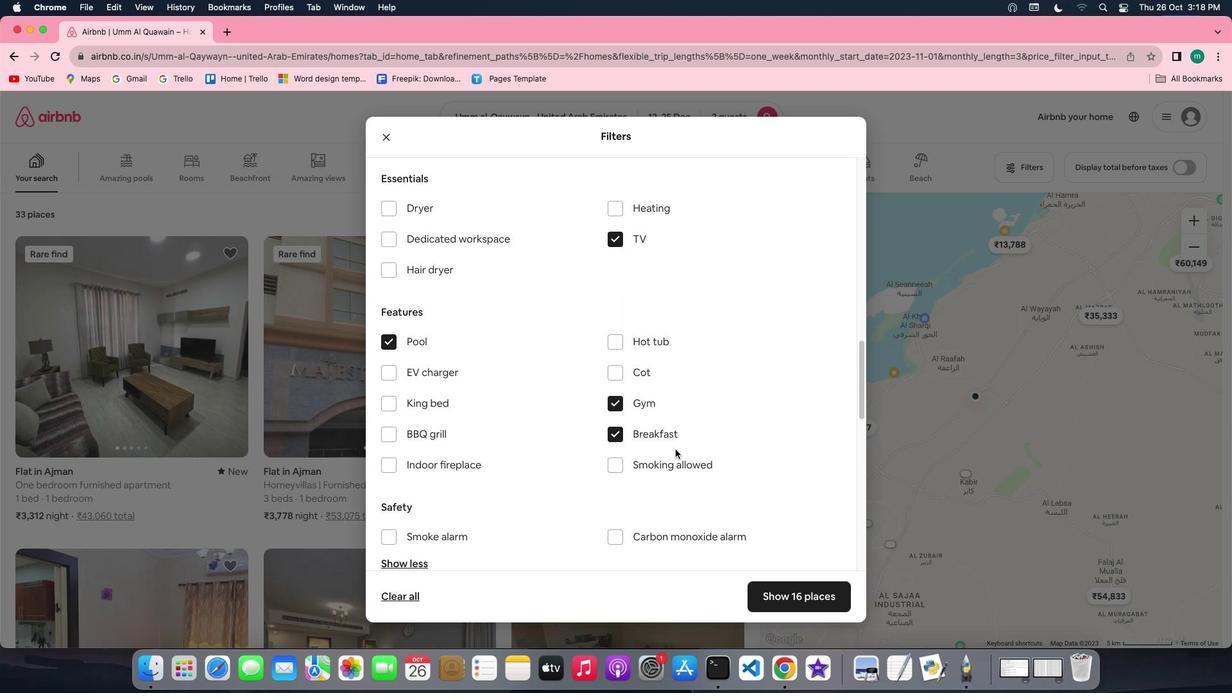 
Action: Mouse scrolled (675, 449) with delta (0, 0)
Screenshot: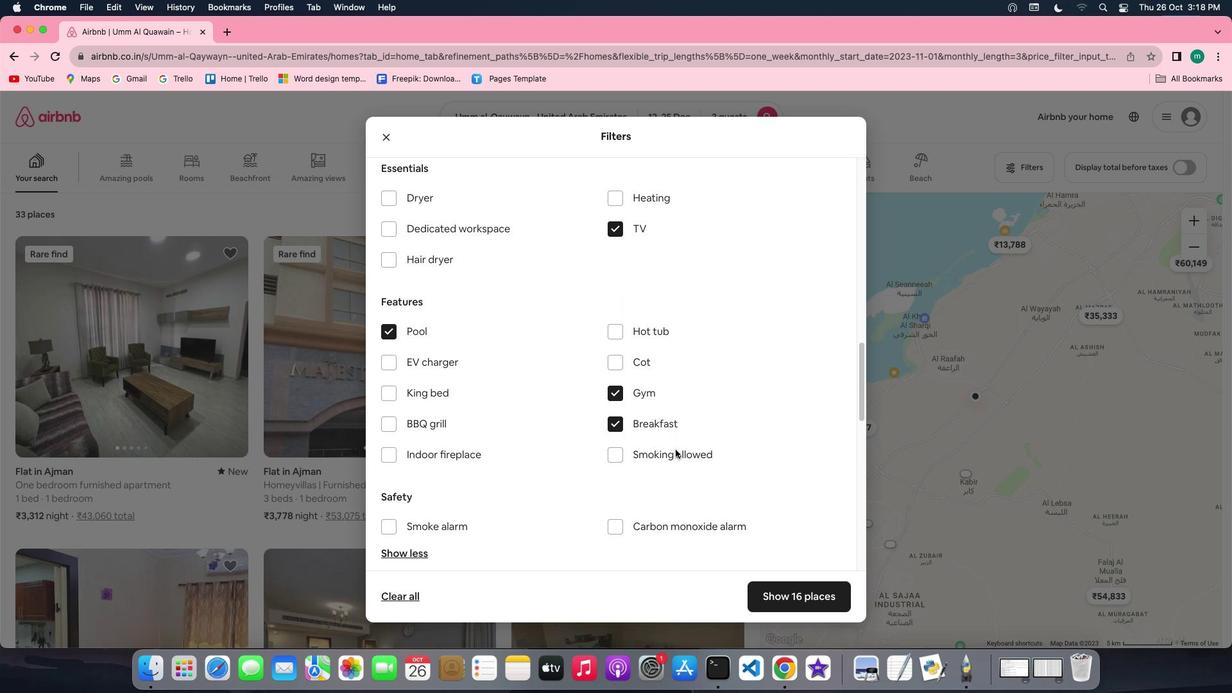 
Action: Mouse scrolled (675, 449) with delta (0, 0)
Screenshot: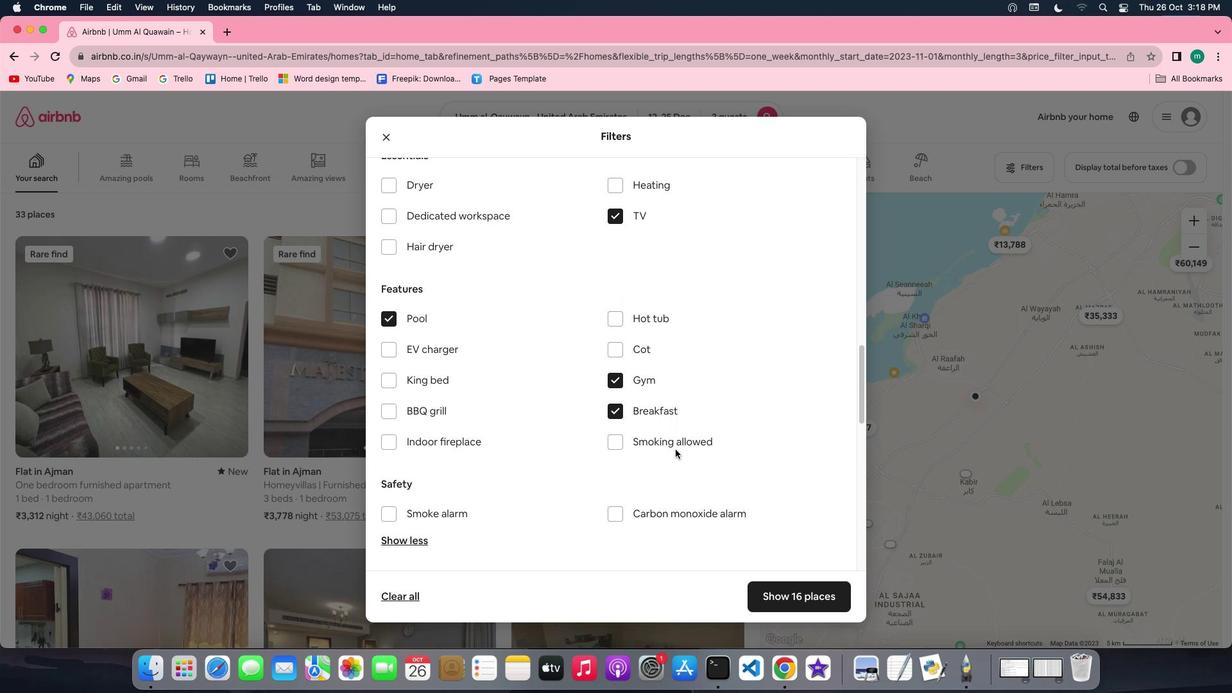 
Action: Mouse scrolled (675, 449) with delta (0, 0)
Screenshot: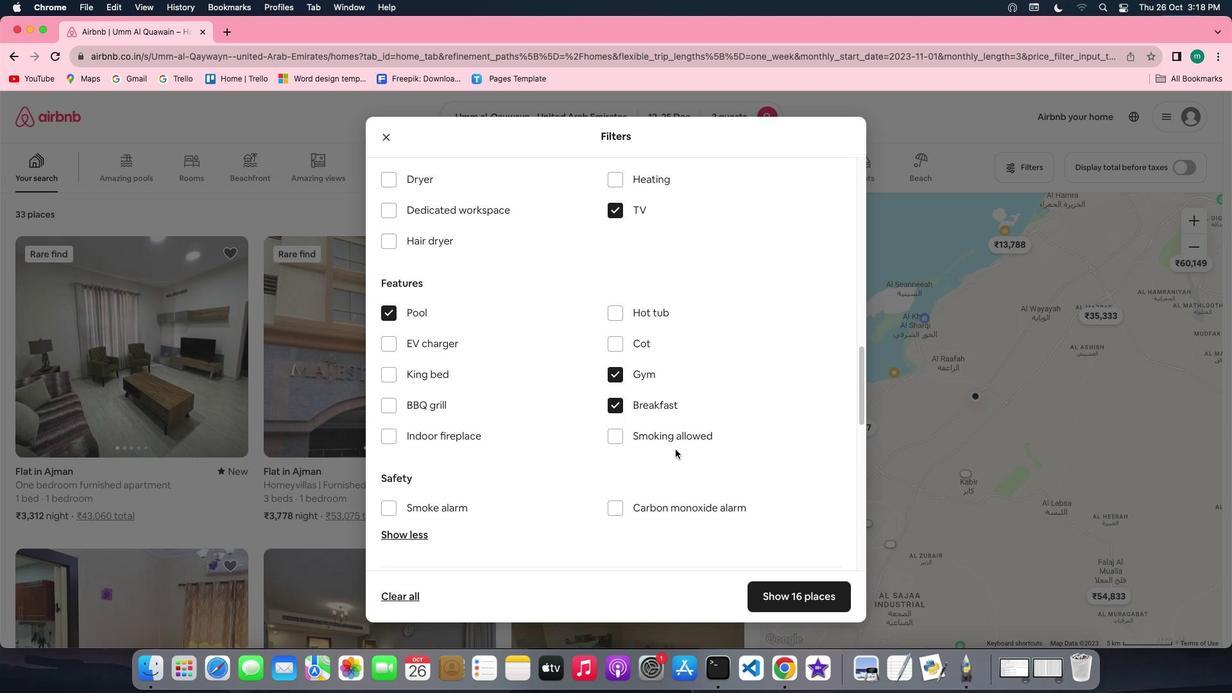 
Action: Mouse scrolled (675, 449) with delta (0, 0)
Screenshot: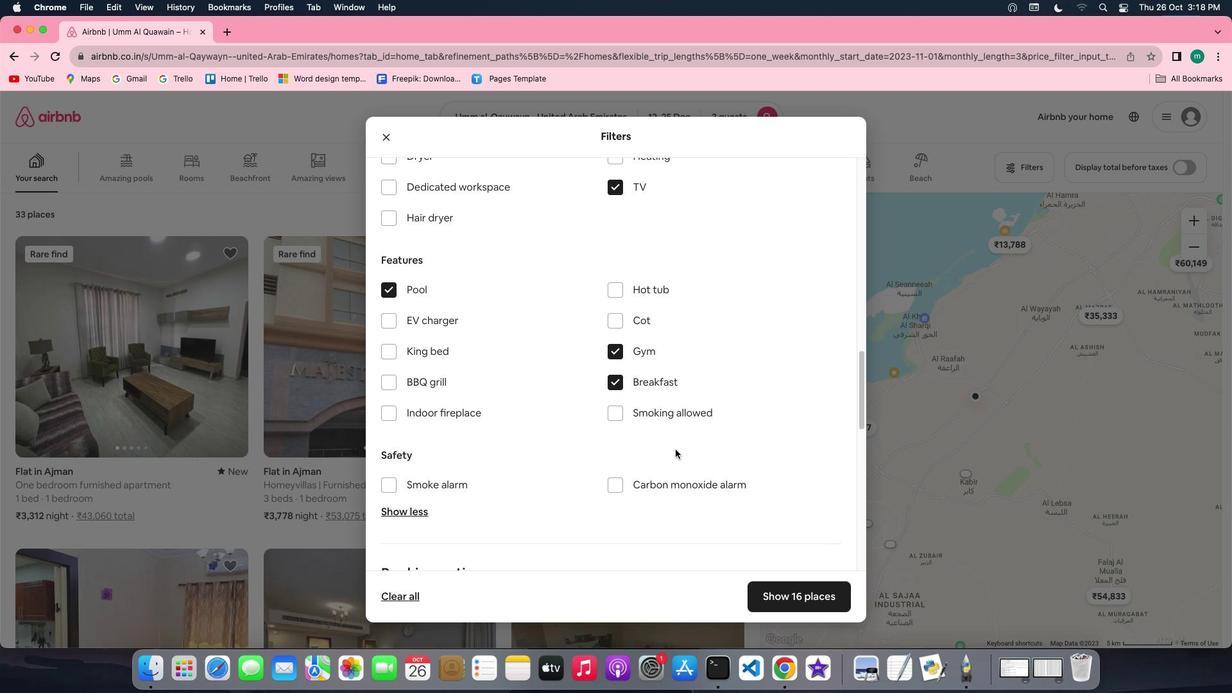 
Action: Mouse scrolled (675, 449) with delta (0, 0)
Screenshot: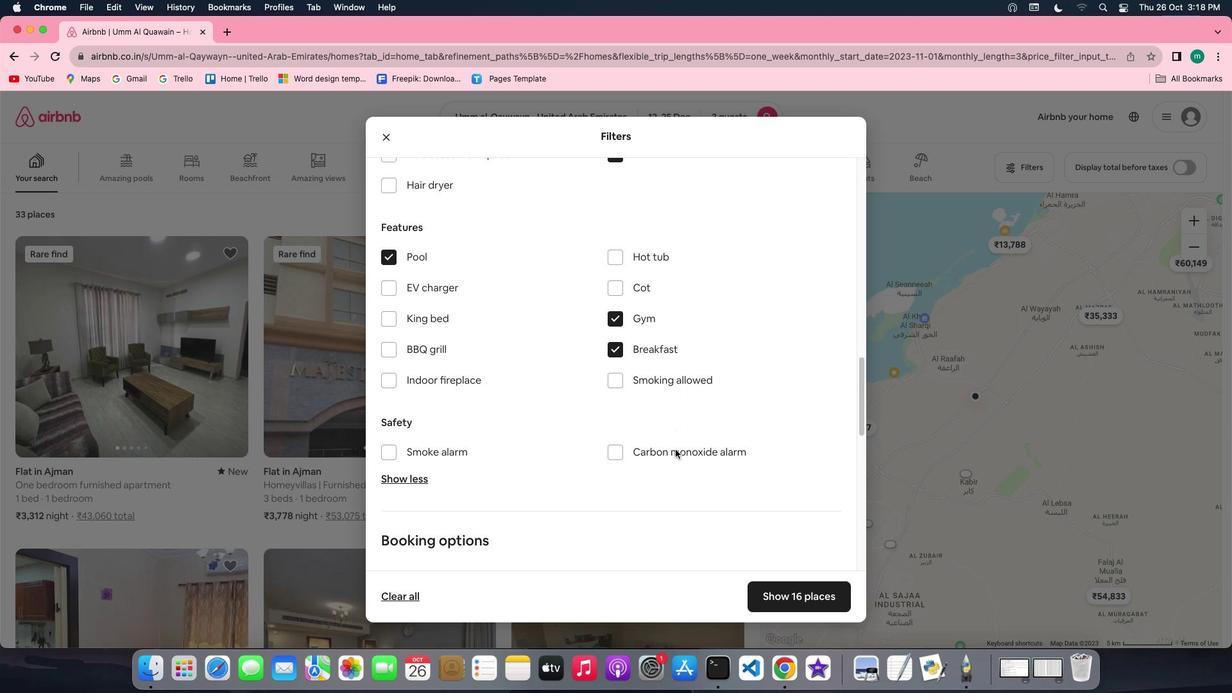 
Action: Mouse scrolled (675, 449) with delta (0, 0)
Screenshot: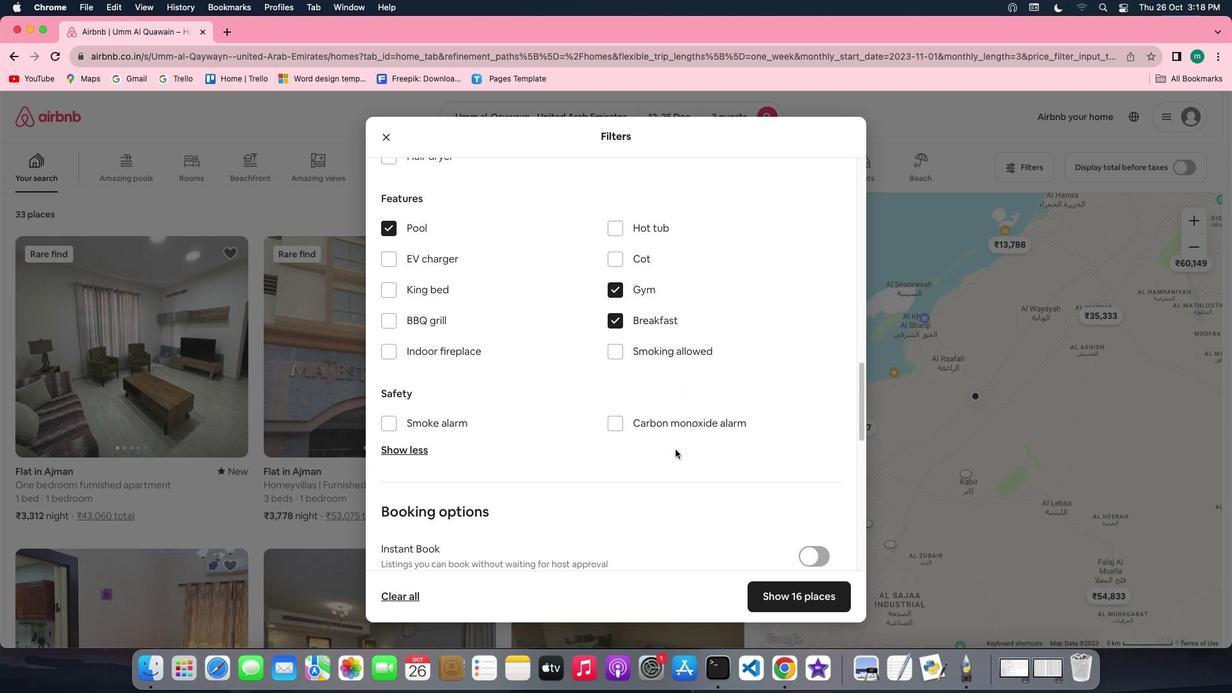 
Action: Mouse scrolled (675, 449) with delta (0, 0)
Screenshot: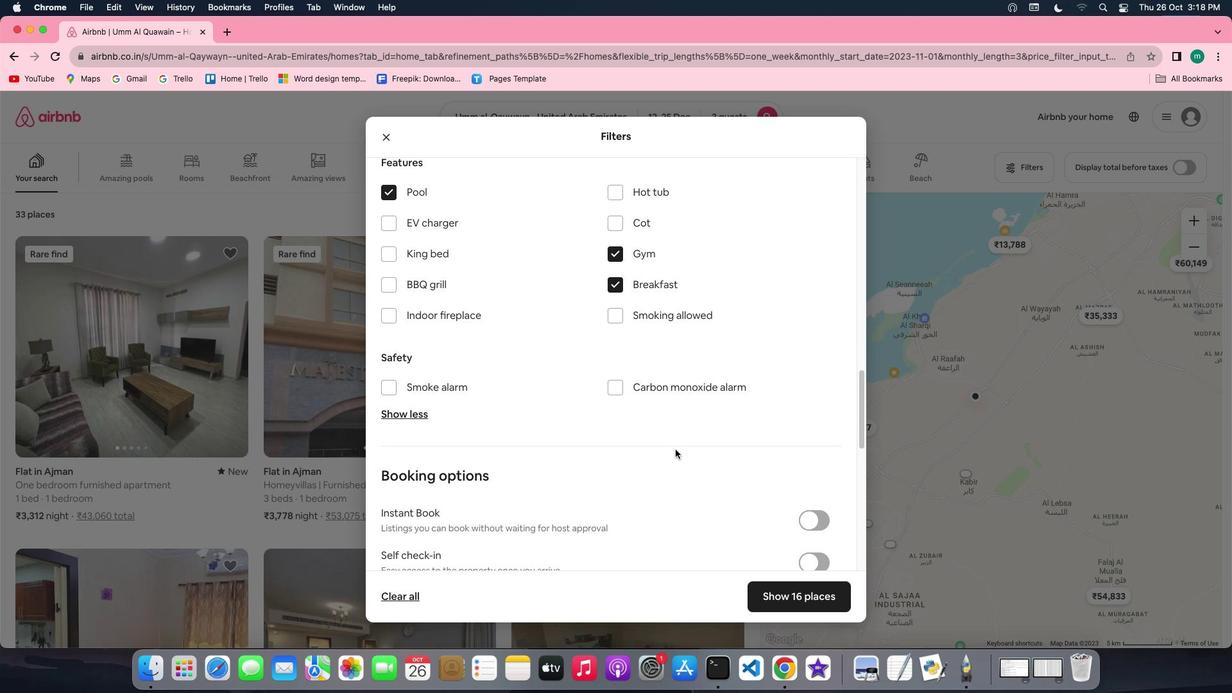 
Action: Mouse scrolled (675, 449) with delta (0, 0)
Screenshot: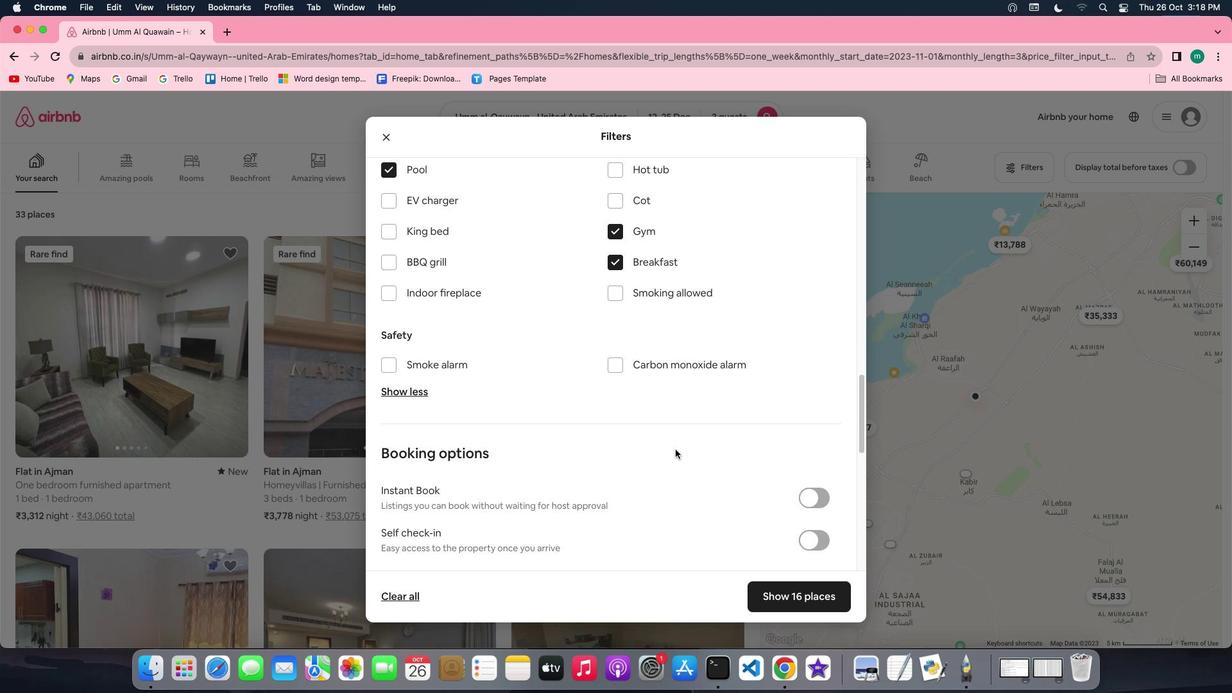 
Action: Mouse scrolled (675, 449) with delta (0, -1)
Screenshot: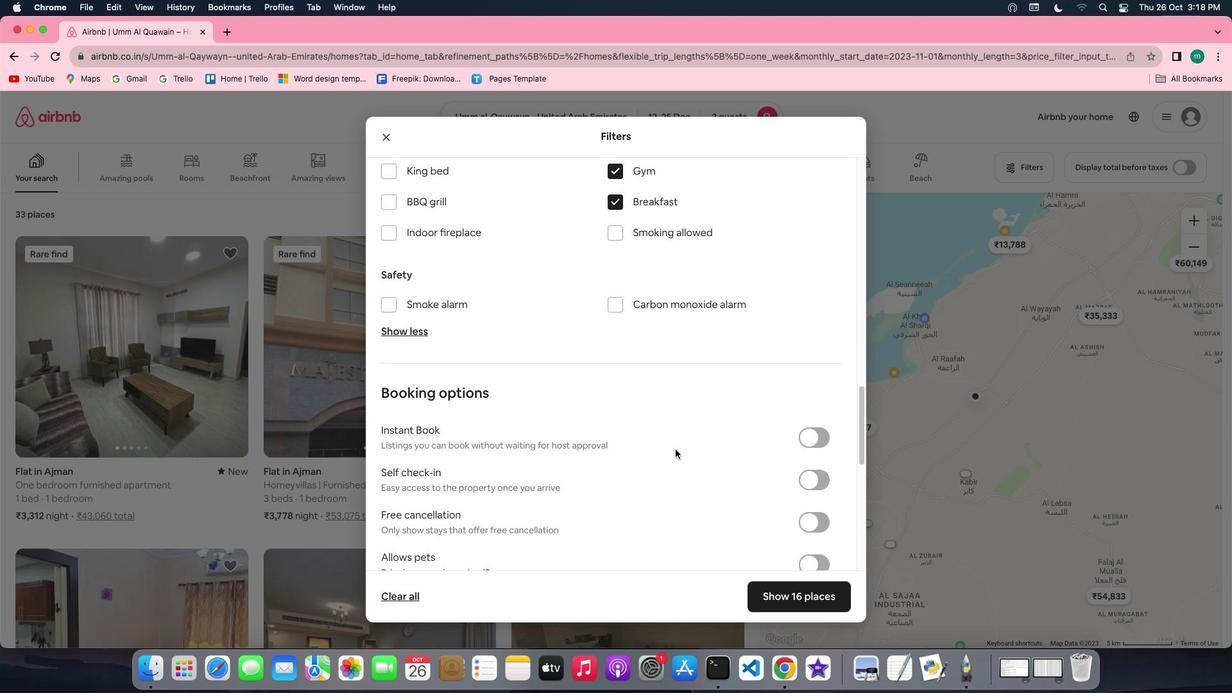 
Action: Mouse scrolled (675, 449) with delta (0, -1)
Screenshot: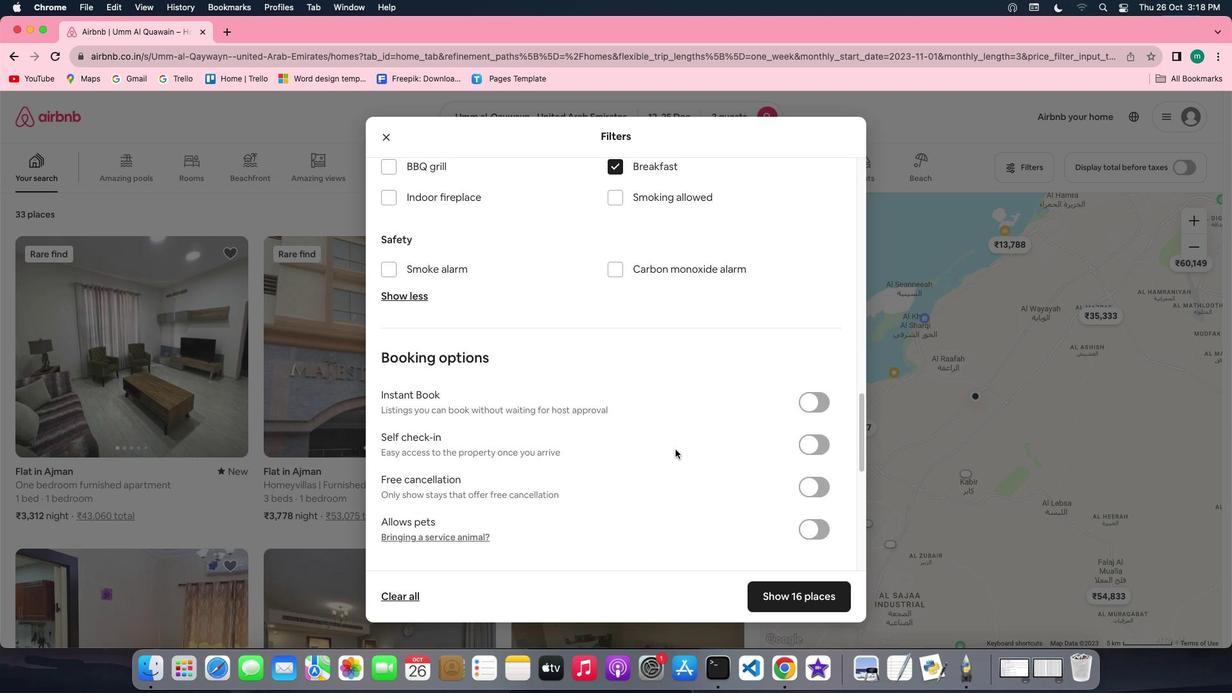 
Action: Mouse moved to (817, 445)
Screenshot: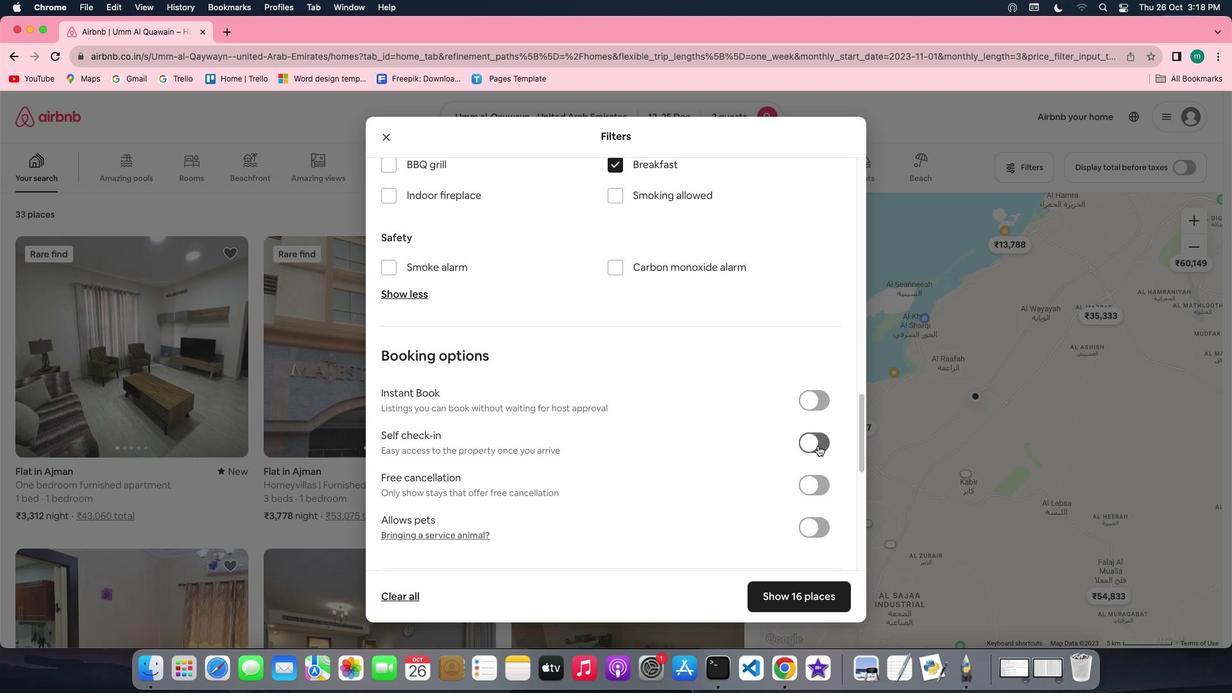 
Action: Mouse pressed left at (817, 445)
Screenshot: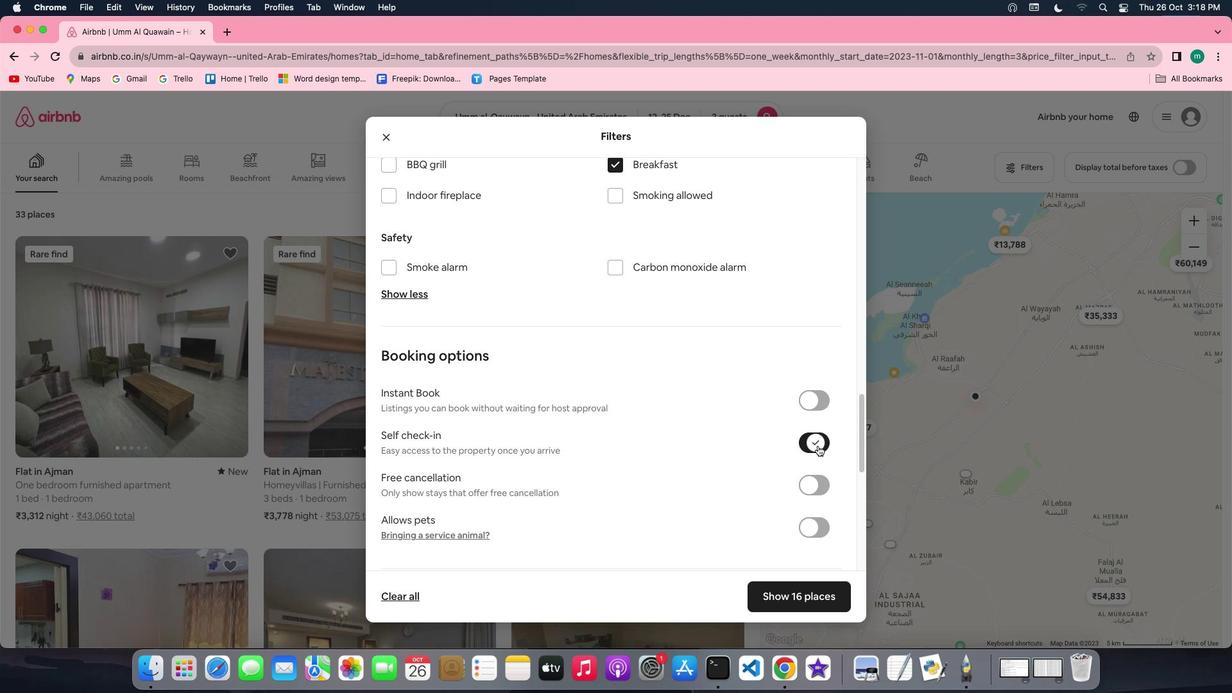
Action: Mouse moved to (632, 496)
Screenshot: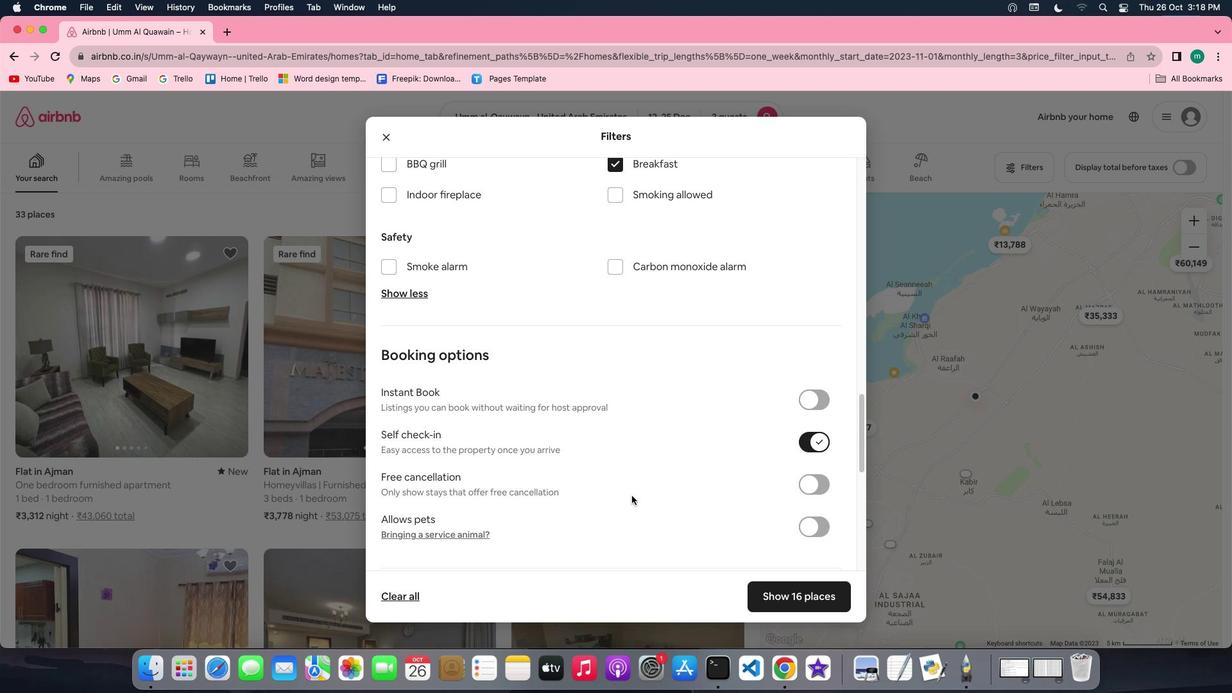 
Action: Mouse scrolled (632, 496) with delta (0, 0)
Screenshot: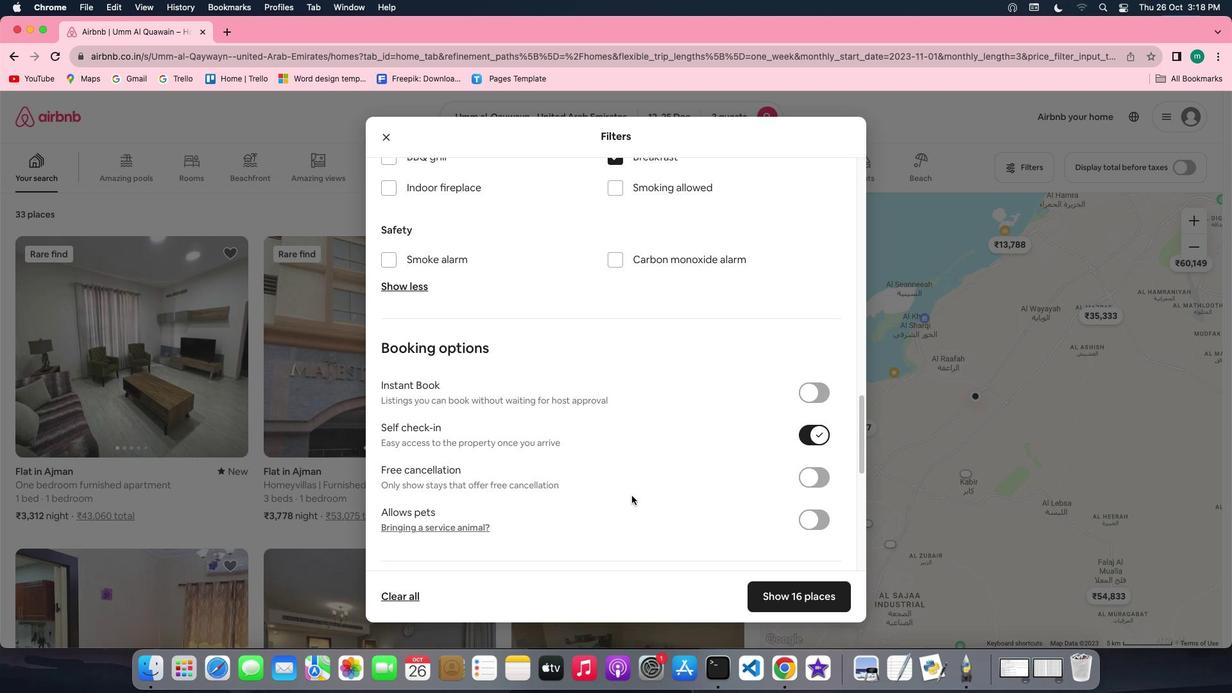 
Action: Mouse scrolled (632, 496) with delta (0, 0)
Screenshot: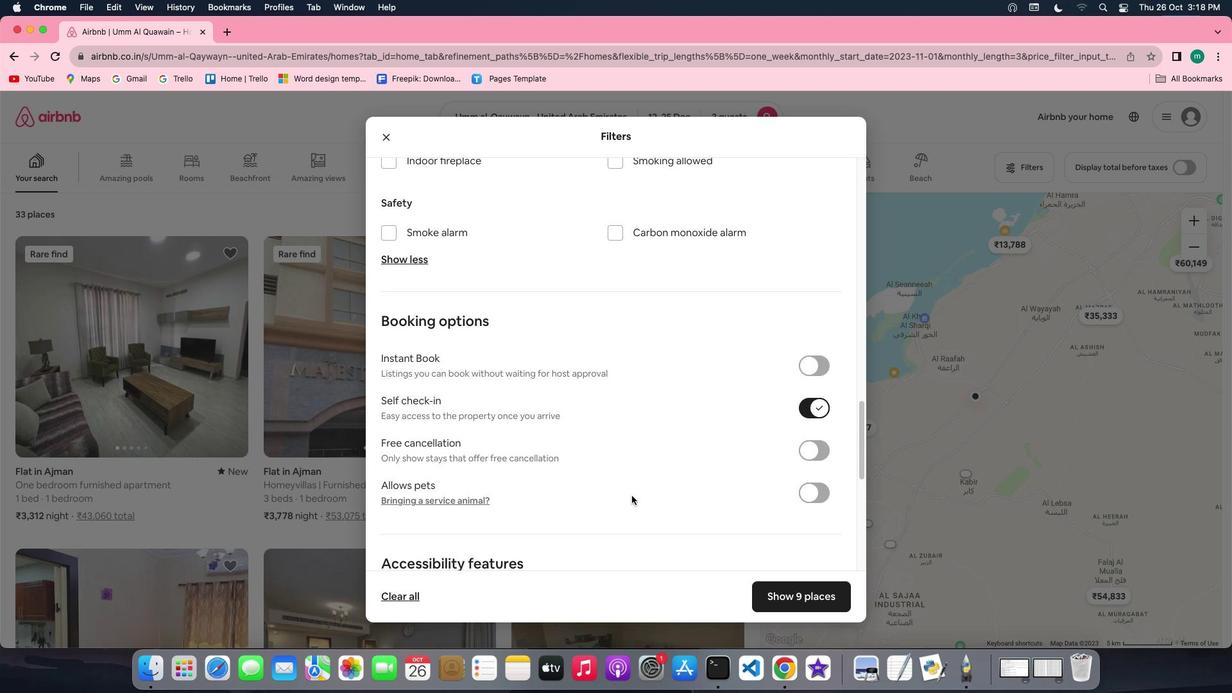 
Action: Mouse scrolled (632, 496) with delta (0, 0)
Screenshot: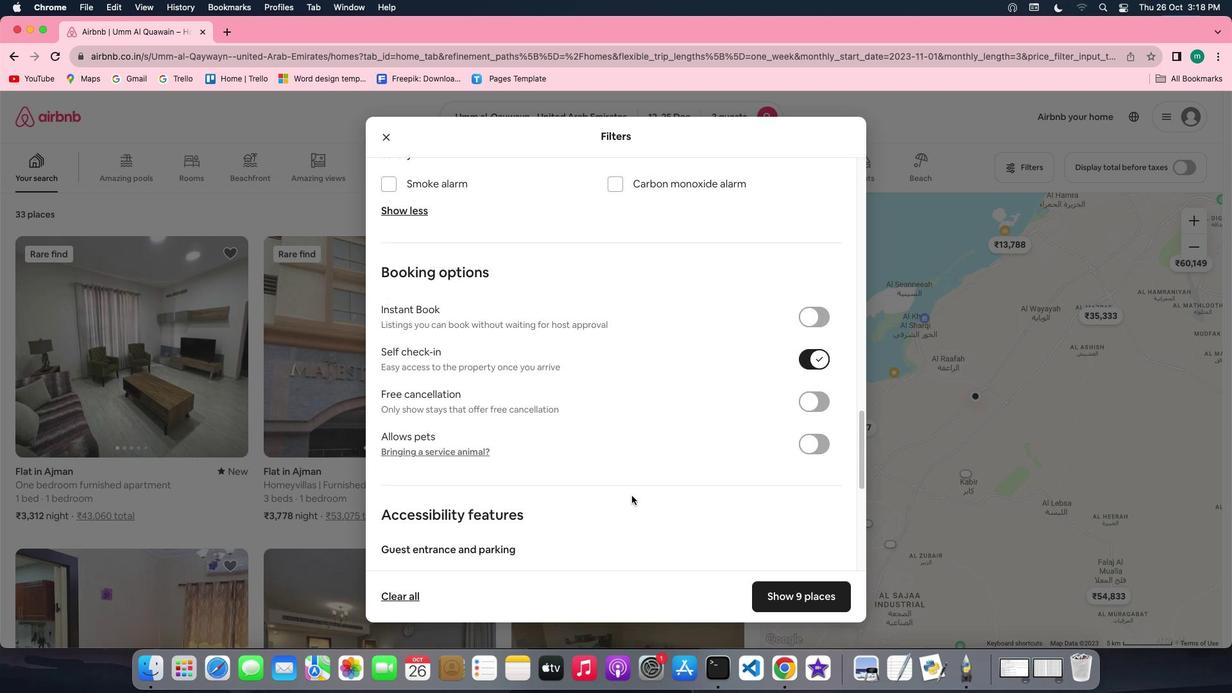 
Action: Mouse scrolled (632, 496) with delta (0, -1)
Screenshot: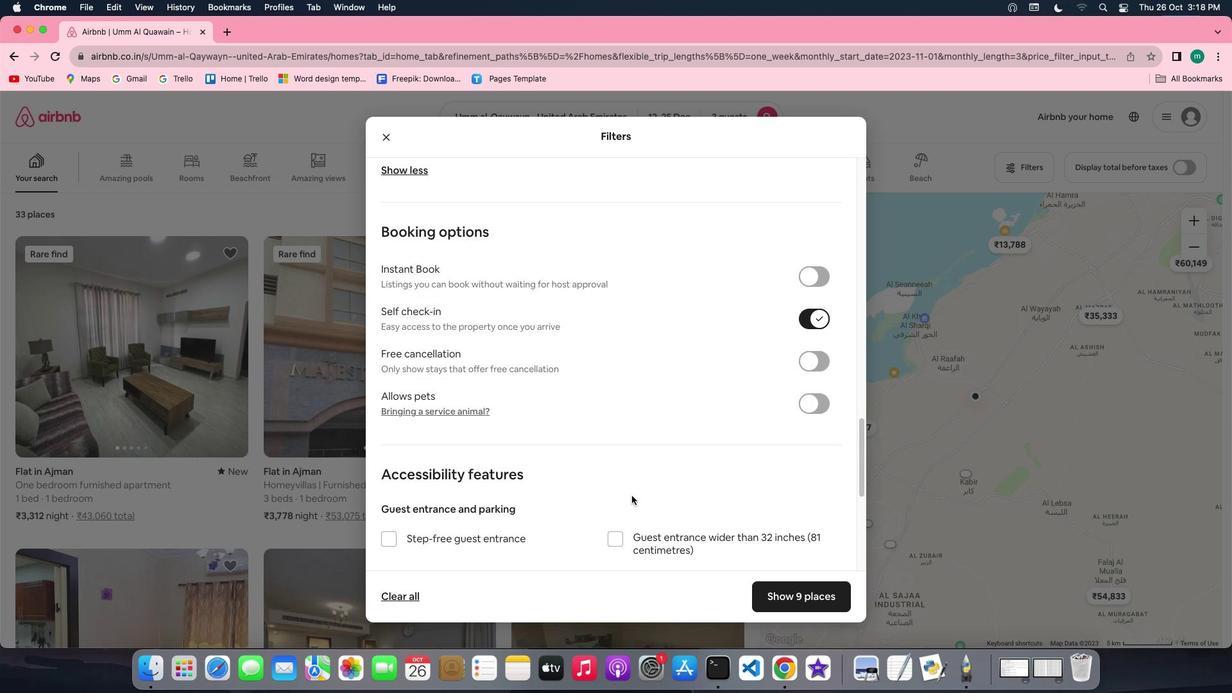 
Action: Mouse scrolled (632, 496) with delta (0, 0)
Screenshot: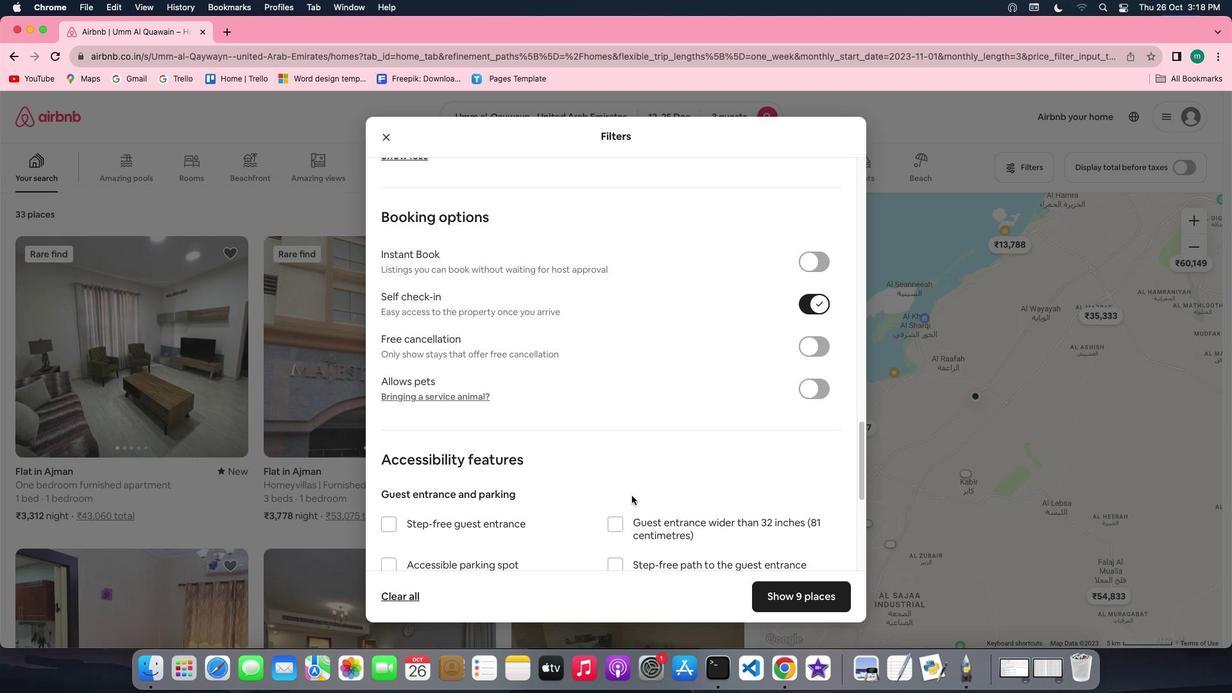 
Action: Mouse scrolled (632, 496) with delta (0, 0)
Screenshot: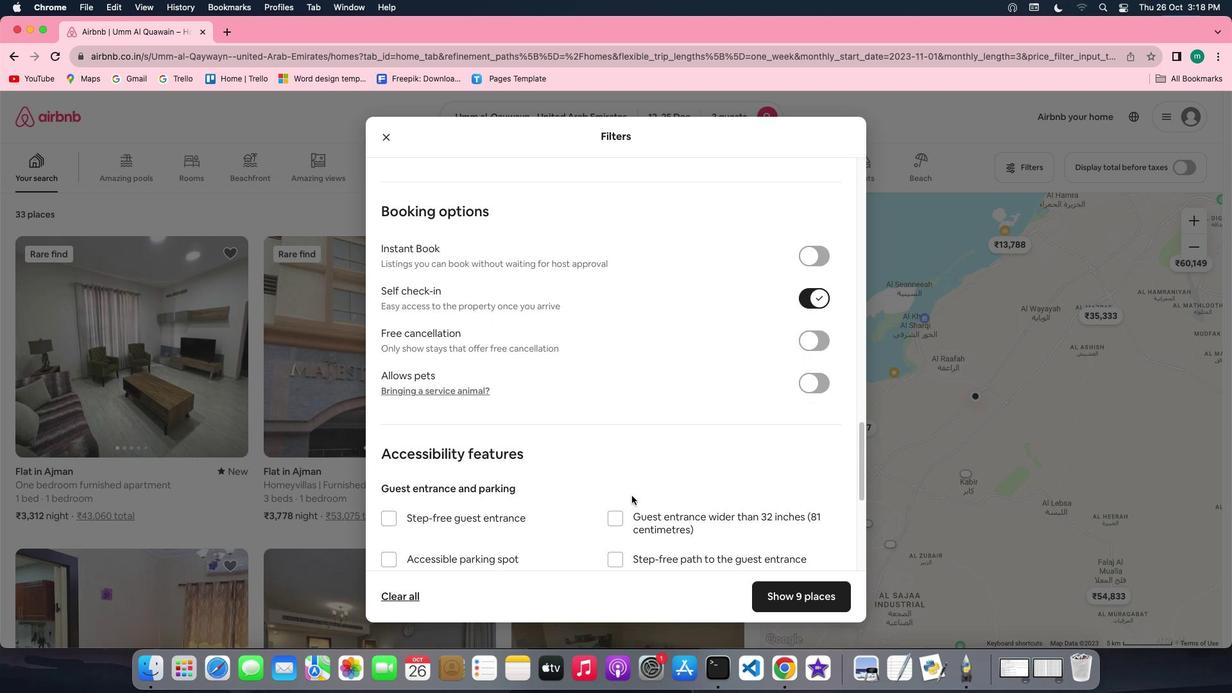 
Action: Mouse scrolled (632, 496) with delta (0, 0)
Screenshot: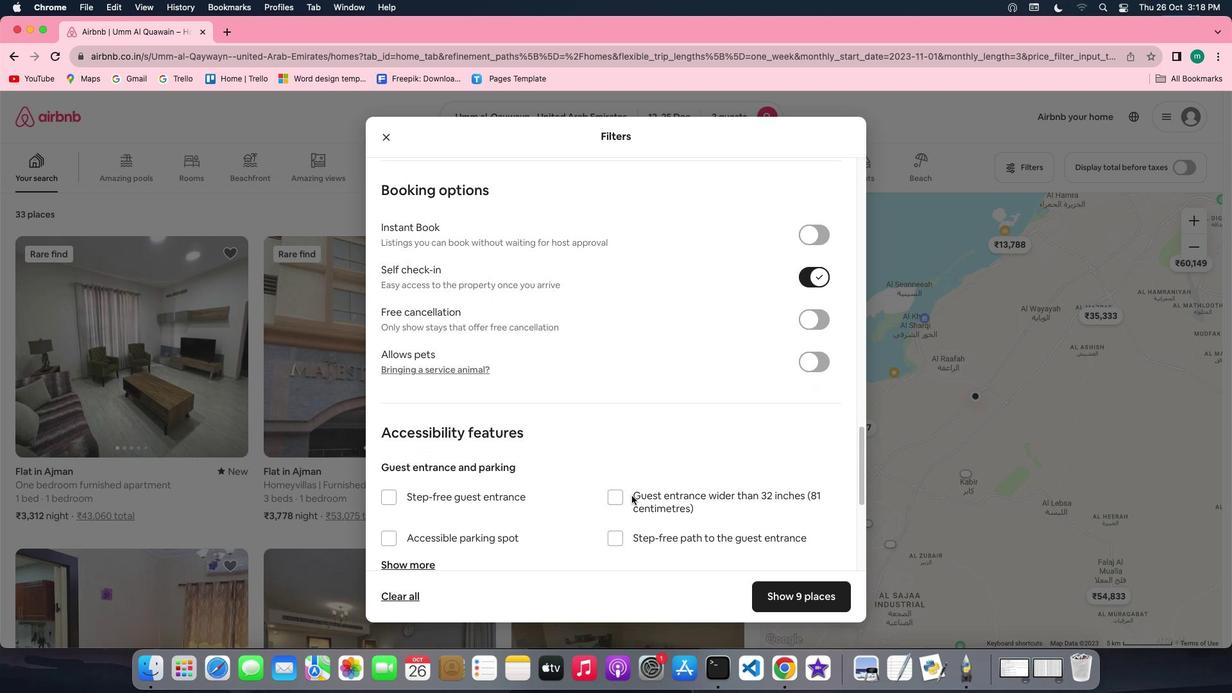 
Action: Mouse scrolled (632, 496) with delta (0, 0)
Screenshot: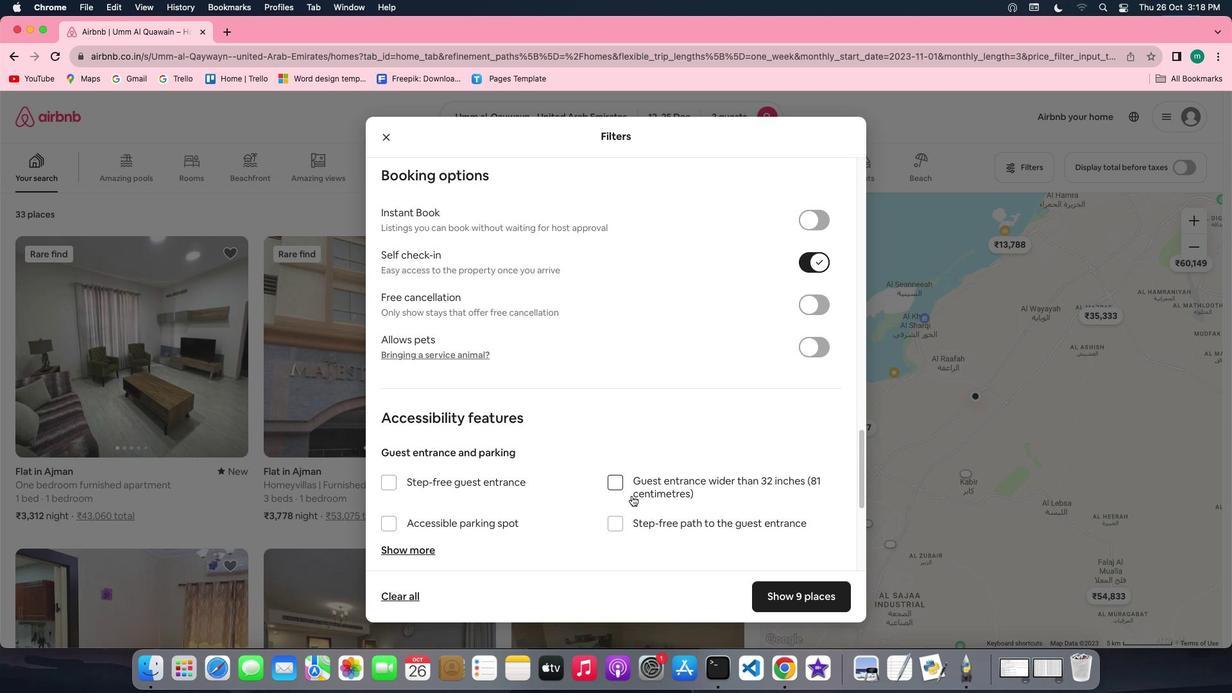 
Action: Mouse scrolled (632, 496) with delta (0, 0)
Screenshot: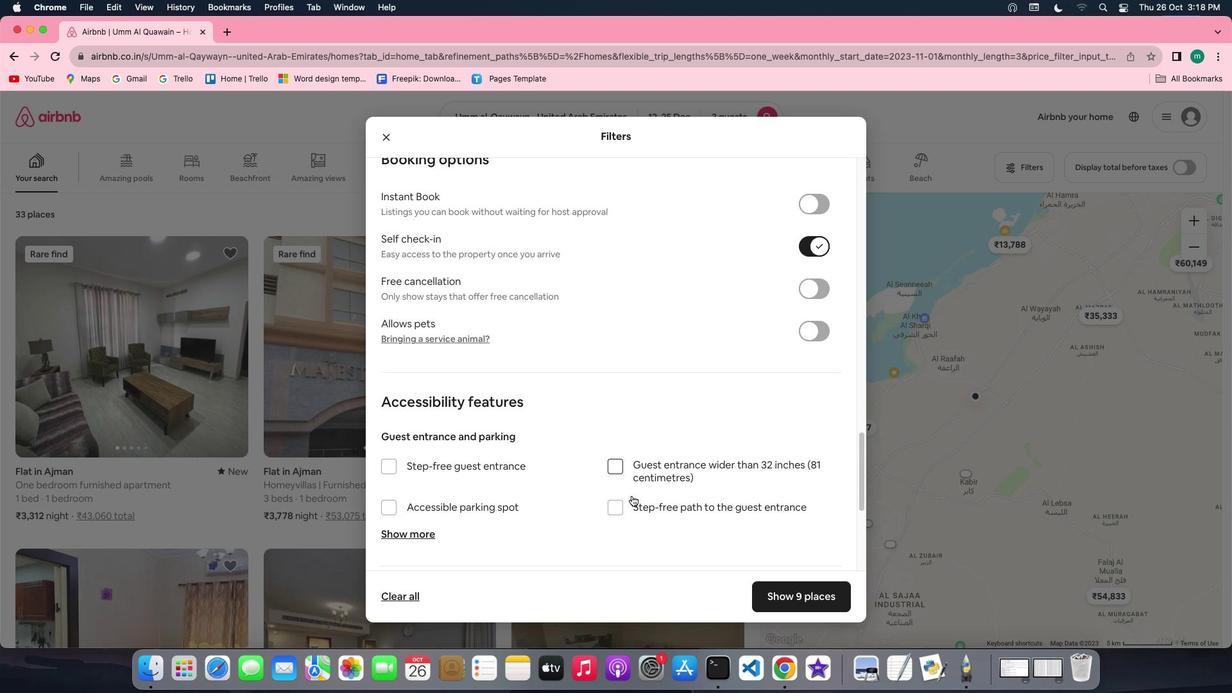 
Action: Mouse scrolled (632, 496) with delta (0, 0)
Screenshot: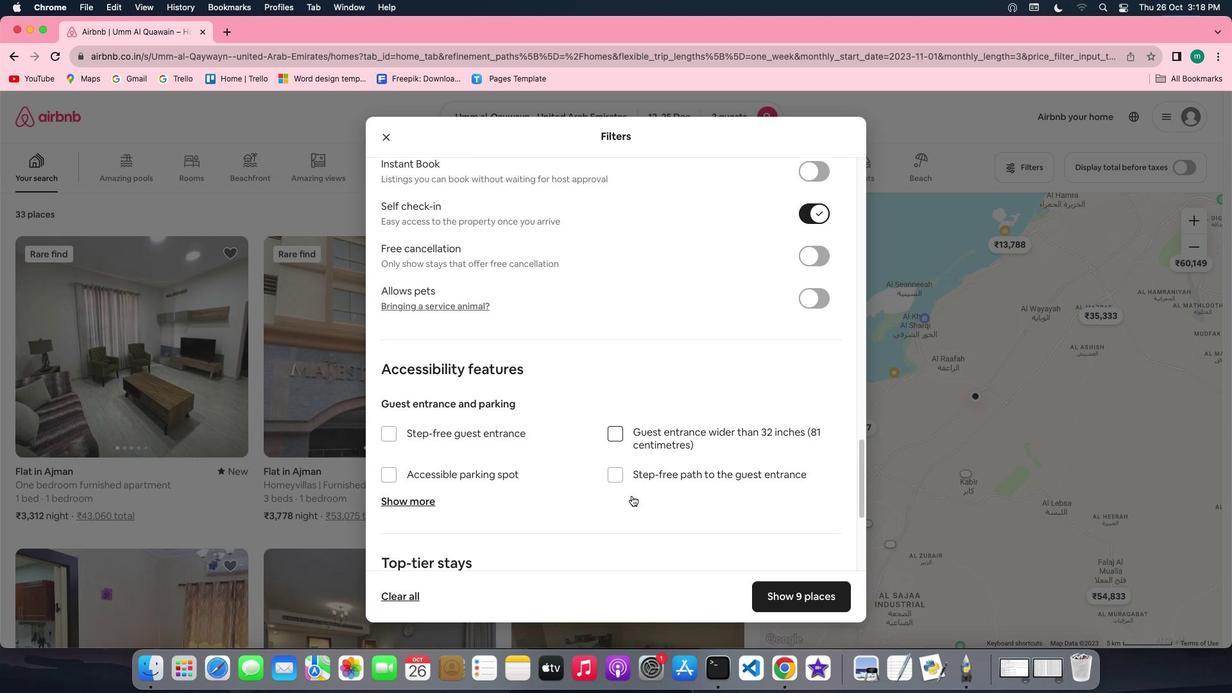 
Action: Mouse scrolled (632, 496) with delta (0, 0)
Screenshot: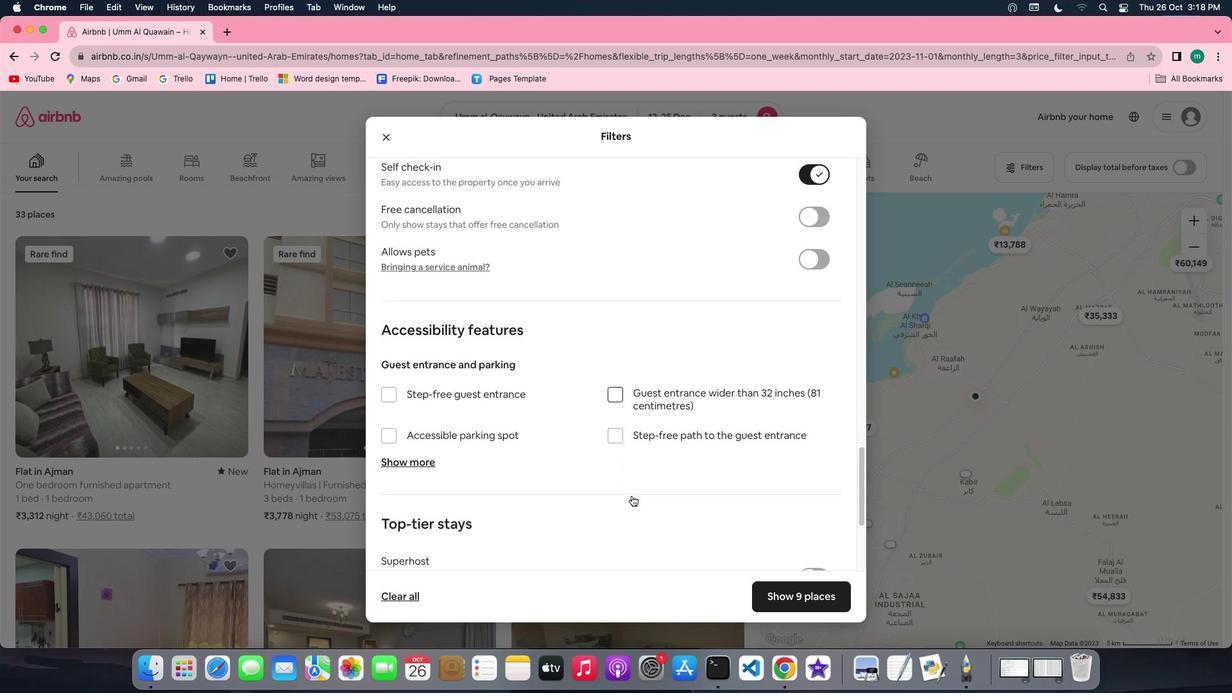 
Action: Mouse scrolled (632, 496) with delta (0, 0)
Screenshot: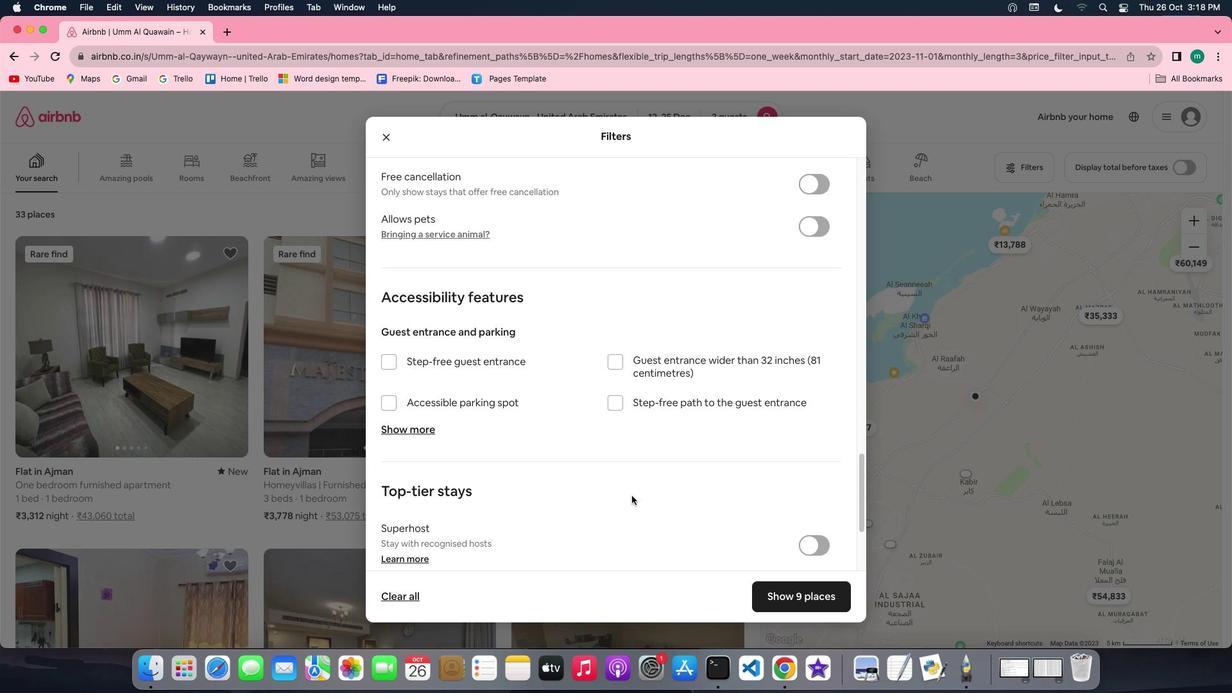
Action: Mouse scrolled (632, 496) with delta (0, 0)
Screenshot: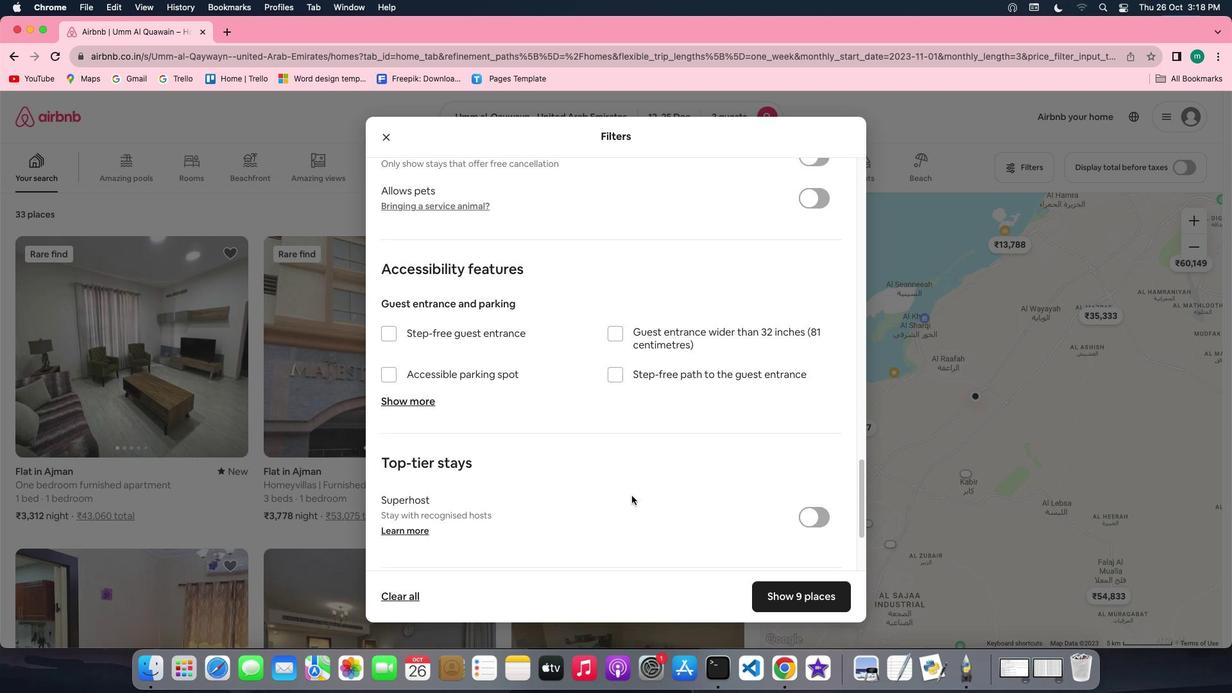 
Action: Mouse scrolled (632, 496) with delta (0, -1)
Screenshot: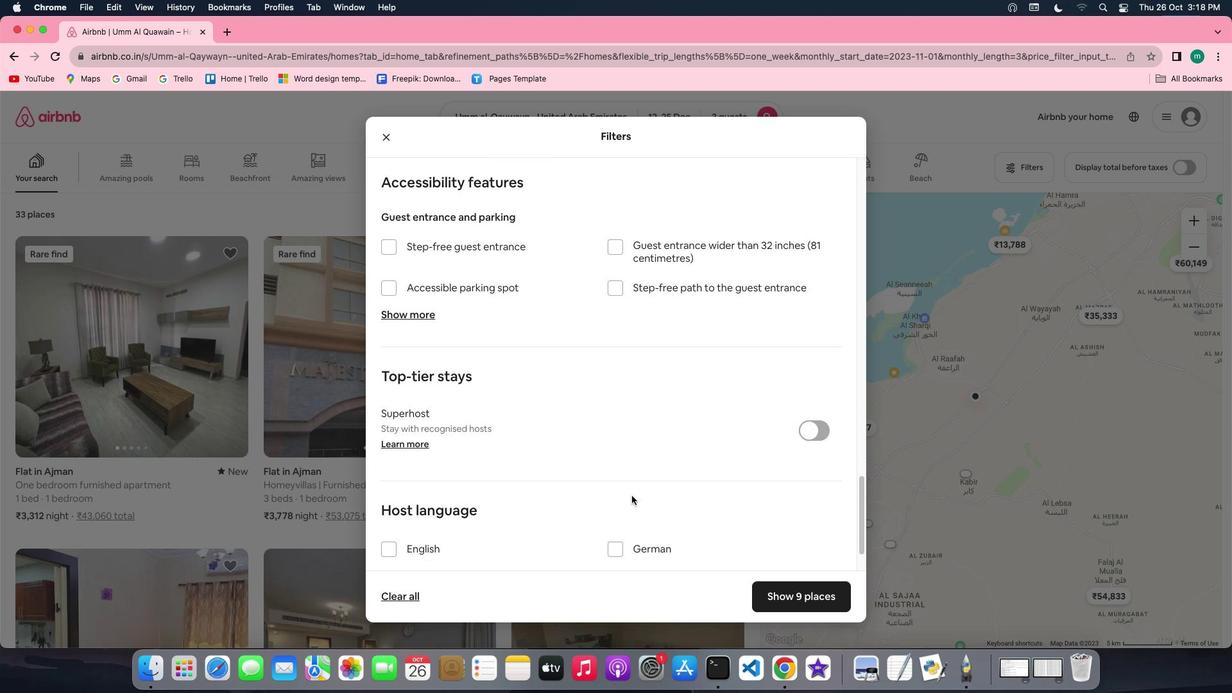 
Action: Mouse scrolled (632, 496) with delta (0, -1)
Screenshot: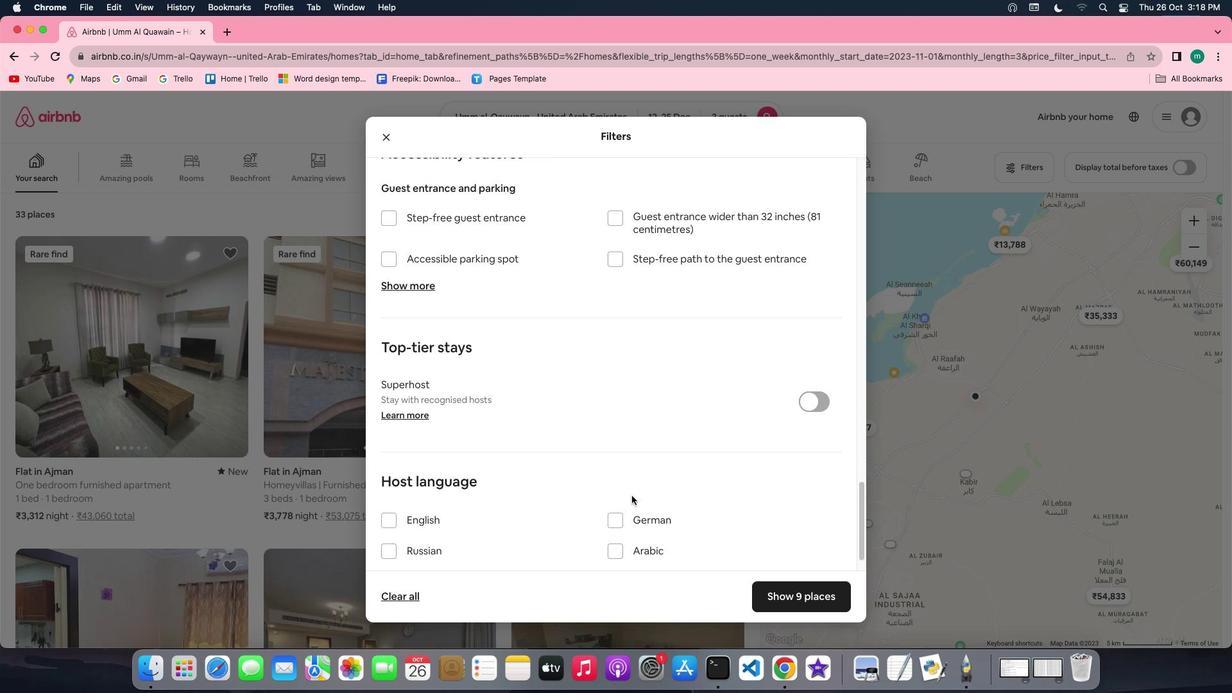 
Action: Mouse scrolled (632, 496) with delta (0, 0)
Screenshot: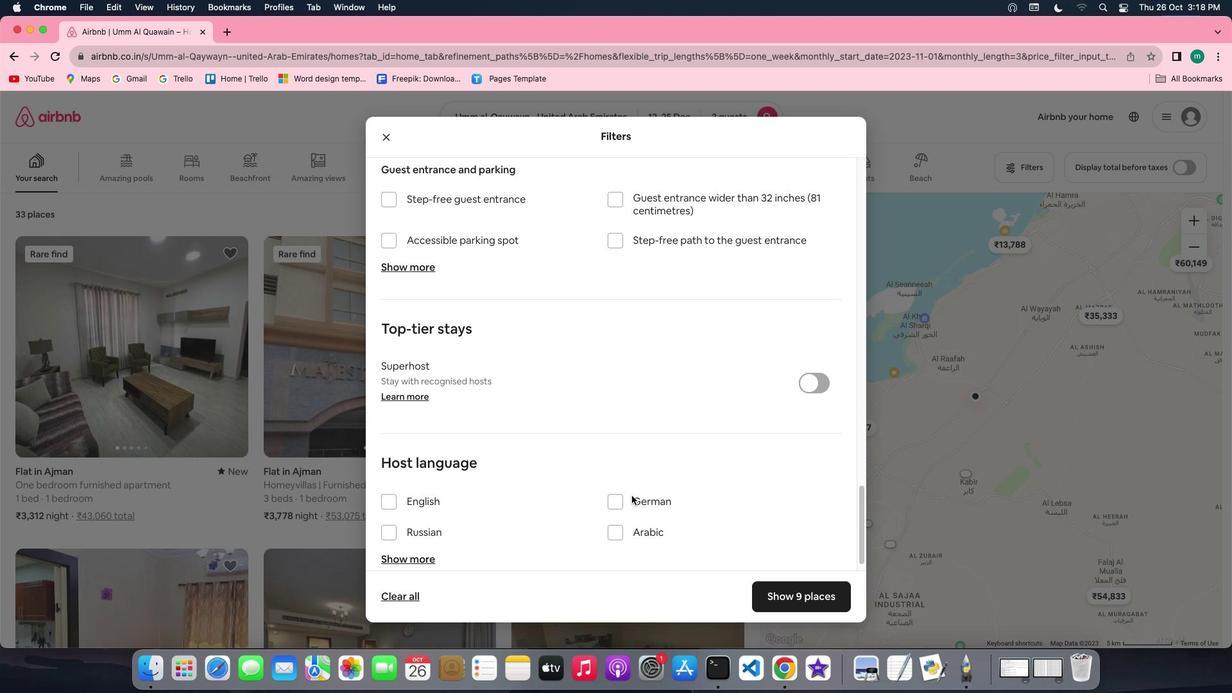 
Action: Mouse scrolled (632, 496) with delta (0, 0)
Screenshot: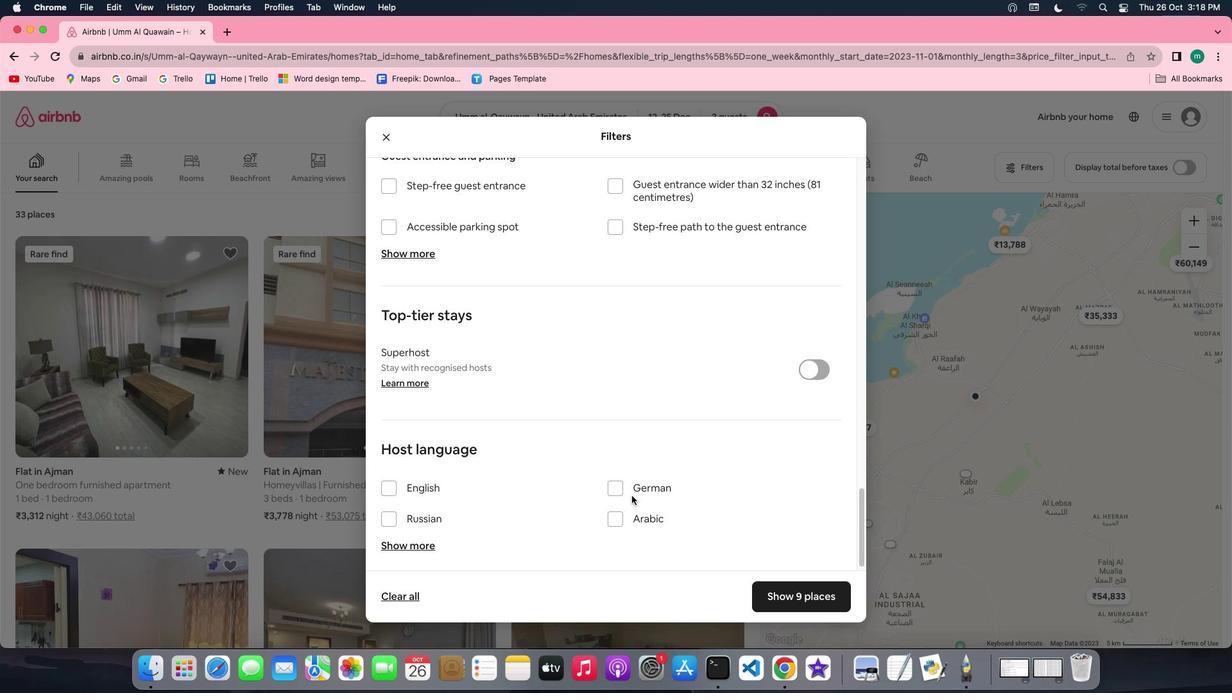 
Action: Mouse scrolled (632, 496) with delta (0, -1)
Screenshot: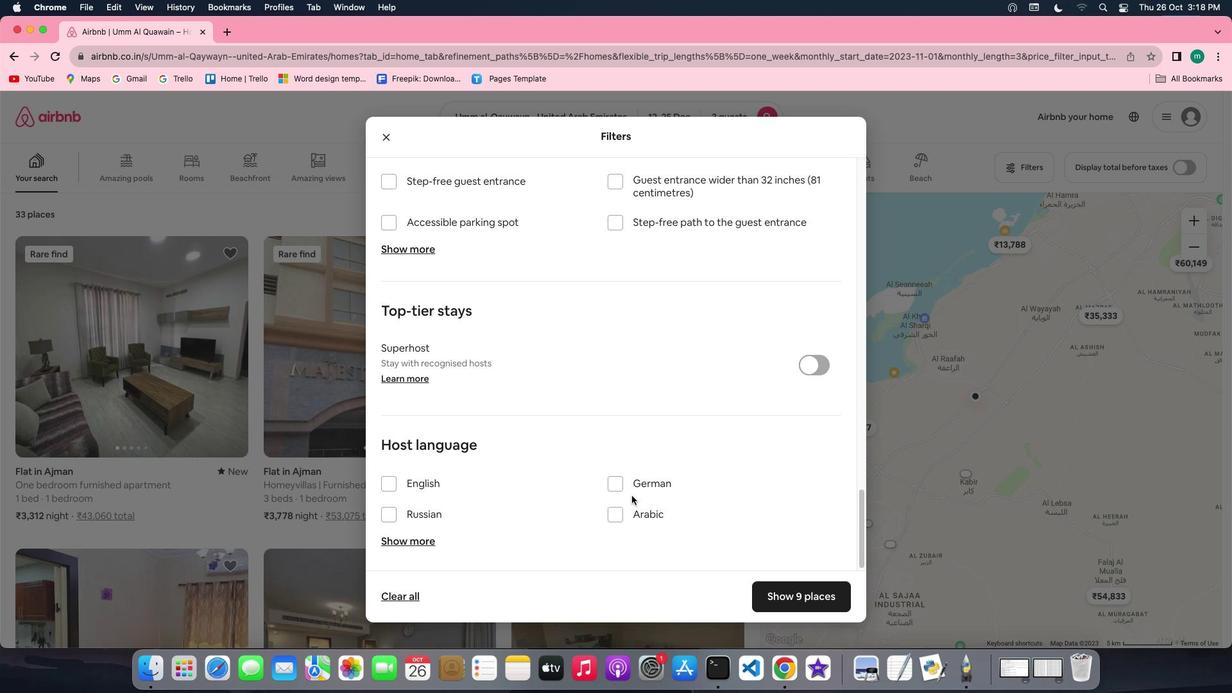 
Action: Mouse scrolled (632, 496) with delta (0, -1)
Screenshot: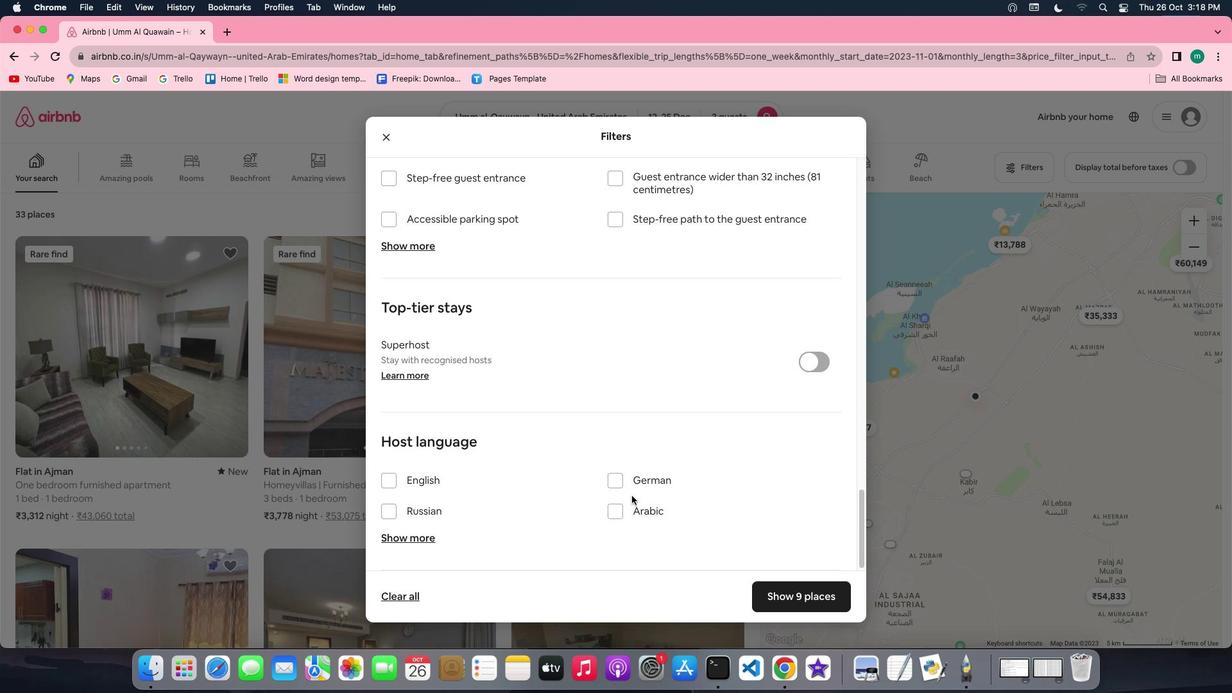 
Action: Mouse scrolled (632, 496) with delta (0, 0)
Screenshot: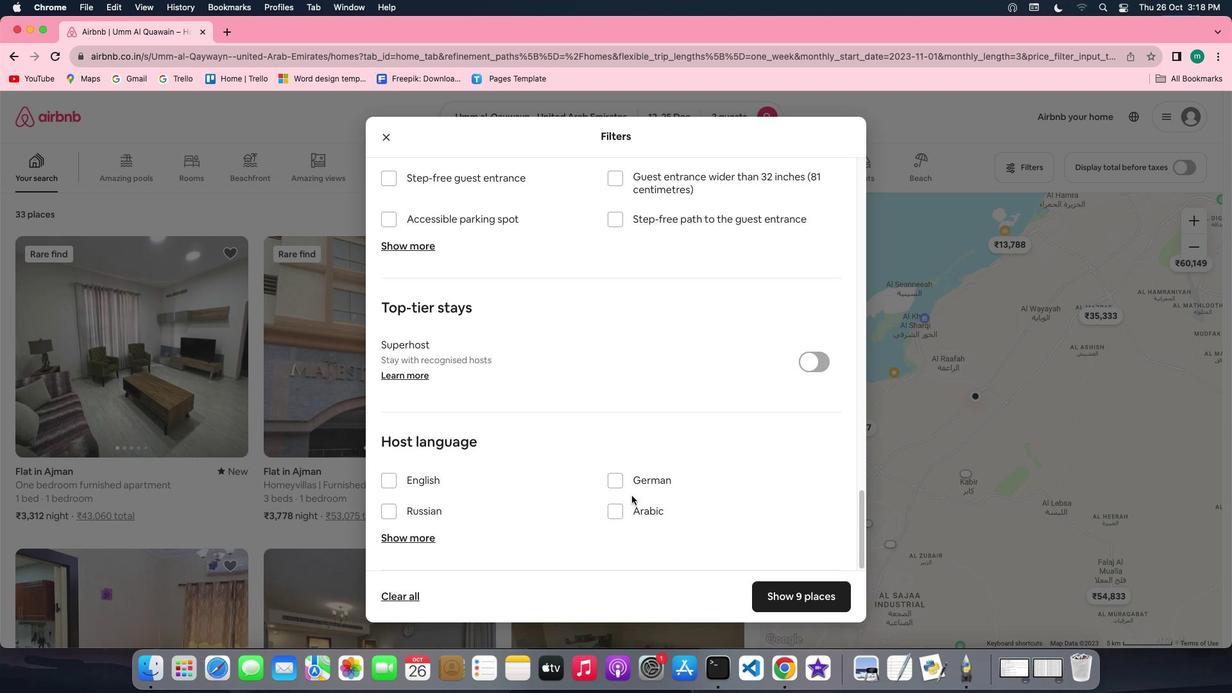 
Action: Mouse scrolled (632, 496) with delta (0, 0)
Screenshot: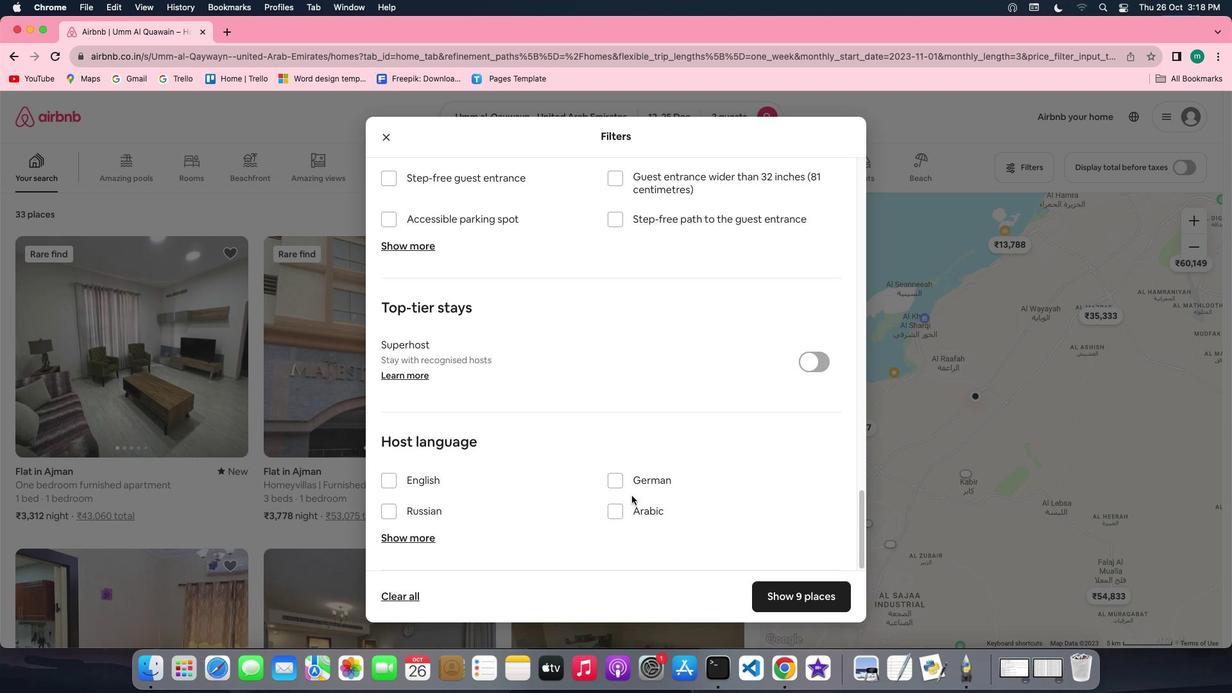 
Action: Mouse scrolled (632, 496) with delta (0, -1)
Screenshot: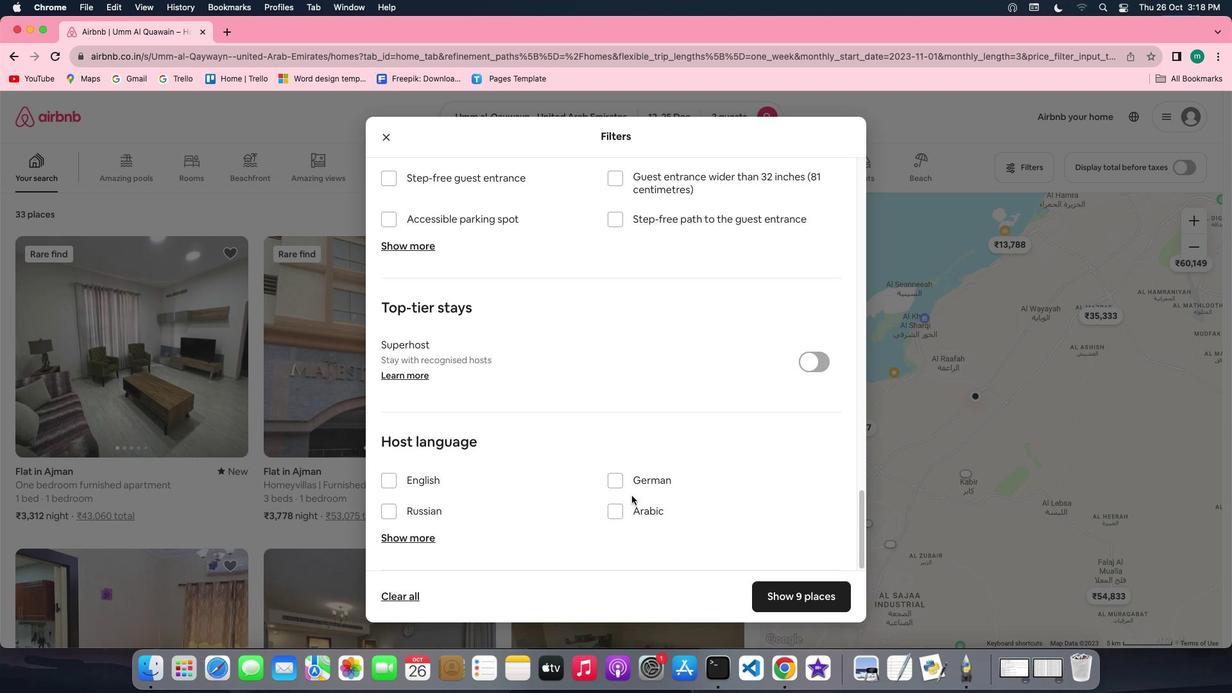 
Action: Mouse scrolled (632, 496) with delta (0, -3)
Screenshot: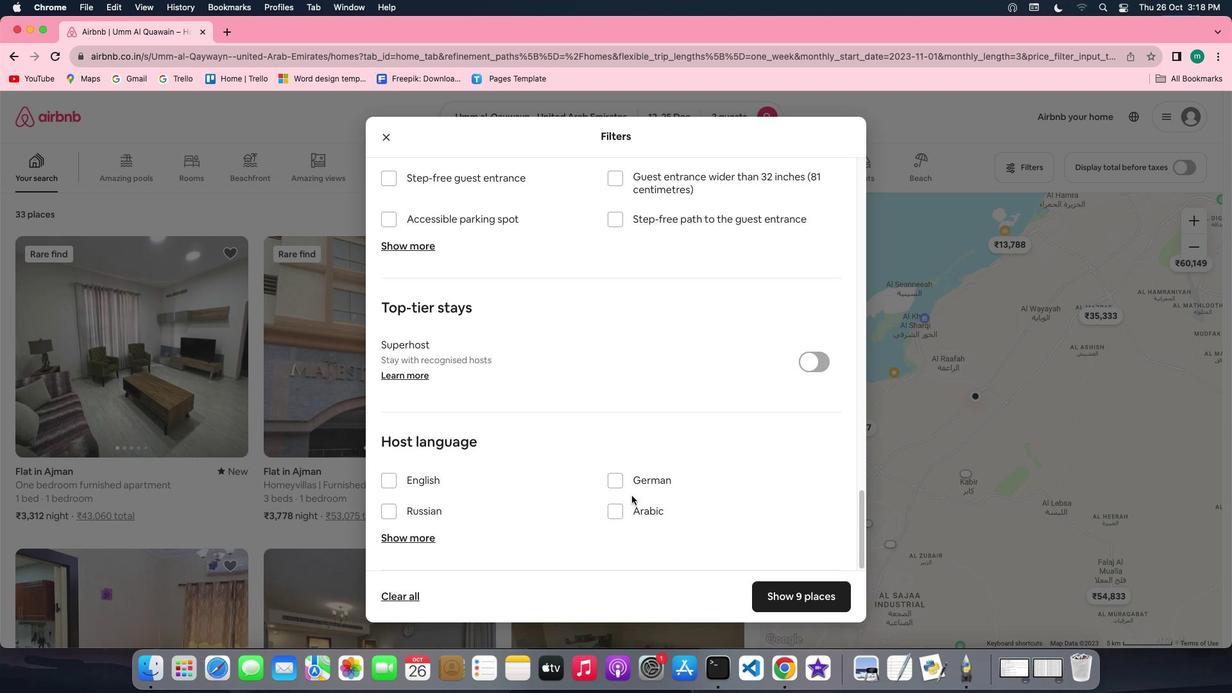 
Action: Mouse moved to (806, 590)
Screenshot: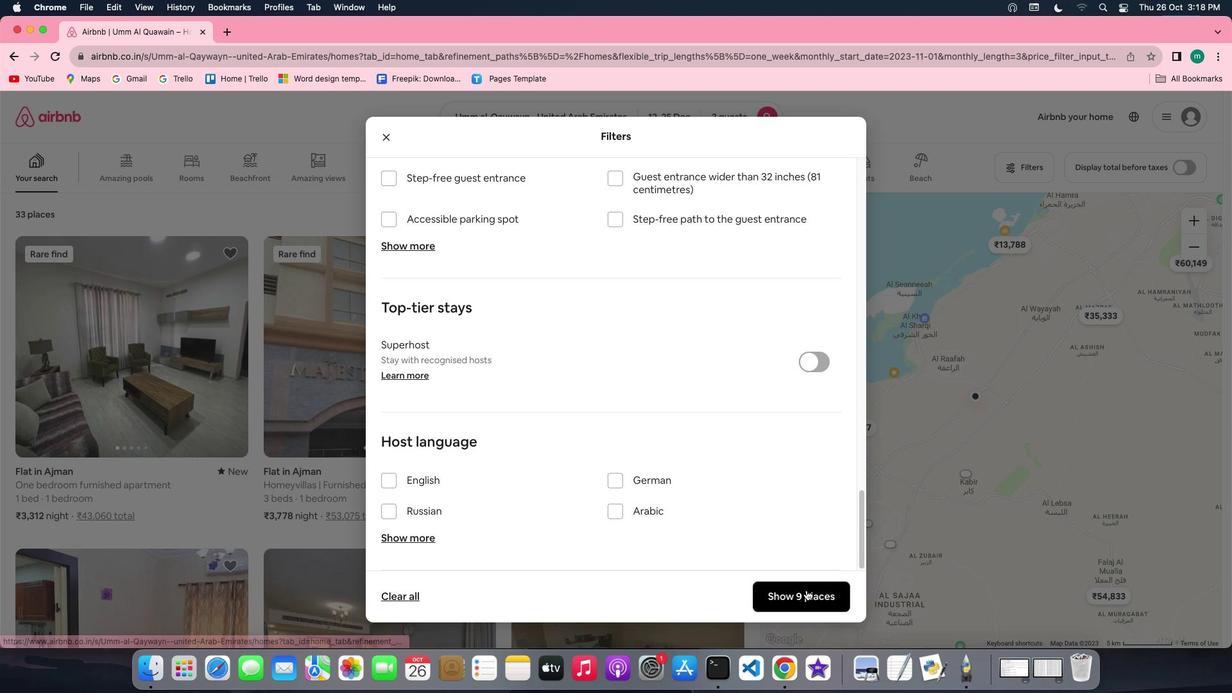 
Action: Mouse pressed left at (806, 590)
Screenshot: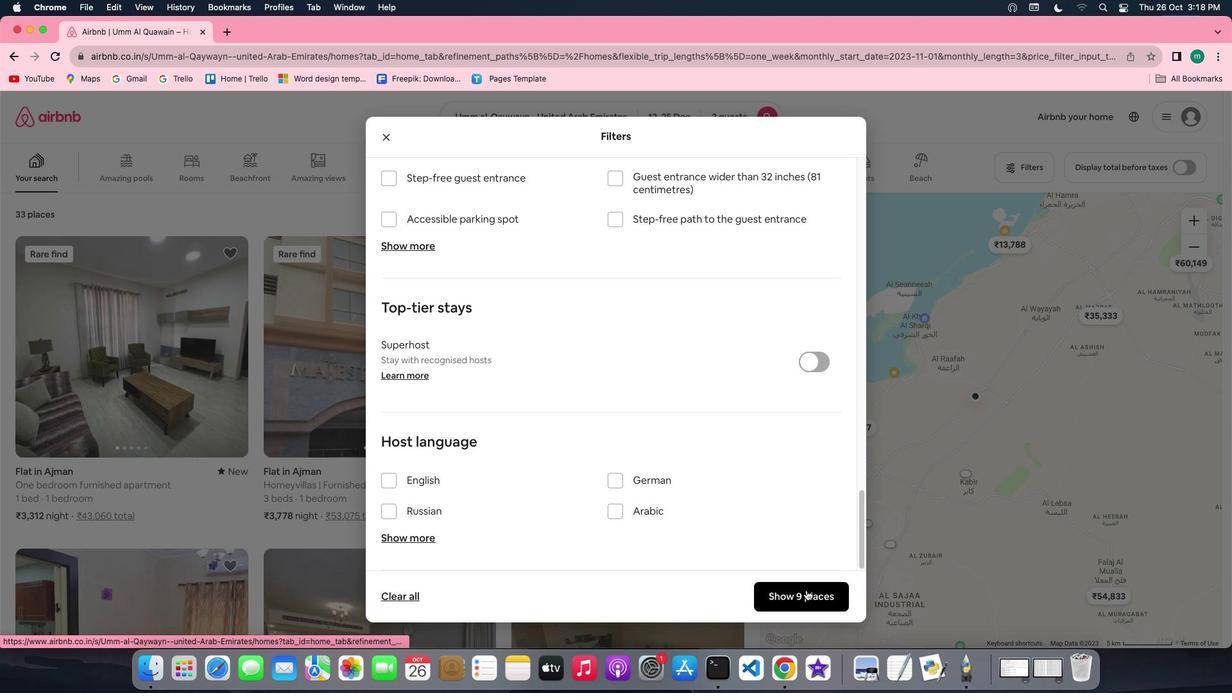 
Action: Mouse moved to (214, 313)
Screenshot: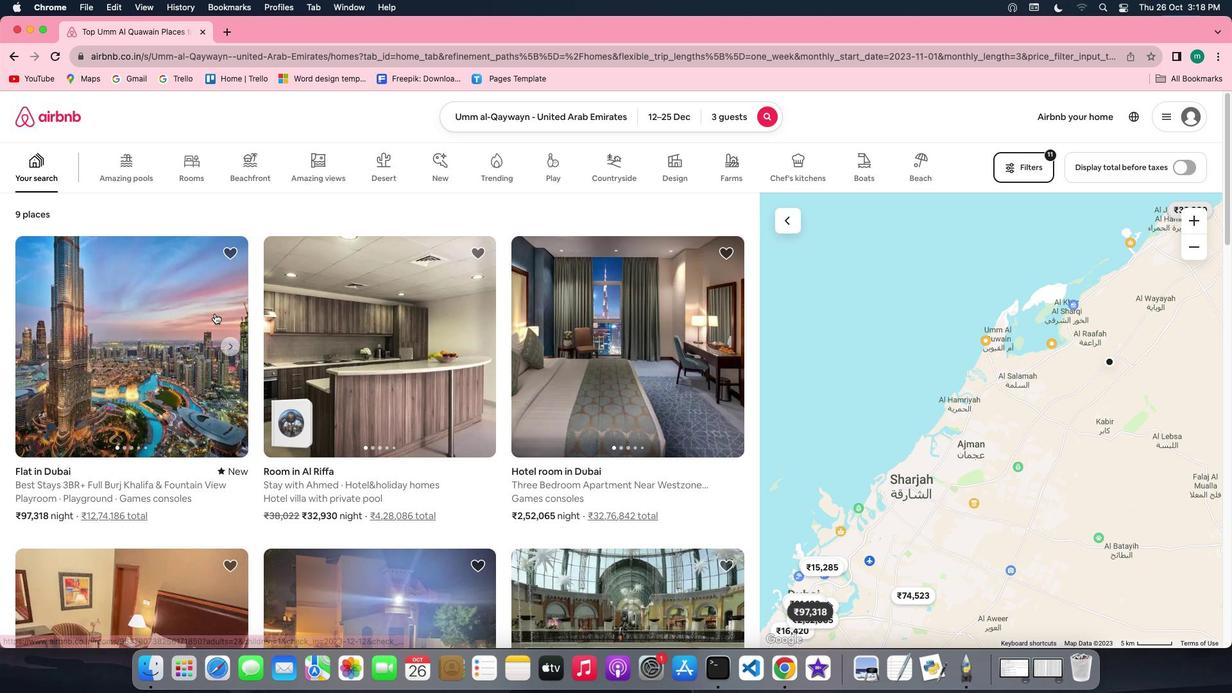 
Action: Mouse pressed left at (214, 313)
Screenshot: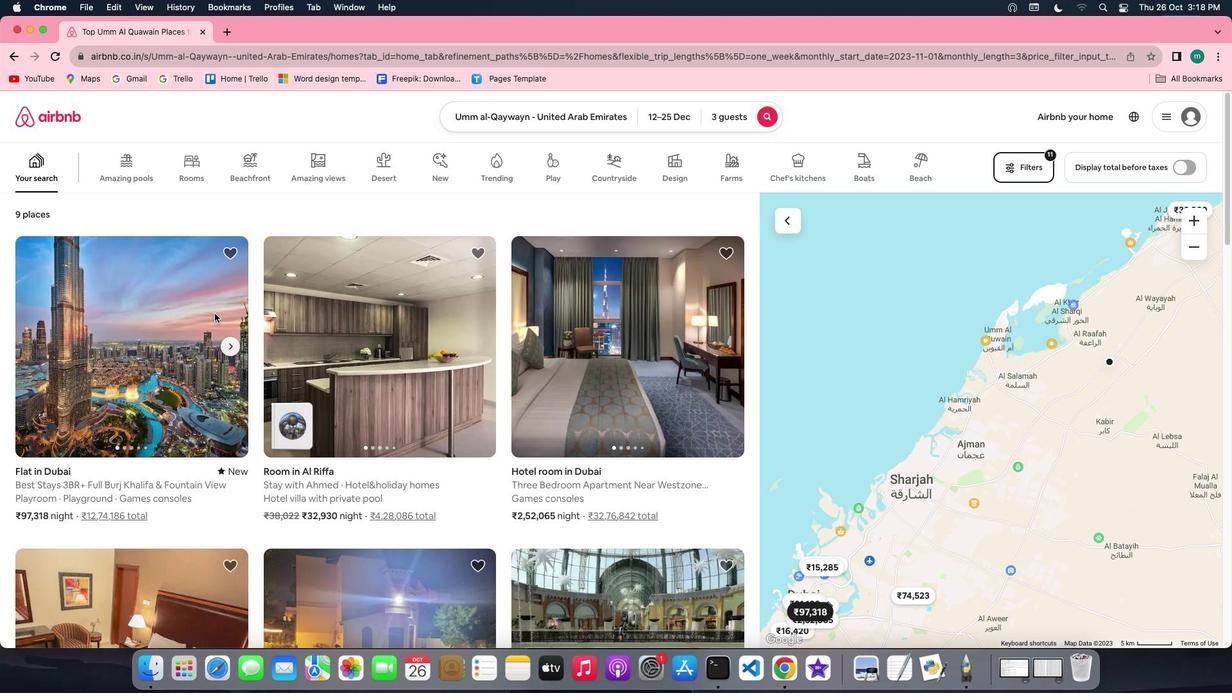 
Action: Mouse moved to (894, 486)
Screenshot: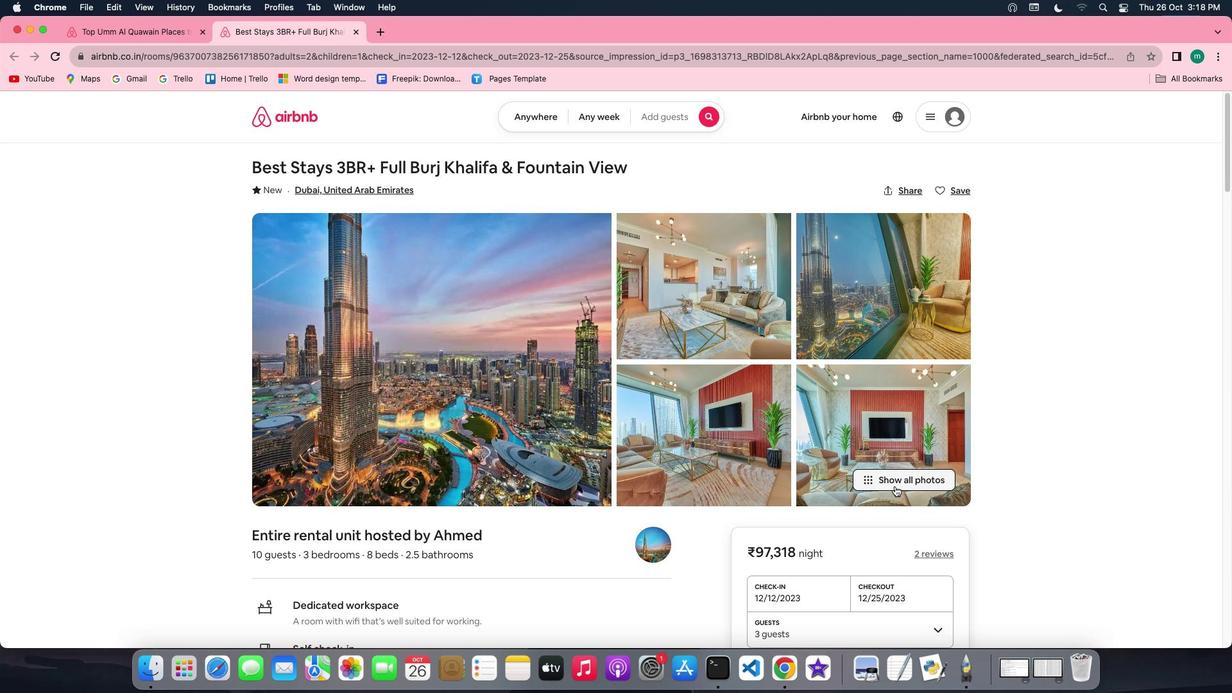 
Action: Mouse pressed left at (894, 486)
Screenshot: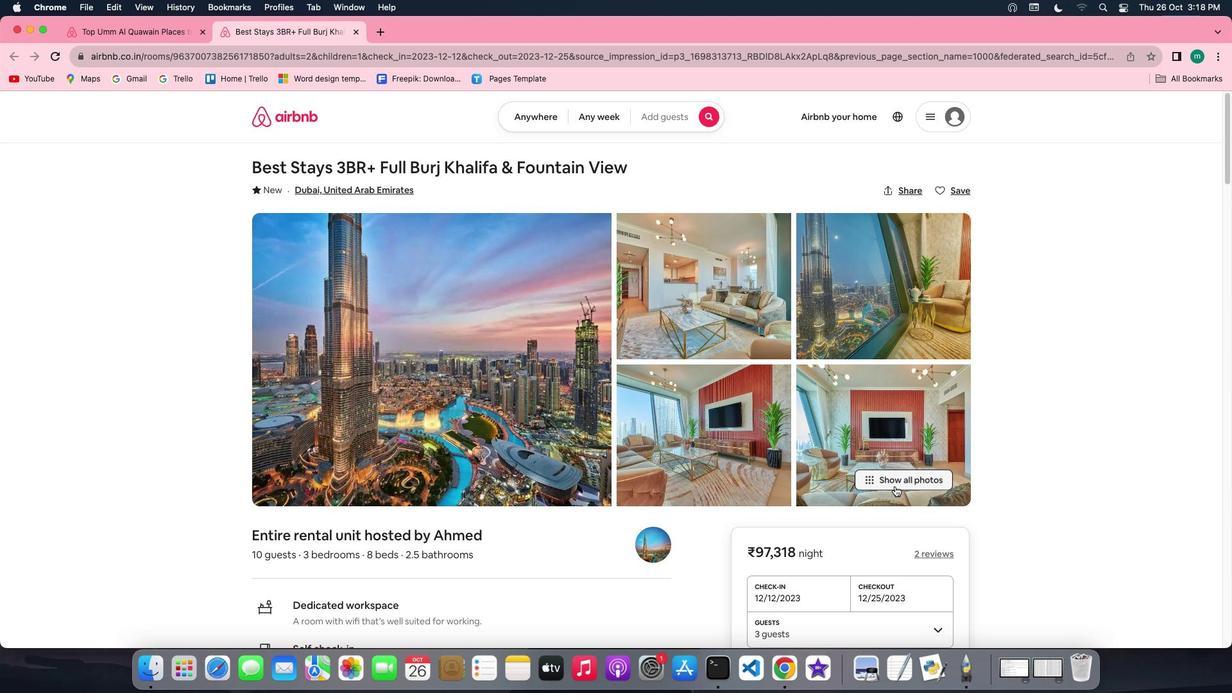
Action: Mouse moved to (607, 482)
Screenshot: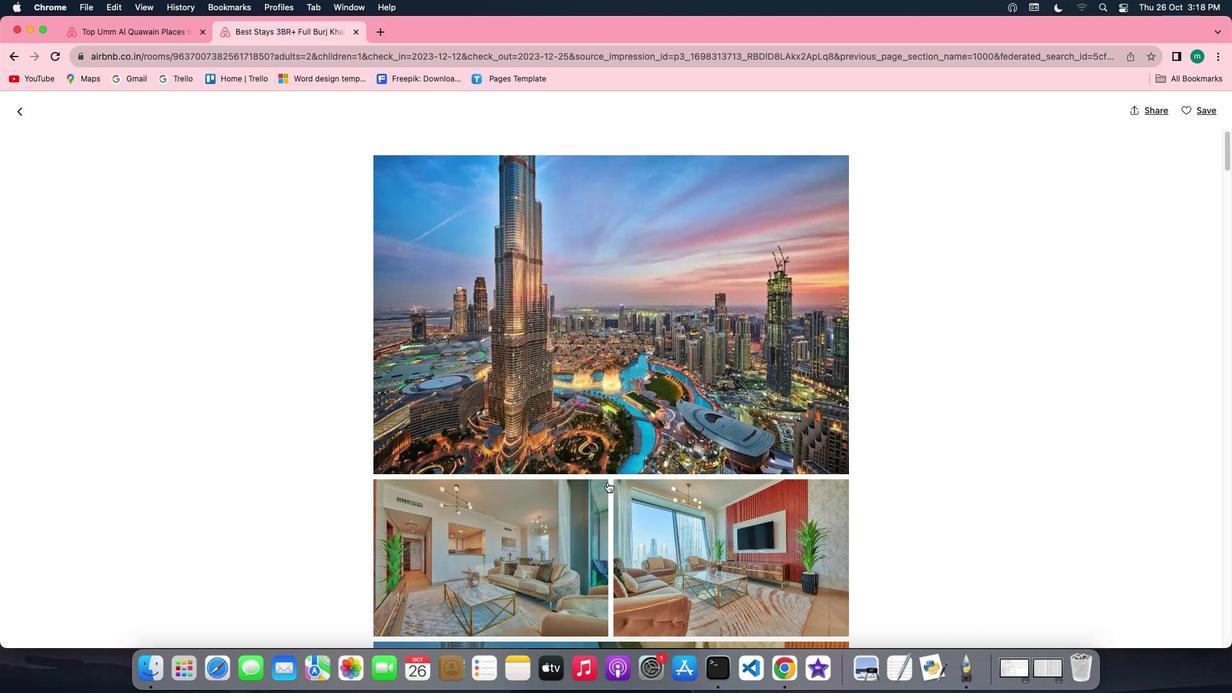 
Action: Mouse scrolled (607, 482) with delta (0, 0)
Screenshot: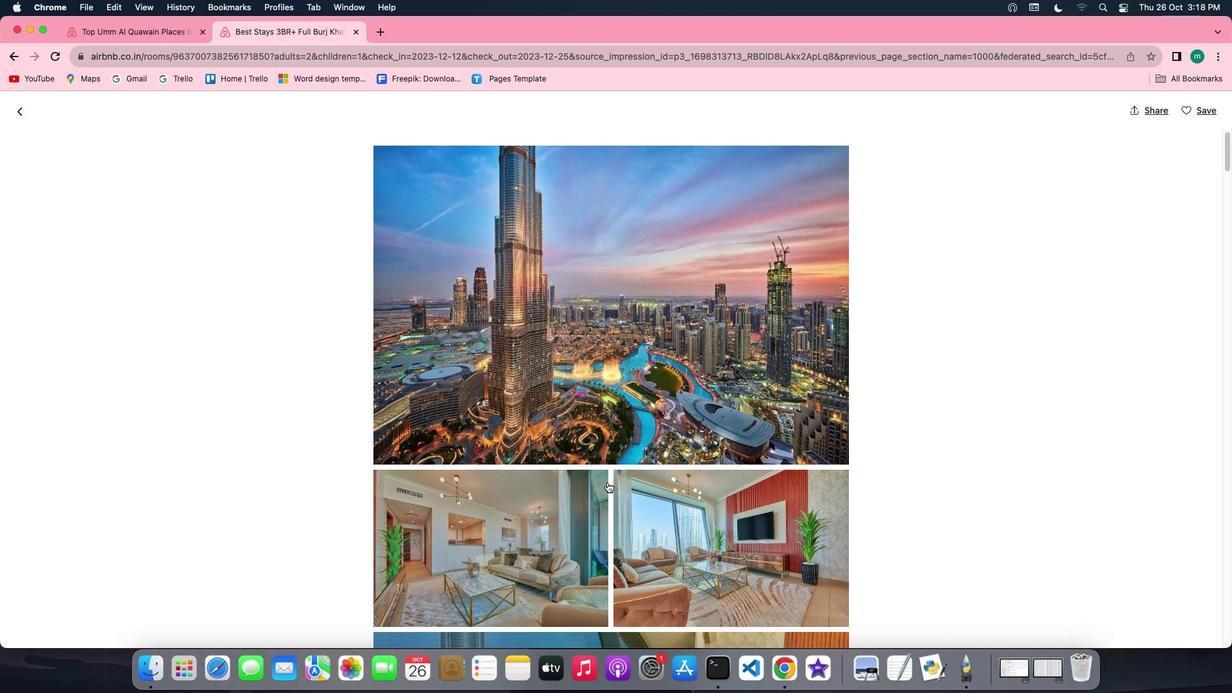 
Action: Mouse scrolled (607, 482) with delta (0, 0)
Screenshot: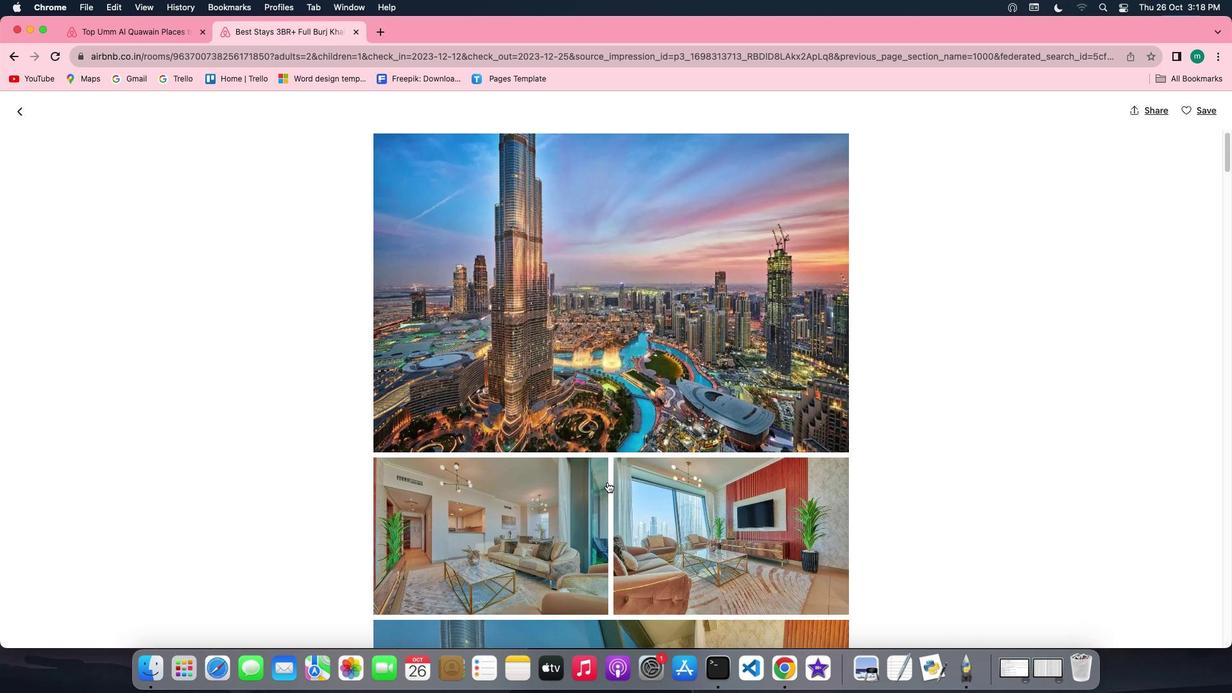 
Action: Mouse scrolled (607, 482) with delta (0, 0)
Screenshot: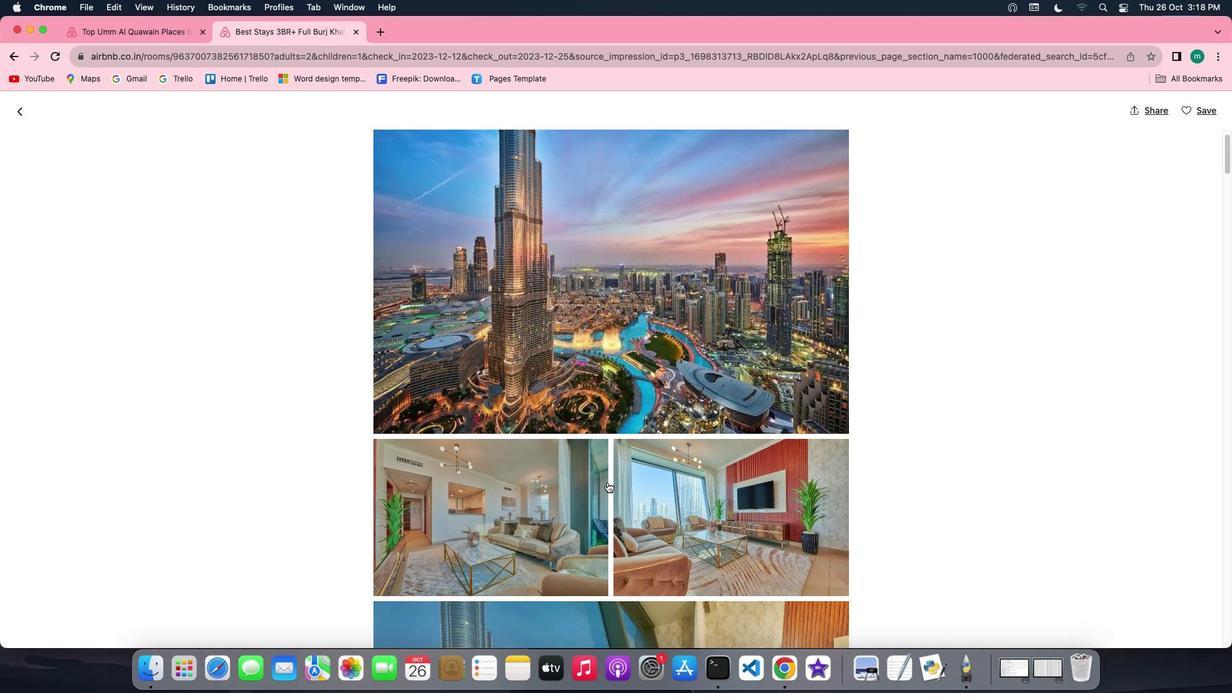 
Action: Mouse scrolled (607, 482) with delta (0, 0)
Screenshot: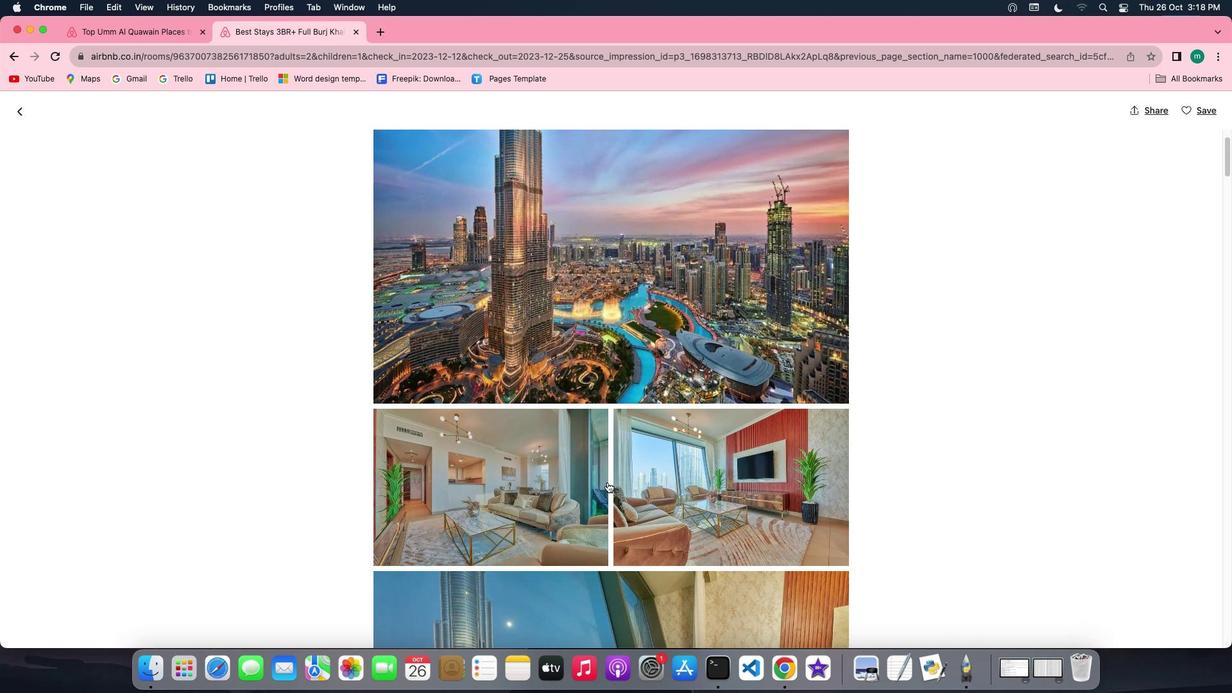
Action: Mouse scrolled (607, 482) with delta (0, 0)
Screenshot: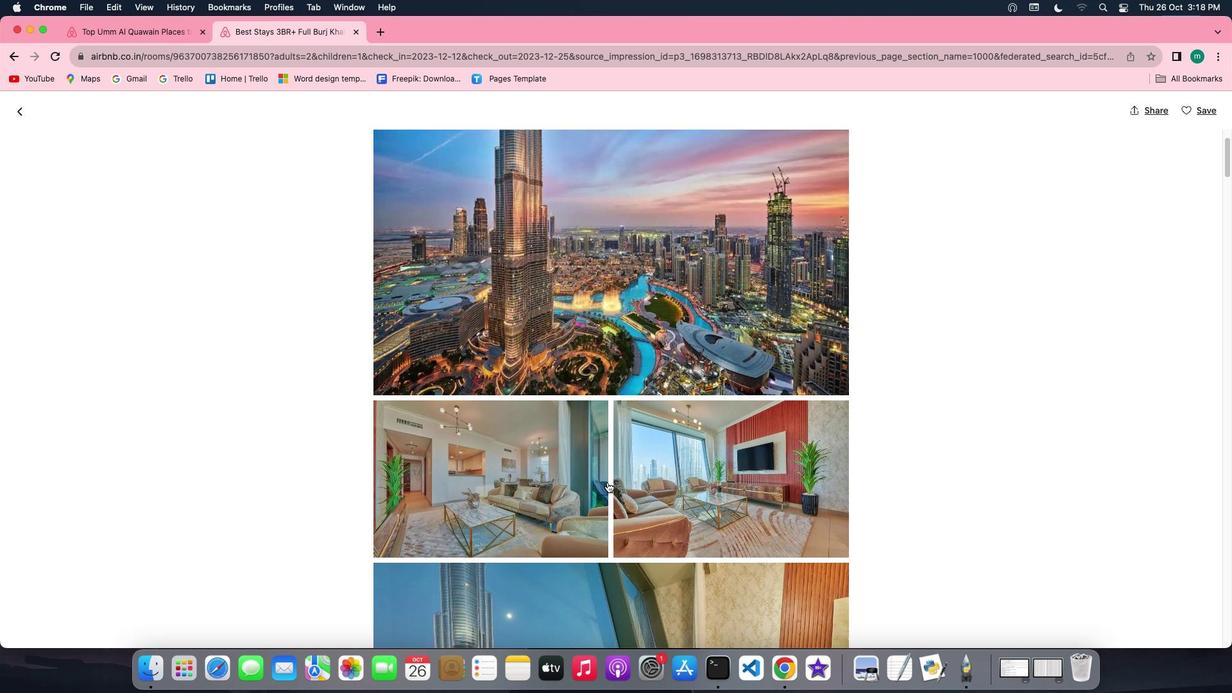 
Action: Mouse scrolled (607, 482) with delta (0, 0)
Screenshot: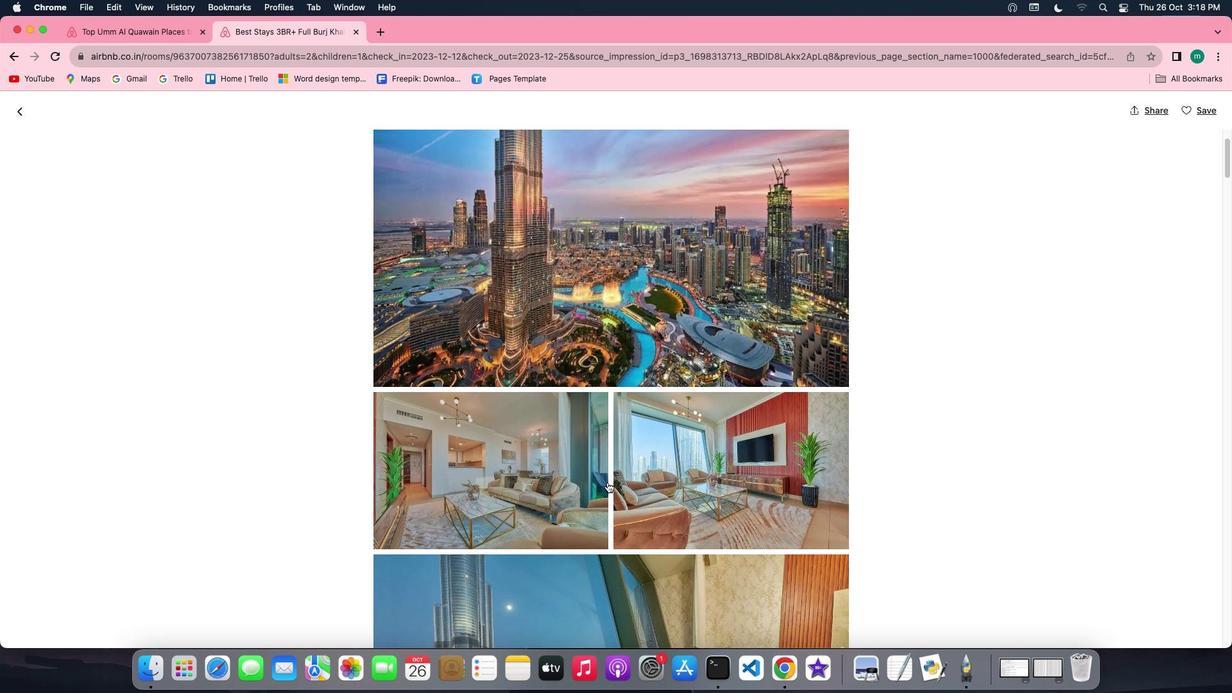 
Action: Mouse scrolled (607, 482) with delta (0, 0)
Screenshot: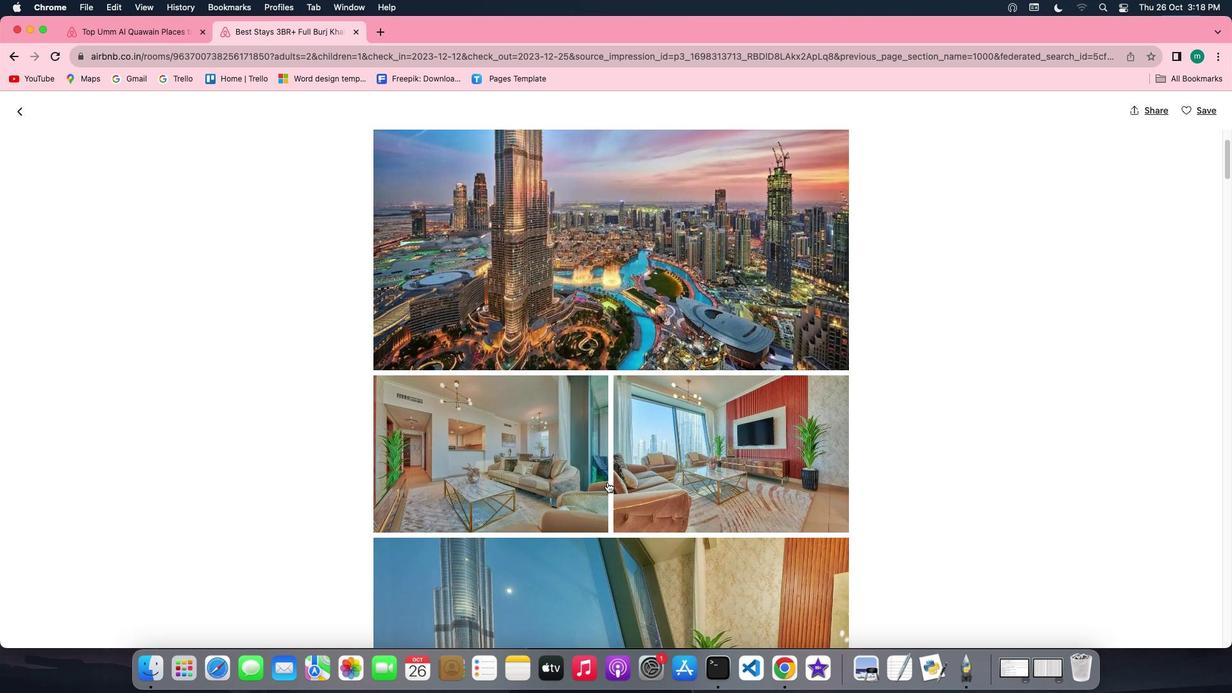 
Action: Mouse scrolled (607, 482) with delta (0, 0)
Screenshot: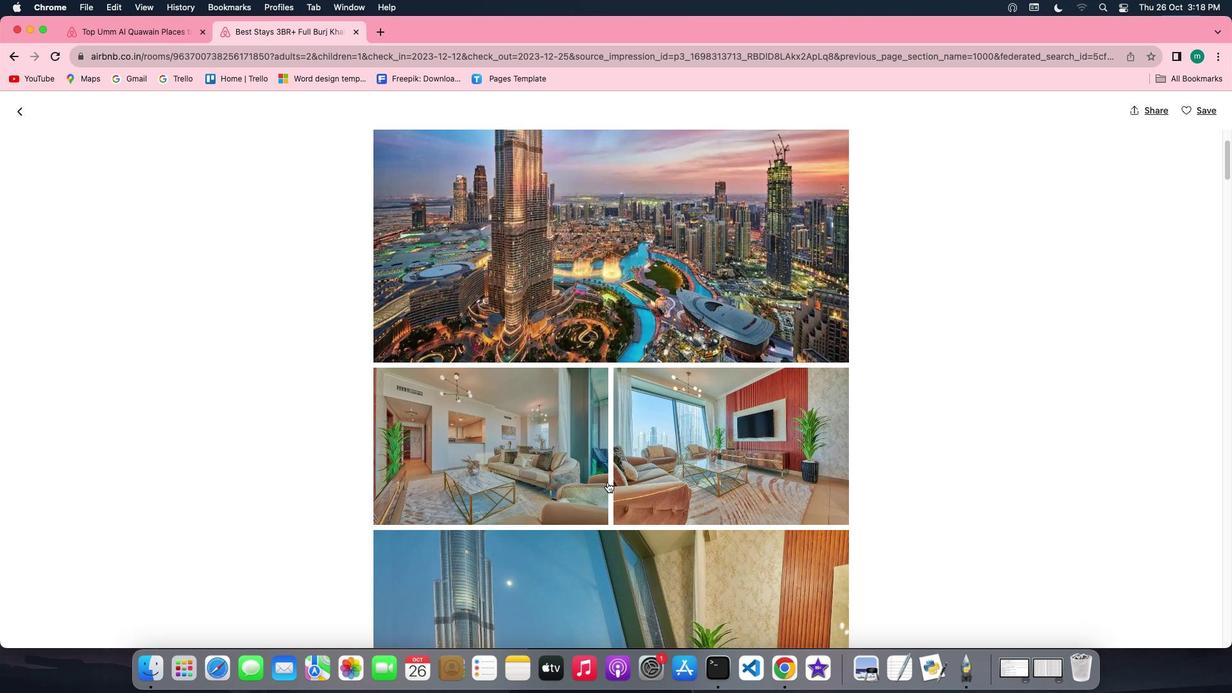 
Action: Mouse scrolled (607, 482) with delta (0, 0)
Screenshot: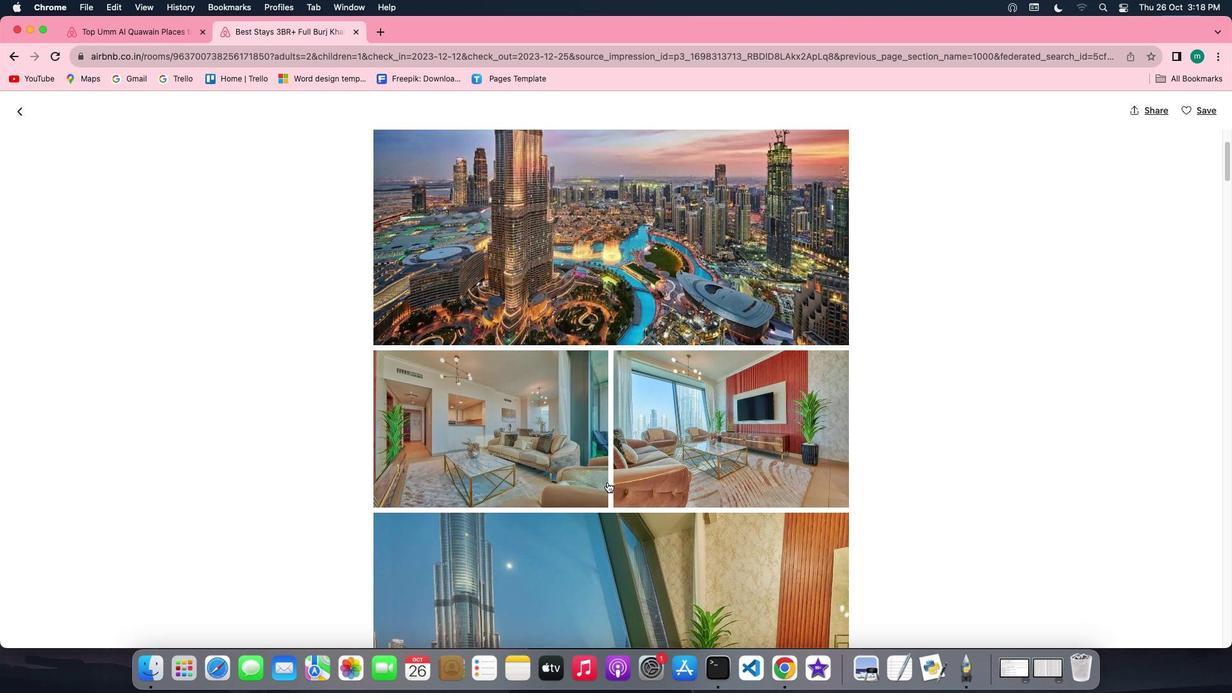 
Action: Mouse scrolled (607, 482) with delta (0, 0)
Screenshot: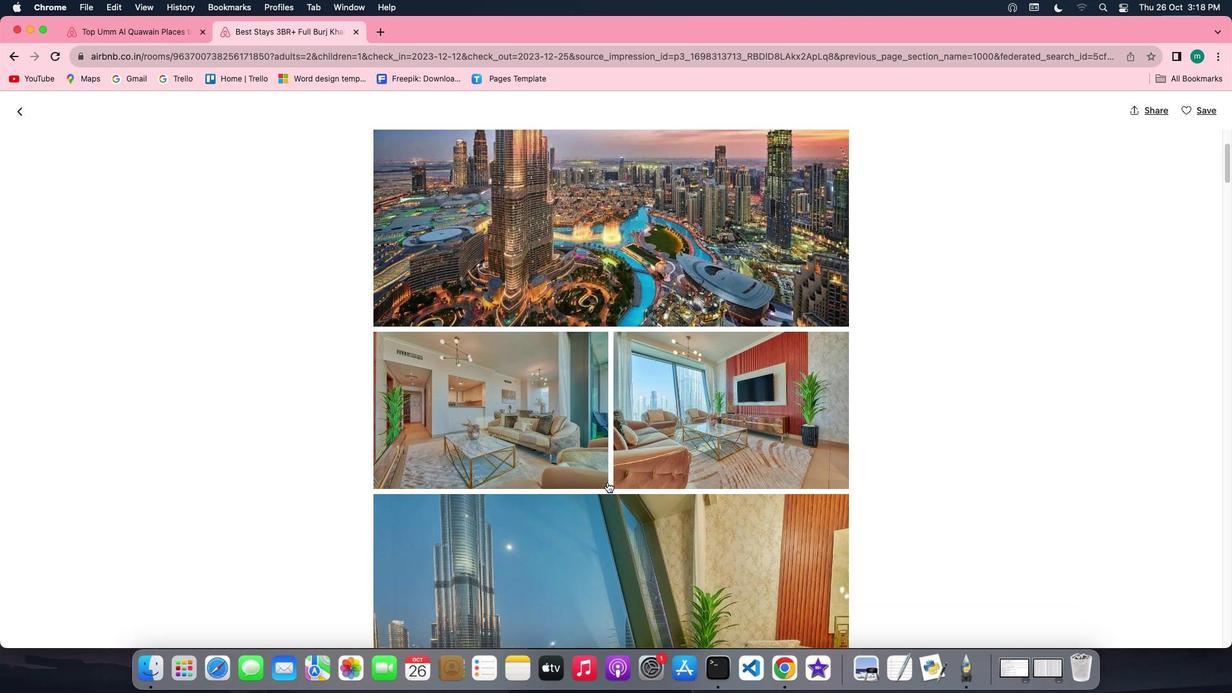 
Action: Mouse scrolled (607, 482) with delta (0, 0)
Screenshot: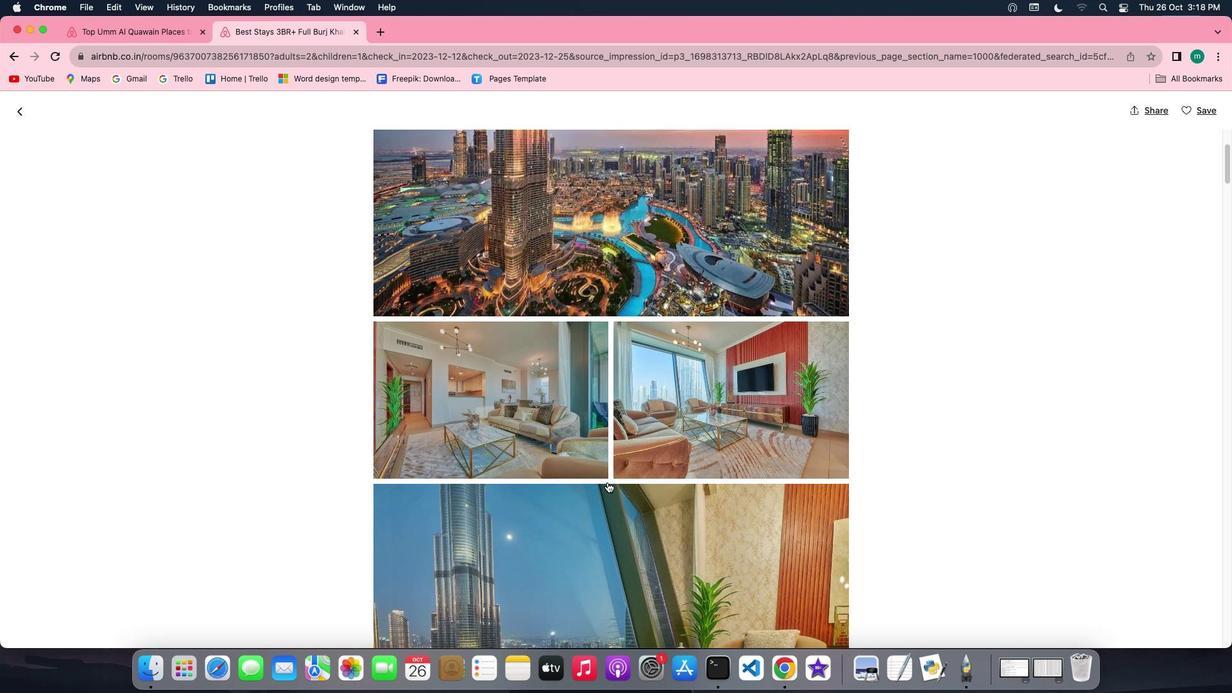 
Action: Mouse scrolled (607, 482) with delta (0, 0)
Screenshot: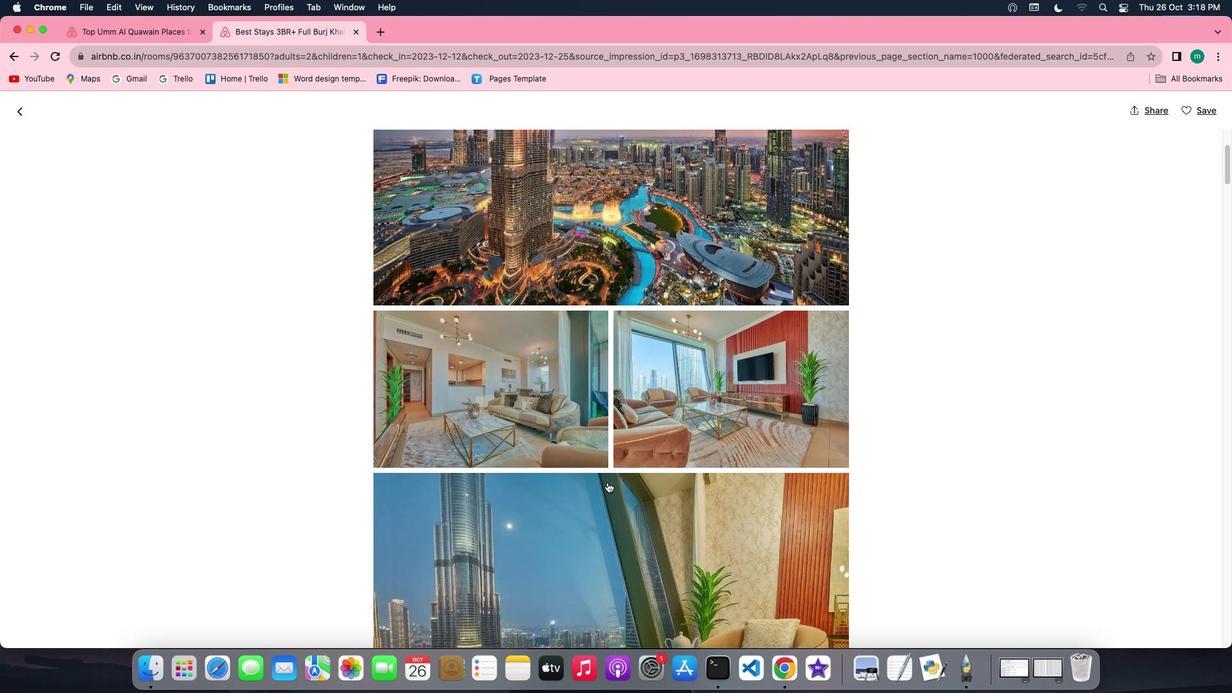 
Action: Mouse scrolled (607, 482) with delta (0, 0)
Screenshot: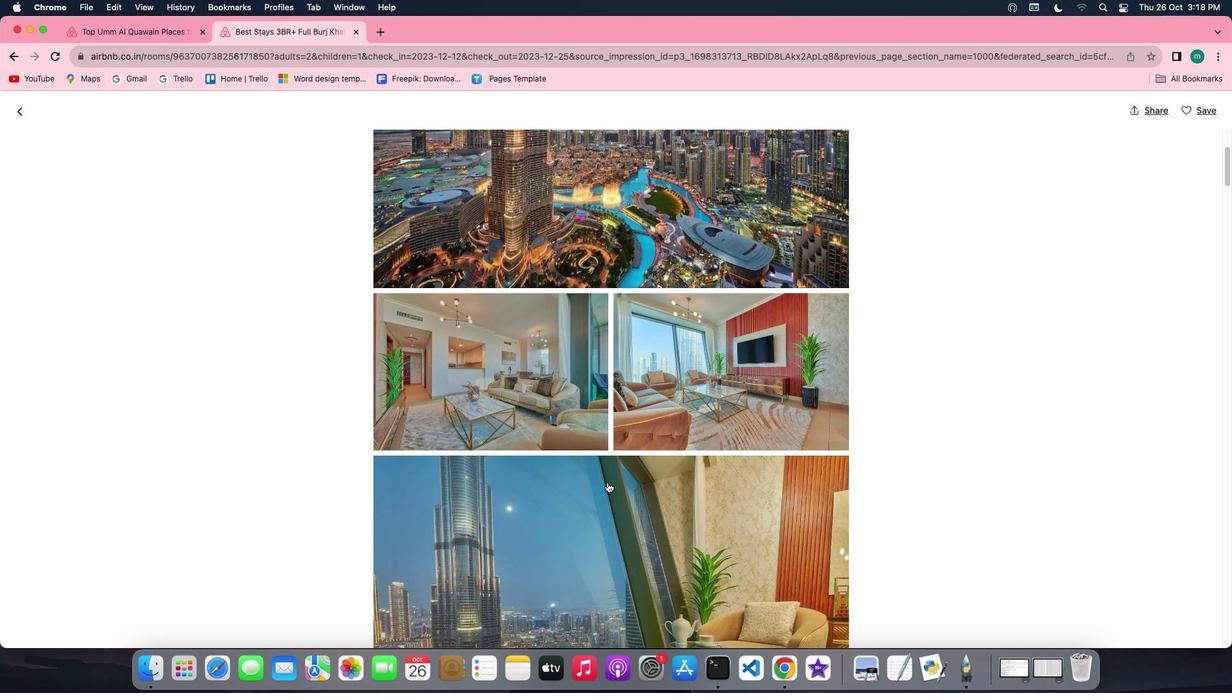 
Action: Mouse scrolled (607, 482) with delta (0, 0)
Screenshot: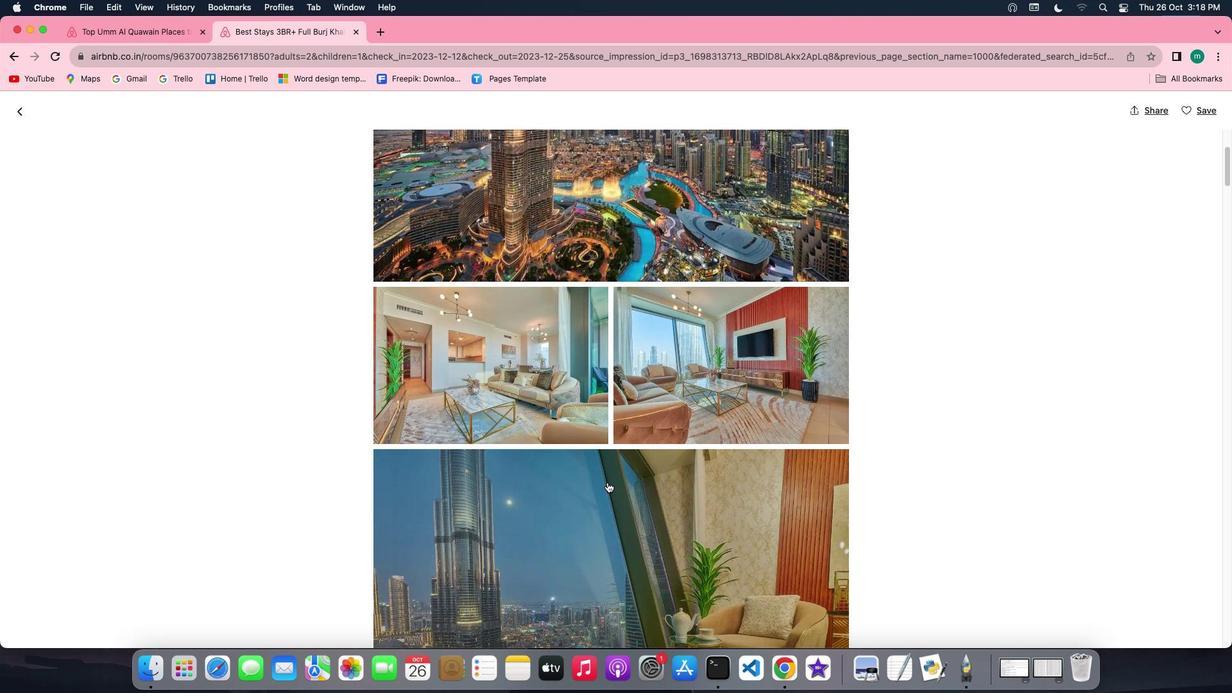 
Action: Mouse scrolled (607, 482) with delta (0, 0)
Screenshot: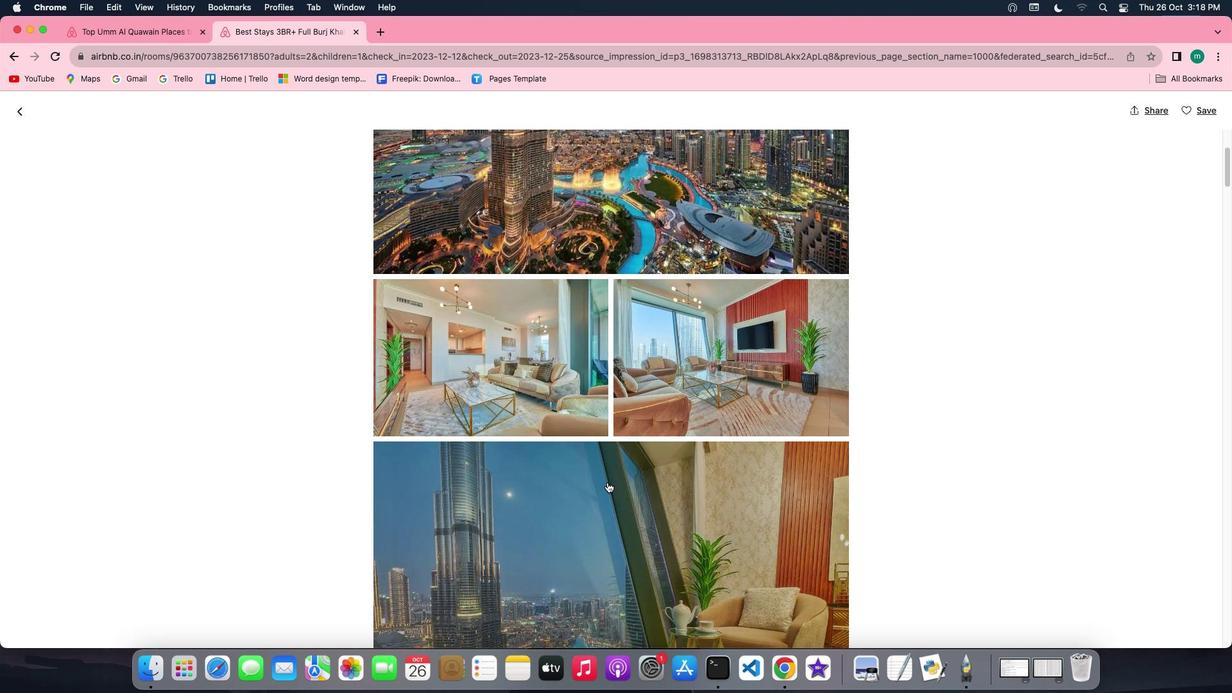 
Action: Mouse scrolled (607, 482) with delta (0, 0)
Screenshot: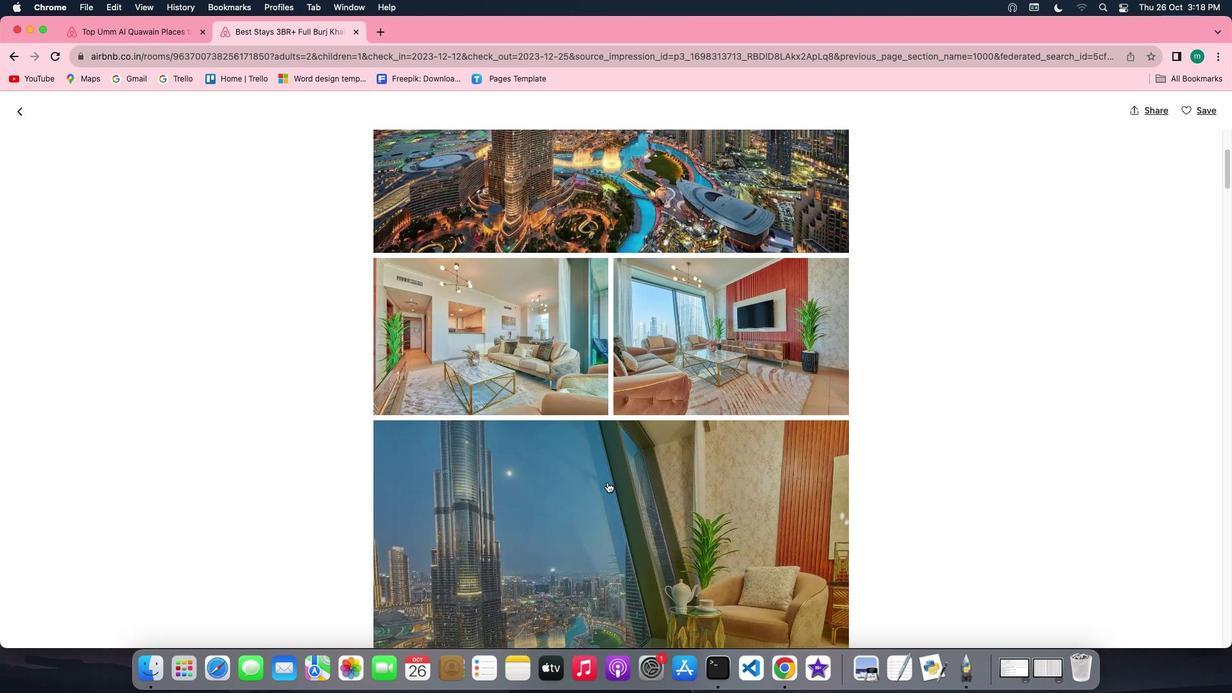 
Action: Mouse scrolled (607, 482) with delta (0, 0)
Screenshot: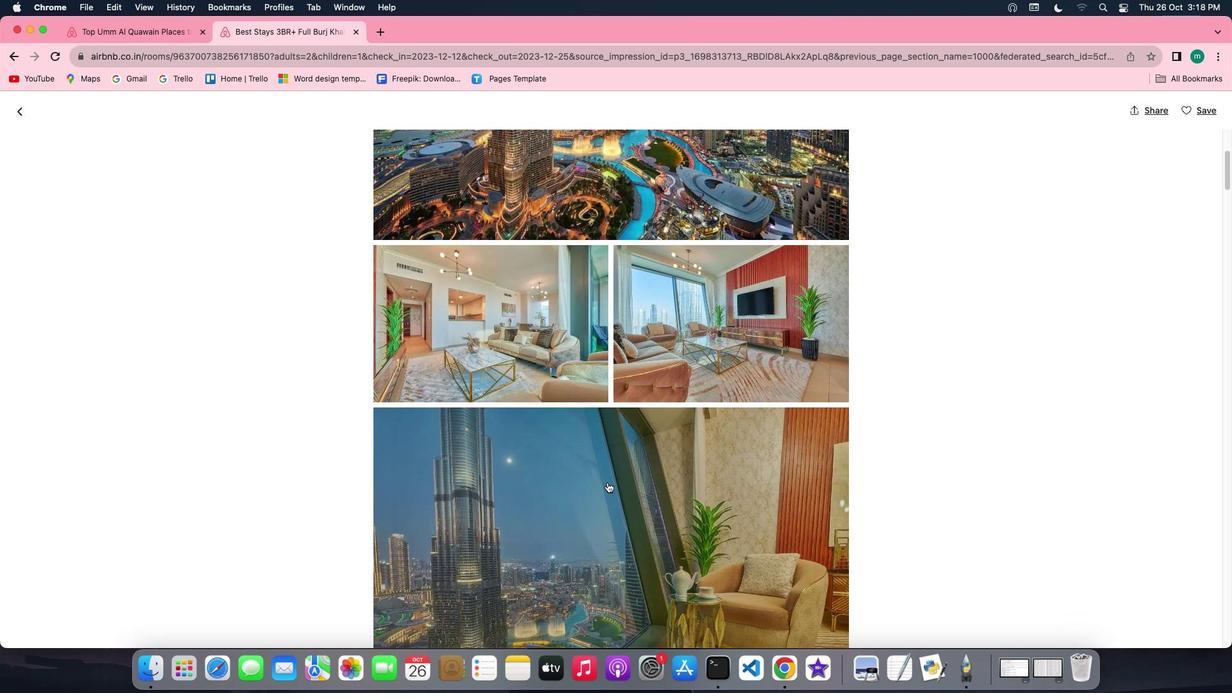 
Action: Mouse scrolled (607, 482) with delta (0, 0)
Screenshot: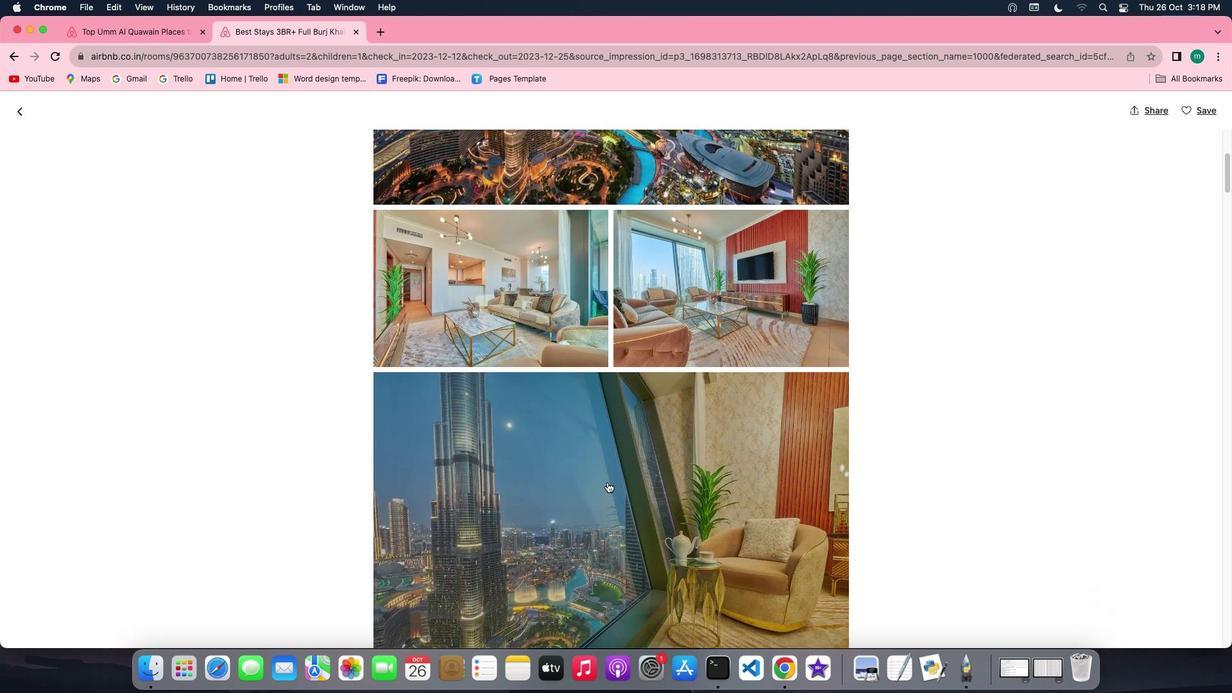 
Action: Mouse scrolled (607, 482) with delta (0, 0)
Screenshot: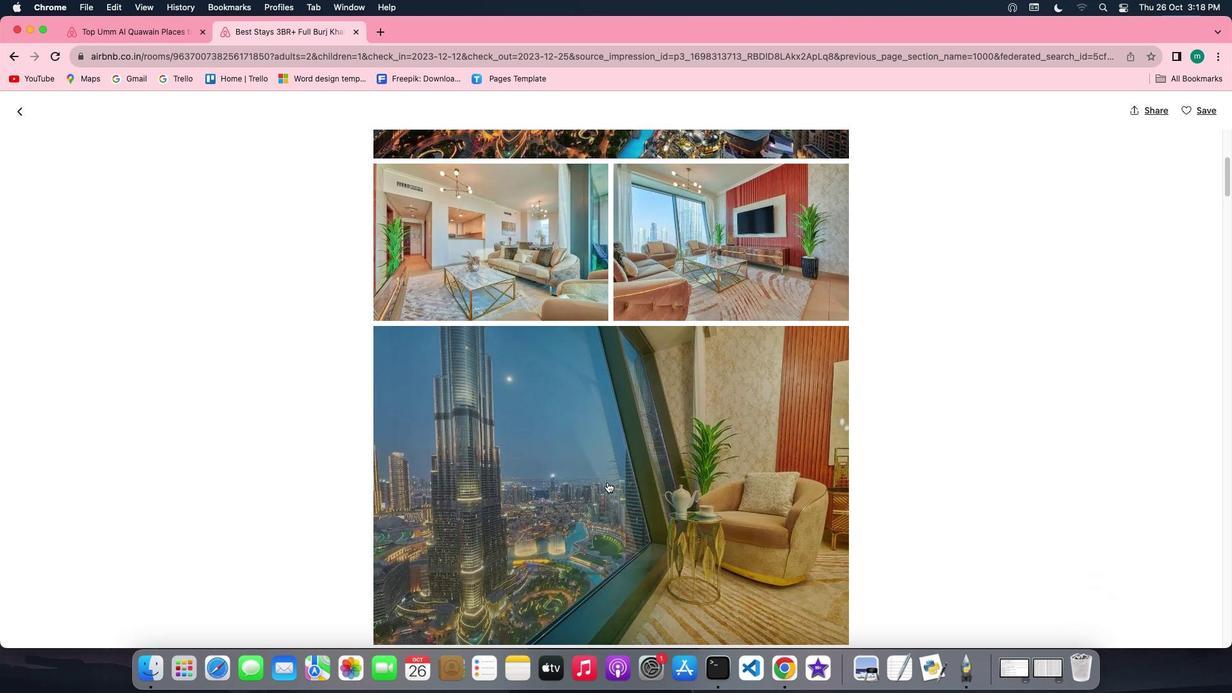 
Action: Mouse scrolled (607, 482) with delta (0, -1)
Screenshot: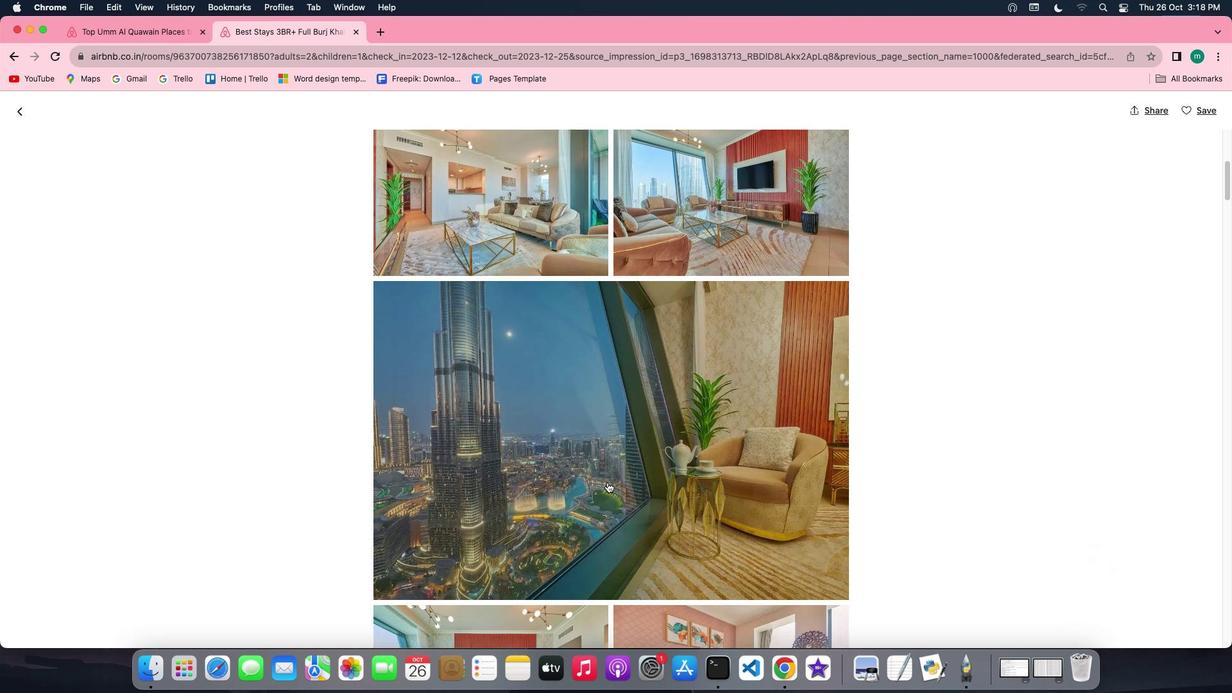 
Action: Mouse scrolled (607, 482) with delta (0, 0)
Screenshot: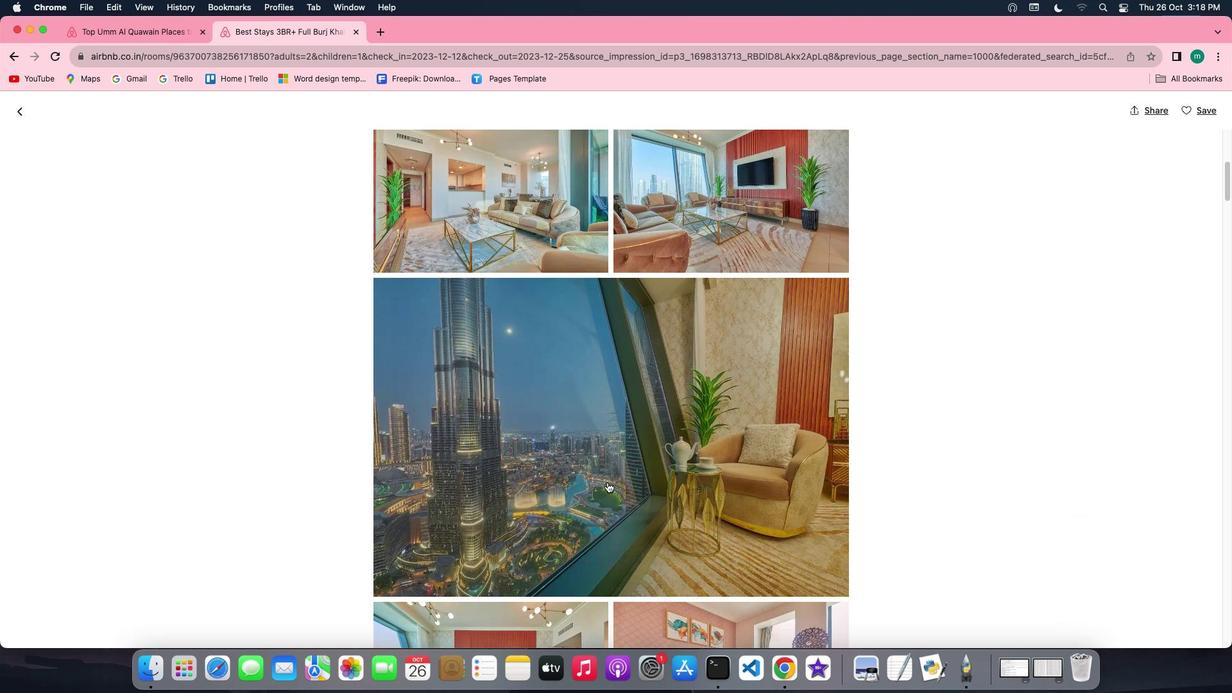 
Action: Mouse scrolled (607, 482) with delta (0, 0)
Screenshot: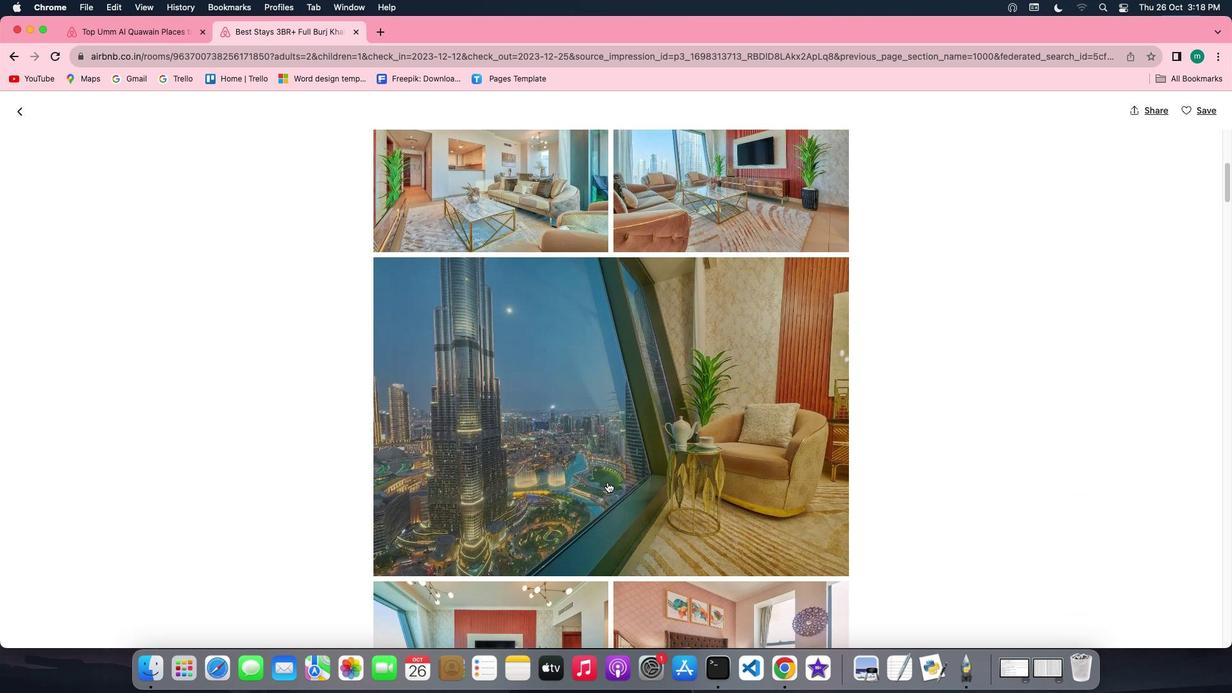 
Action: Mouse scrolled (607, 482) with delta (0, 0)
Screenshot: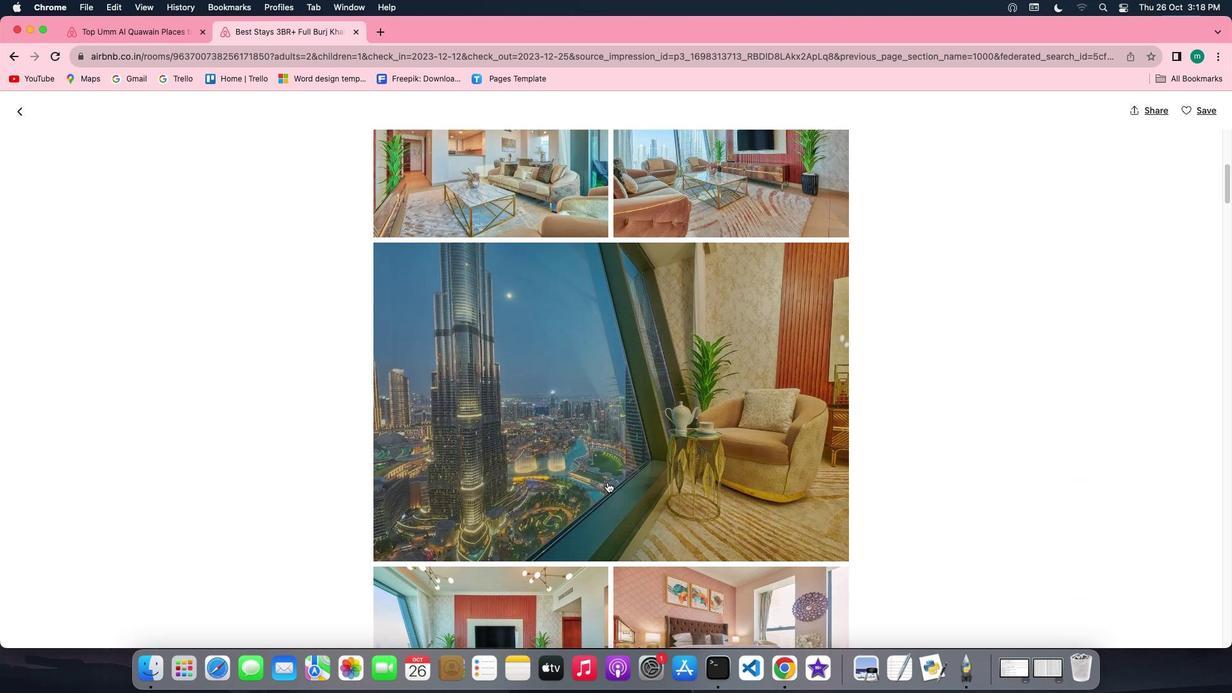 
Action: Mouse scrolled (607, 482) with delta (0, 0)
Screenshot: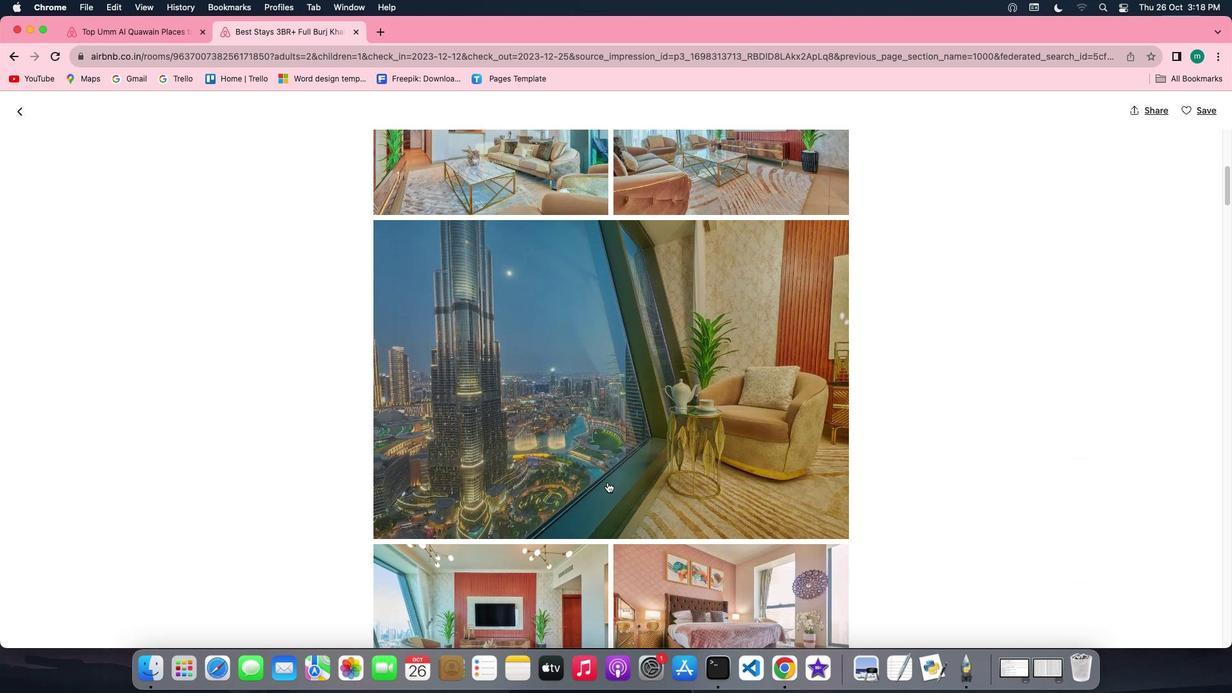 
Action: Mouse scrolled (607, 482) with delta (0, 0)
Screenshot: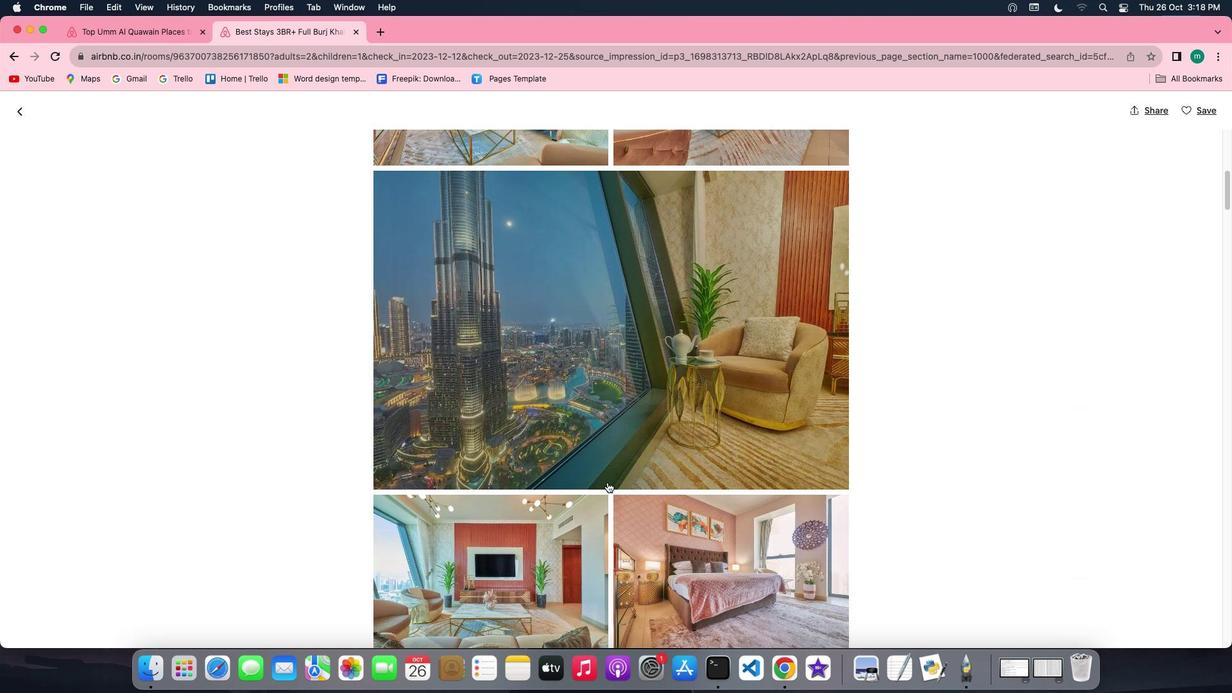 
Action: Mouse scrolled (607, 482) with delta (0, 0)
Screenshot: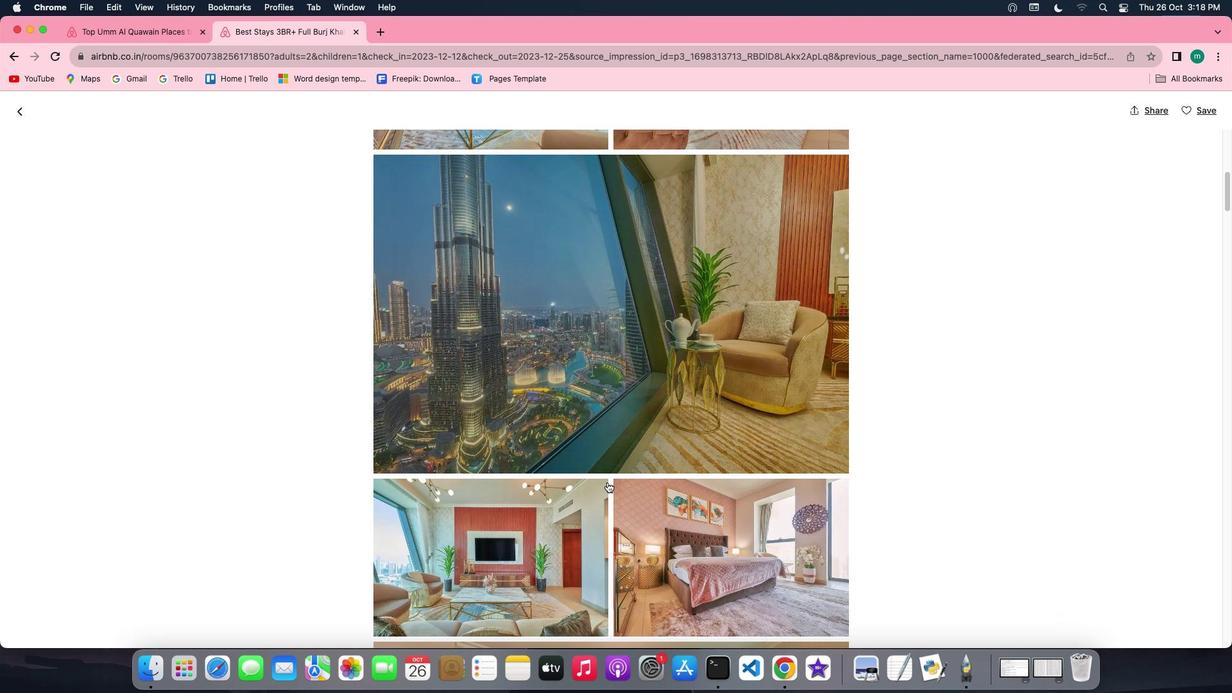 
Action: Mouse scrolled (607, 482) with delta (0, 0)
Screenshot: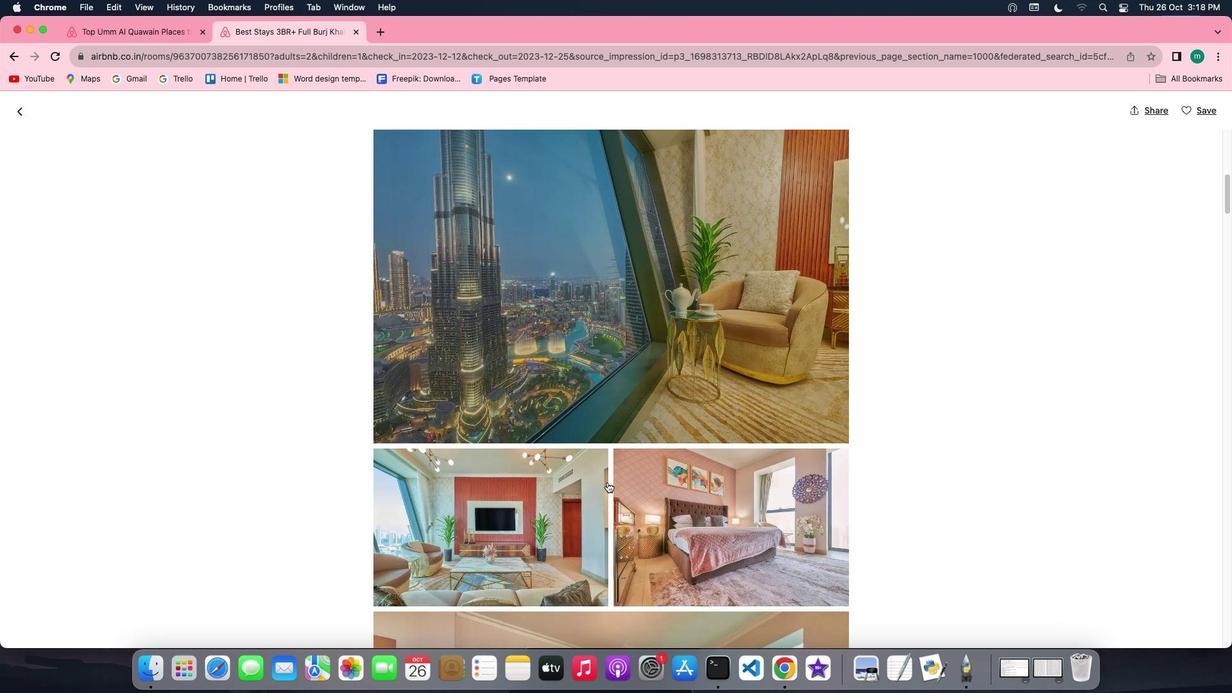 
Action: Mouse scrolled (607, 482) with delta (0, 0)
Screenshot: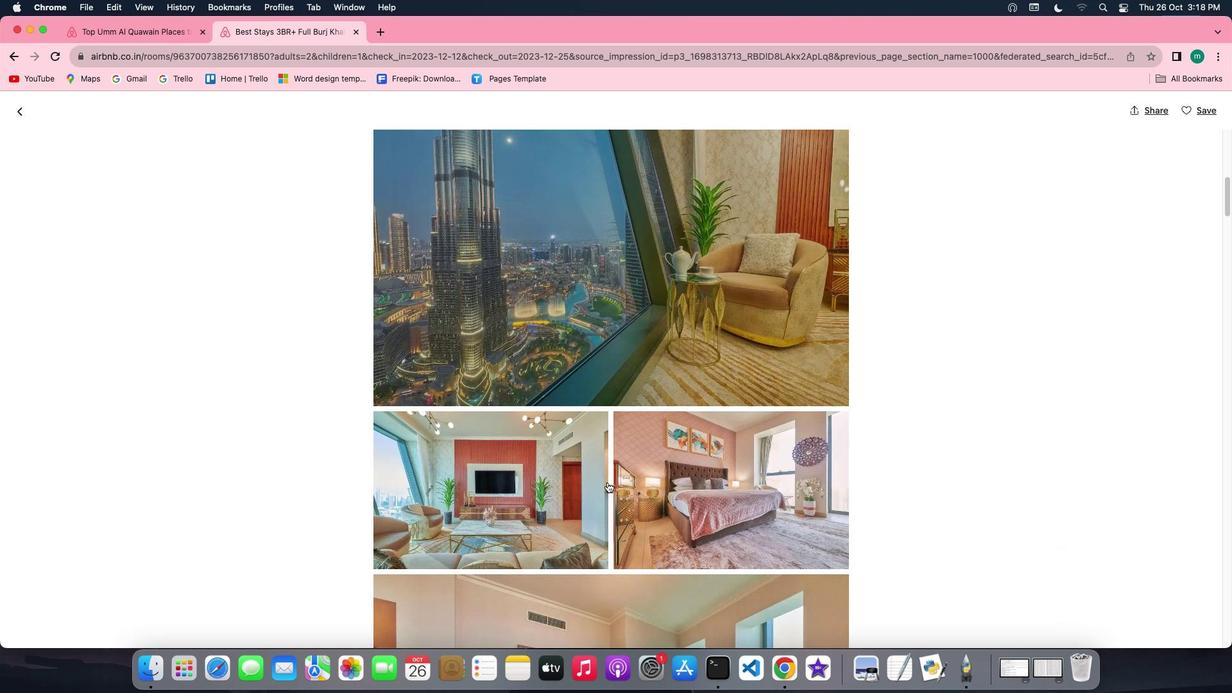
Action: Mouse scrolled (607, 482) with delta (0, -1)
Screenshot: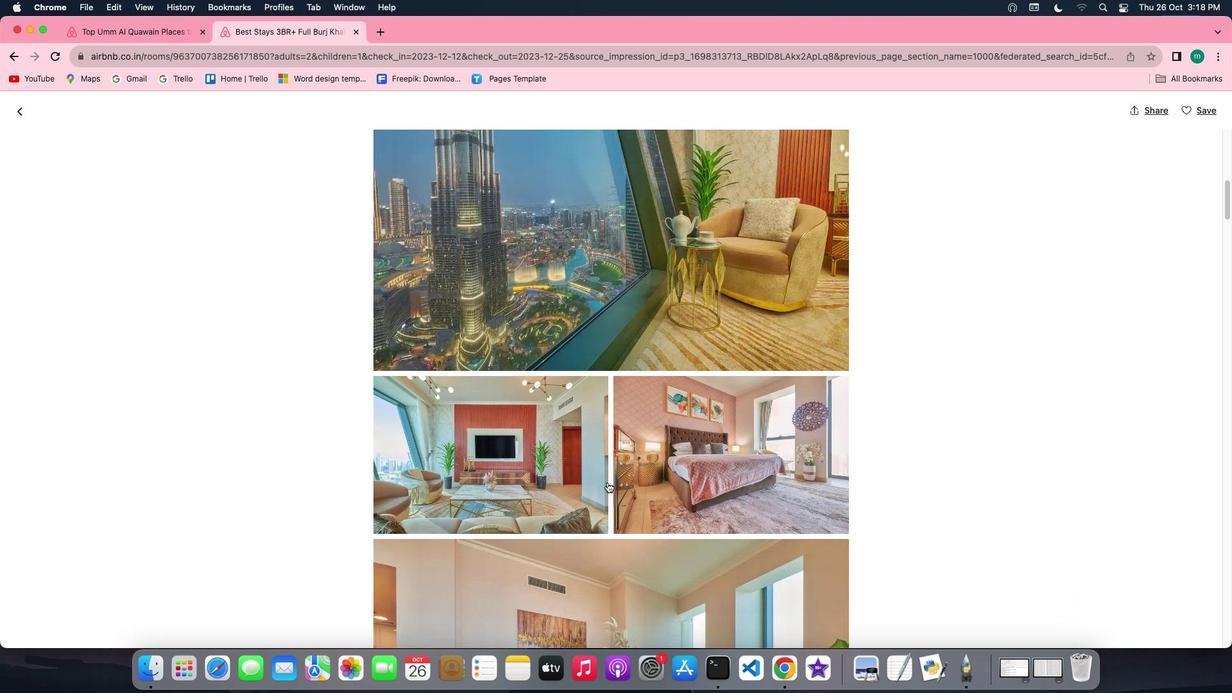 
Action: Mouse scrolled (607, 482) with delta (0, 0)
Screenshot: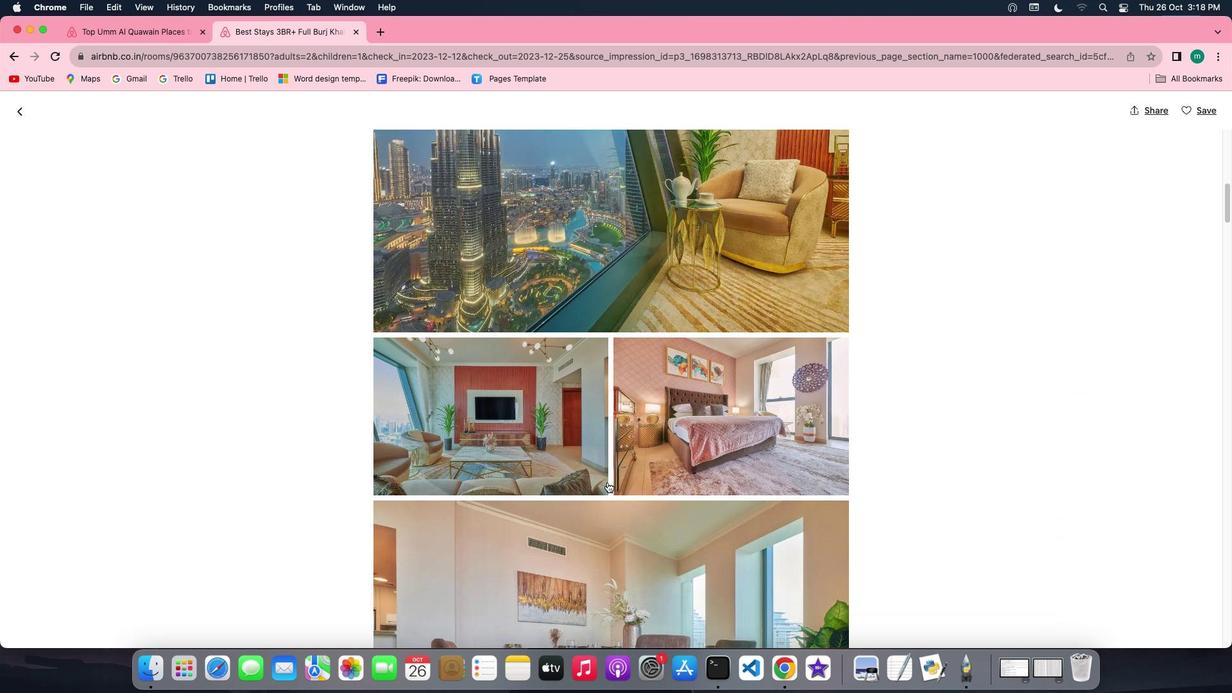 
Action: Mouse scrolled (607, 482) with delta (0, 0)
Screenshot: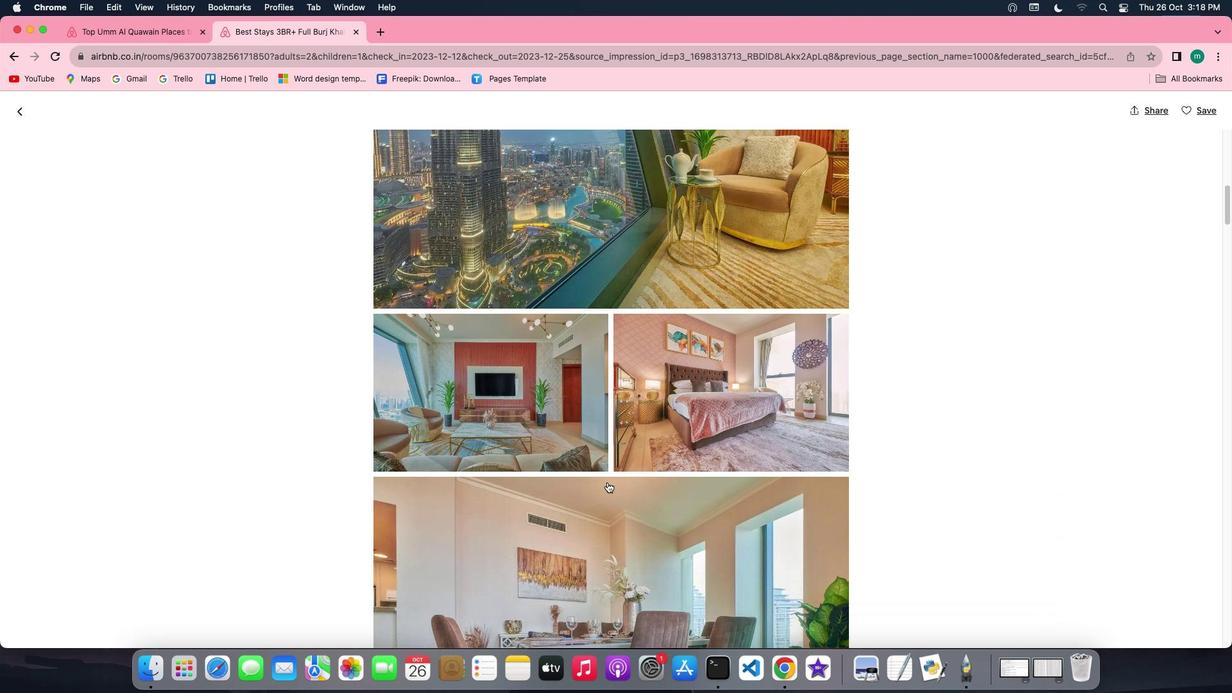 
Action: Mouse scrolled (607, 482) with delta (0, -1)
Screenshot: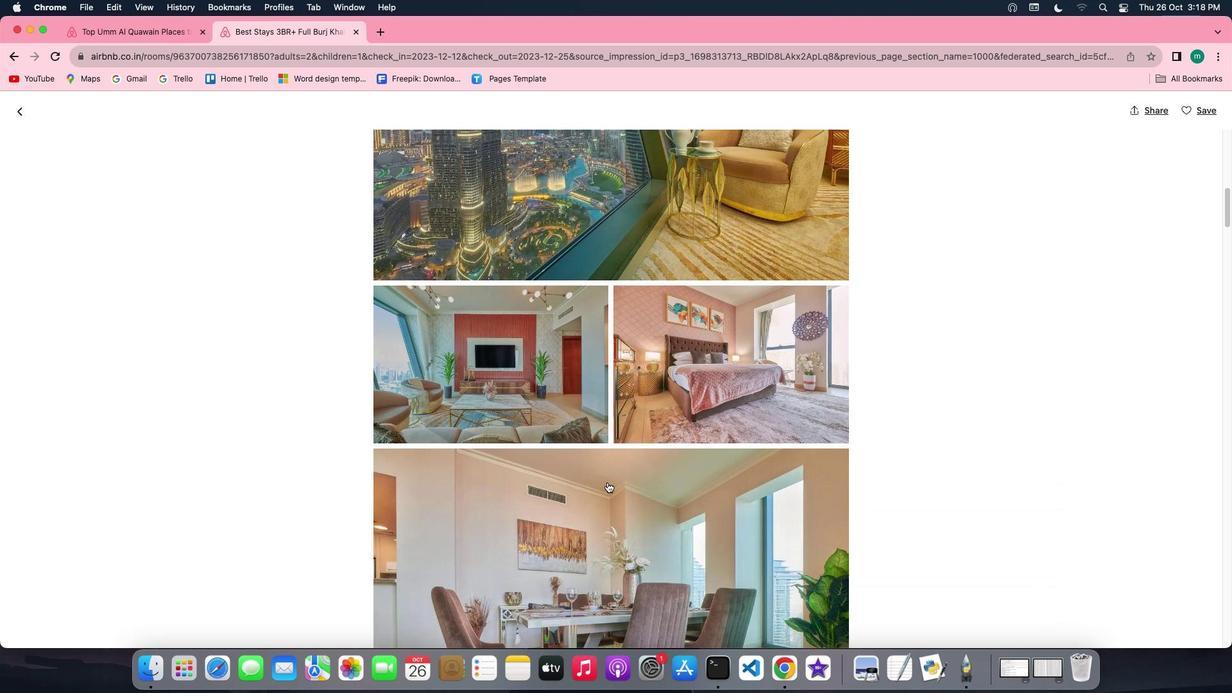 
Action: Mouse scrolled (607, 482) with delta (0, -1)
Screenshot: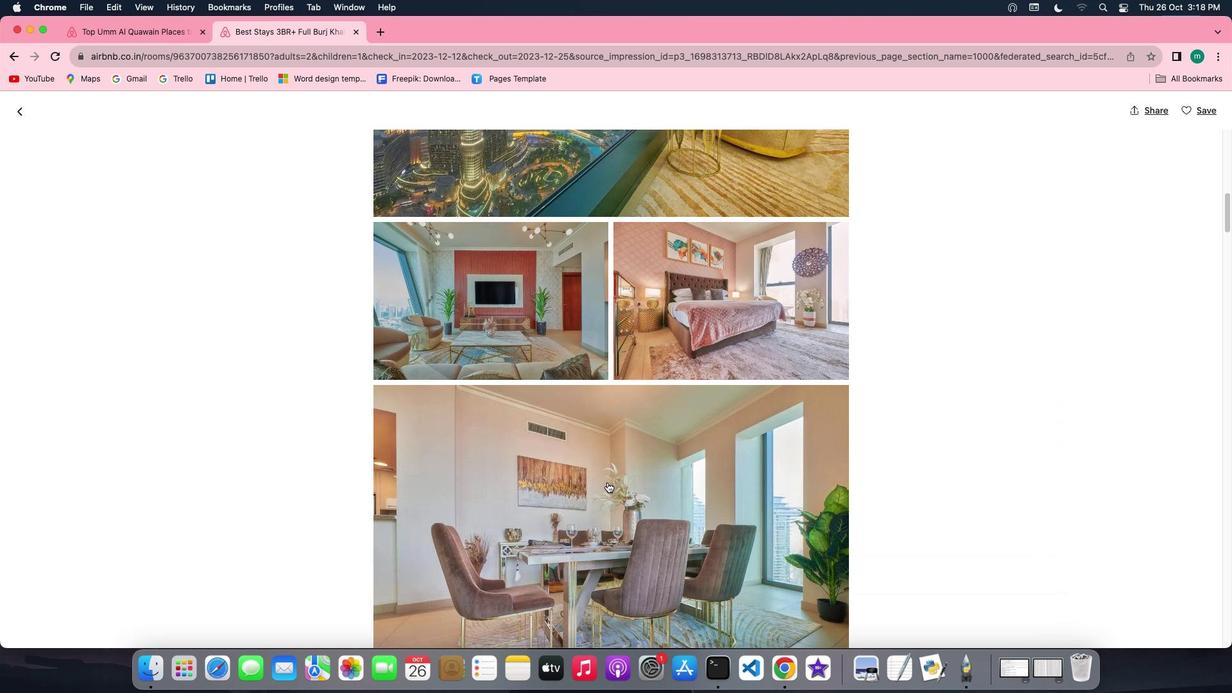 
Action: Mouse scrolled (607, 482) with delta (0, 0)
Screenshot: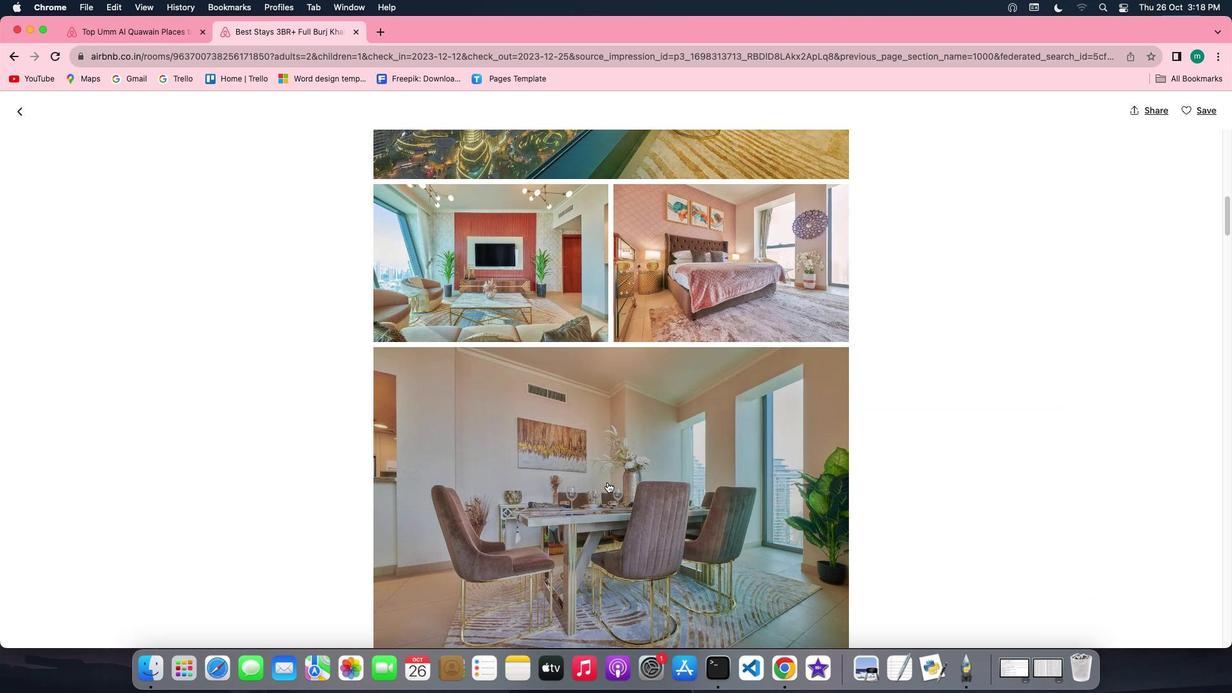 
Action: Mouse scrolled (607, 482) with delta (0, 0)
Screenshot: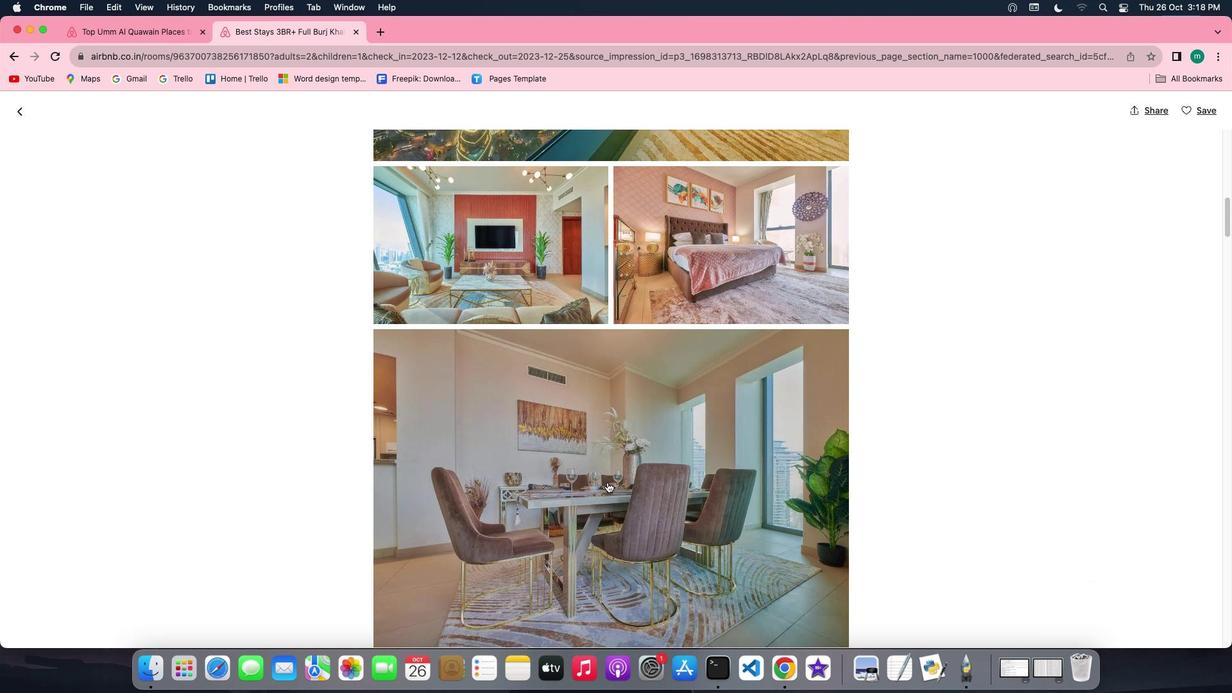 
Action: Mouse scrolled (607, 482) with delta (0, -1)
Screenshot: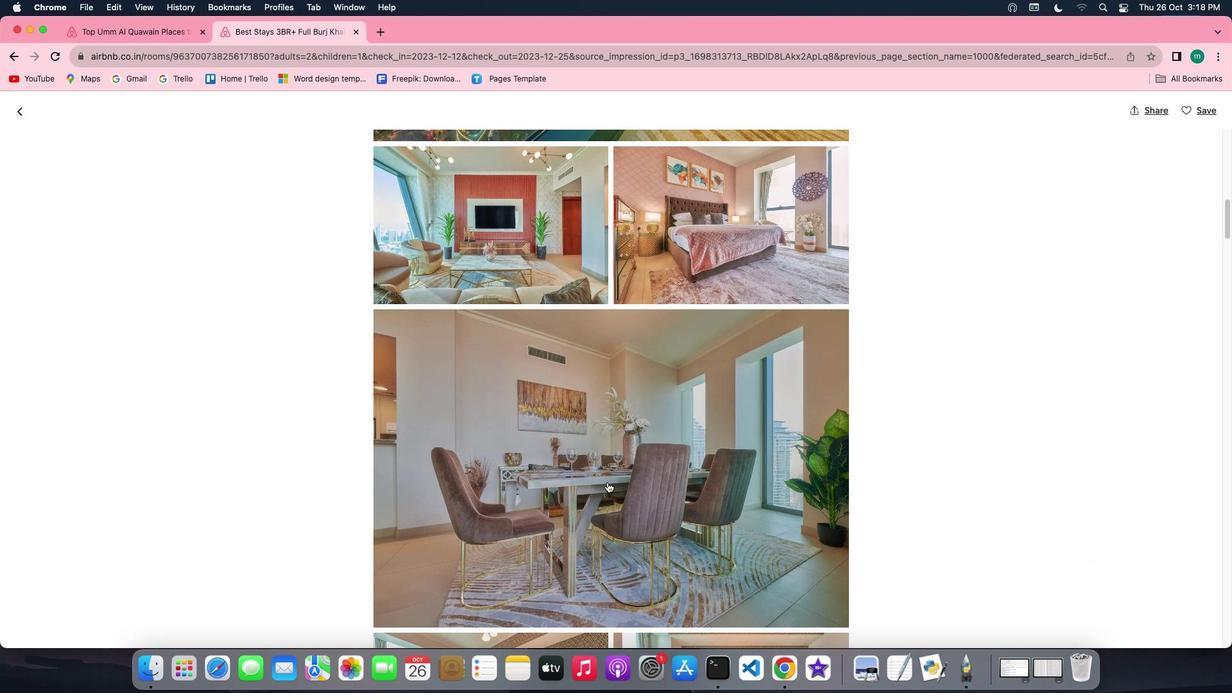 
Action: Mouse scrolled (607, 482) with delta (0, 0)
Screenshot: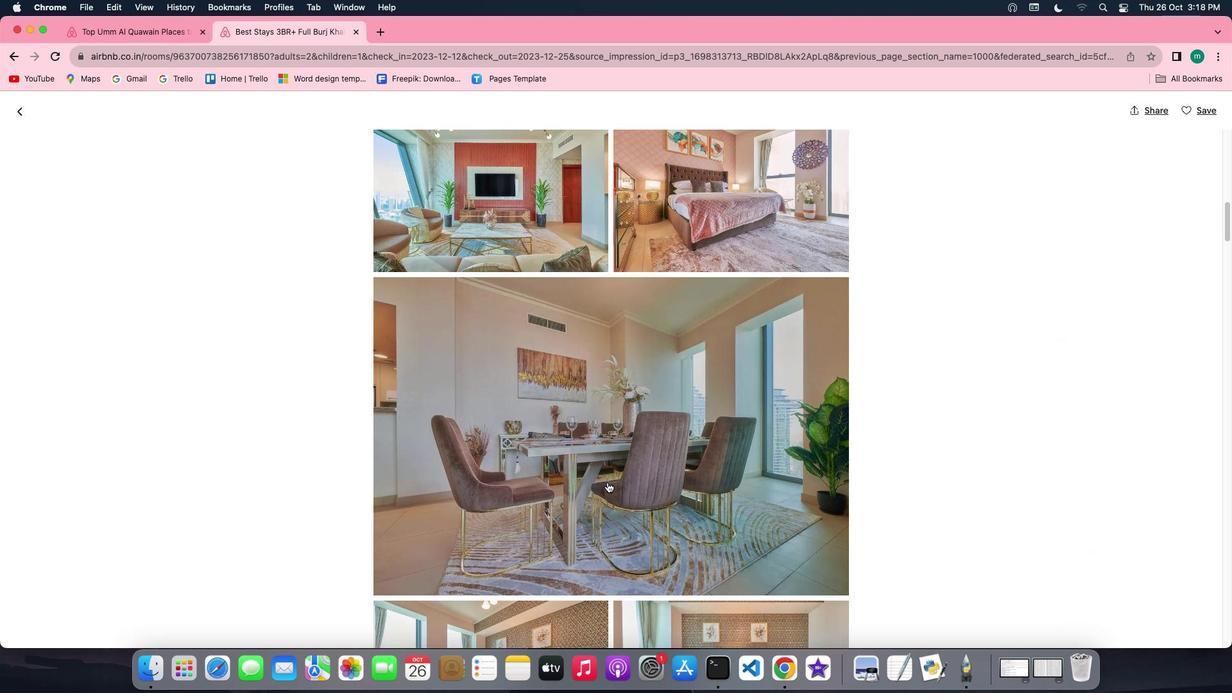 
Action: Mouse scrolled (607, 482) with delta (0, 0)
Screenshot: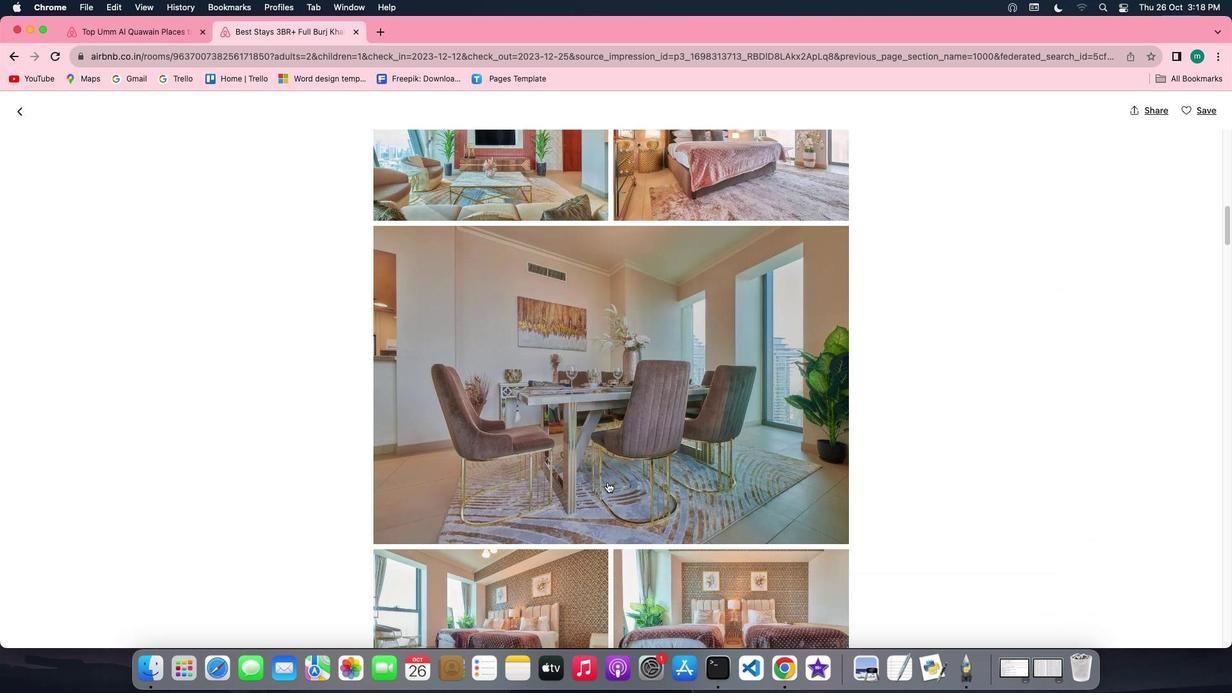 
Action: Mouse scrolled (607, 482) with delta (0, -1)
Screenshot: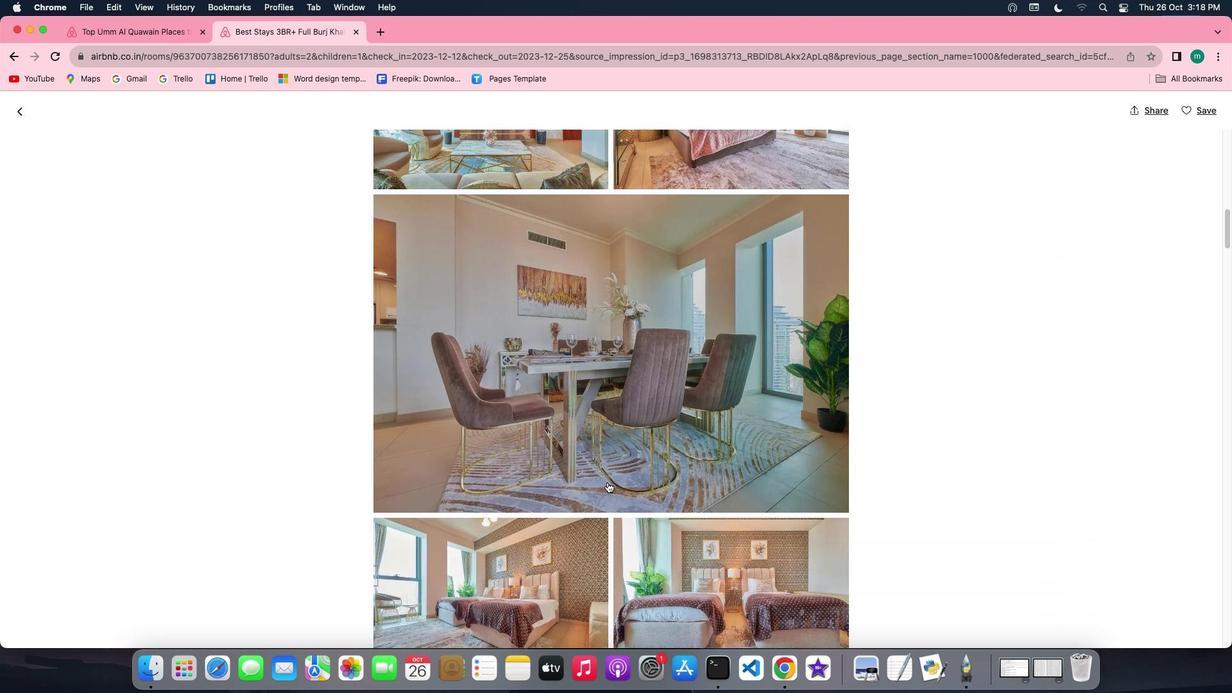 
Action: Mouse scrolled (607, 482) with delta (0, -1)
Screenshot: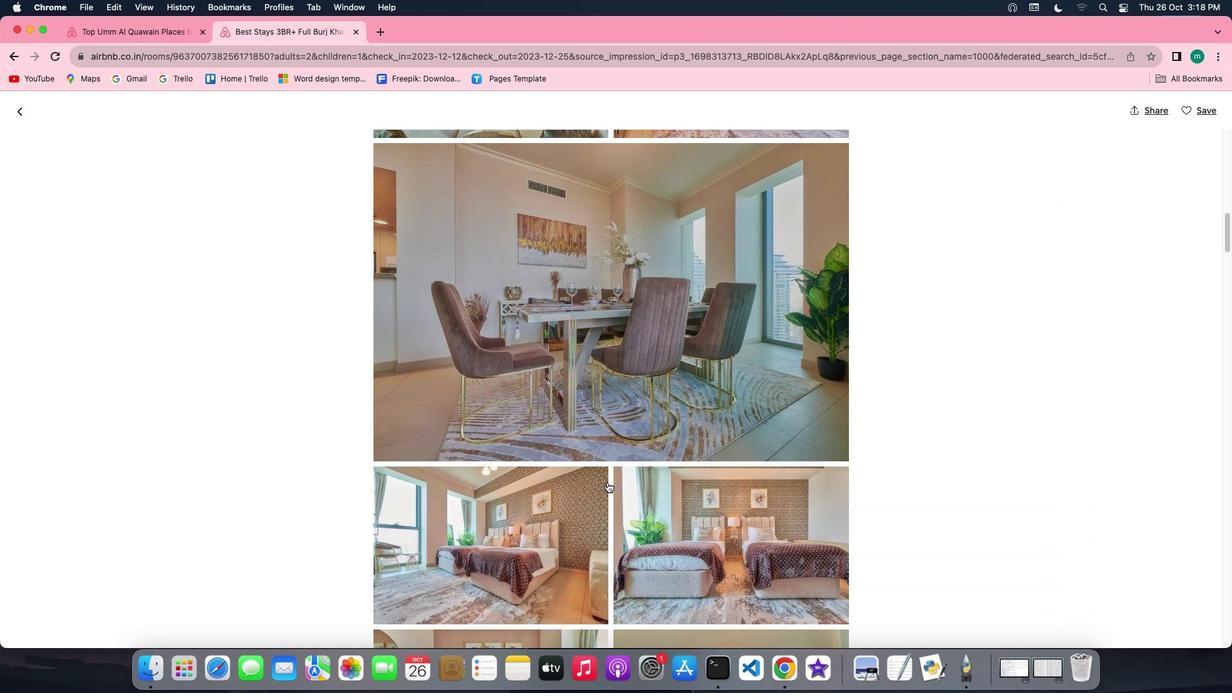 
Action: Mouse scrolled (607, 482) with delta (0, 0)
Screenshot: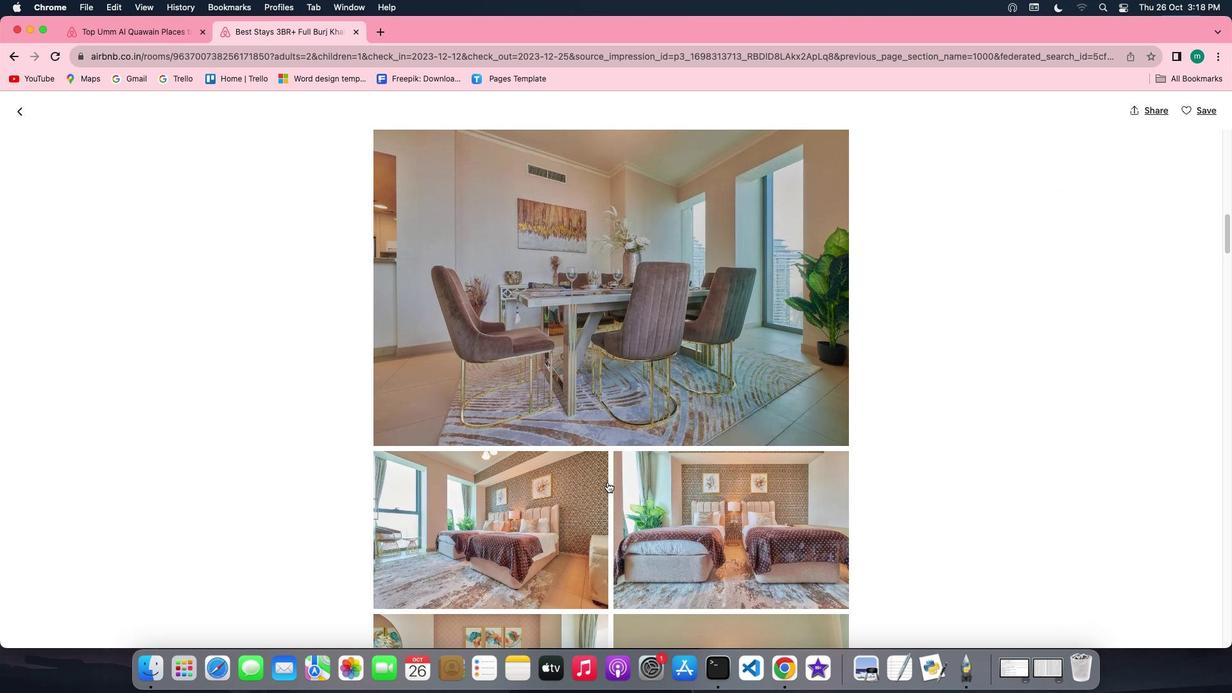 
Action: Mouse scrolled (607, 482) with delta (0, 0)
Screenshot: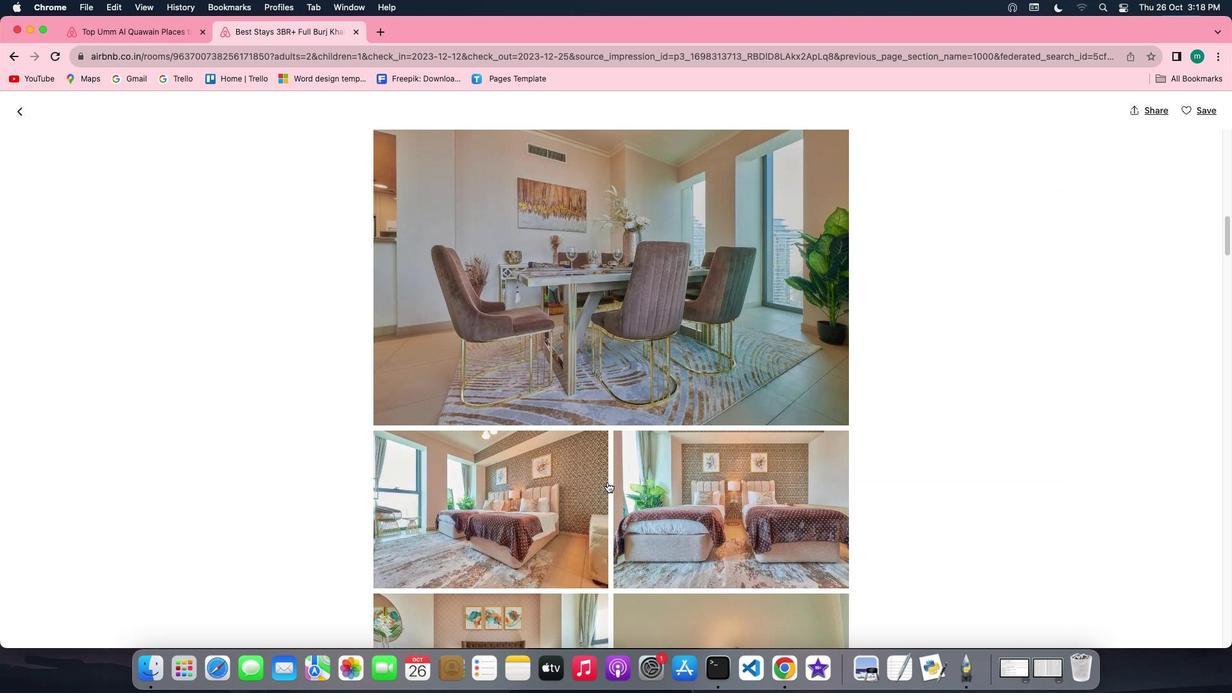 
Action: Mouse scrolled (607, 482) with delta (0, 0)
Screenshot: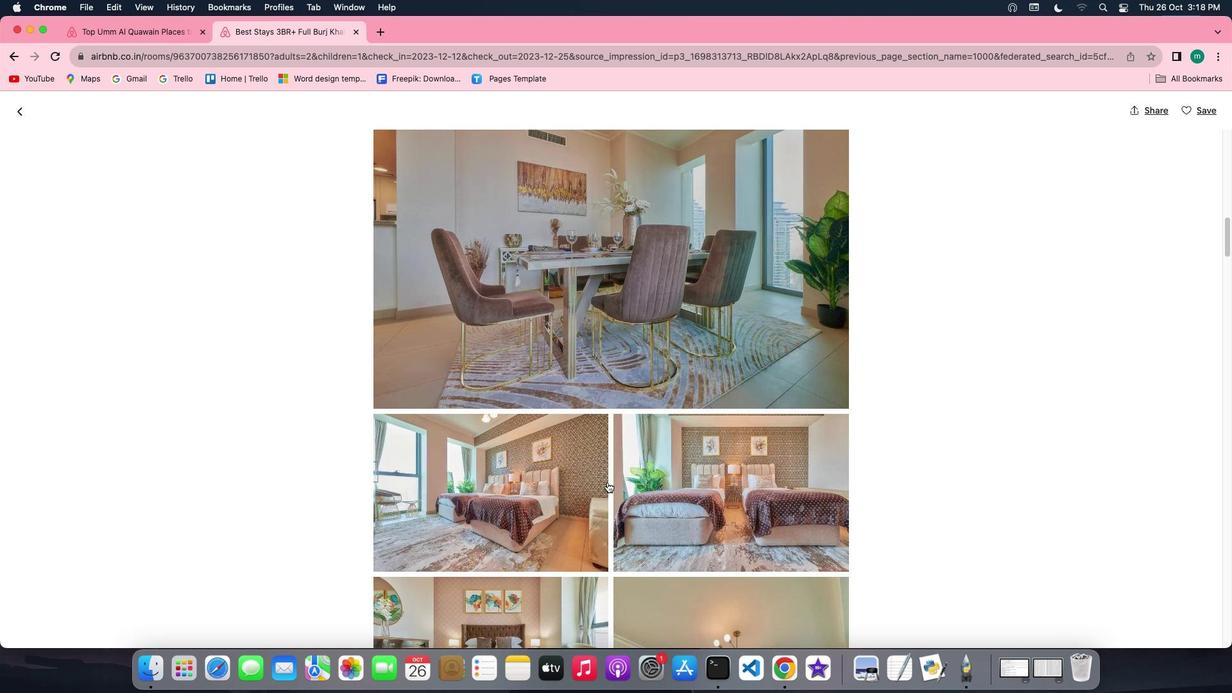 
Action: Mouse scrolled (607, 482) with delta (0, 0)
Screenshot: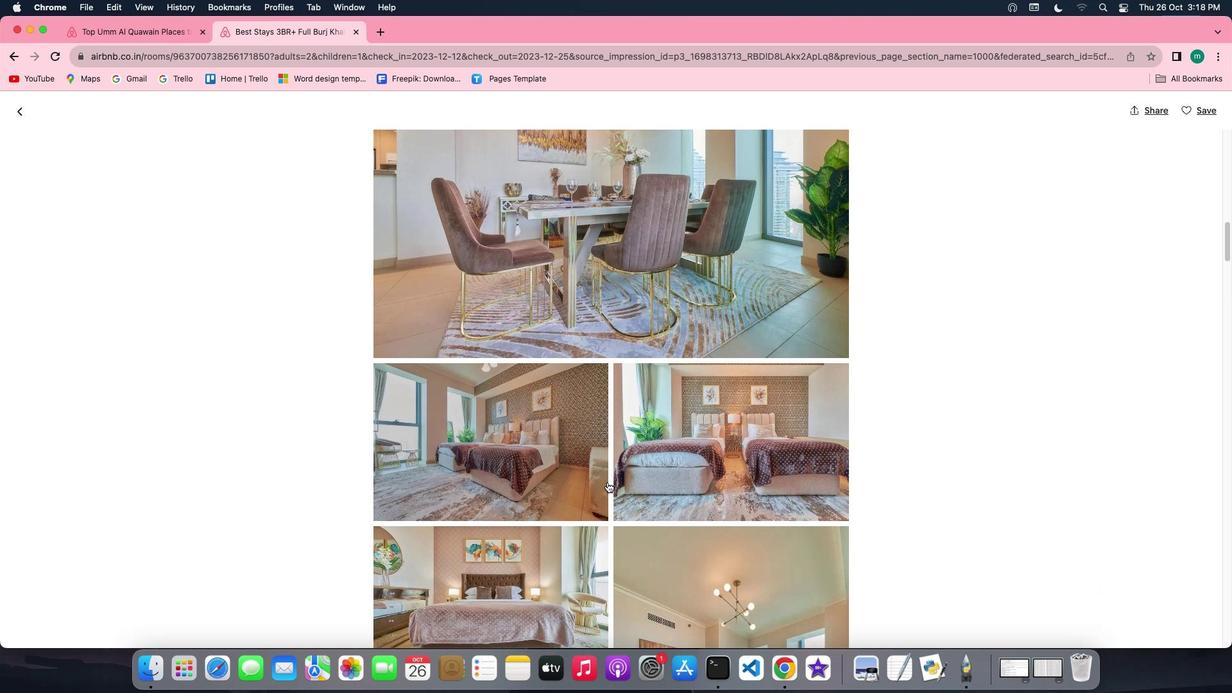 
Action: Mouse scrolled (607, 482) with delta (0, 0)
Screenshot: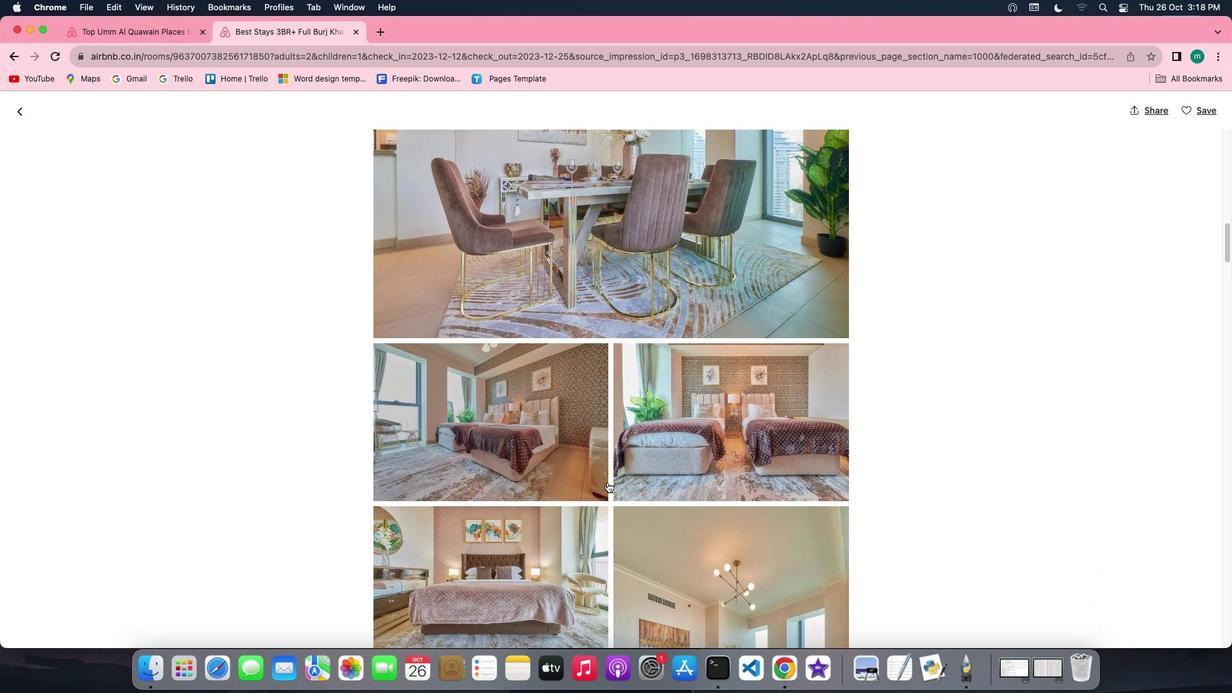
Action: Mouse scrolled (607, 482) with delta (0, -1)
Screenshot: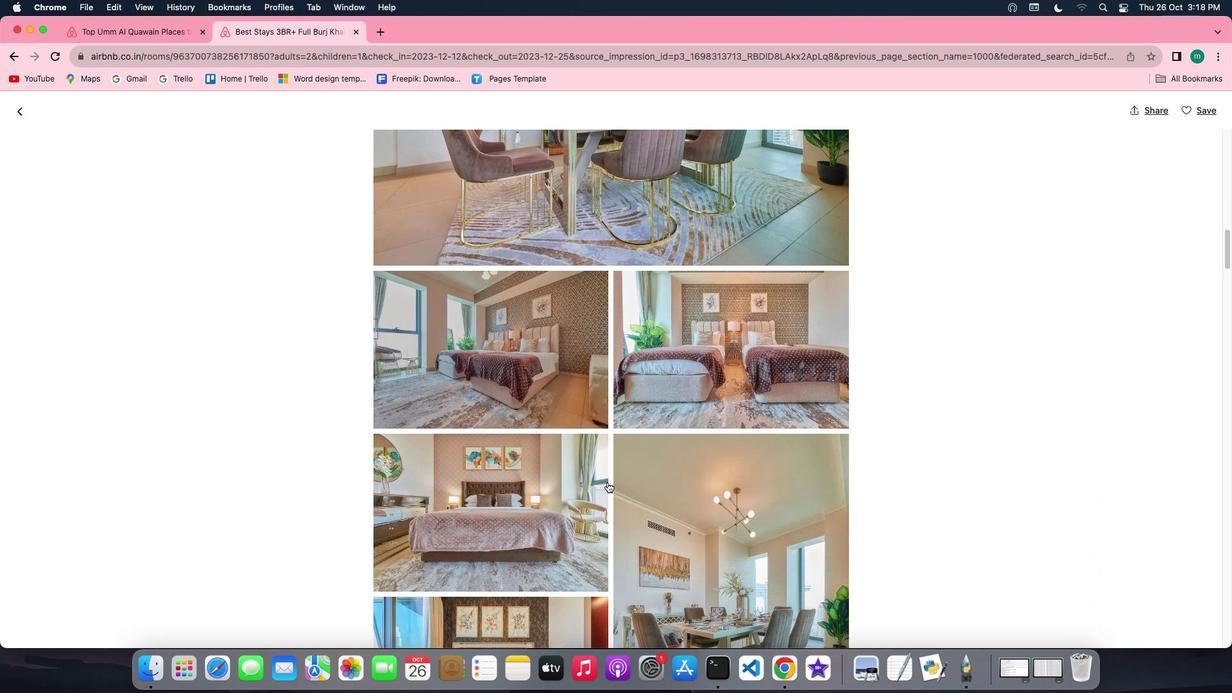 
Action: Mouse scrolled (607, 482) with delta (0, -1)
